 Task: Research Airbnb properties in Liberia, Costa Rica from 10th December, 2023 to 15th December, 2023 for 7 adults.4 bedrooms having 7 beds and 4 bathrooms. Property type can be house. Amenities needed are: wifi, TV, free parkinig on premises, gym, breakfast. Look for 5 properties as per requirement.
Action: Mouse moved to (579, 133)
Screenshot: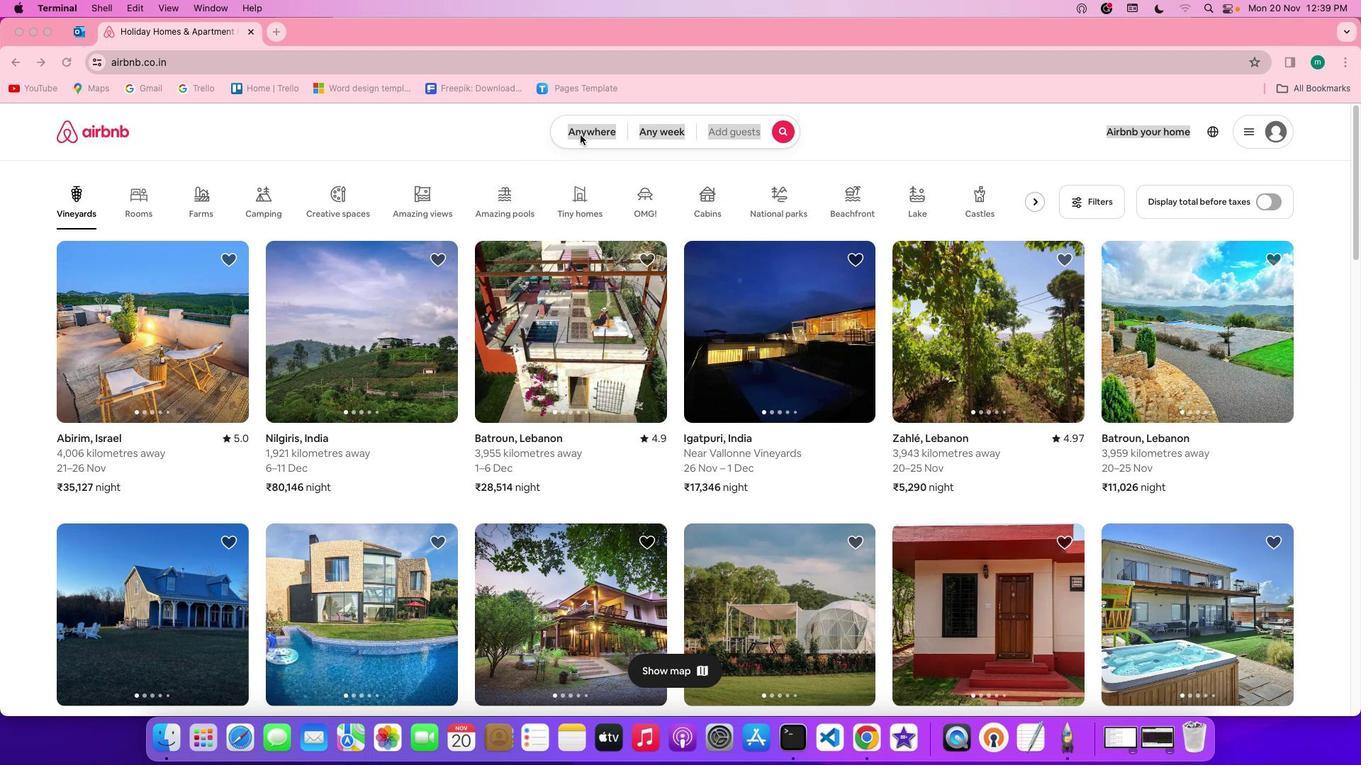 
Action: Mouse pressed left at (579, 133)
Screenshot: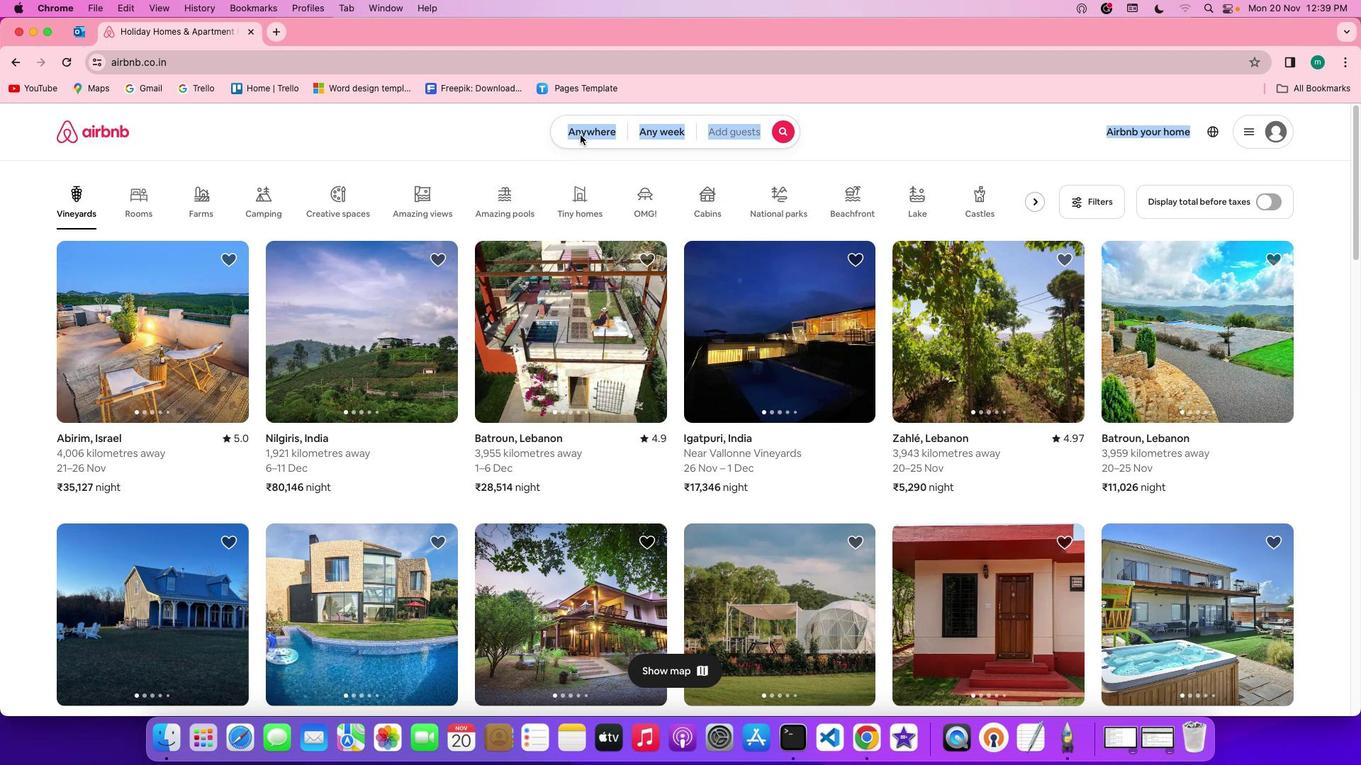 
Action: Mouse pressed left at (579, 133)
Screenshot: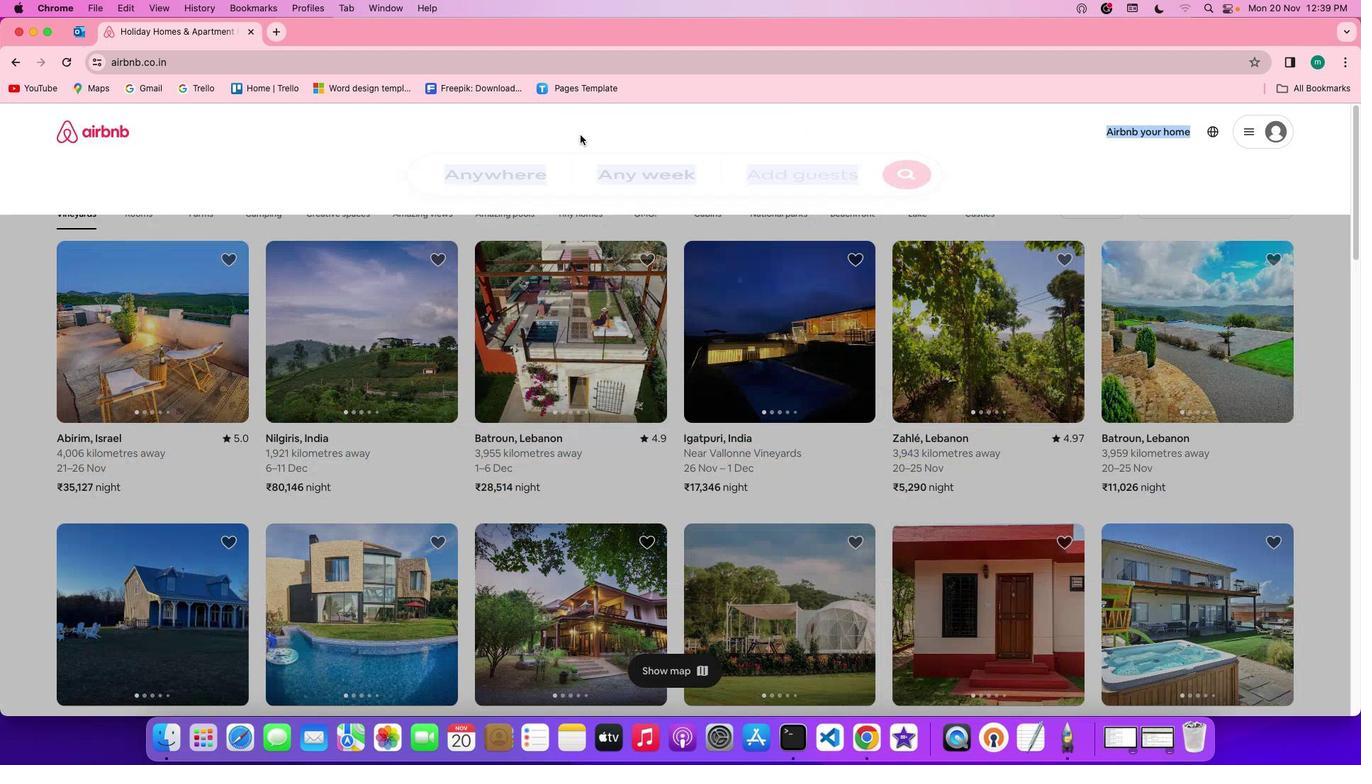 
Action: Mouse moved to (554, 185)
Screenshot: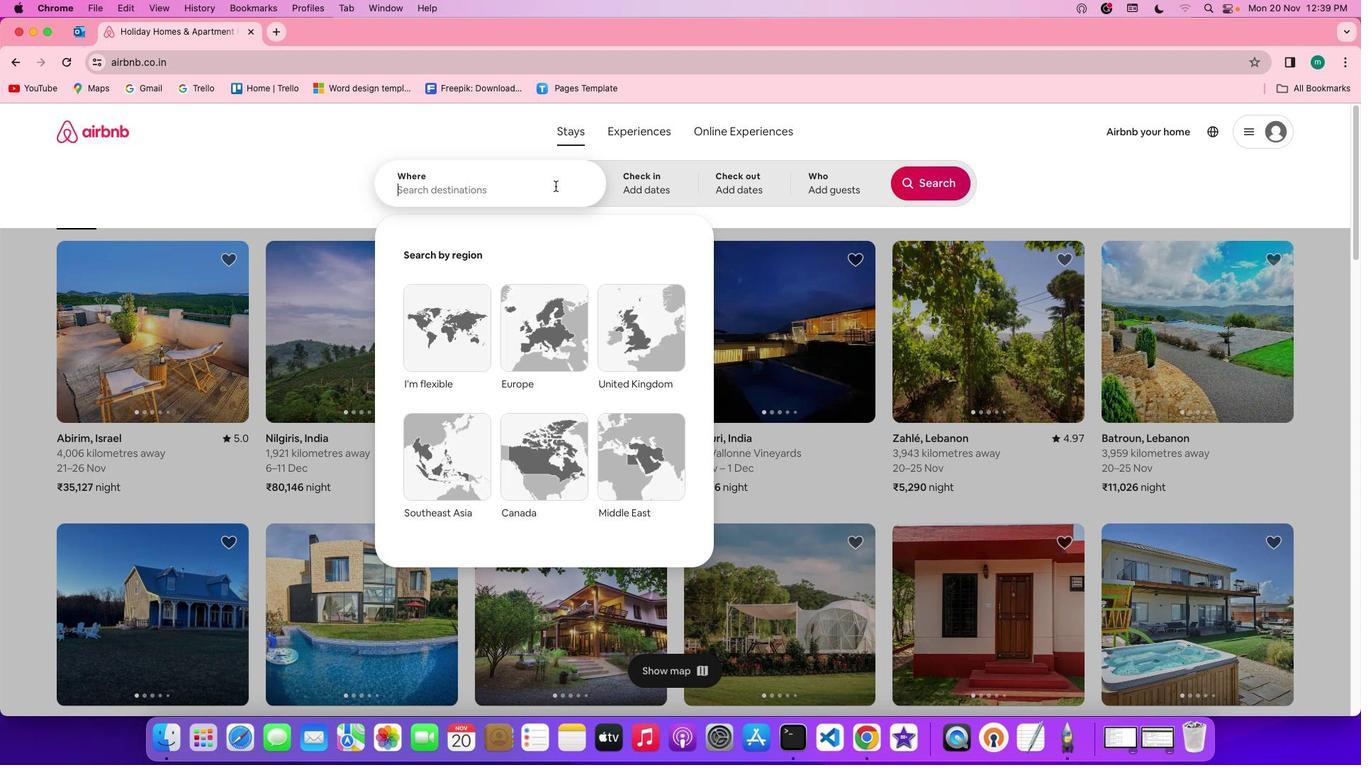 
Action: Mouse pressed left at (554, 185)
Screenshot: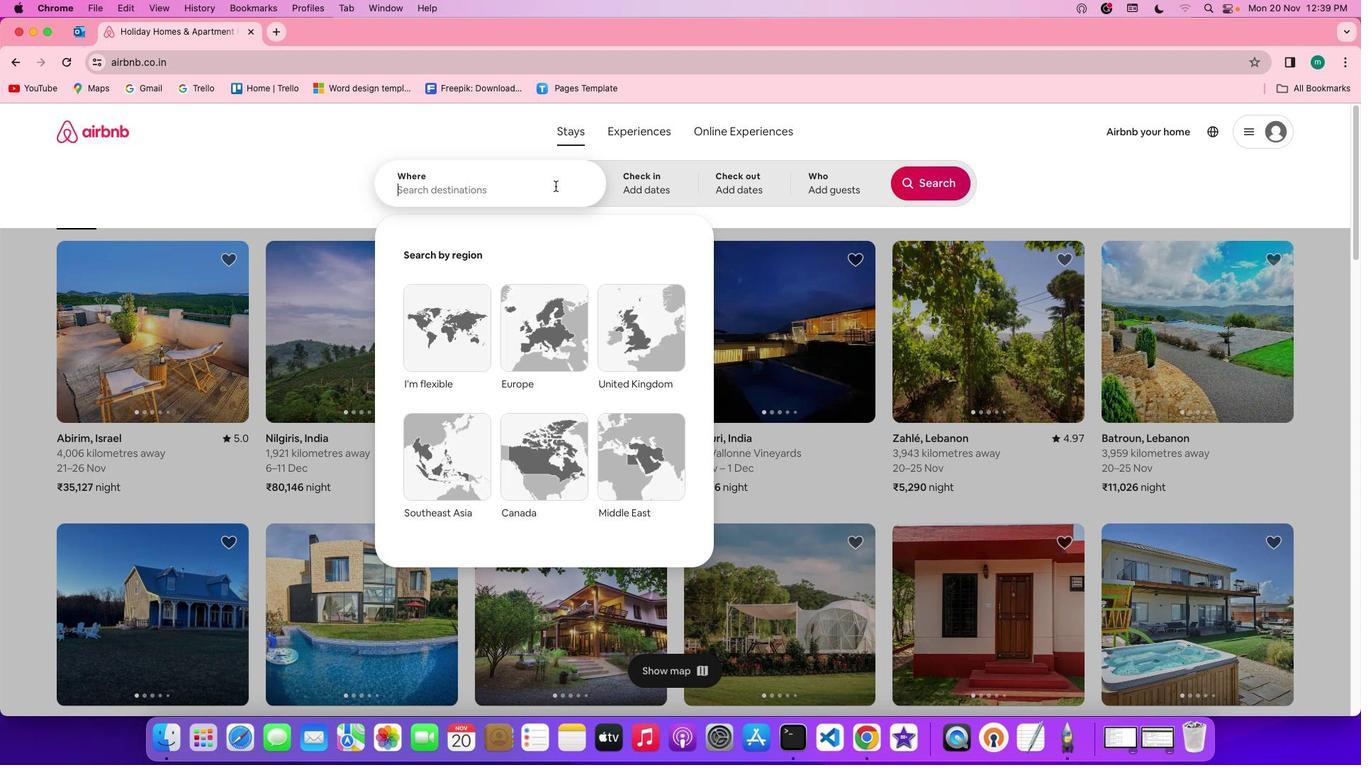
Action: Mouse moved to (558, 185)
Screenshot: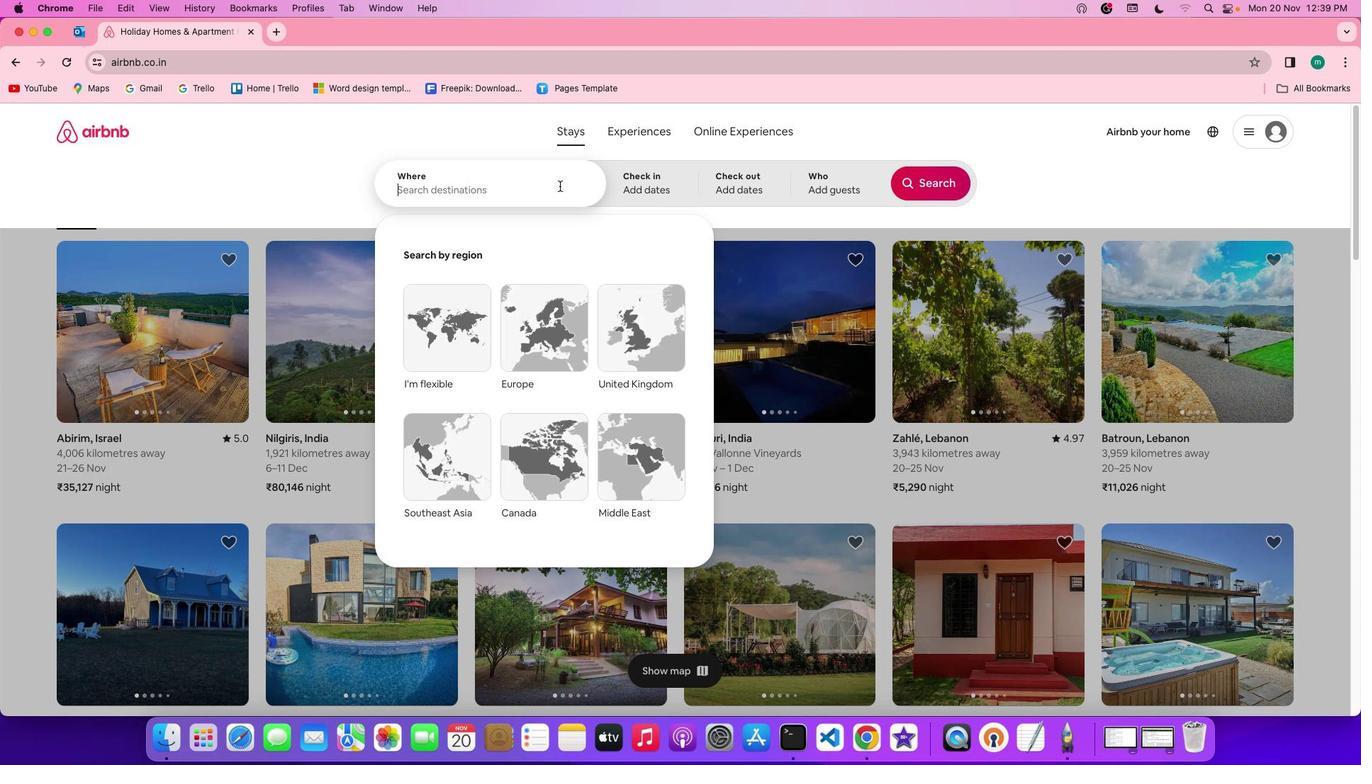 
Action: Key pressed Key.shift'L''i''b''e''r''i''a'','Key.spaceKey.shift'C''o''s''t''a'Key.spaceKey.shift'r''i''c''a'
Screenshot: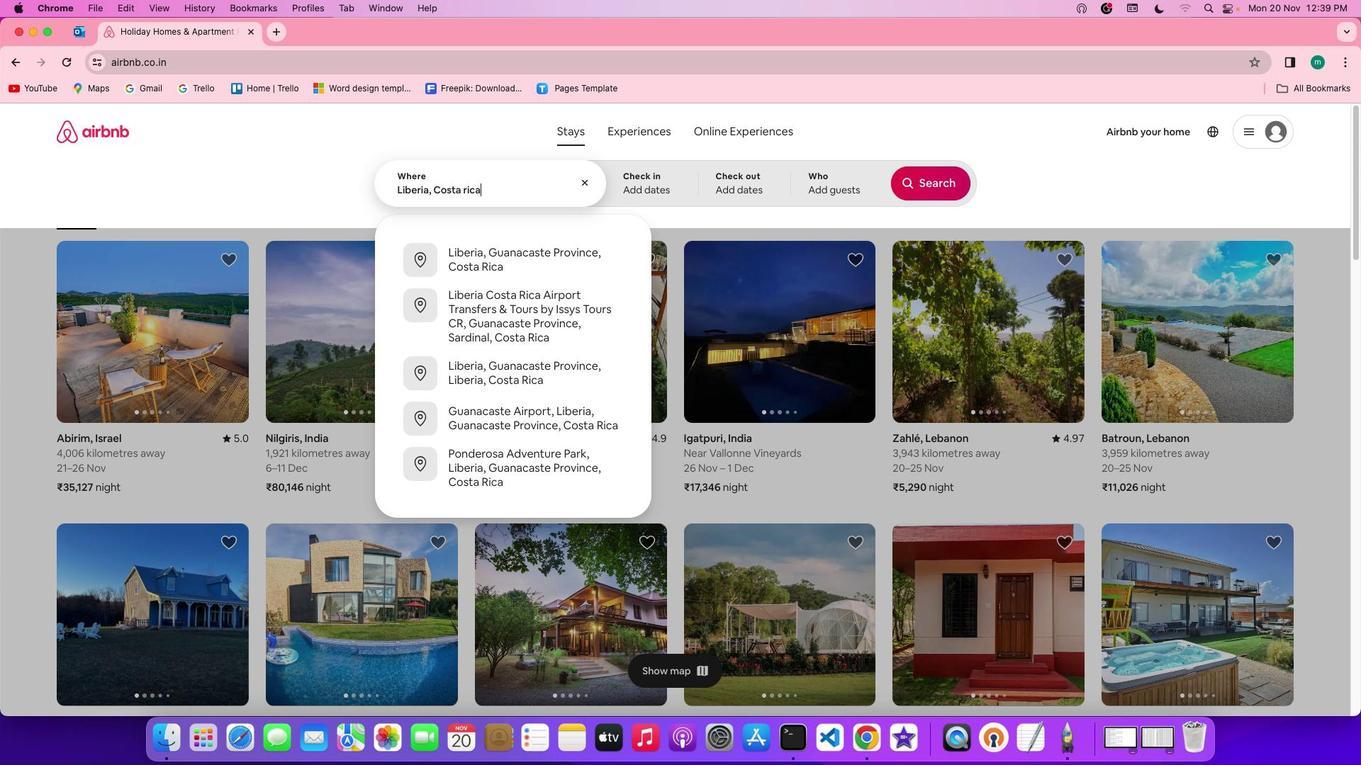 
Action: Mouse moved to (661, 182)
Screenshot: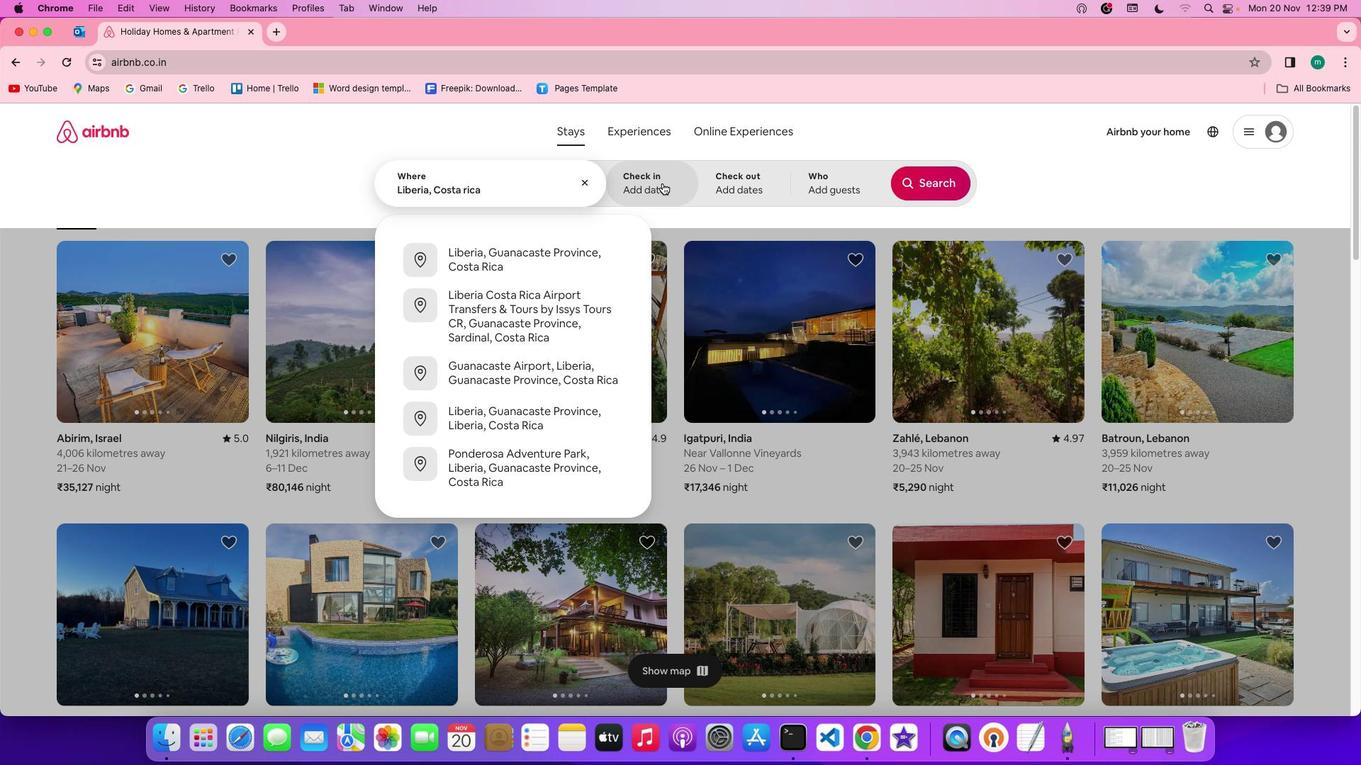 
Action: Mouse pressed left at (661, 182)
Screenshot: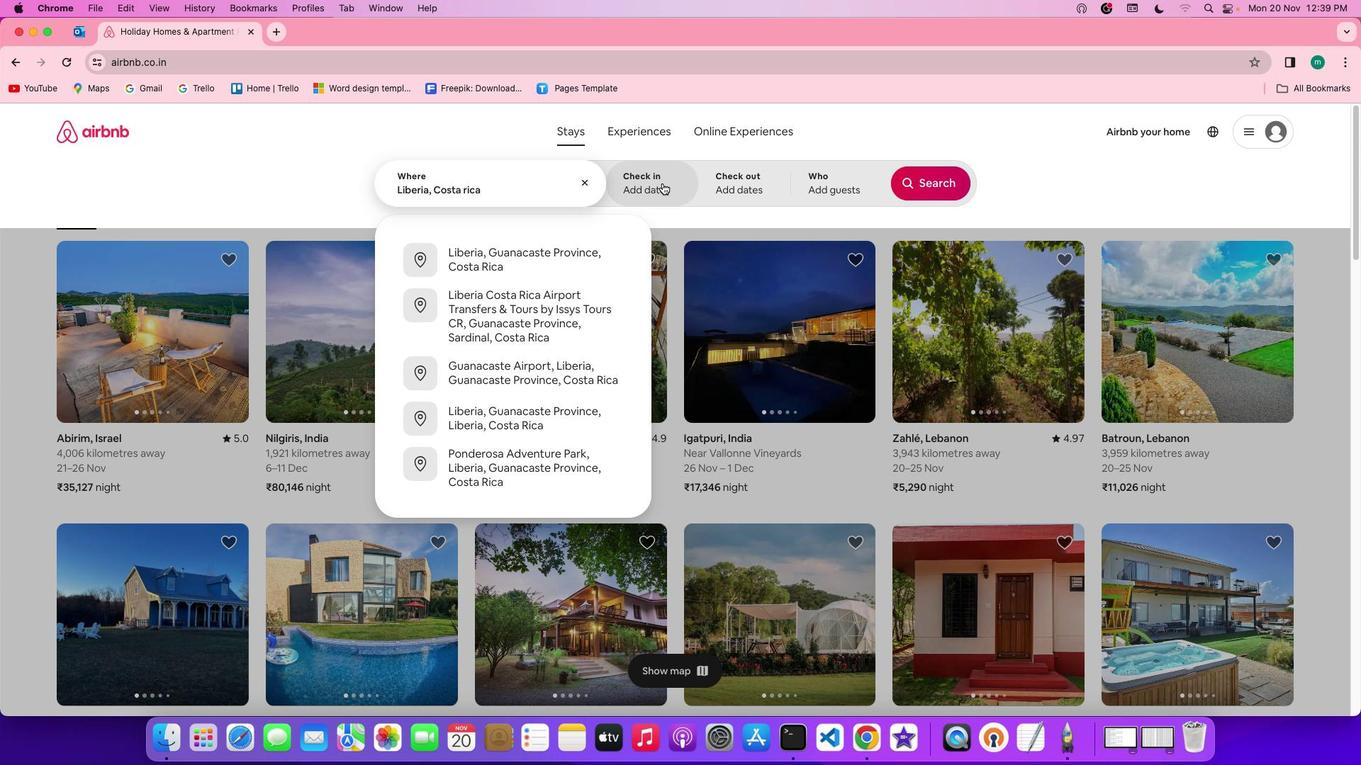 
Action: Mouse moved to (716, 433)
Screenshot: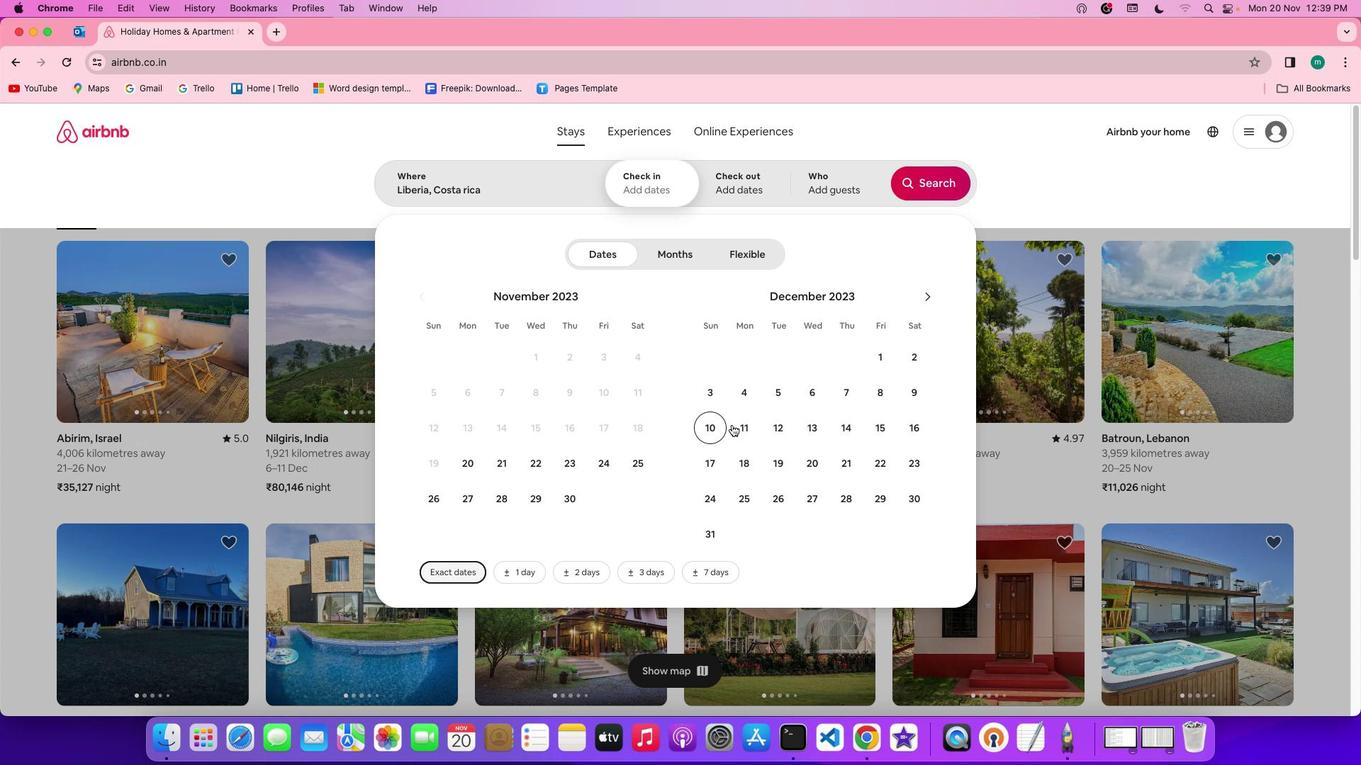 
Action: Mouse pressed left at (716, 433)
Screenshot: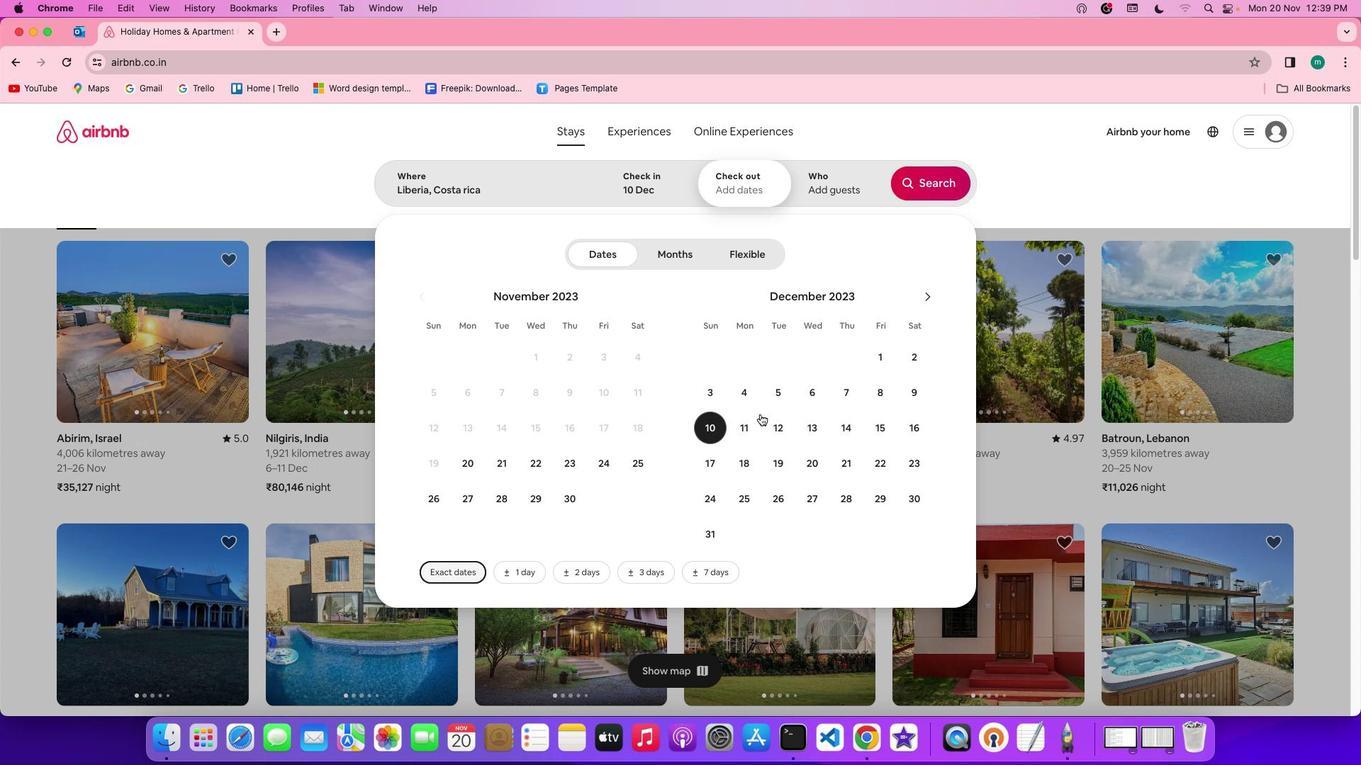 
Action: Mouse moved to (881, 418)
Screenshot: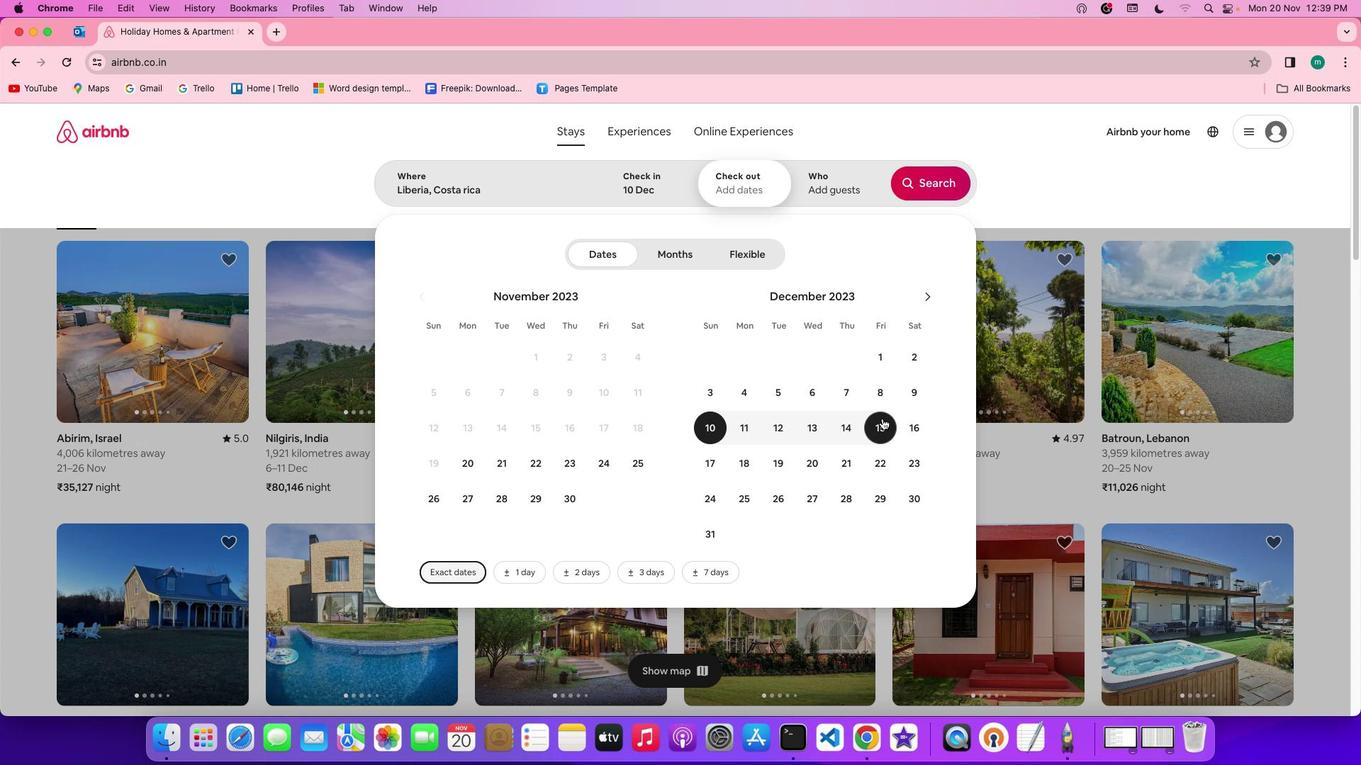 
Action: Mouse pressed left at (881, 418)
Screenshot: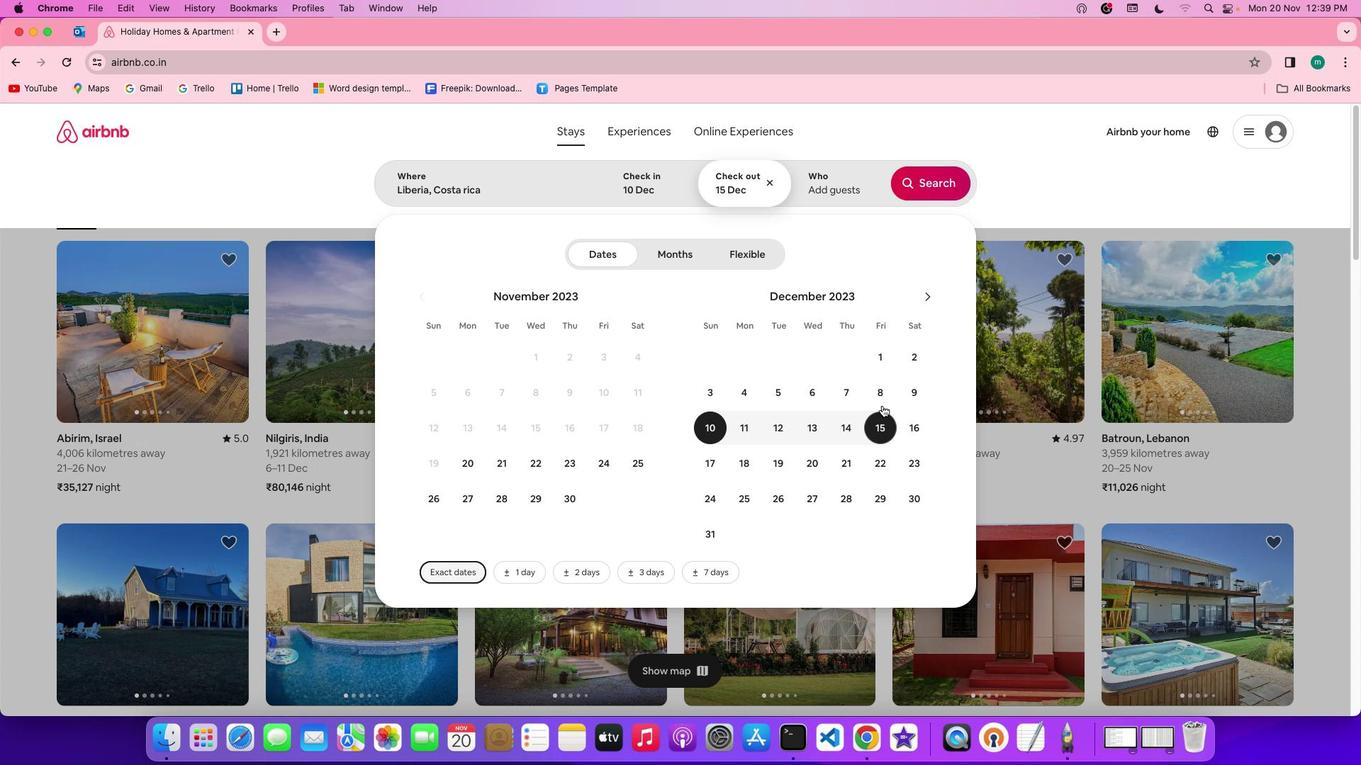 
Action: Mouse moved to (840, 196)
Screenshot: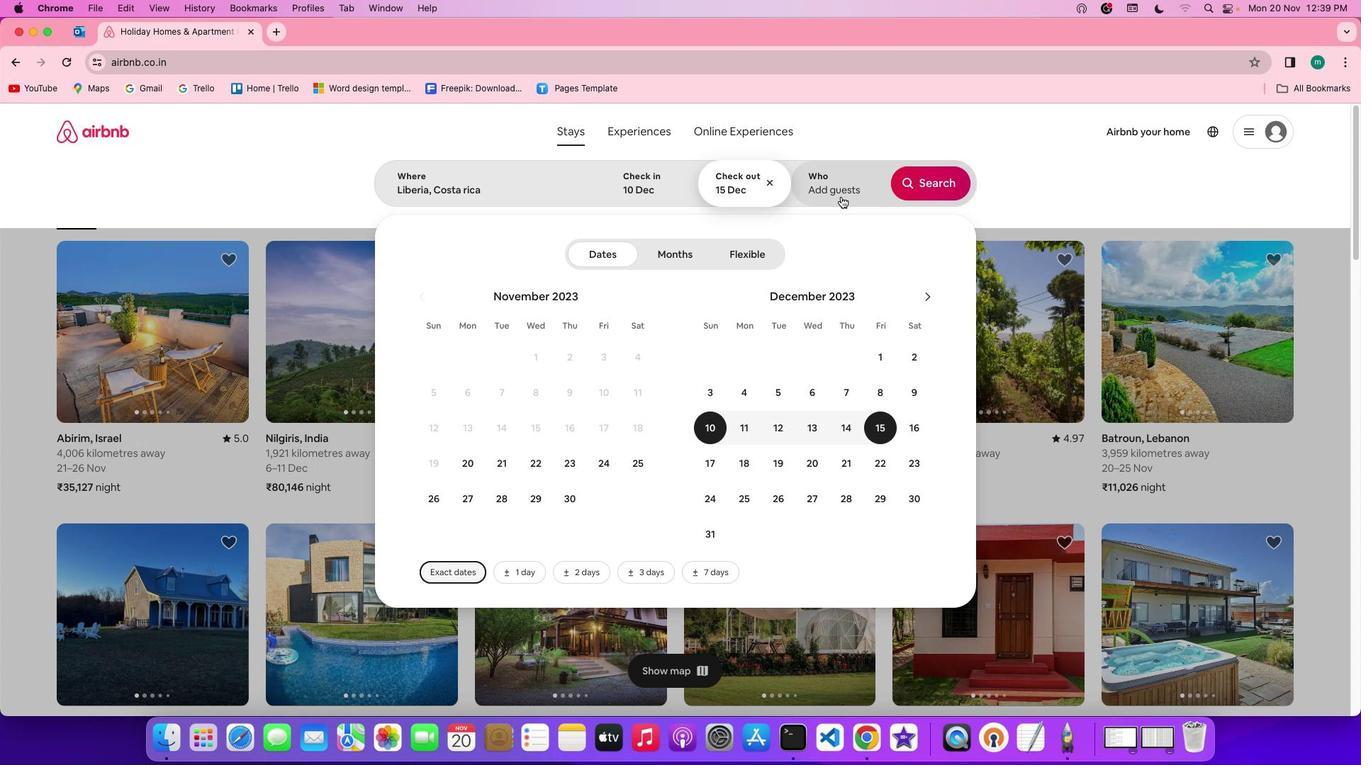 
Action: Mouse pressed left at (840, 196)
Screenshot: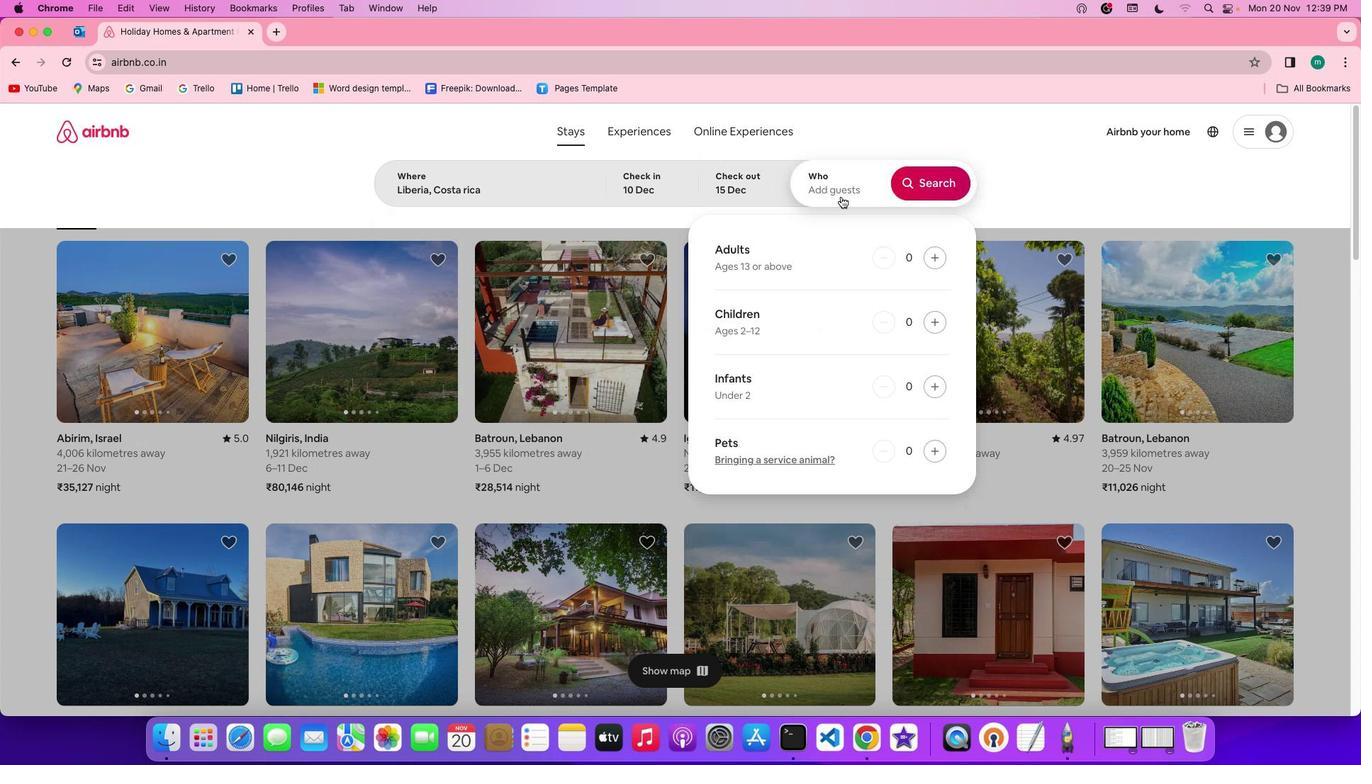 
Action: Mouse moved to (935, 252)
Screenshot: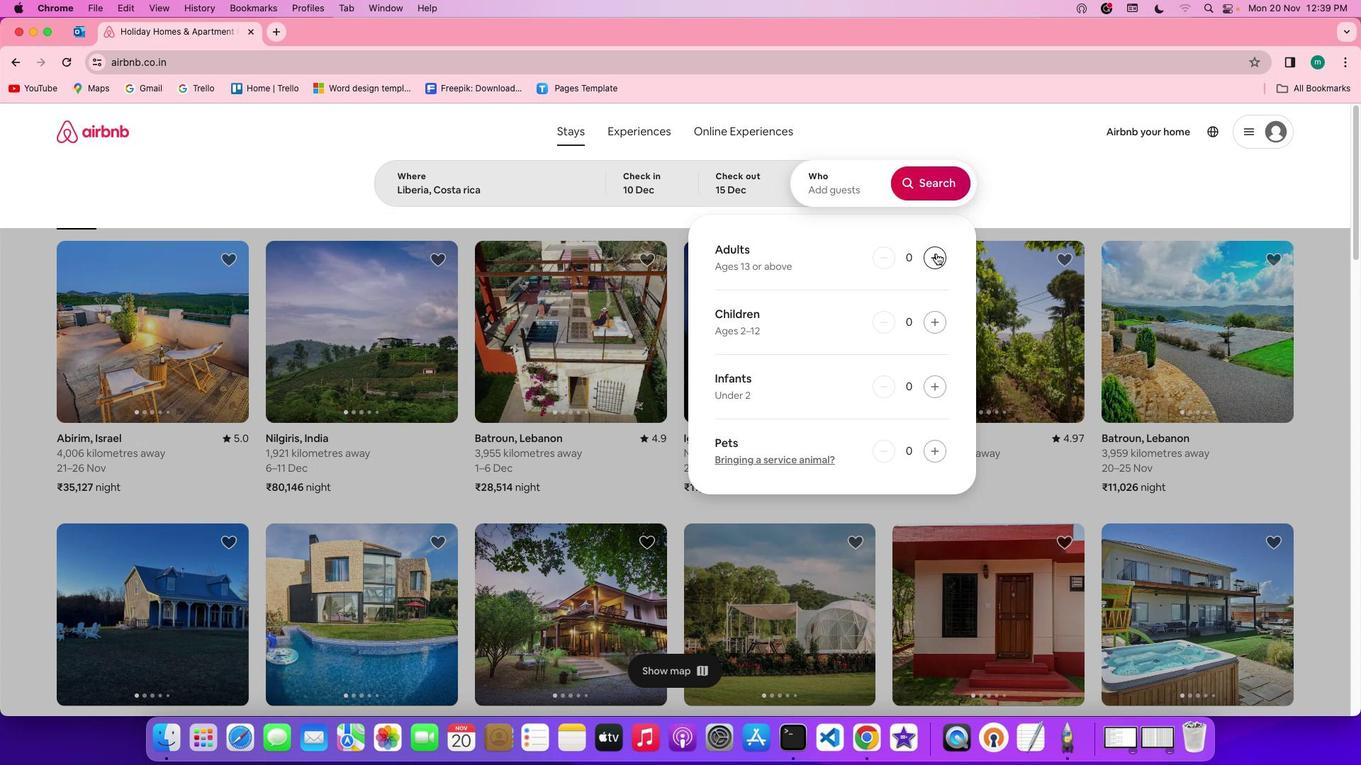 
Action: Mouse pressed left at (935, 252)
Screenshot: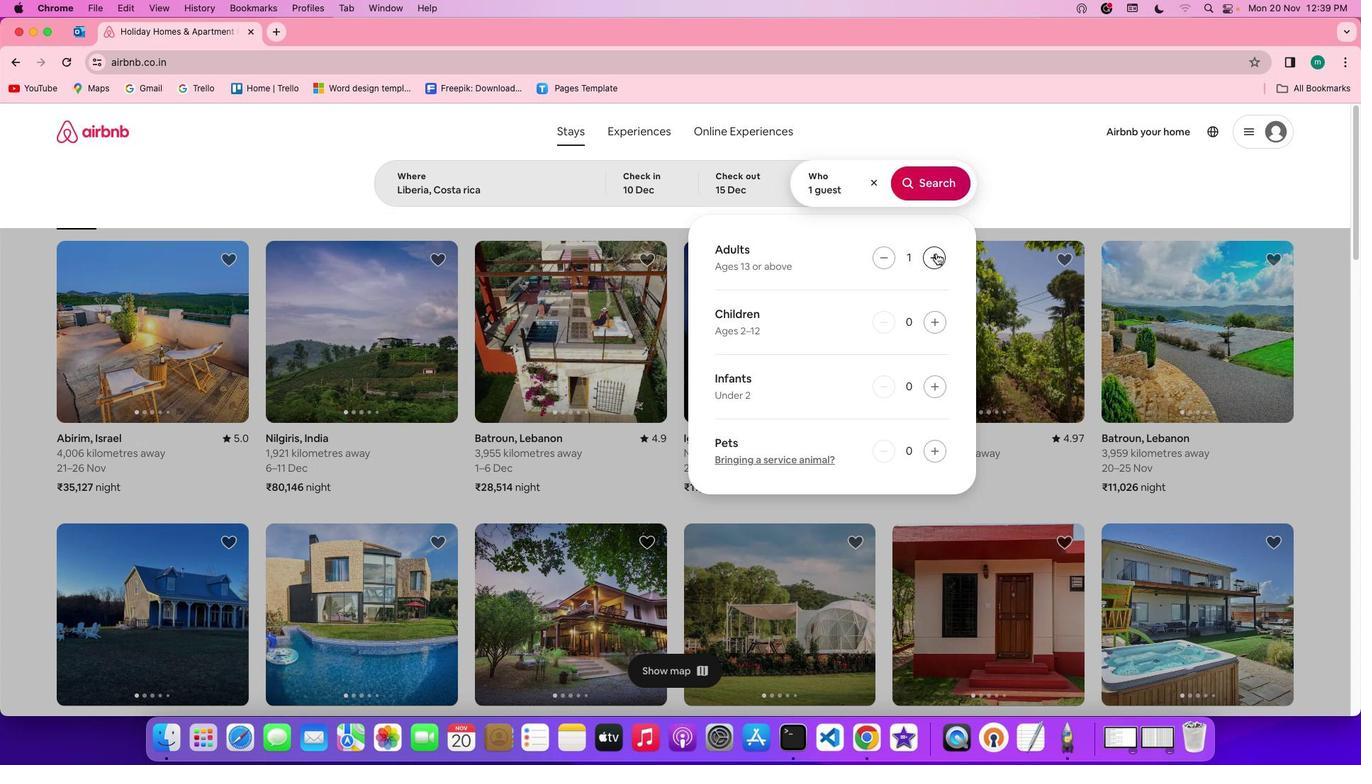 
Action: Mouse pressed left at (935, 252)
Screenshot: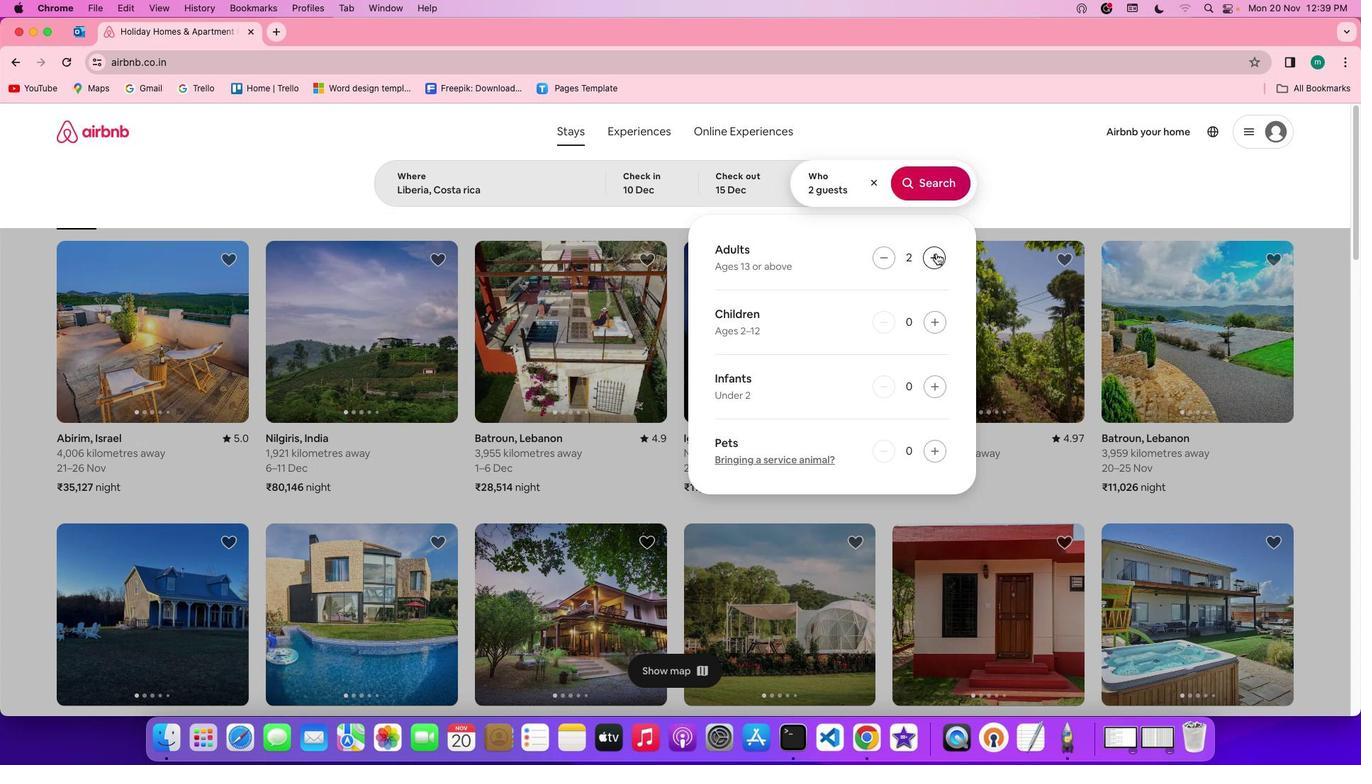 
Action: Mouse pressed left at (935, 252)
Screenshot: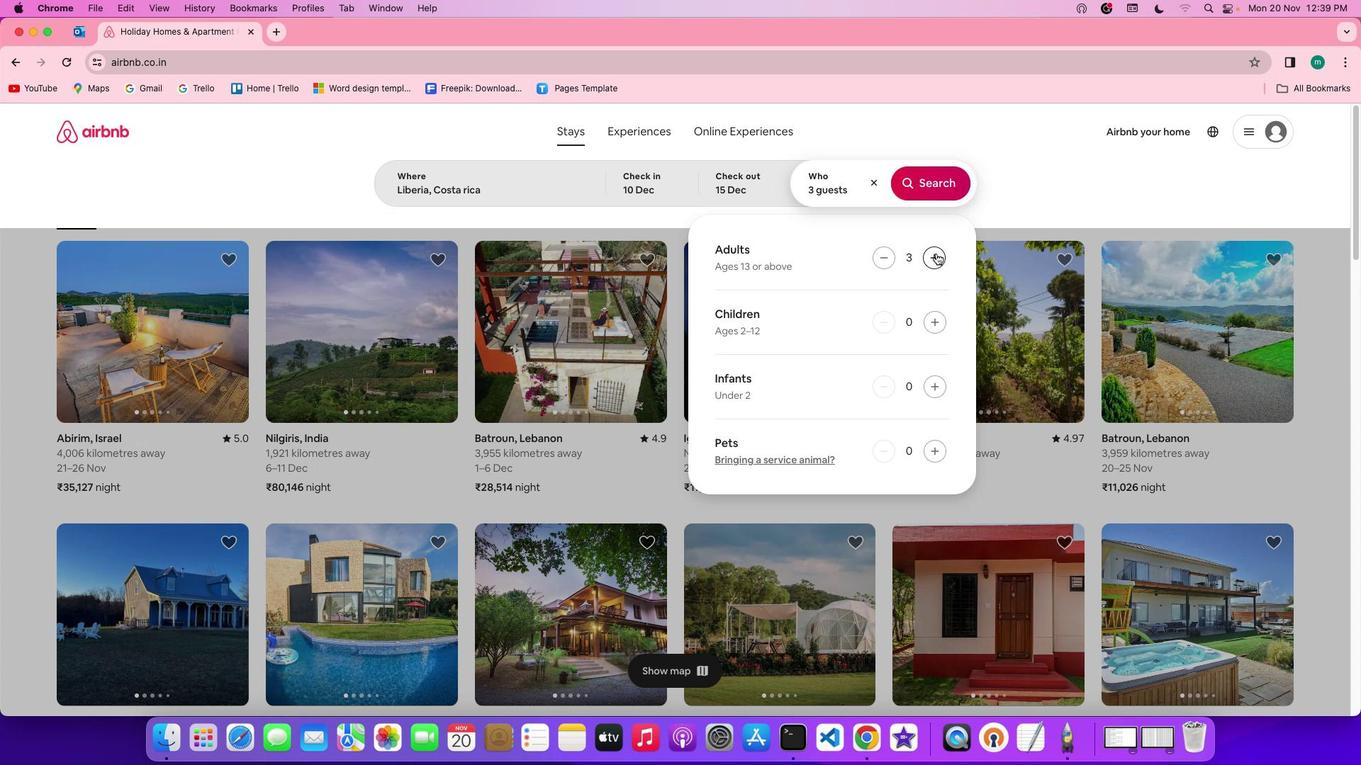 
Action: Mouse pressed left at (935, 252)
Screenshot: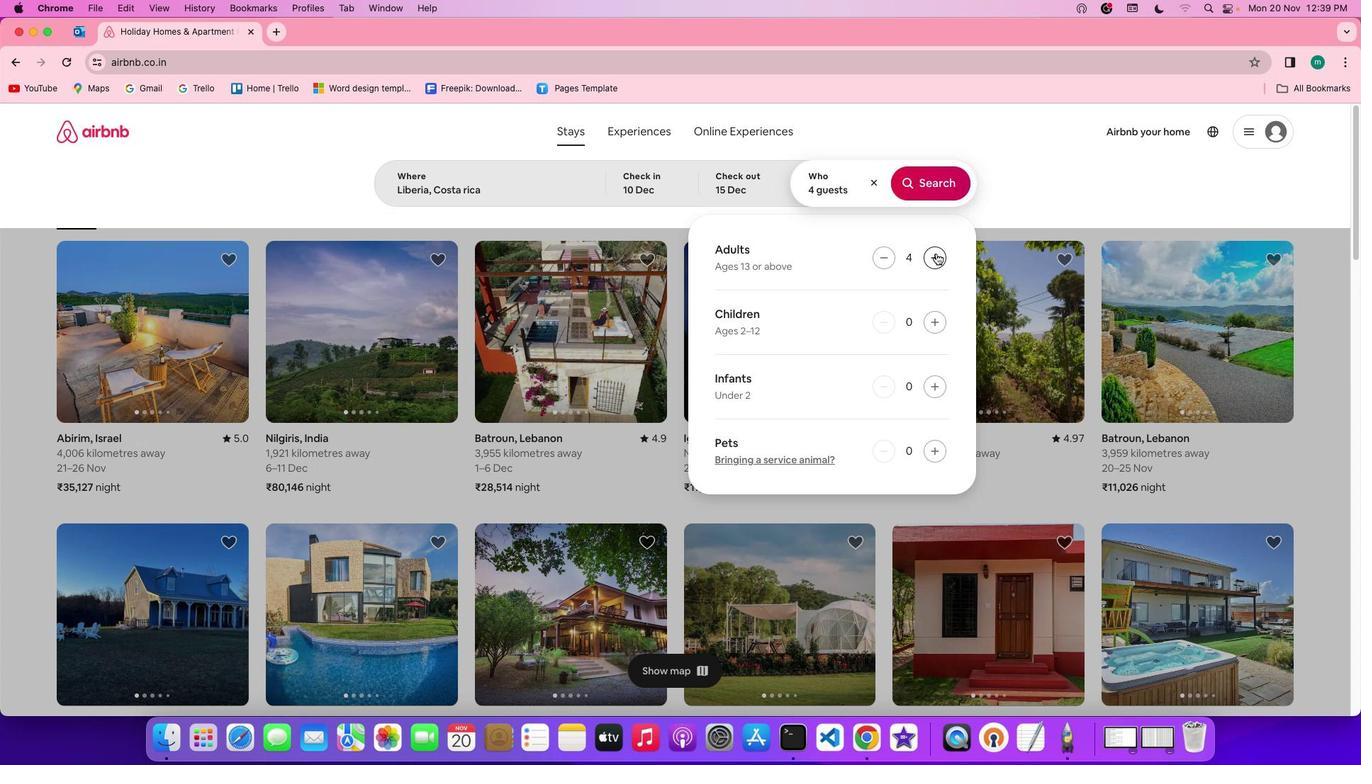 
Action: Mouse pressed left at (935, 252)
Screenshot: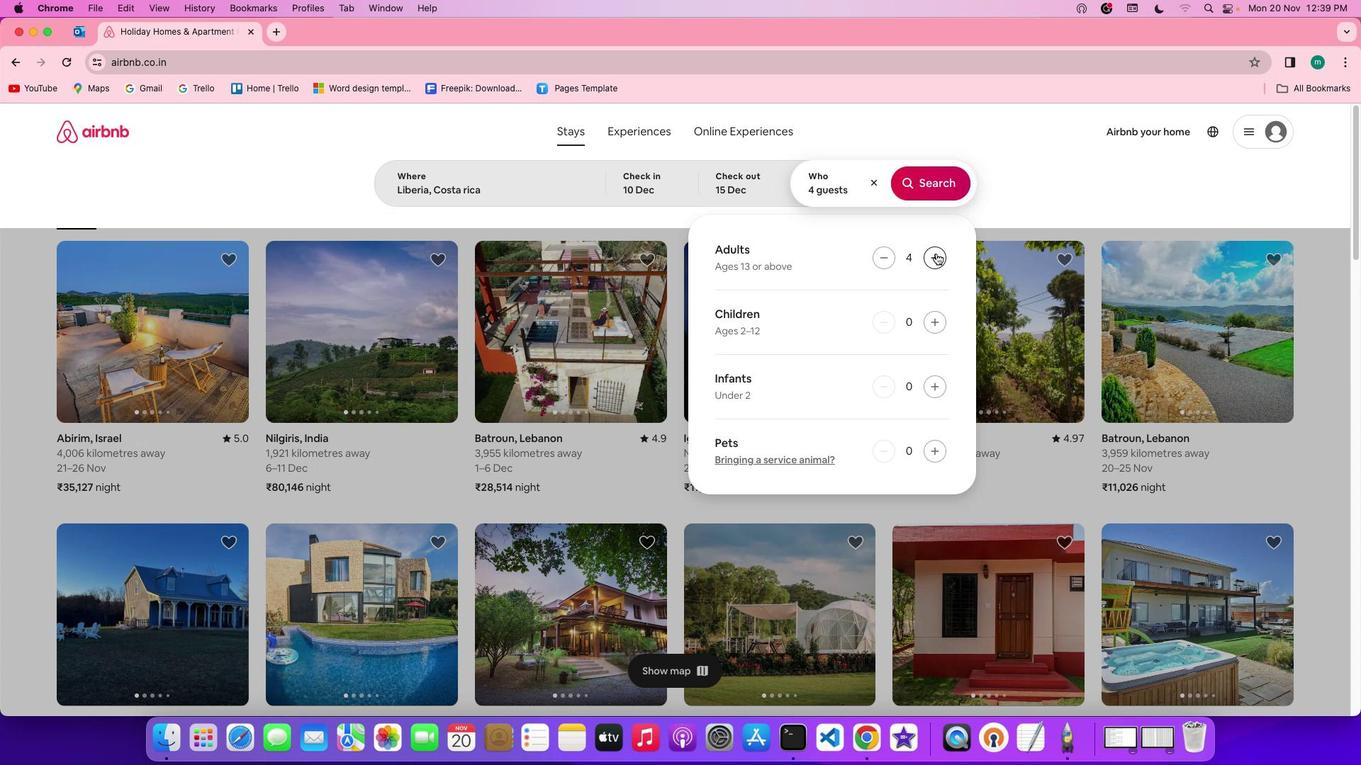 
Action: Mouse pressed left at (935, 252)
Screenshot: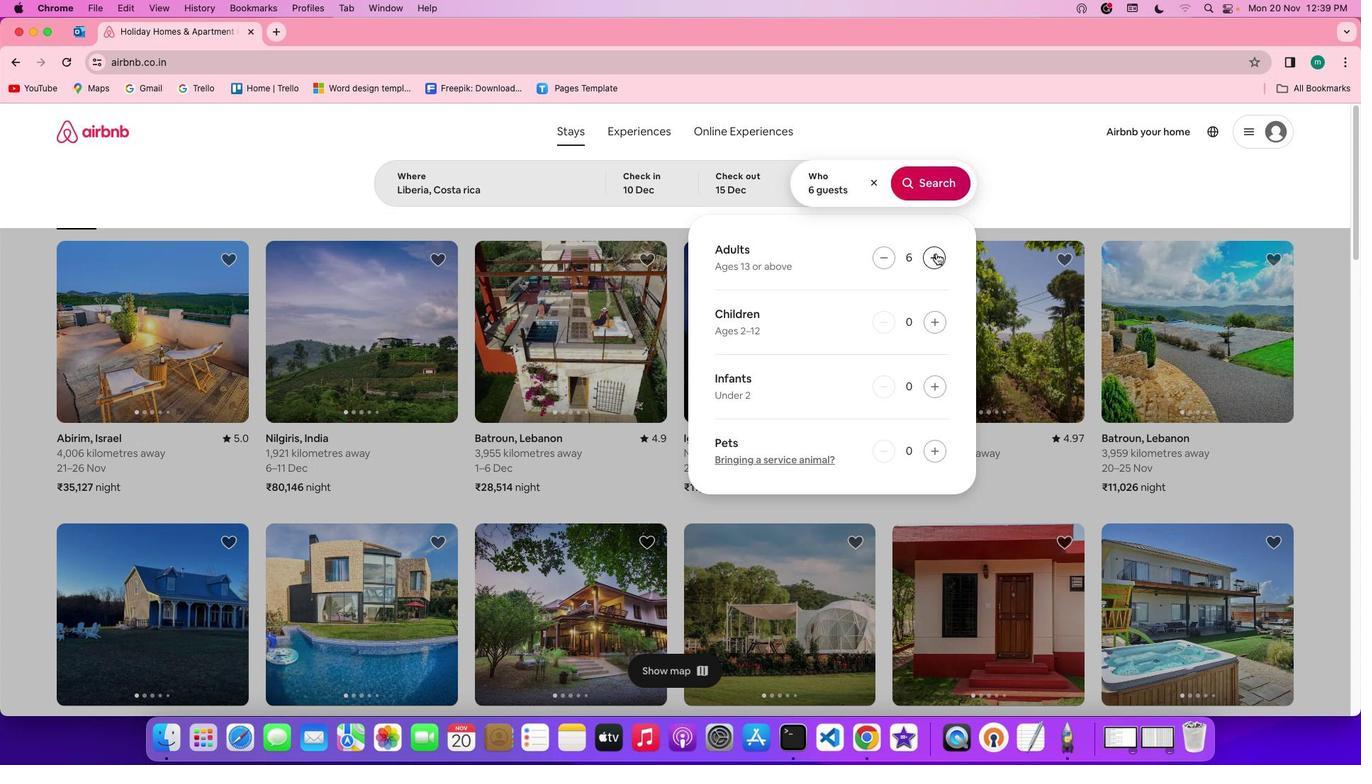 
Action: Mouse pressed left at (935, 252)
Screenshot: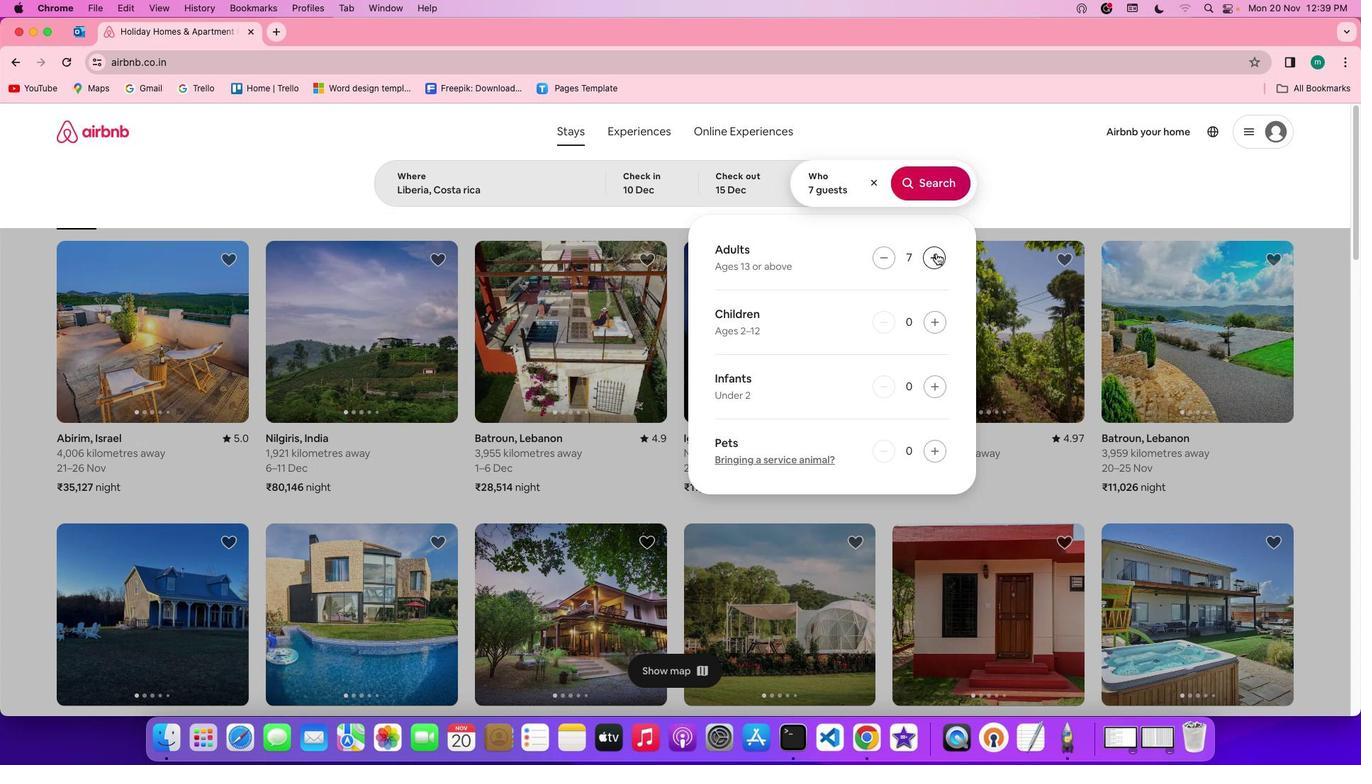
Action: Mouse moved to (944, 189)
Screenshot: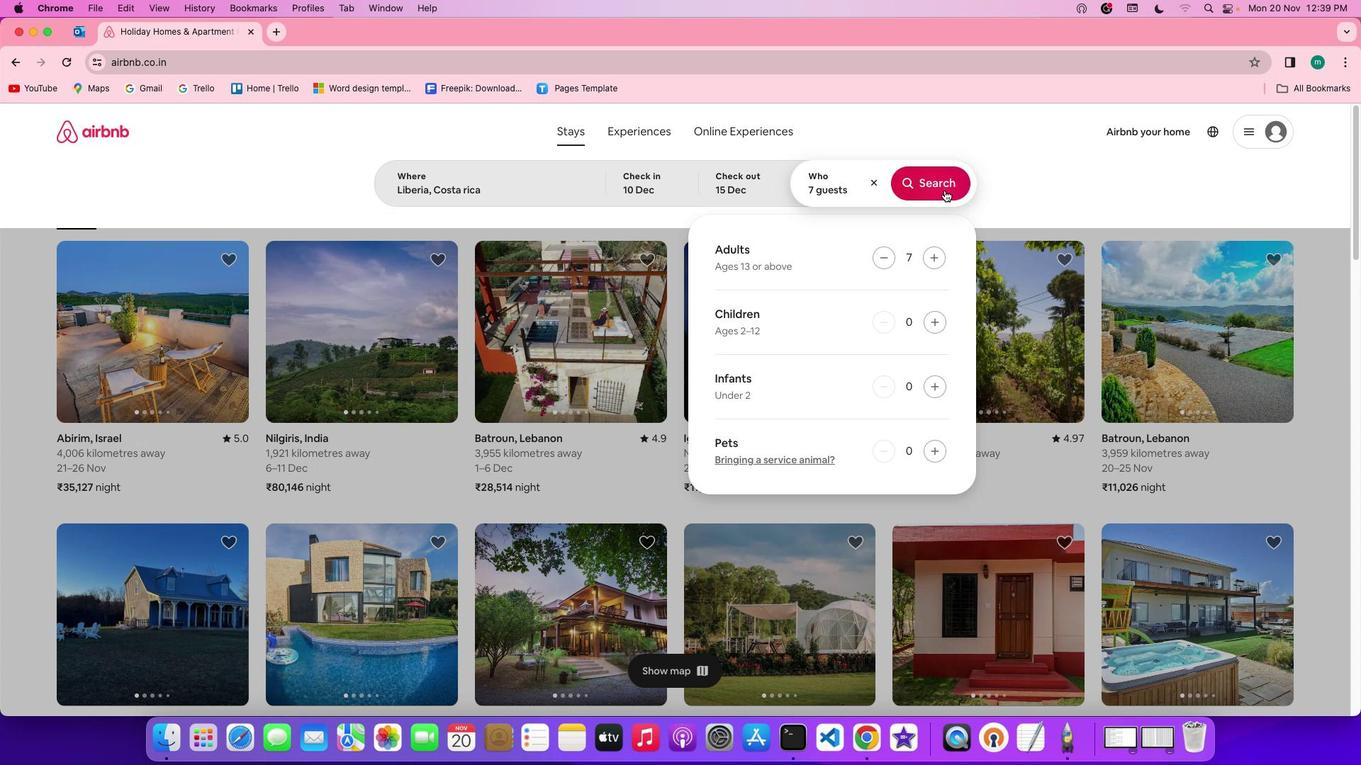 
Action: Mouse pressed left at (944, 189)
Screenshot: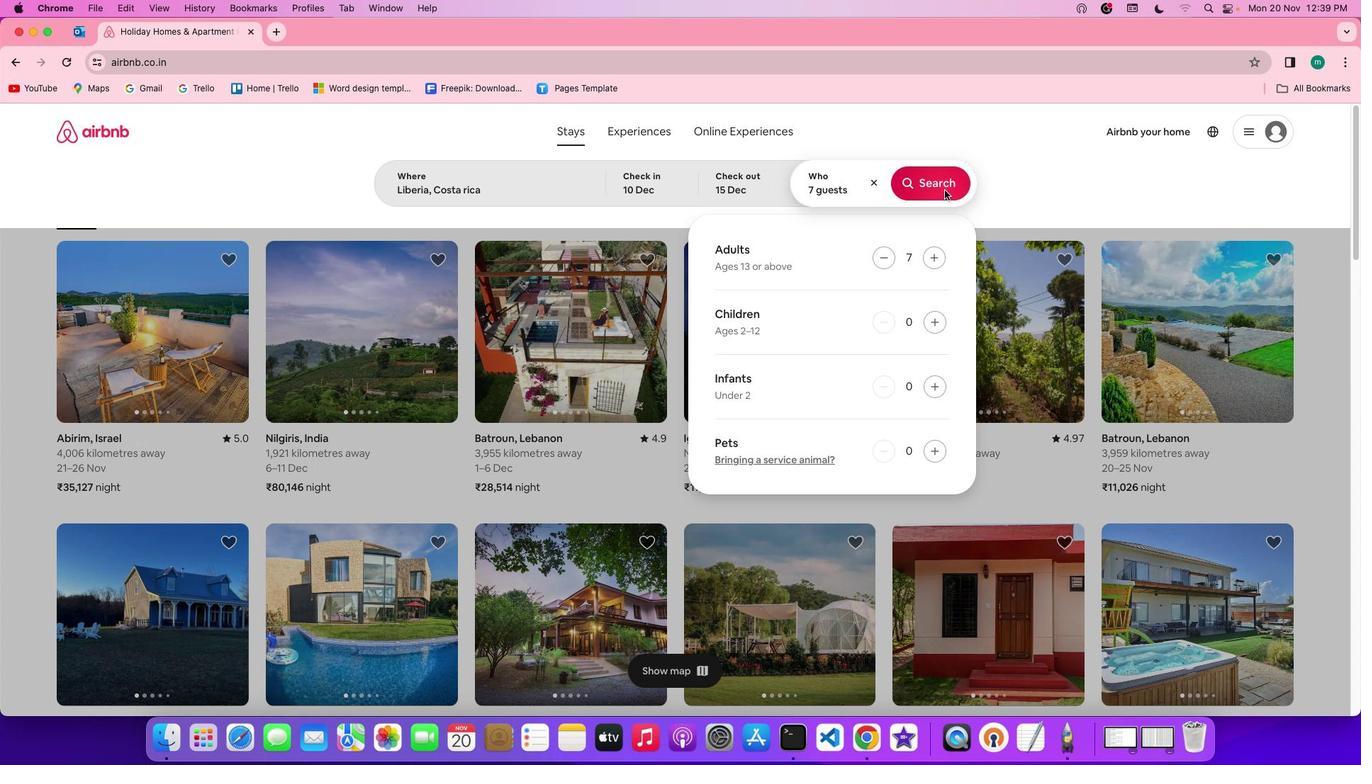 
Action: Mouse moved to (1139, 188)
Screenshot: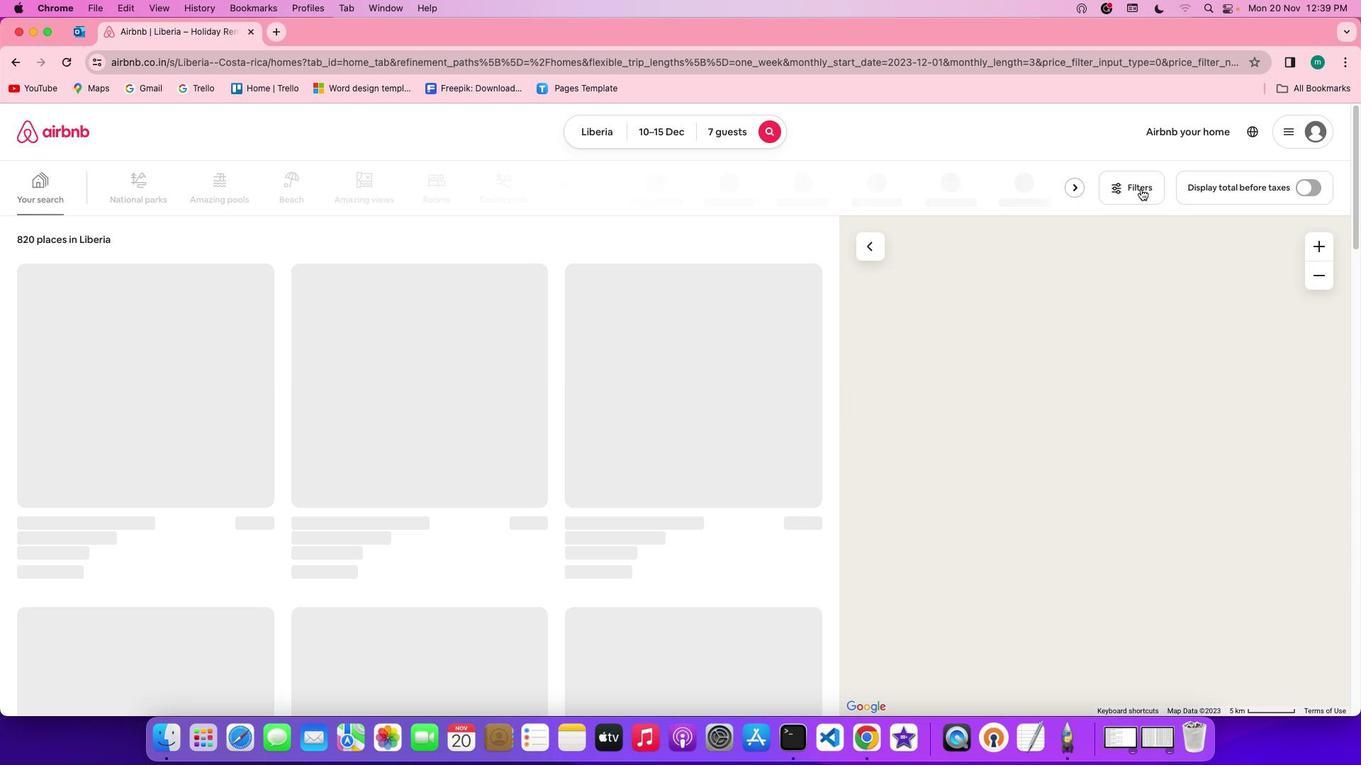 
Action: Mouse pressed left at (1139, 188)
Screenshot: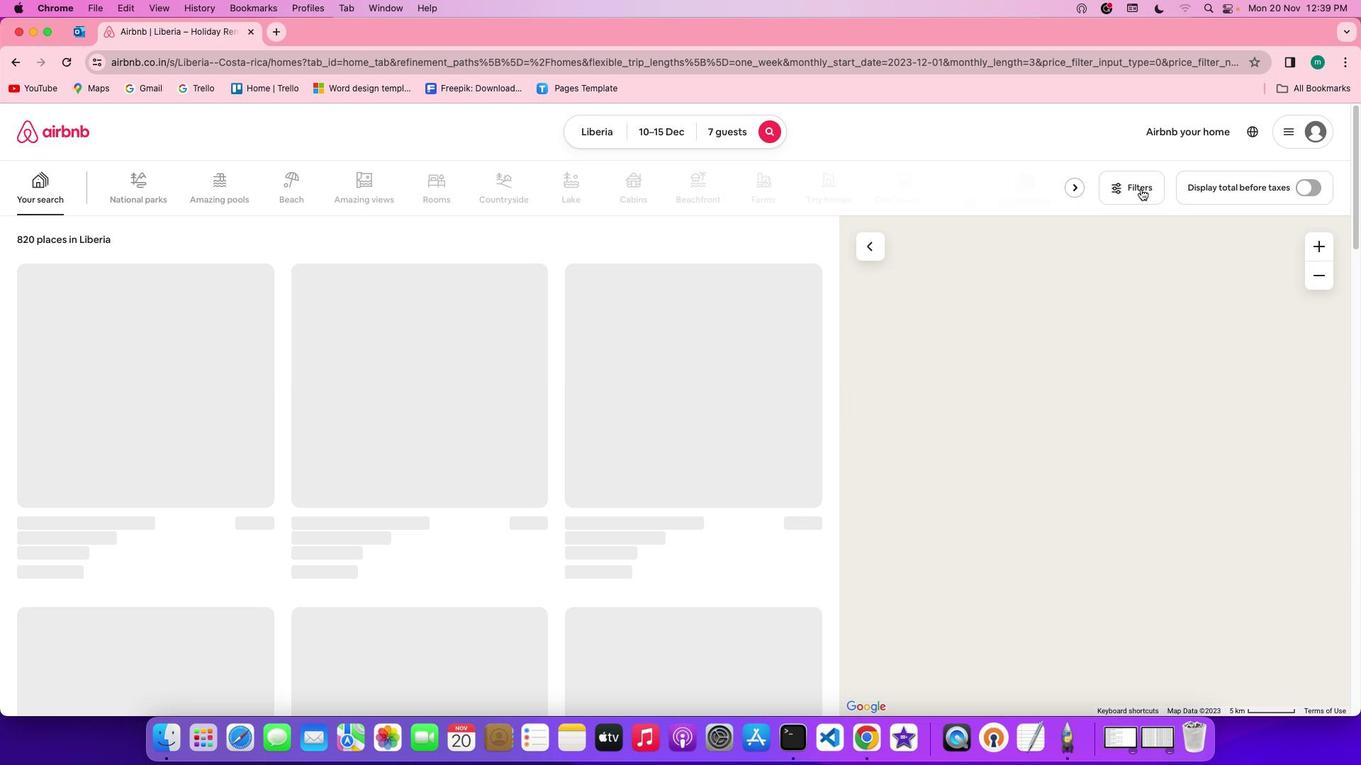 
Action: Mouse moved to (716, 397)
Screenshot: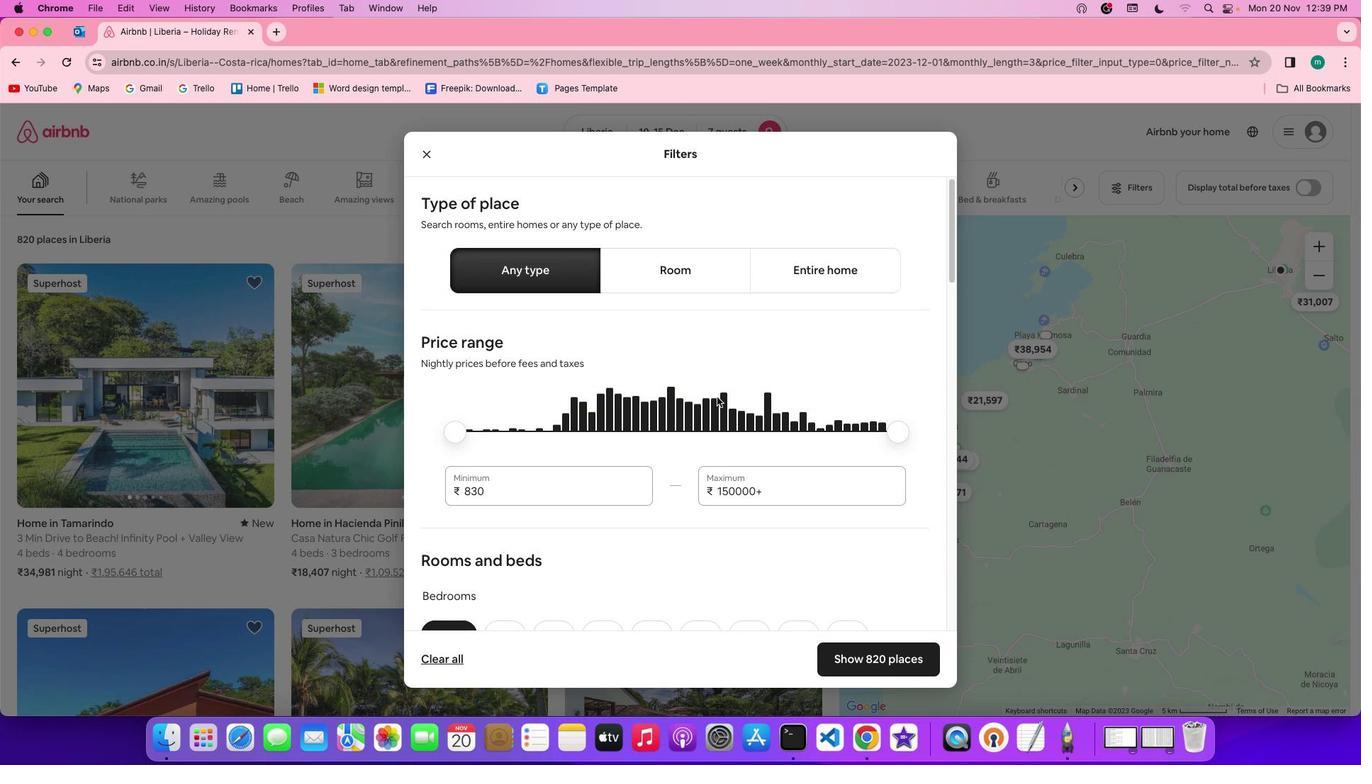 
Action: Mouse scrolled (716, 397) with delta (0, 0)
Screenshot: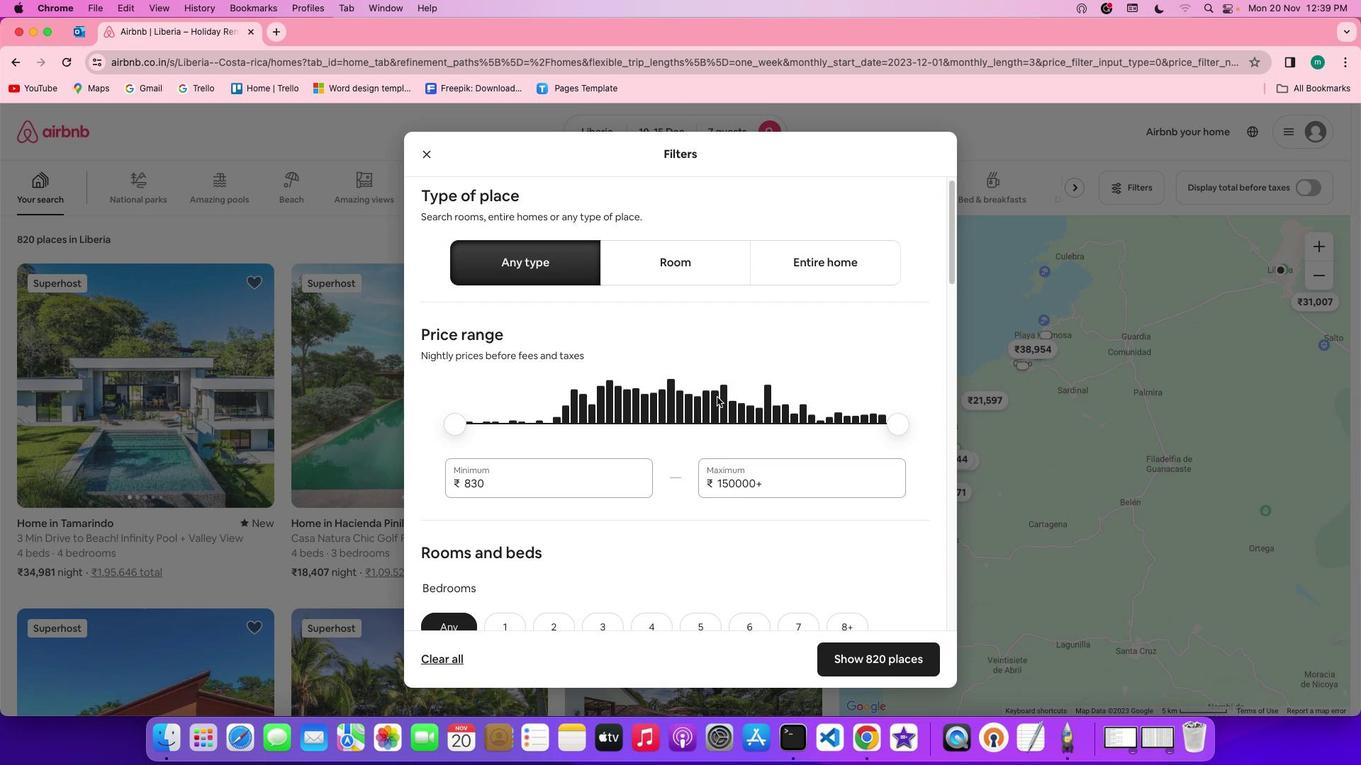 
Action: Mouse scrolled (716, 397) with delta (0, 0)
Screenshot: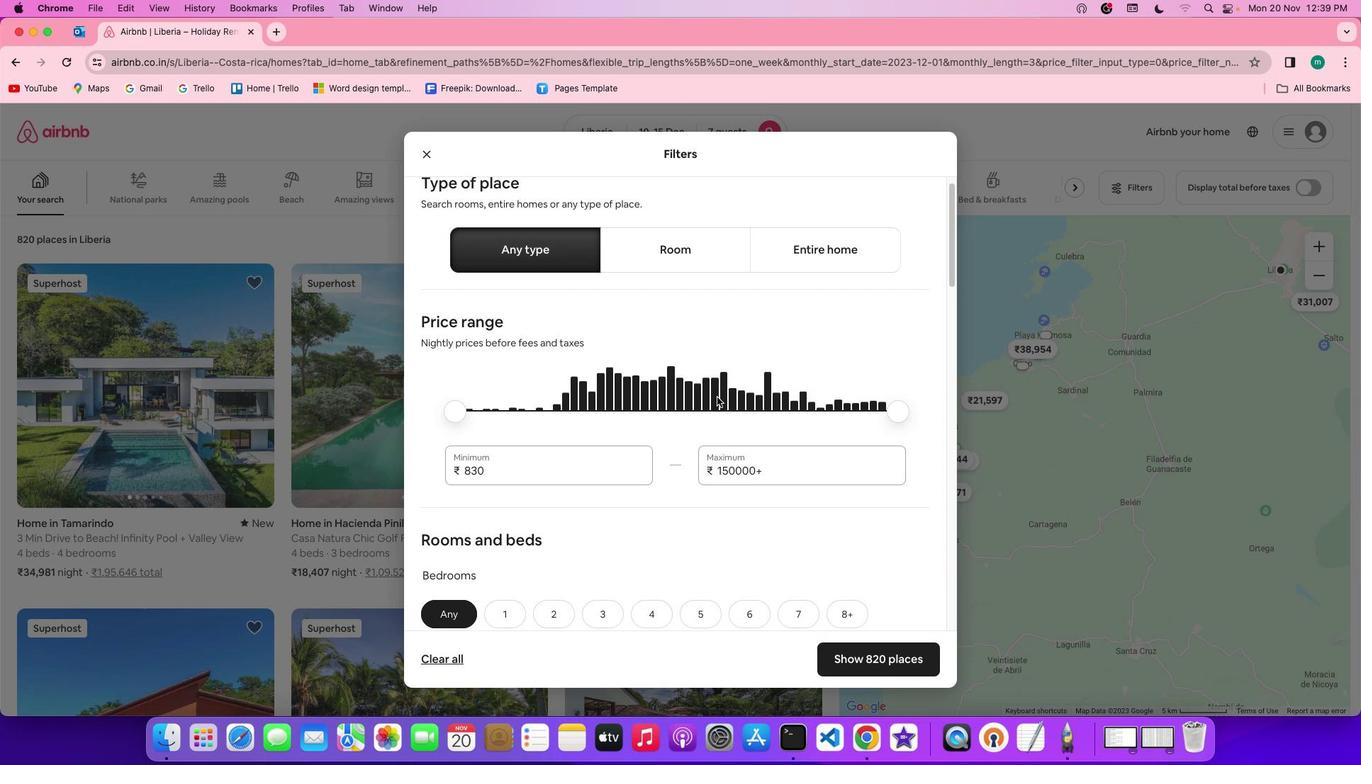 
Action: Mouse scrolled (716, 397) with delta (0, -1)
Screenshot: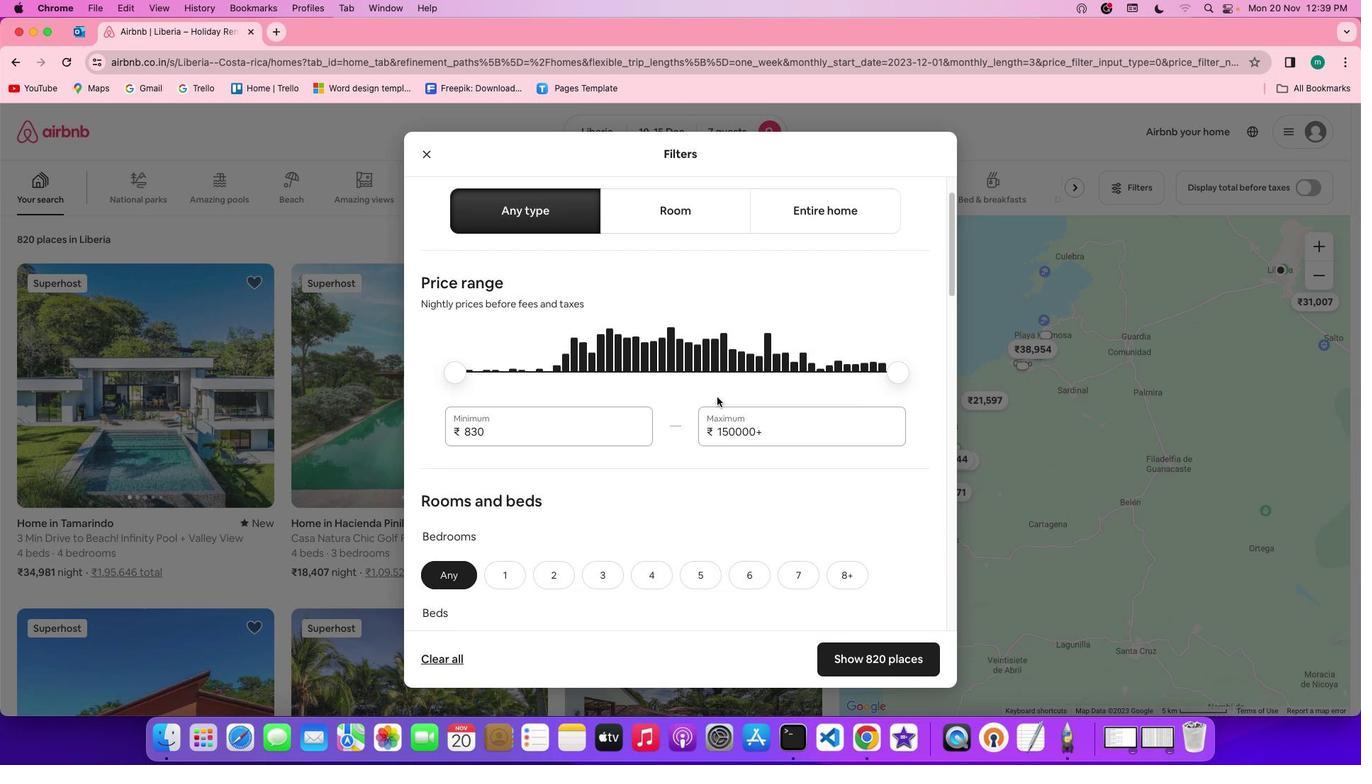 
Action: Mouse scrolled (716, 397) with delta (0, -2)
Screenshot: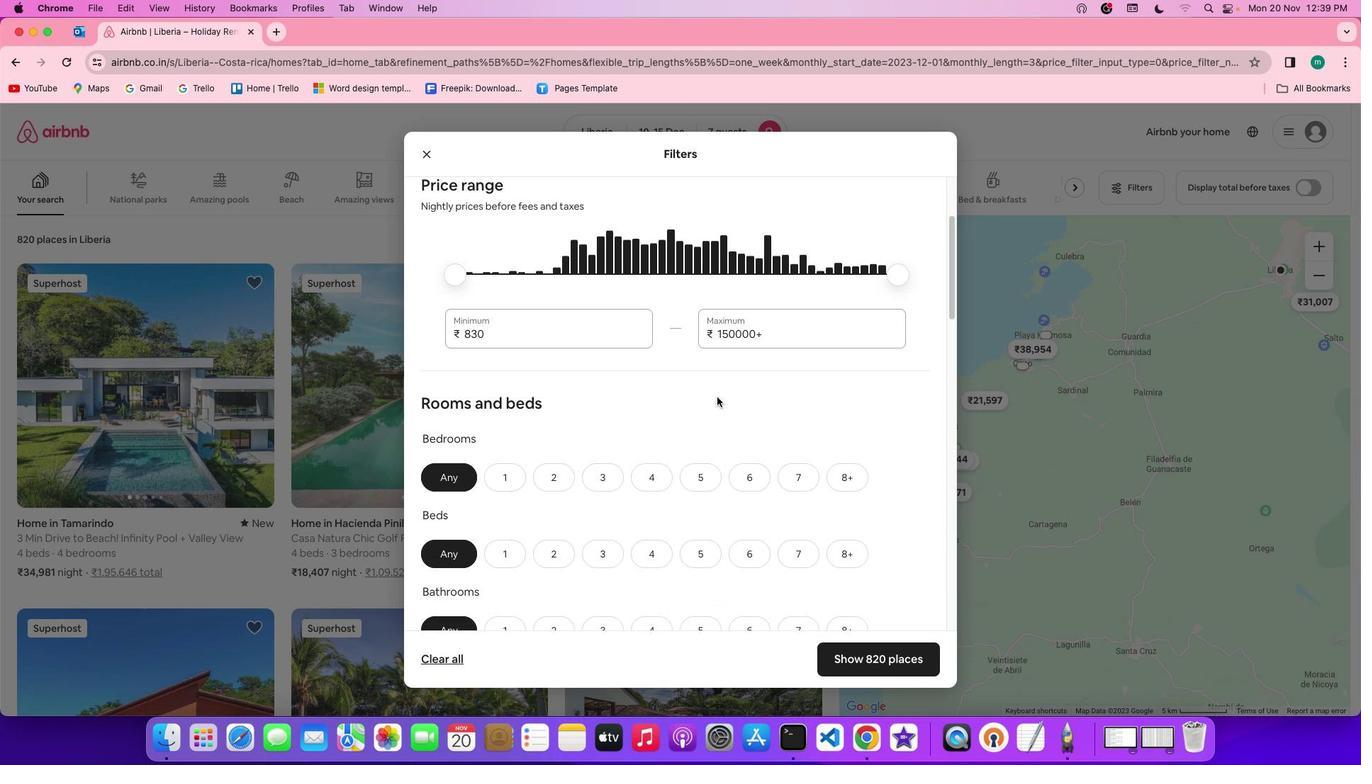 
Action: Mouse moved to (652, 454)
Screenshot: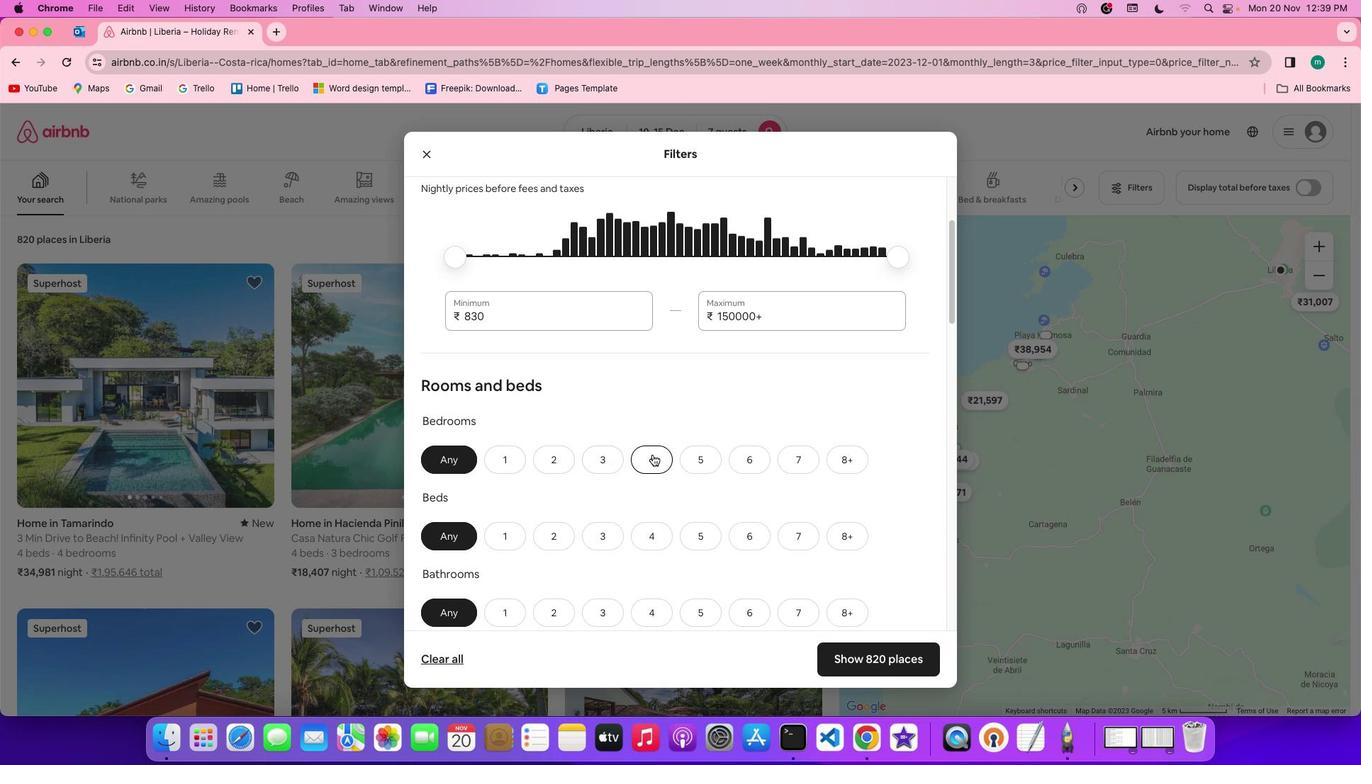 
Action: Mouse pressed left at (652, 454)
Screenshot: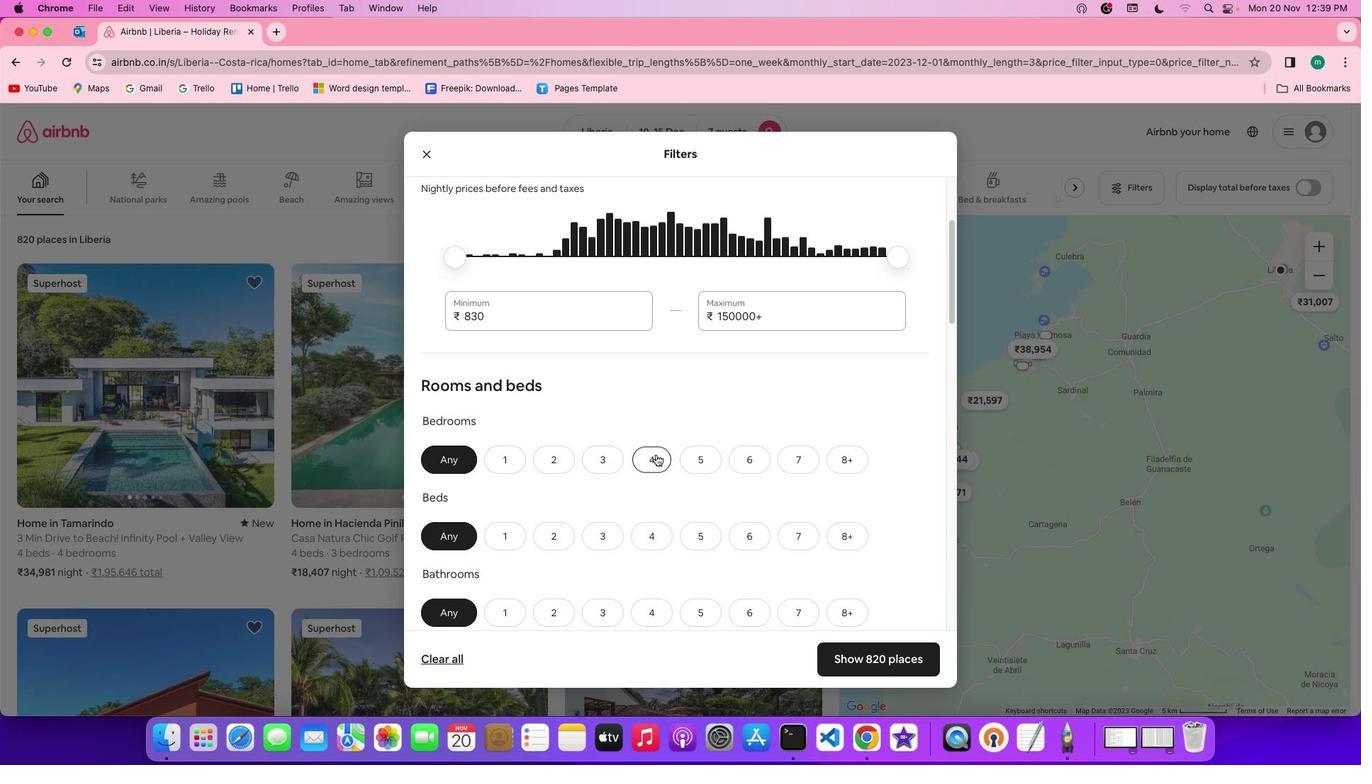 
Action: Mouse moved to (794, 534)
Screenshot: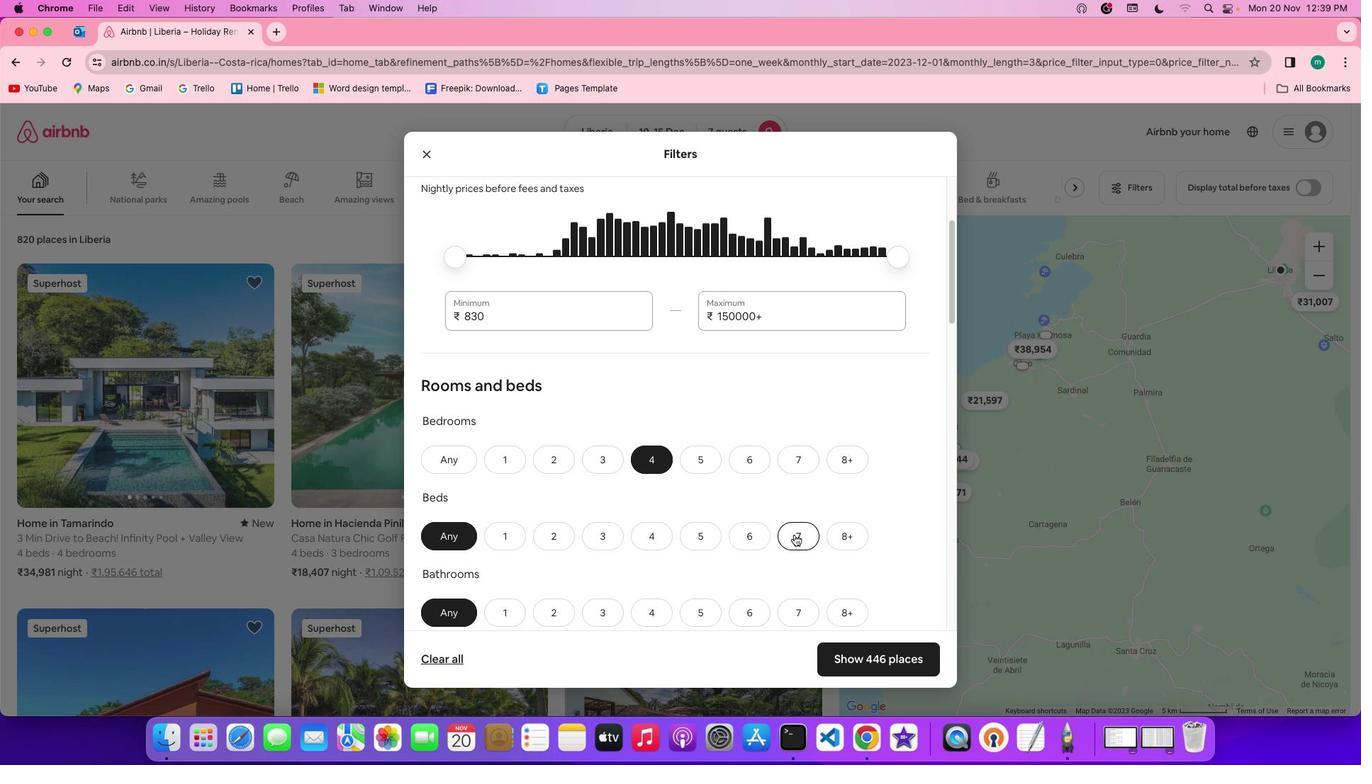 
Action: Mouse pressed left at (794, 534)
Screenshot: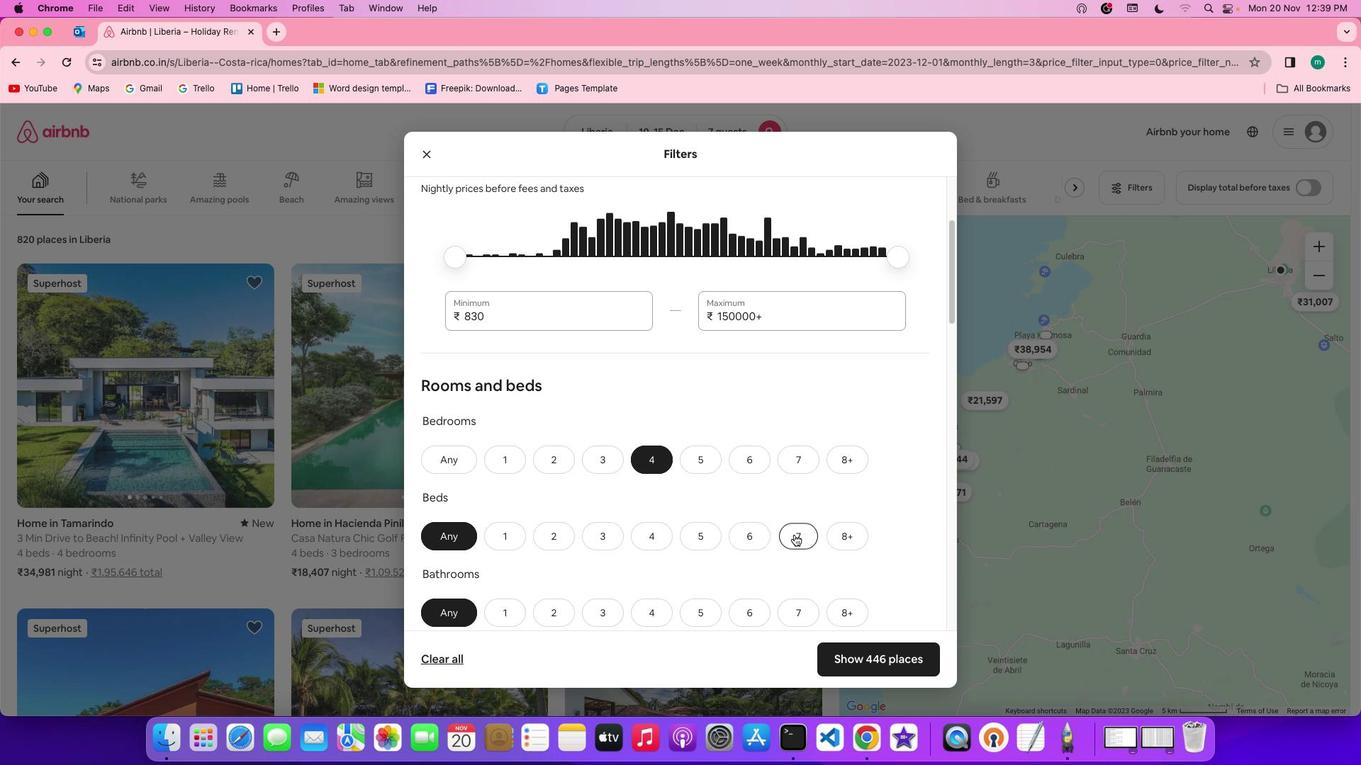 
Action: Mouse moved to (644, 611)
Screenshot: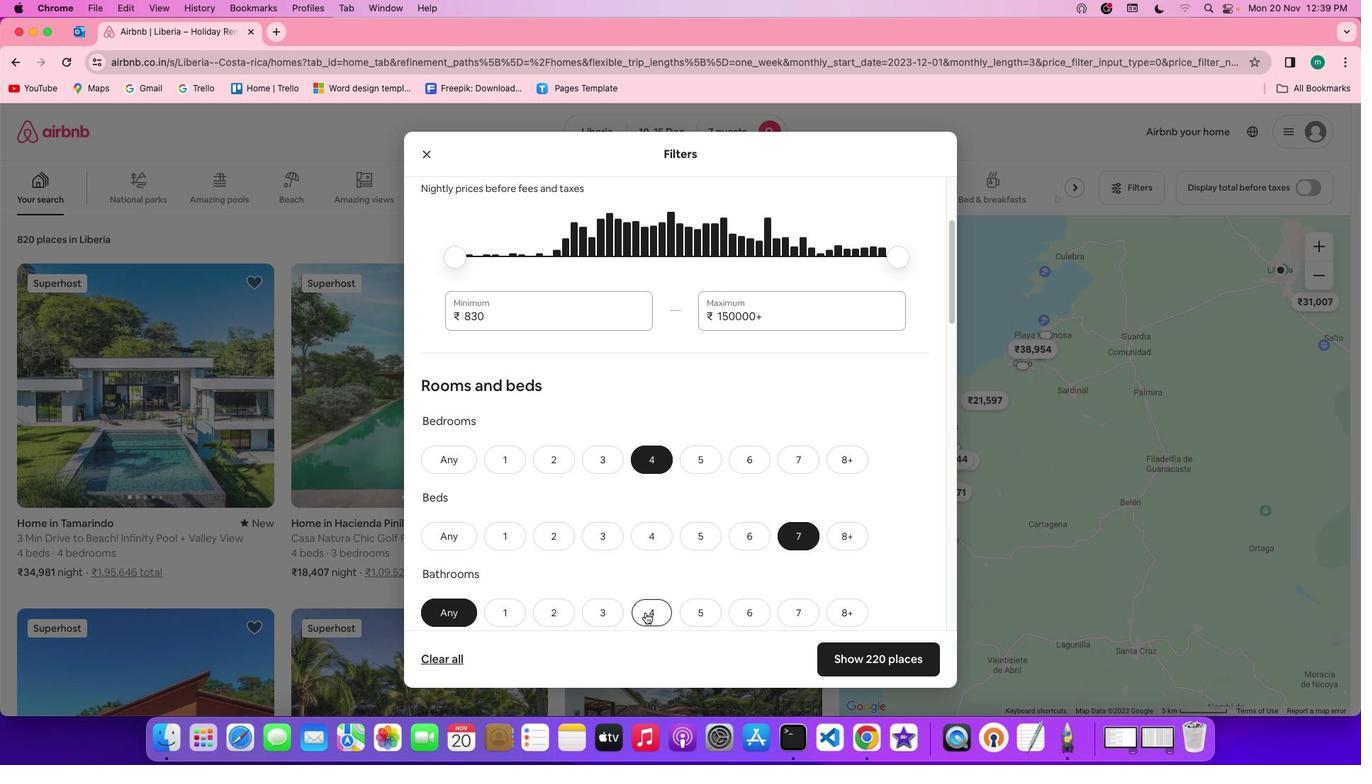 
Action: Mouse pressed left at (644, 611)
Screenshot: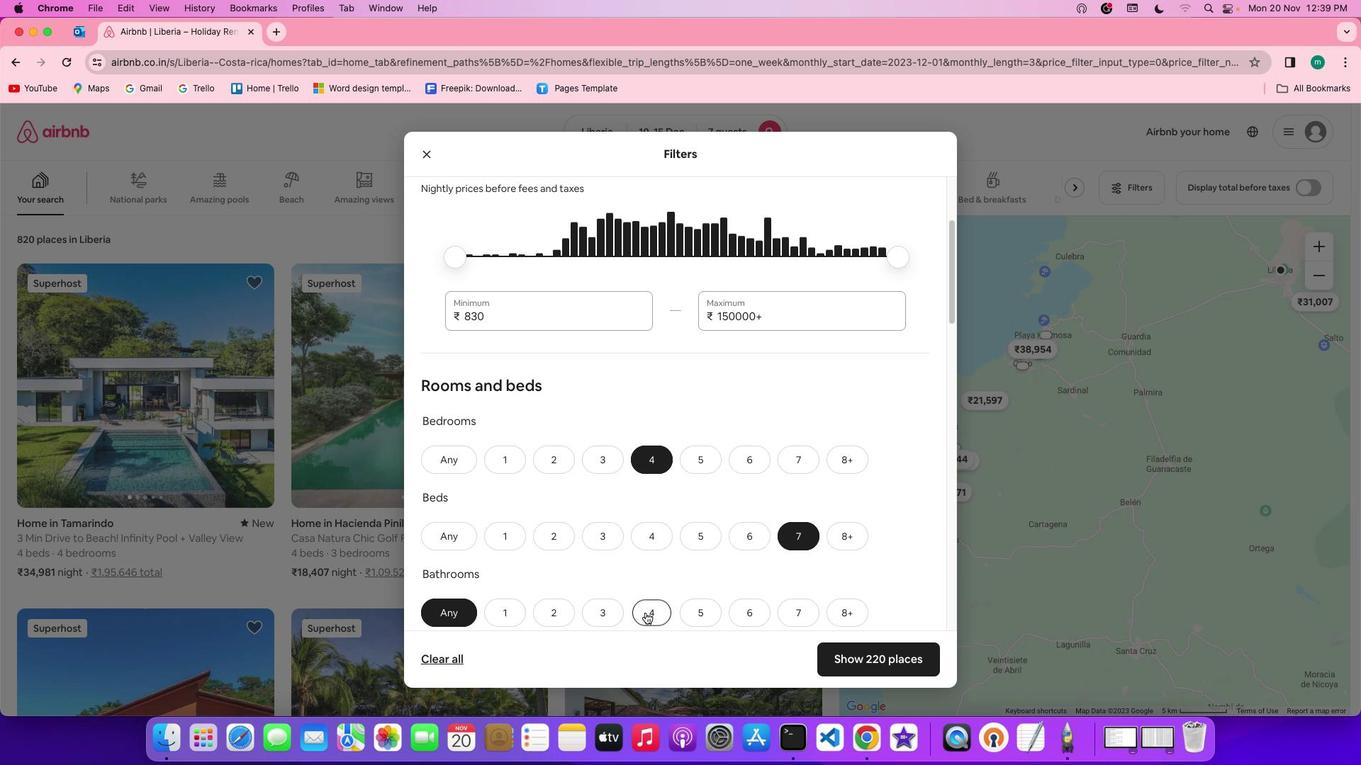 
Action: Mouse moved to (752, 535)
Screenshot: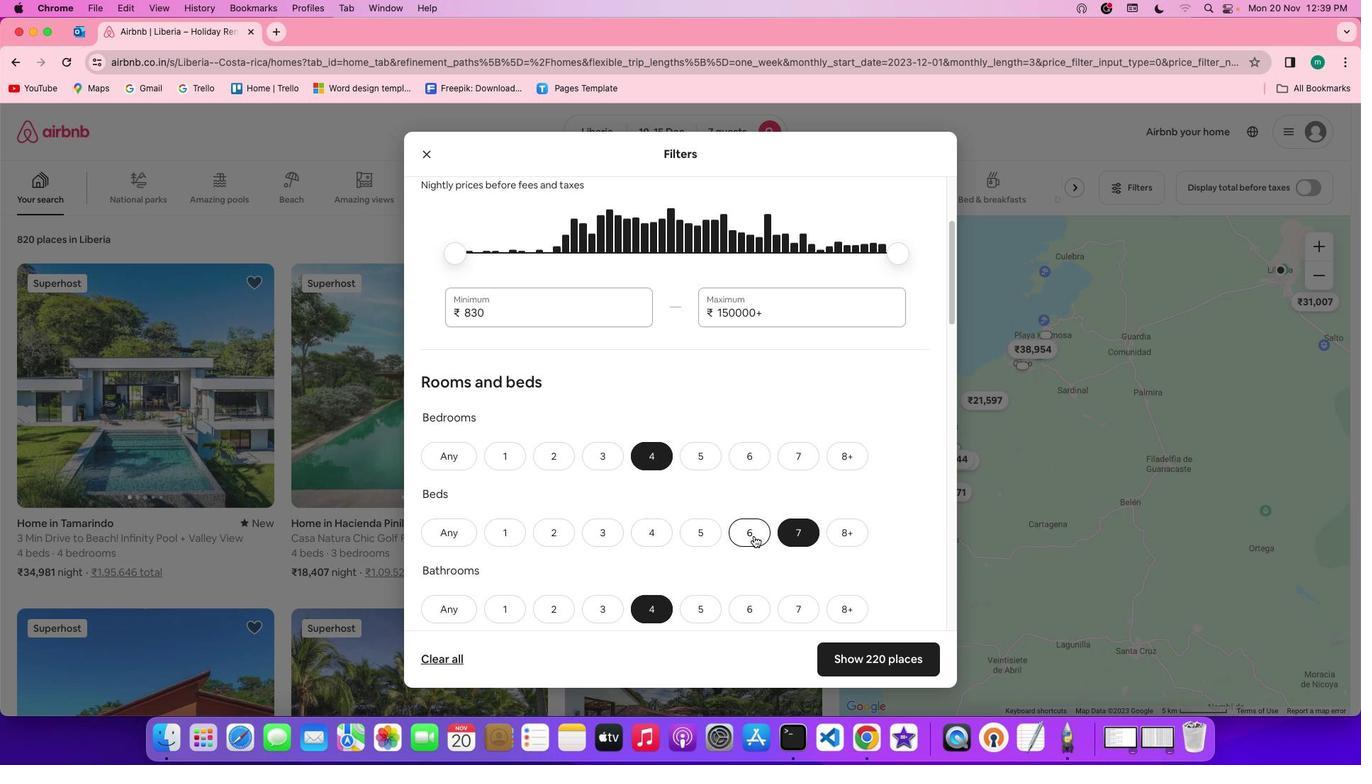 
Action: Mouse scrolled (752, 535) with delta (0, 0)
Screenshot: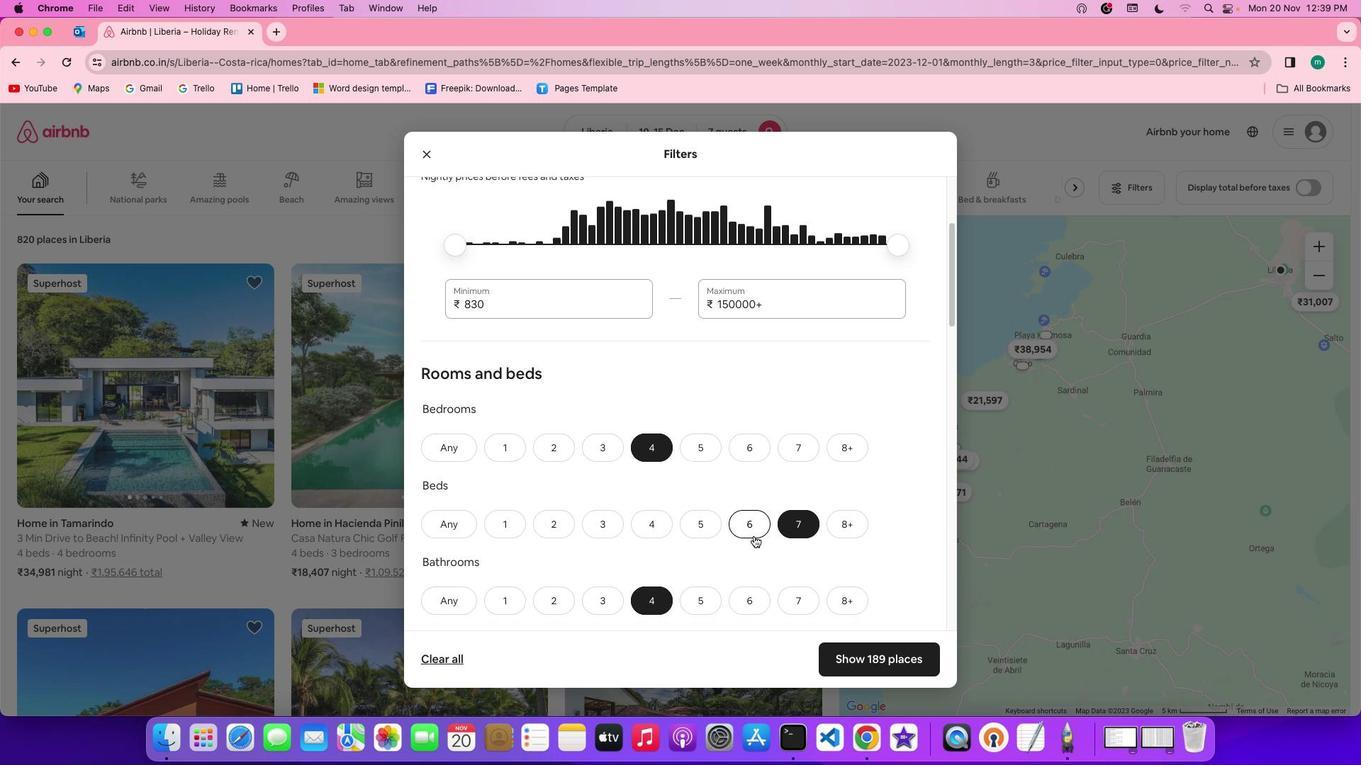 
Action: Mouse scrolled (752, 535) with delta (0, 0)
Screenshot: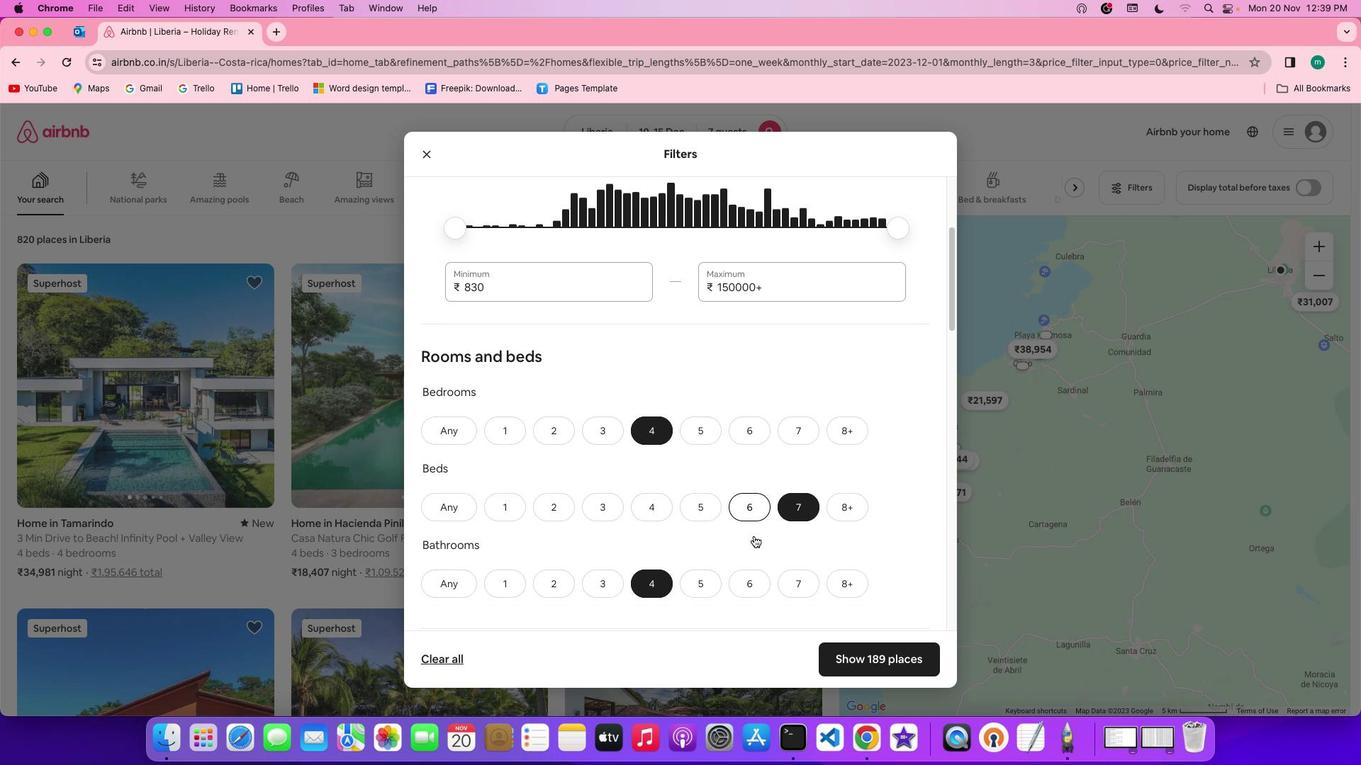 
Action: Mouse scrolled (752, 535) with delta (0, -1)
Screenshot: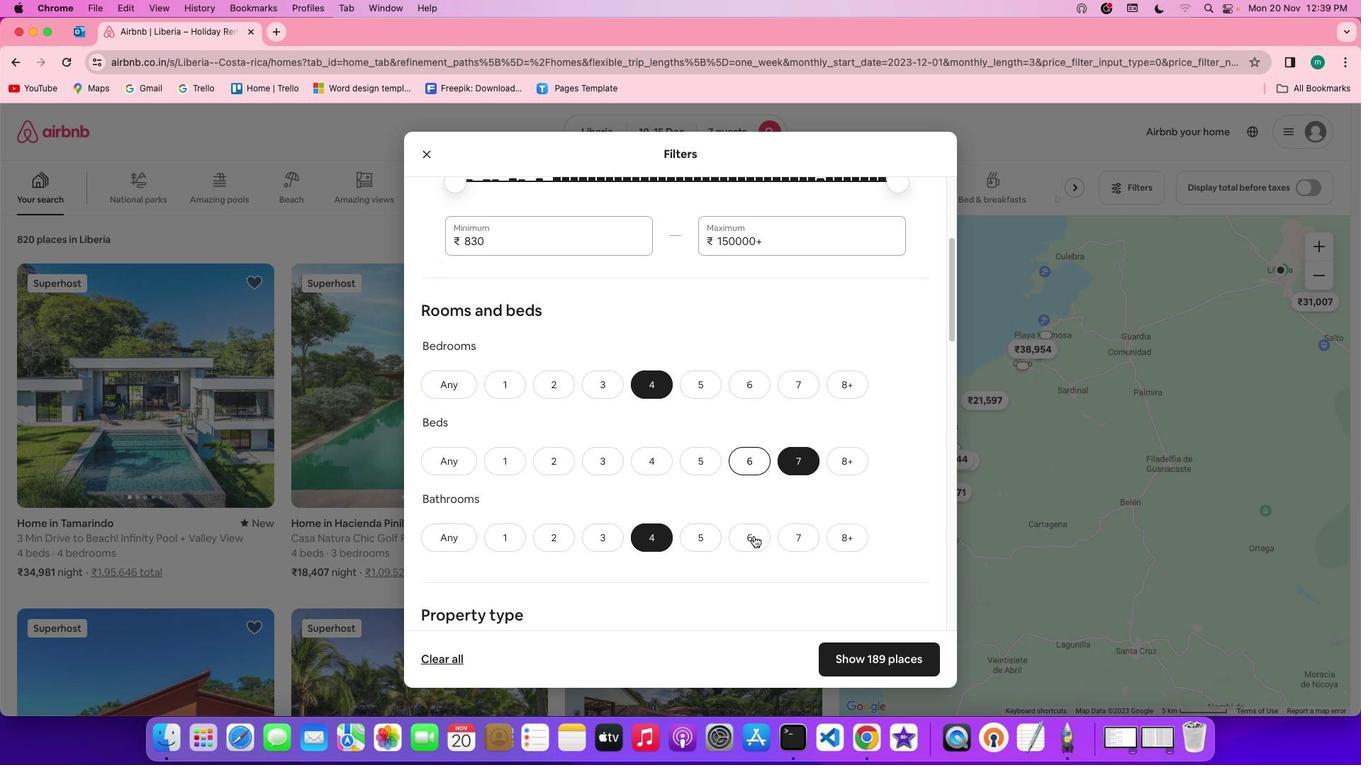 
Action: Mouse scrolled (752, 535) with delta (0, 0)
Screenshot: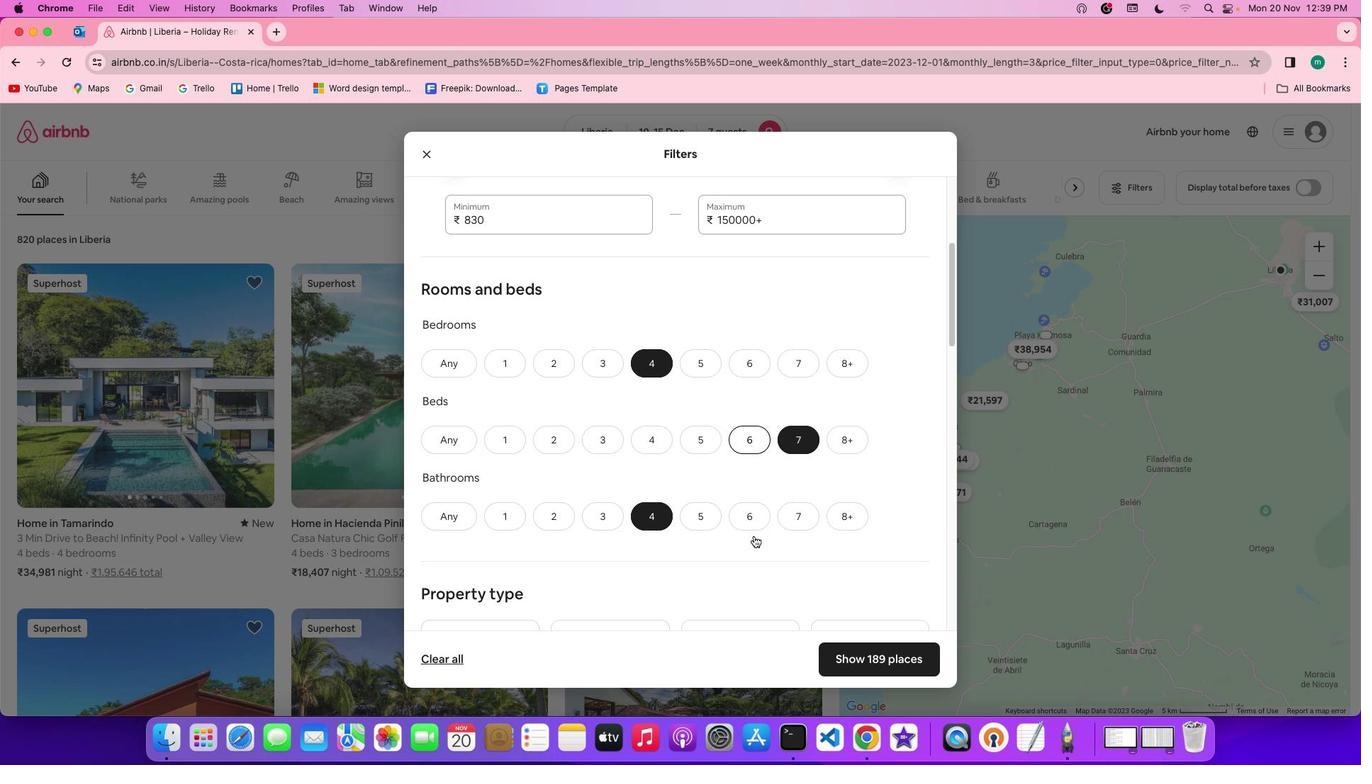 
Action: Mouse scrolled (752, 535) with delta (0, 0)
Screenshot: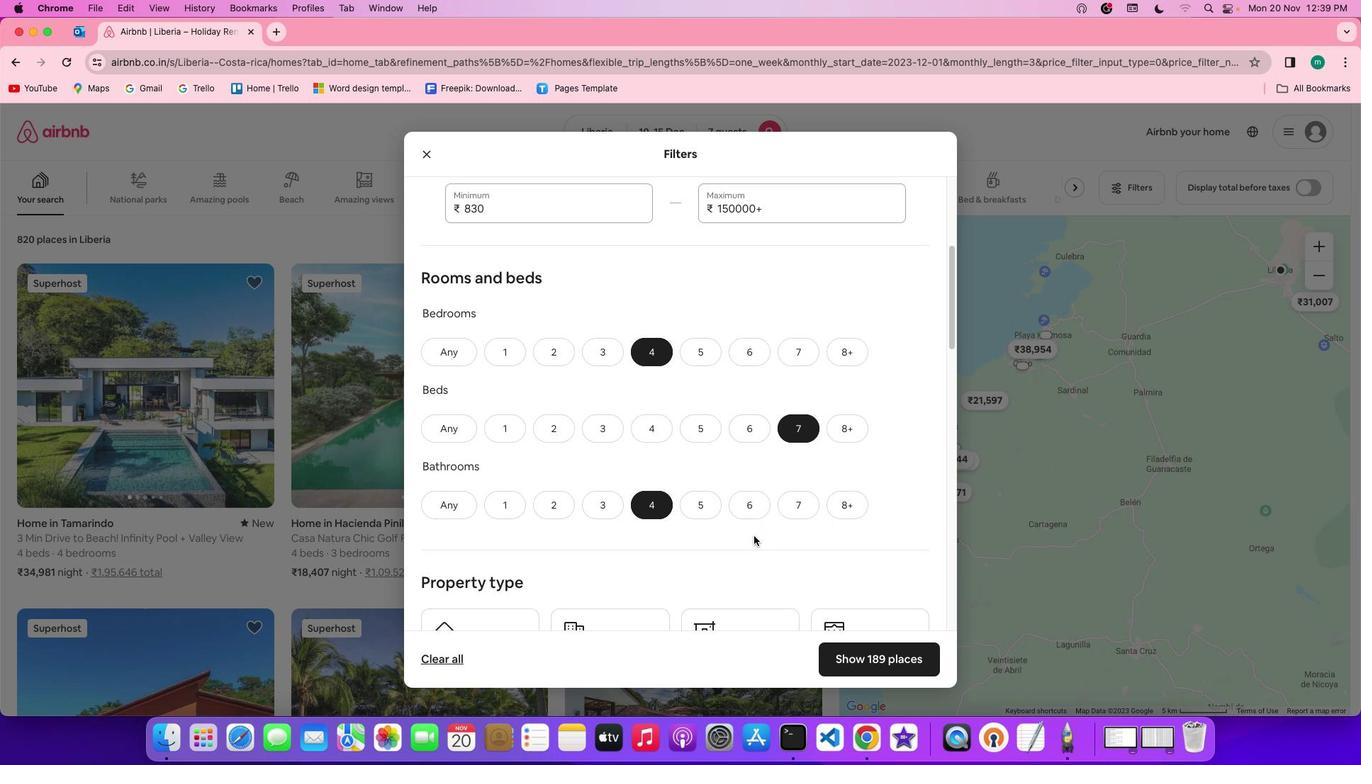 
Action: Mouse scrolled (752, 535) with delta (0, 0)
Screenshot: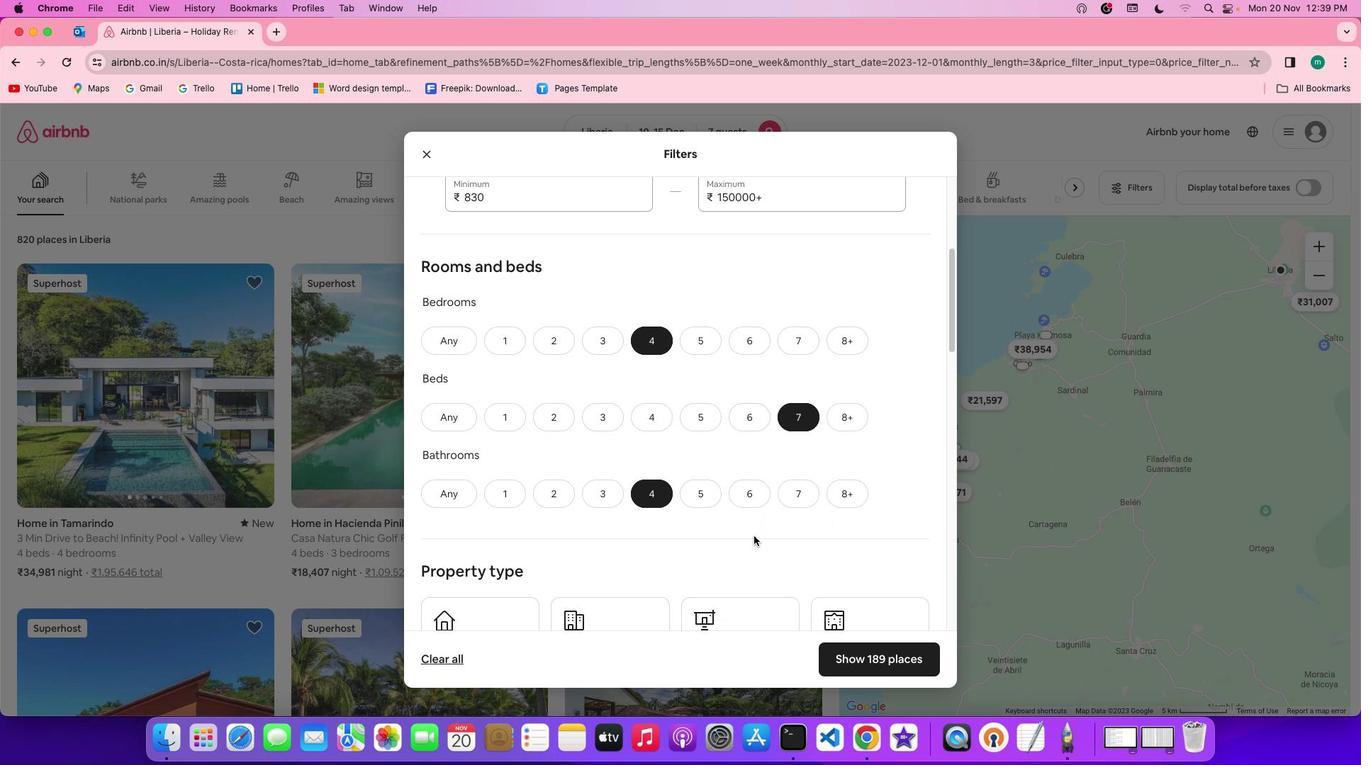 
Action: Mouse scrolled (752, 535) with delta (0, 0)
Screenshot: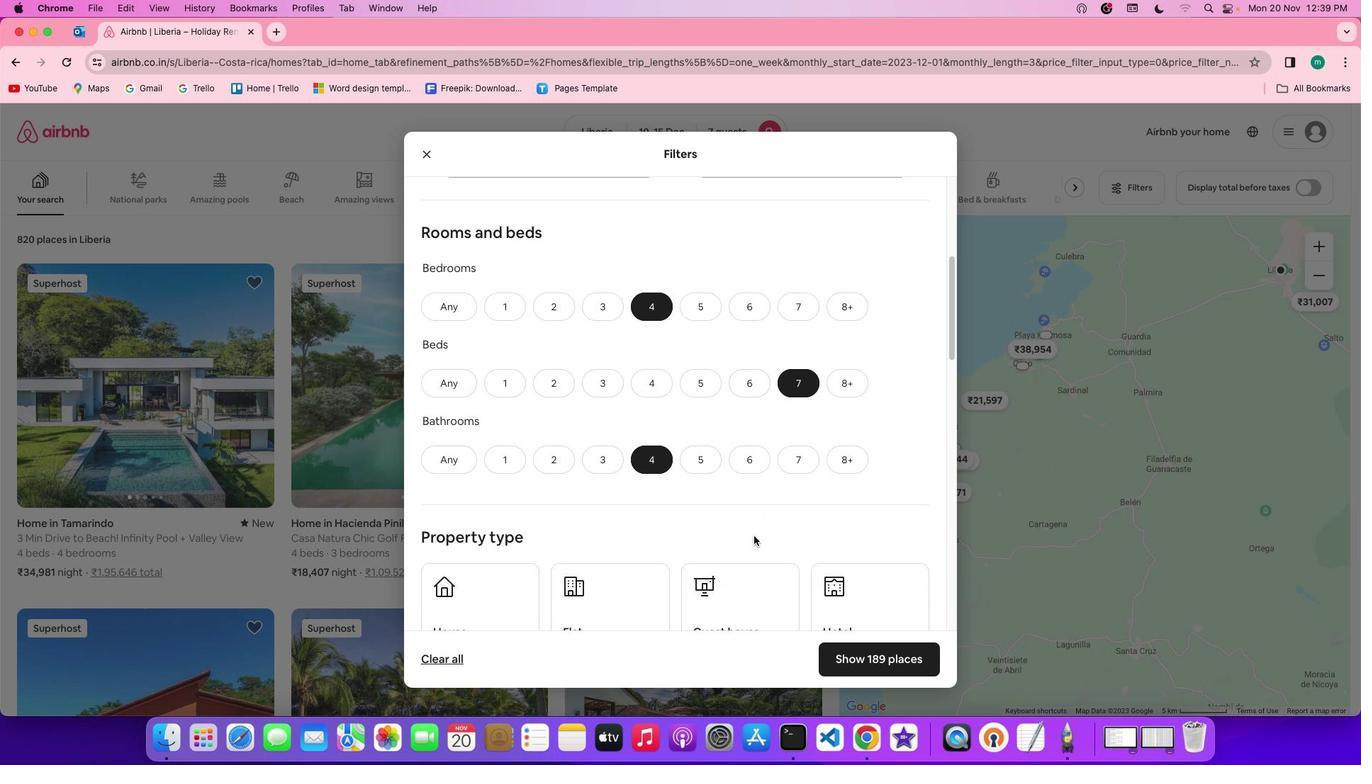 
Action: Mouse scrolled (752, 535) with delta (0, 0)
Screenshot: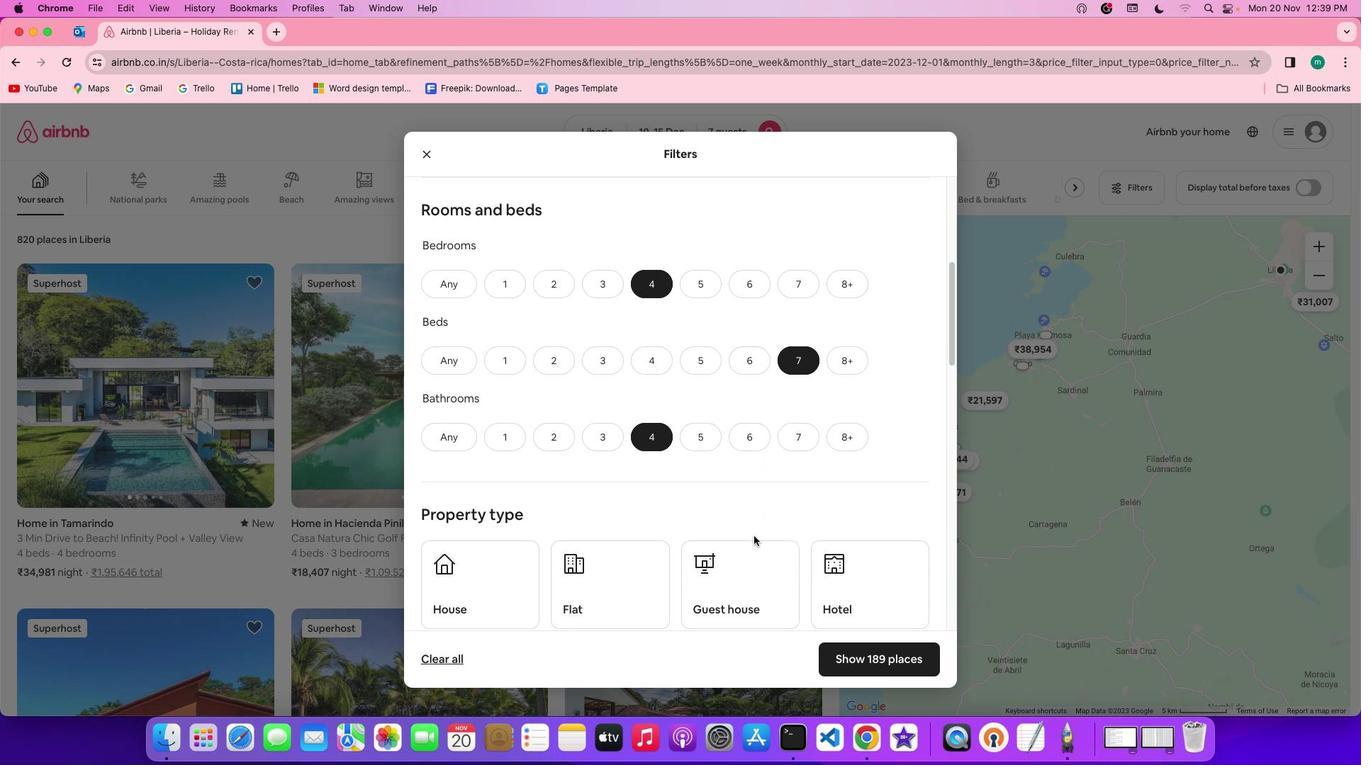 
Action: Mouse moved to (753, 531)
Screenshot: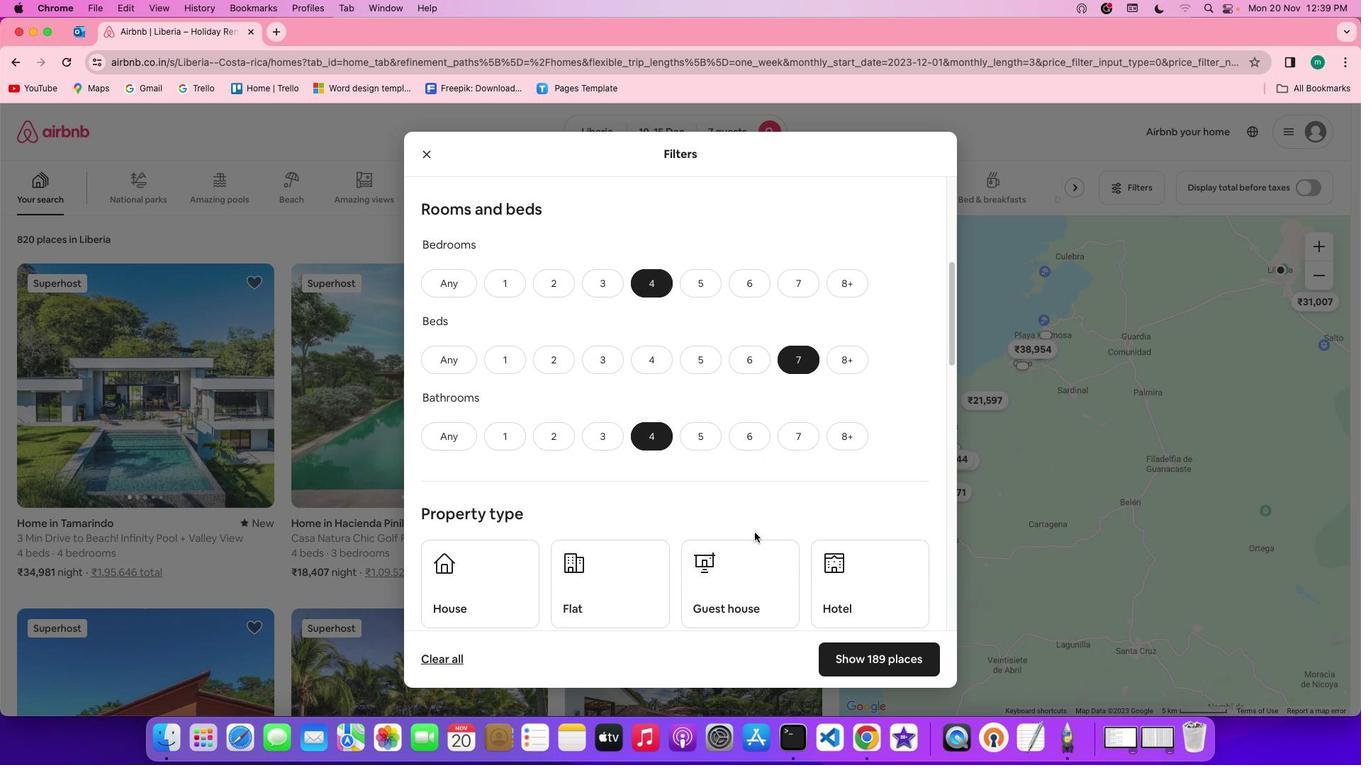 
Action: Mouse scrolled (753, 531) with delta (0, 0)
Screenshot: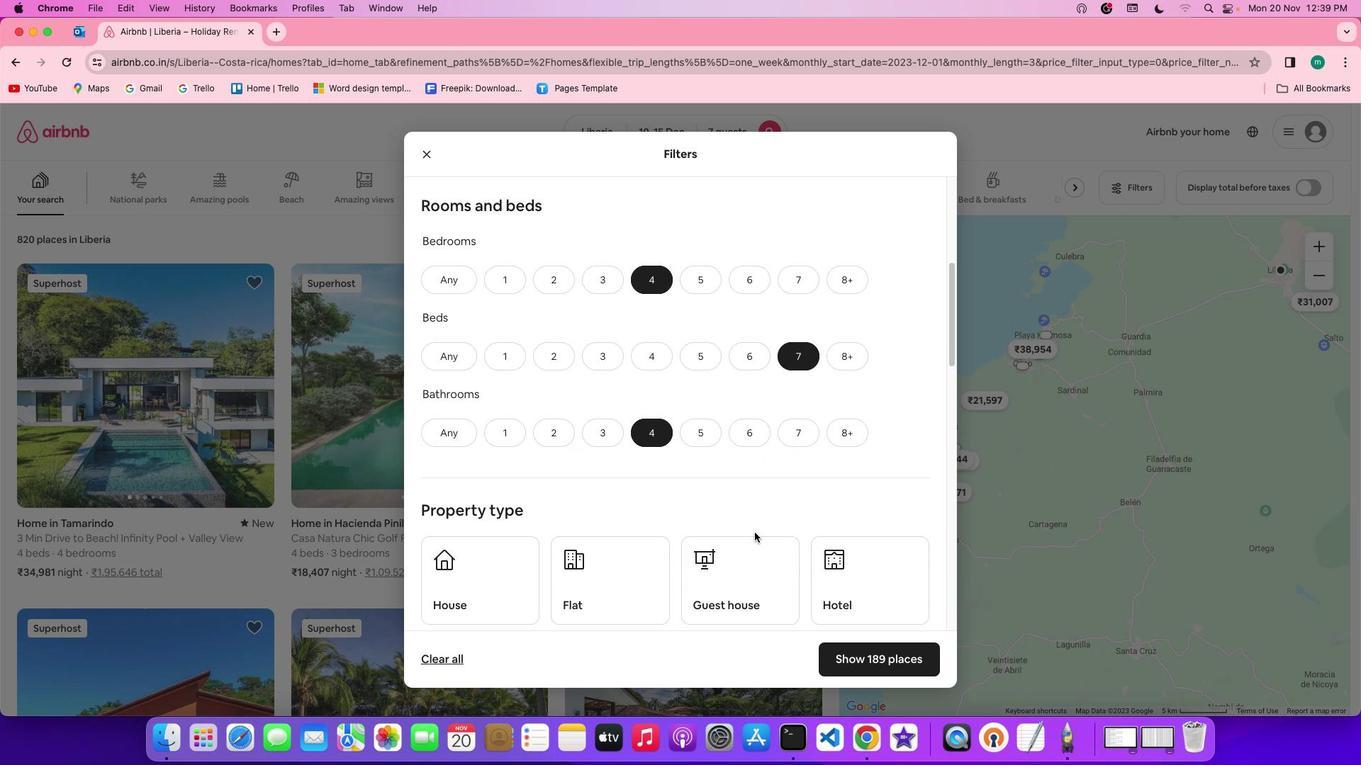 
Action: Mouse scrolled (753, 531) with delta (0, 0)
Screenshot: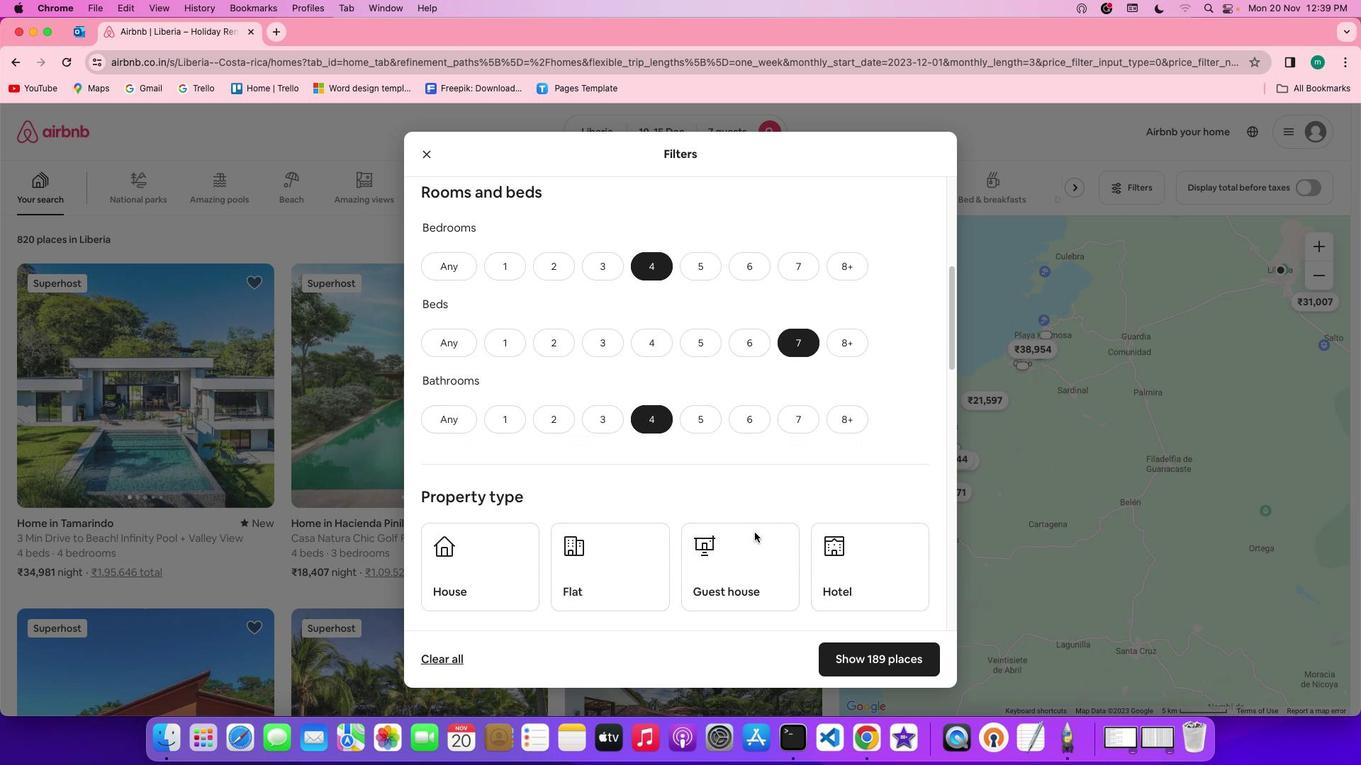 
Action: Mouse scrolled (753, 531) with delta (0, 0)
Screenshot: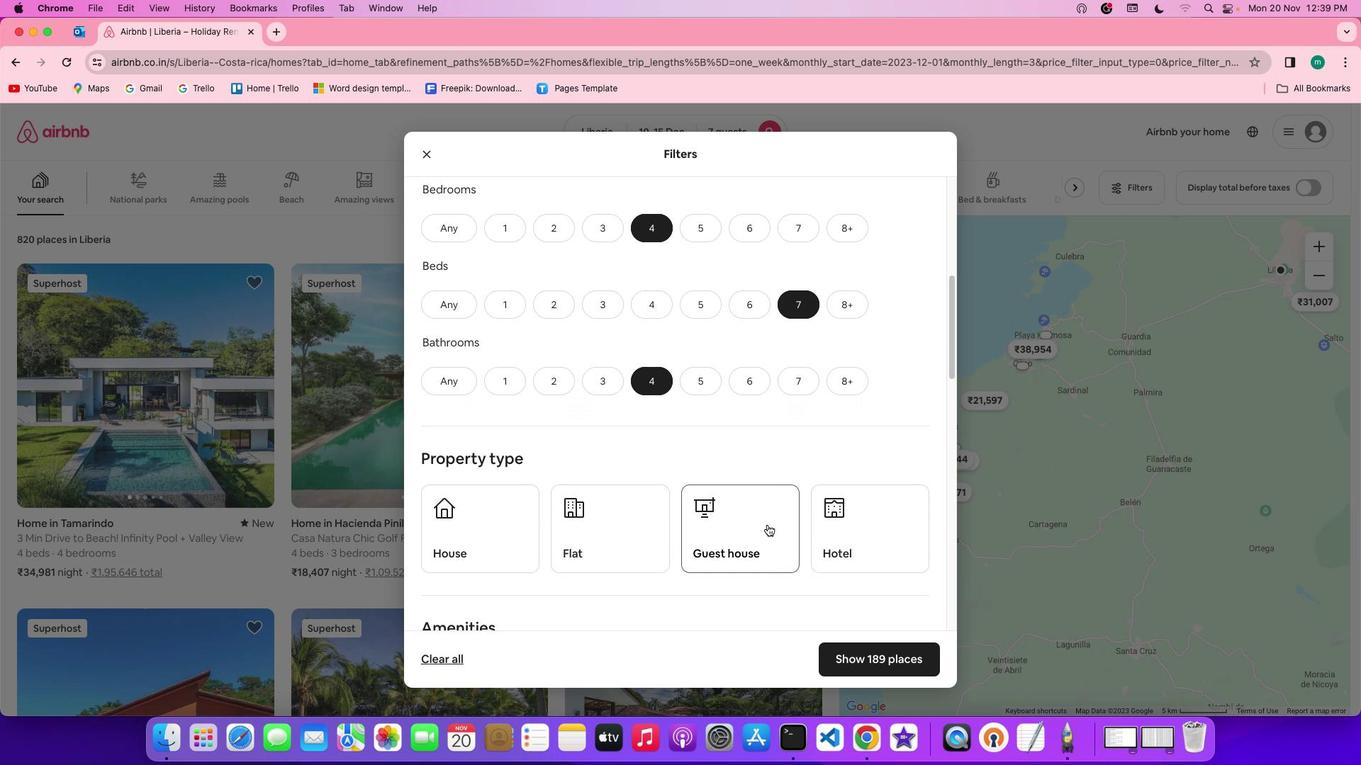 
Action: Mouse moved to (467, 519)
Screenshot: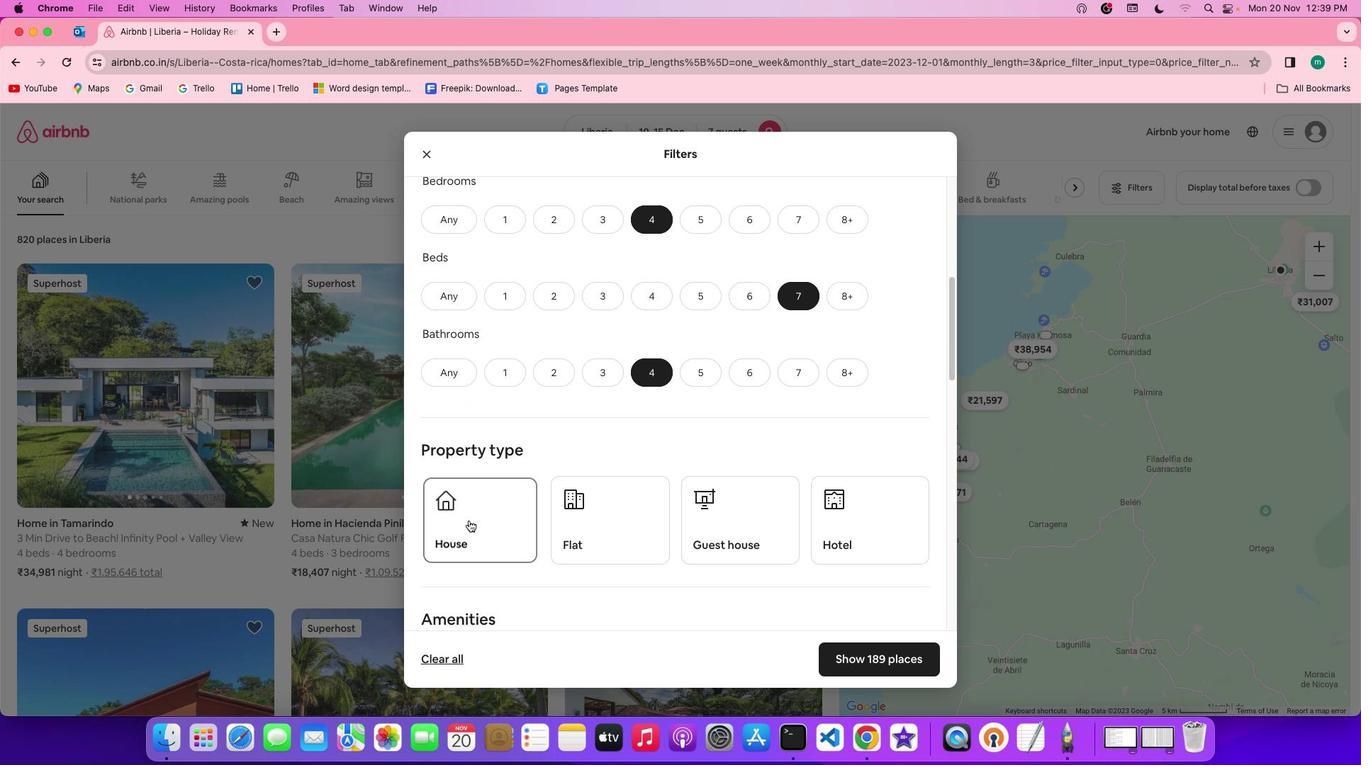 
Action: Mouse pressed left at (467, 519)
Screenshot: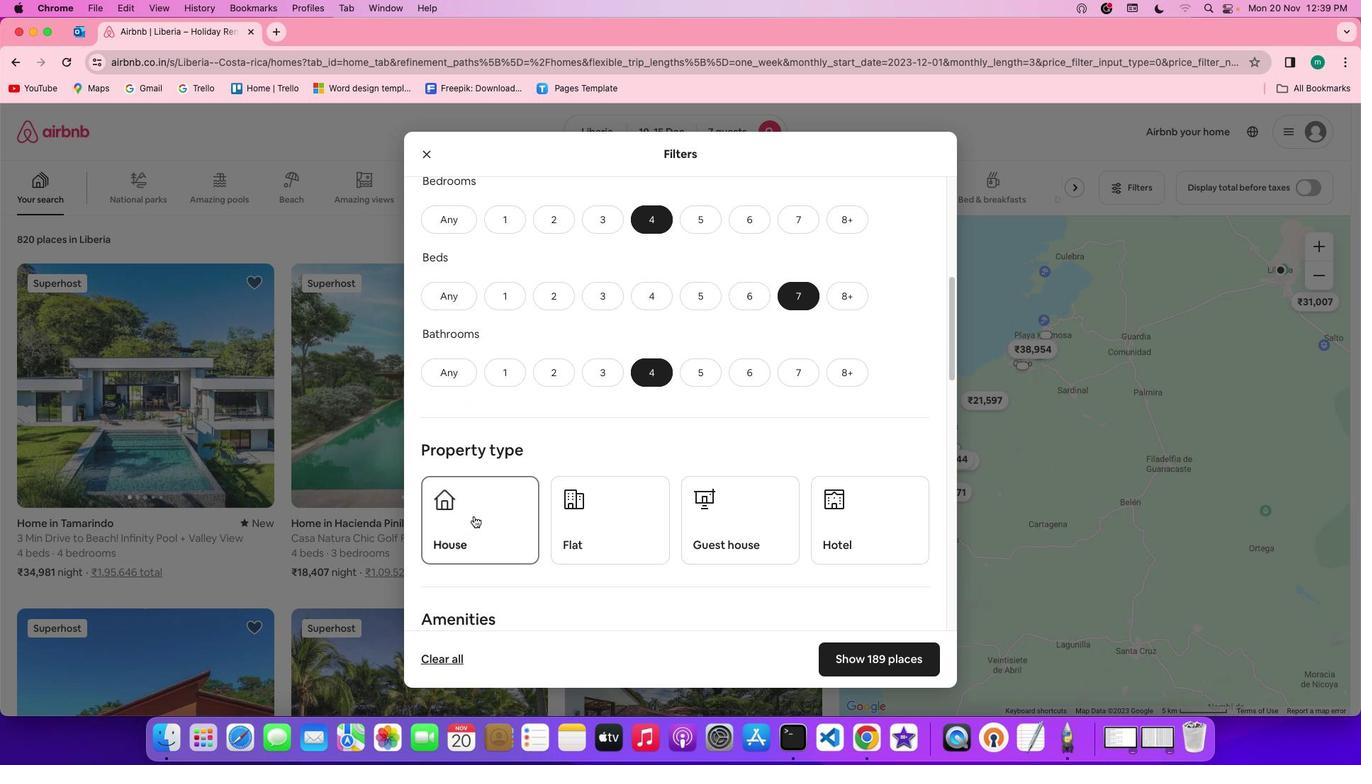 
Action: Mouse moved to (698, 472)
Screenshot: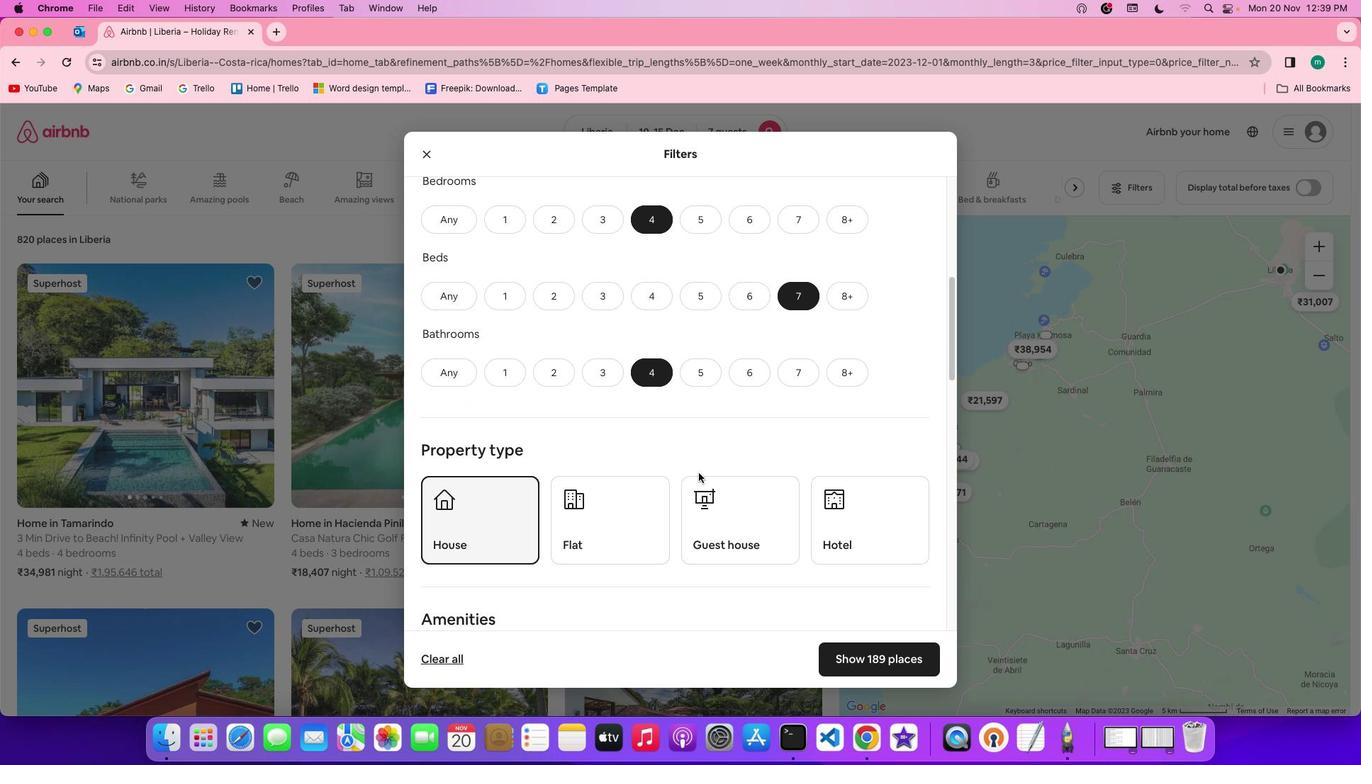 
Action: Mouse scrolled (698, 472) with delta (0, 0)
Screenshot: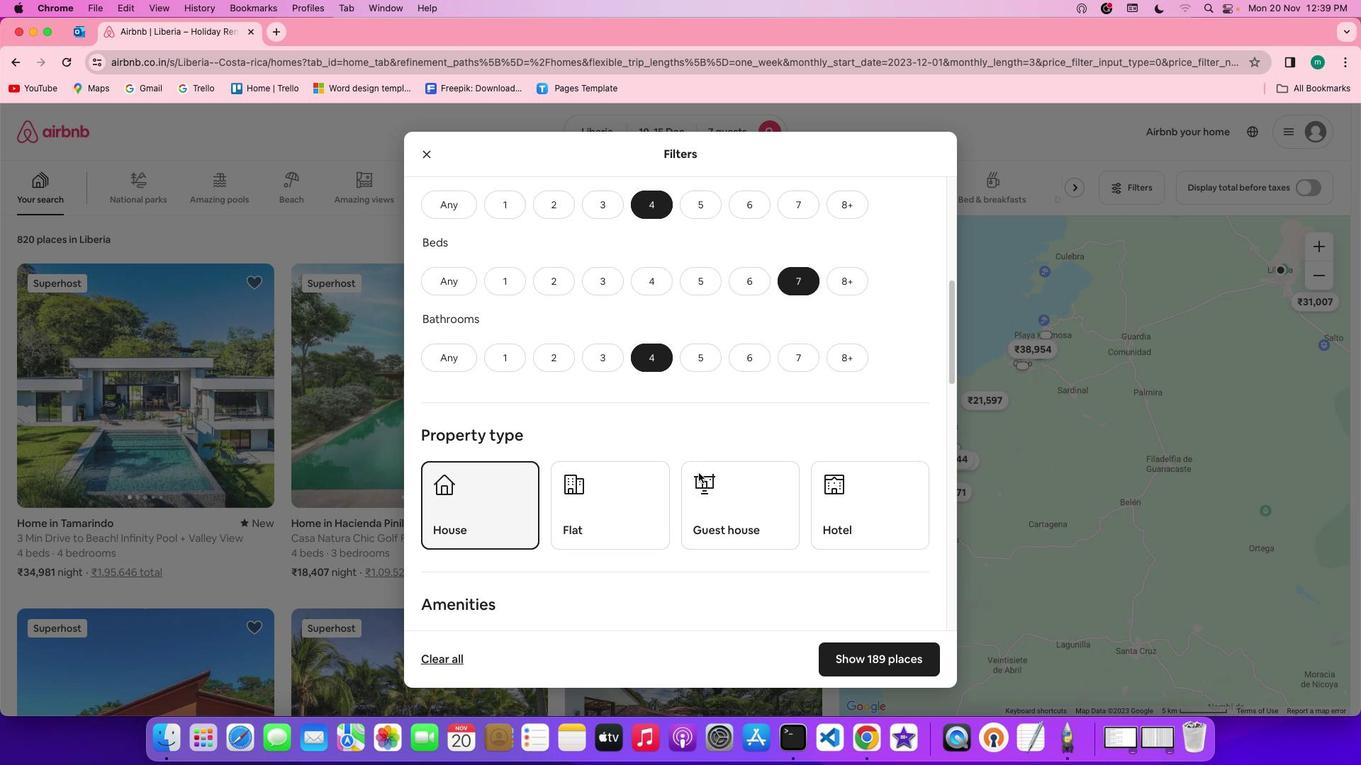 
Action: Mouse scrolled (698, 472) with delta (0, 0)
Screenshot: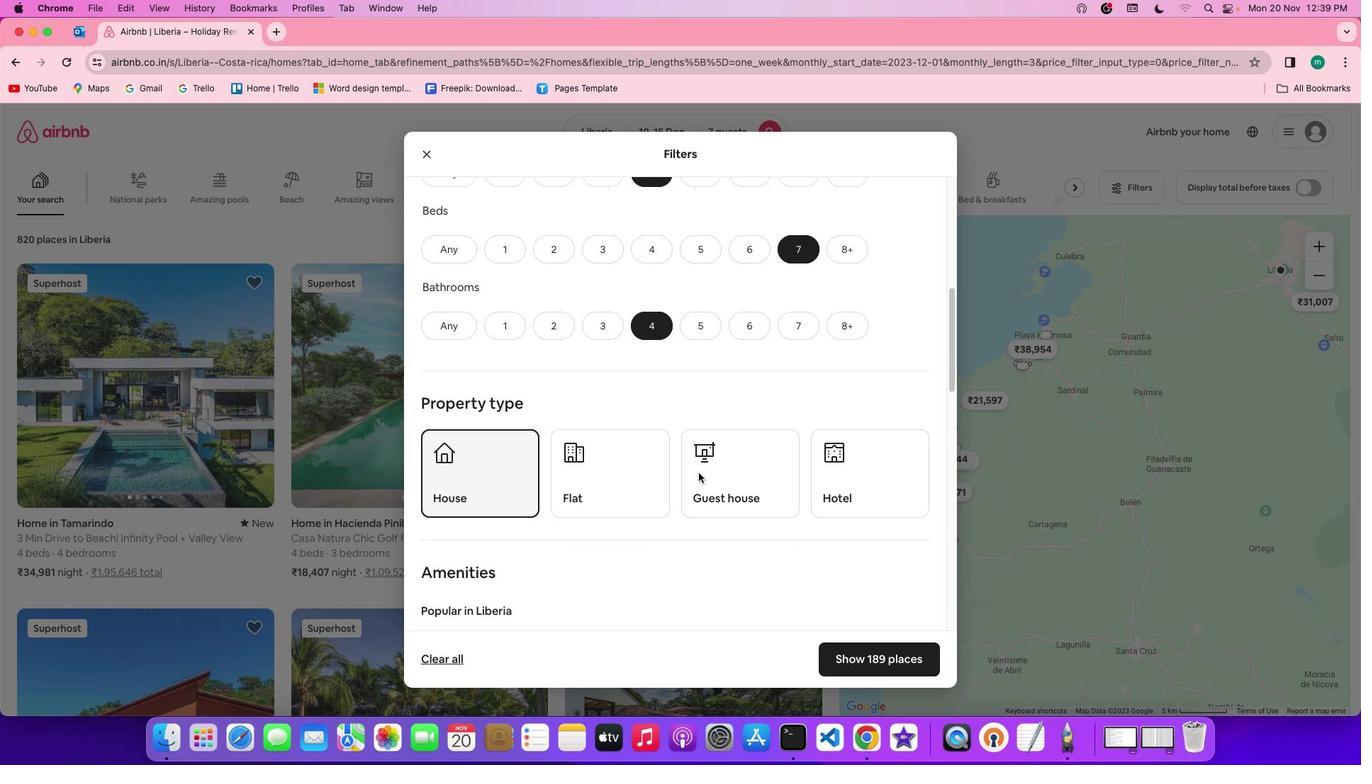 
Action: Mouse scrolled (698, 472) with delta (0, -1)
Screenshot: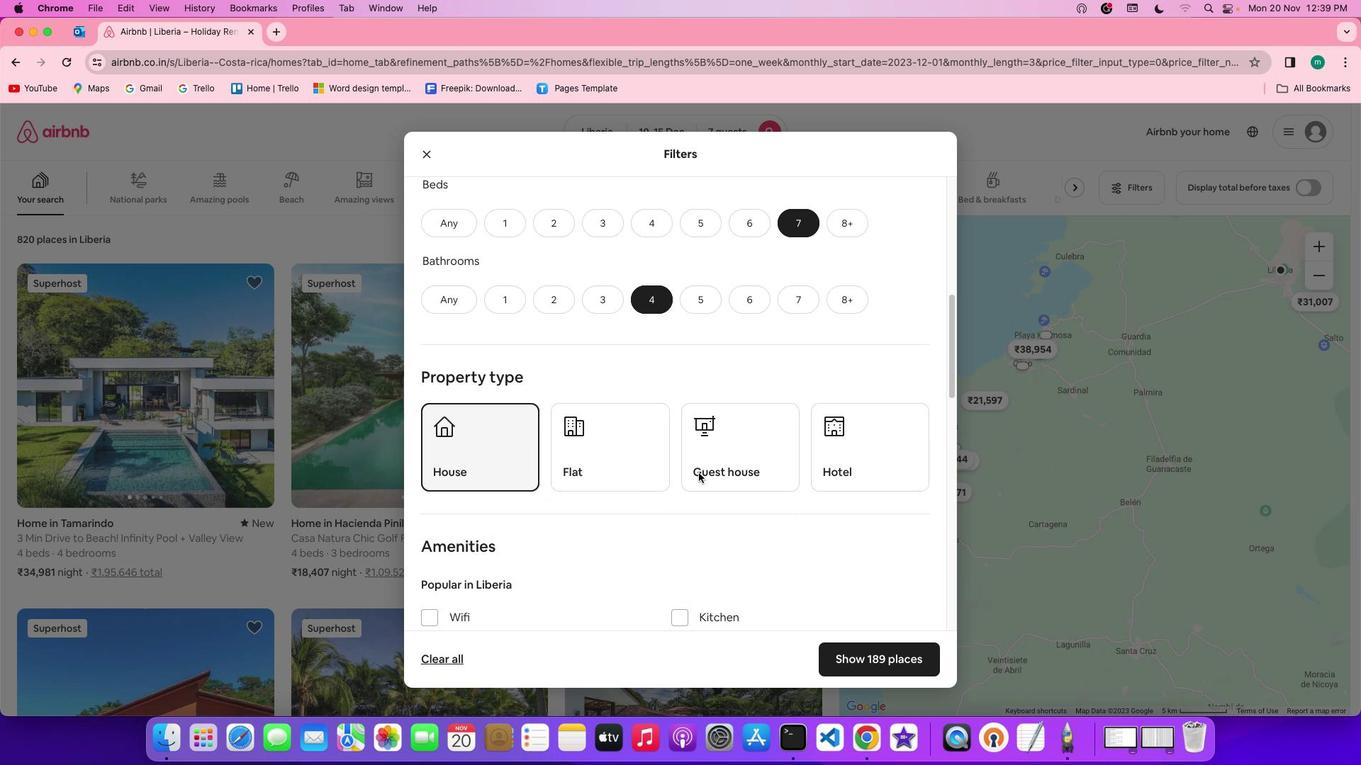 
Action: Mouse scrolled (698, 472) with delta (0, 0)
Screenshot: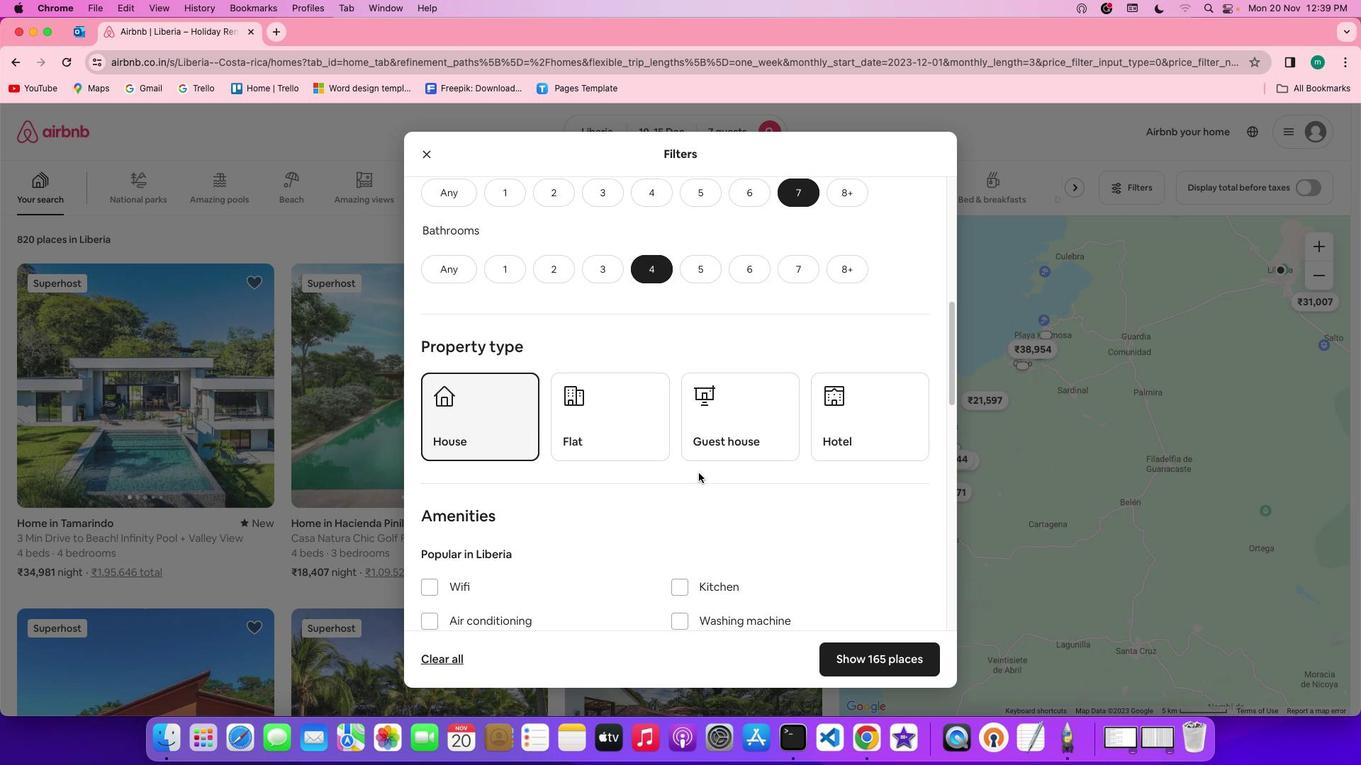 
Action: Mouse scrolled (698, 472) with delta (0, 0)
Screenshot: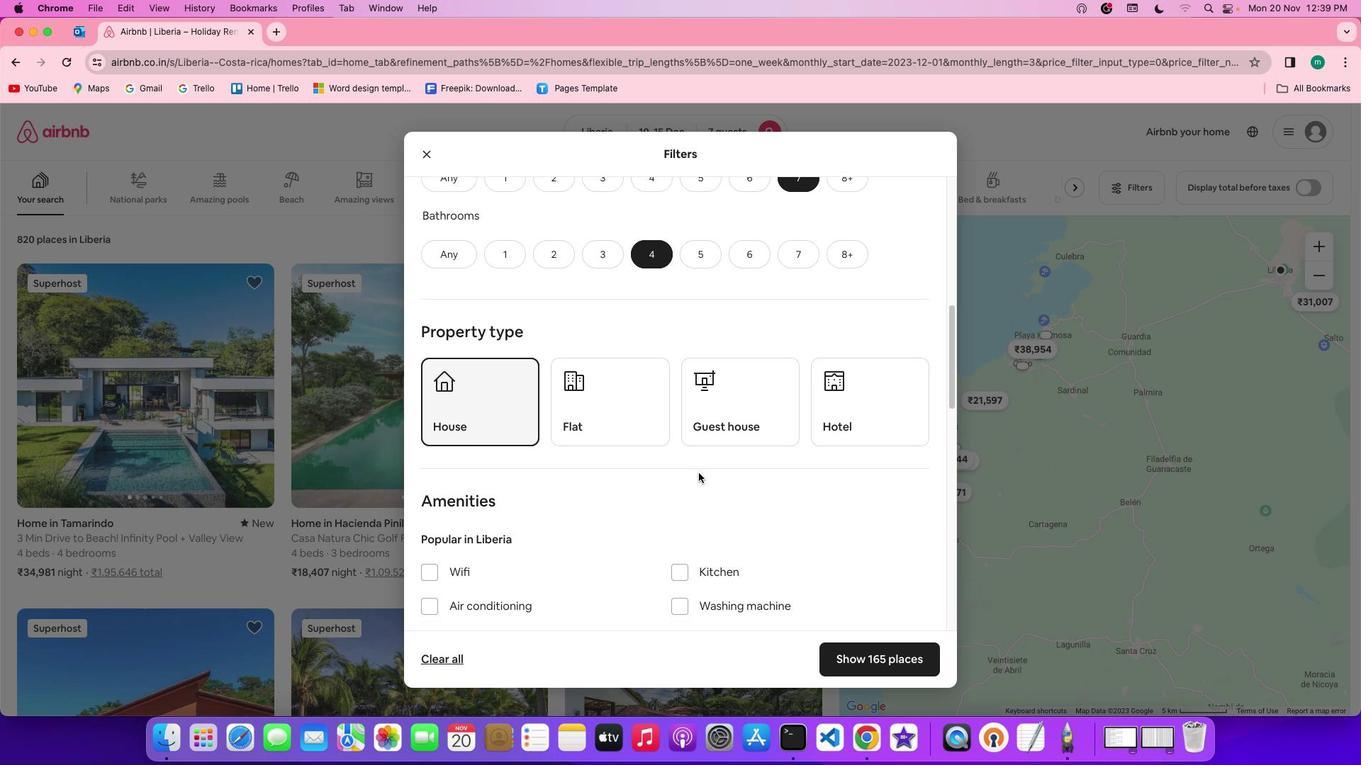 
Action: Mouse scrolled (698, 472) with delta (0, 0)
Screenshot: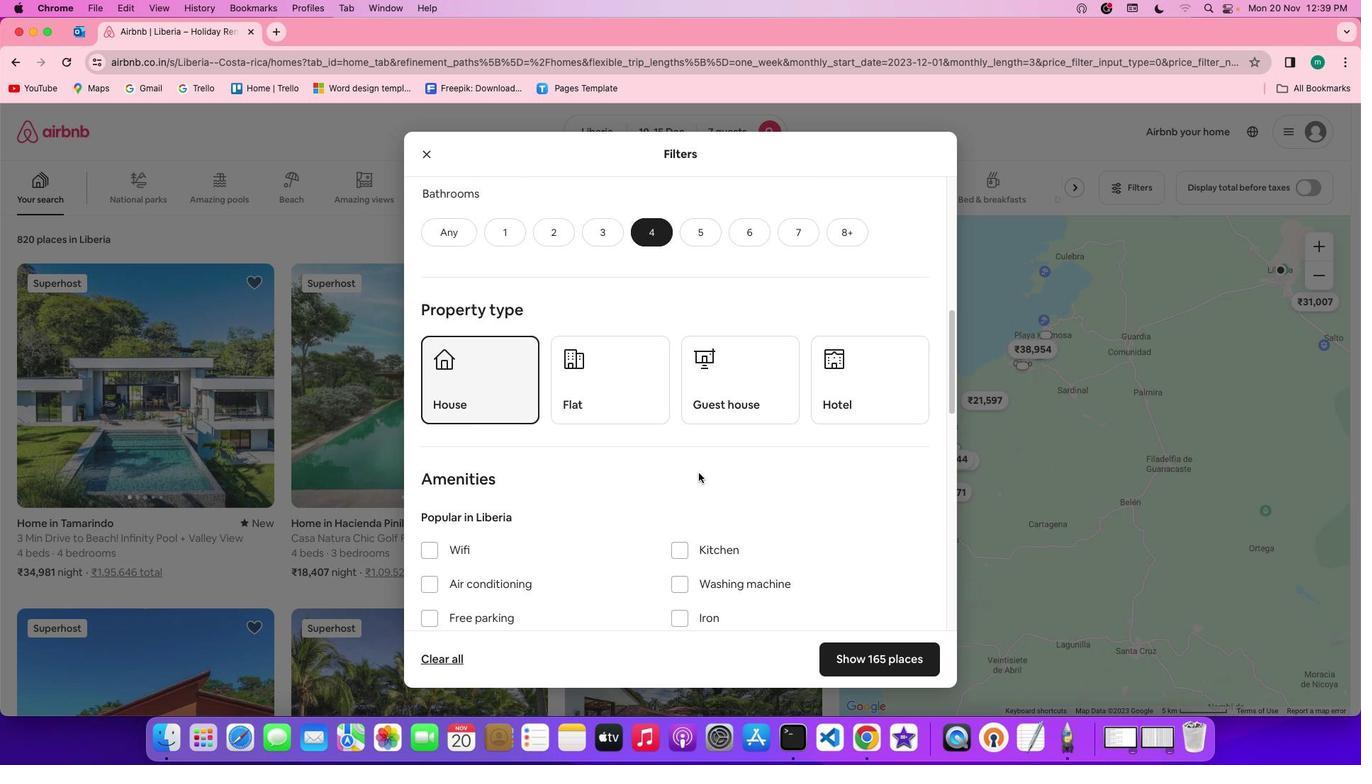 
Action: Mouse scrolled (698, 472) with delta (0, 0)
Screenshot: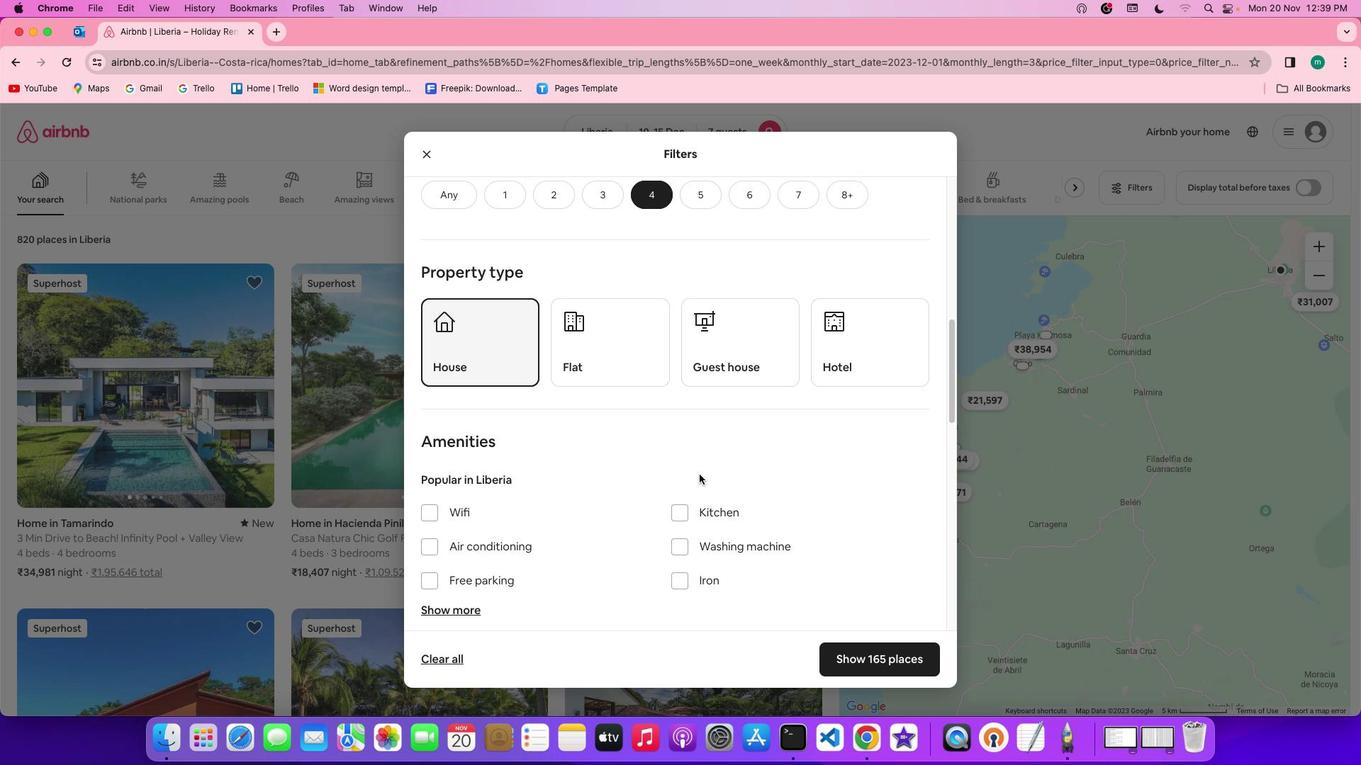 
Action: Mouse moved to (433, 501)
Screenshot: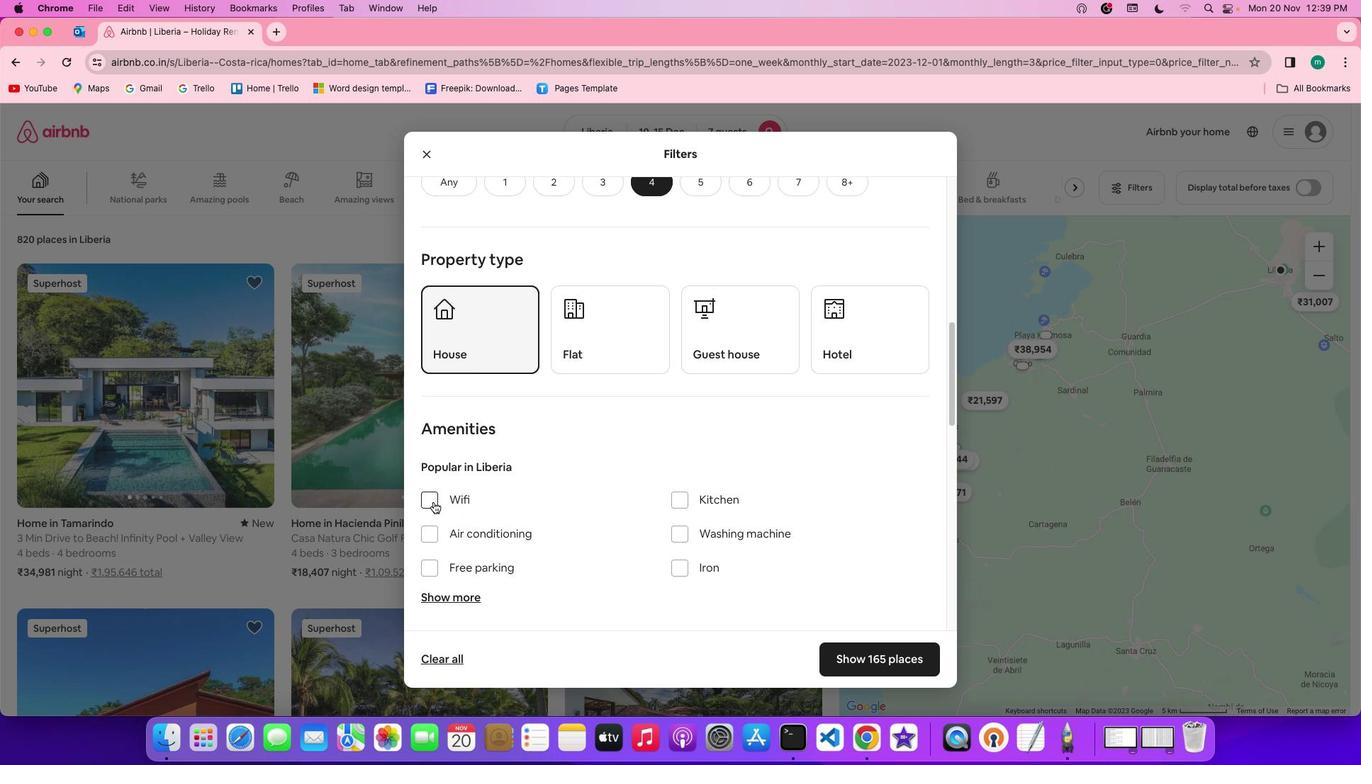 
Action: Mouse pressed left at (433, 501)
Screenshot: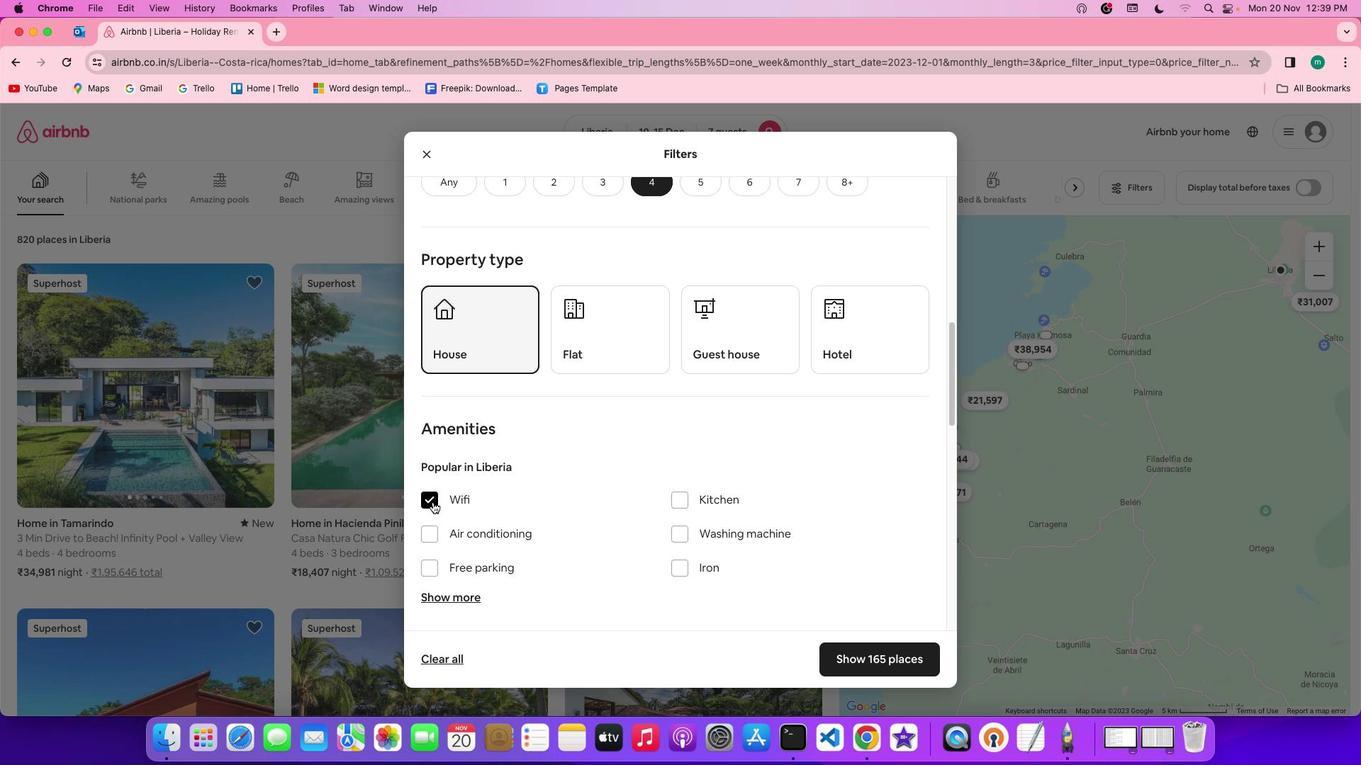 
Action: Mouse moved to (446, 599)
Screenshot: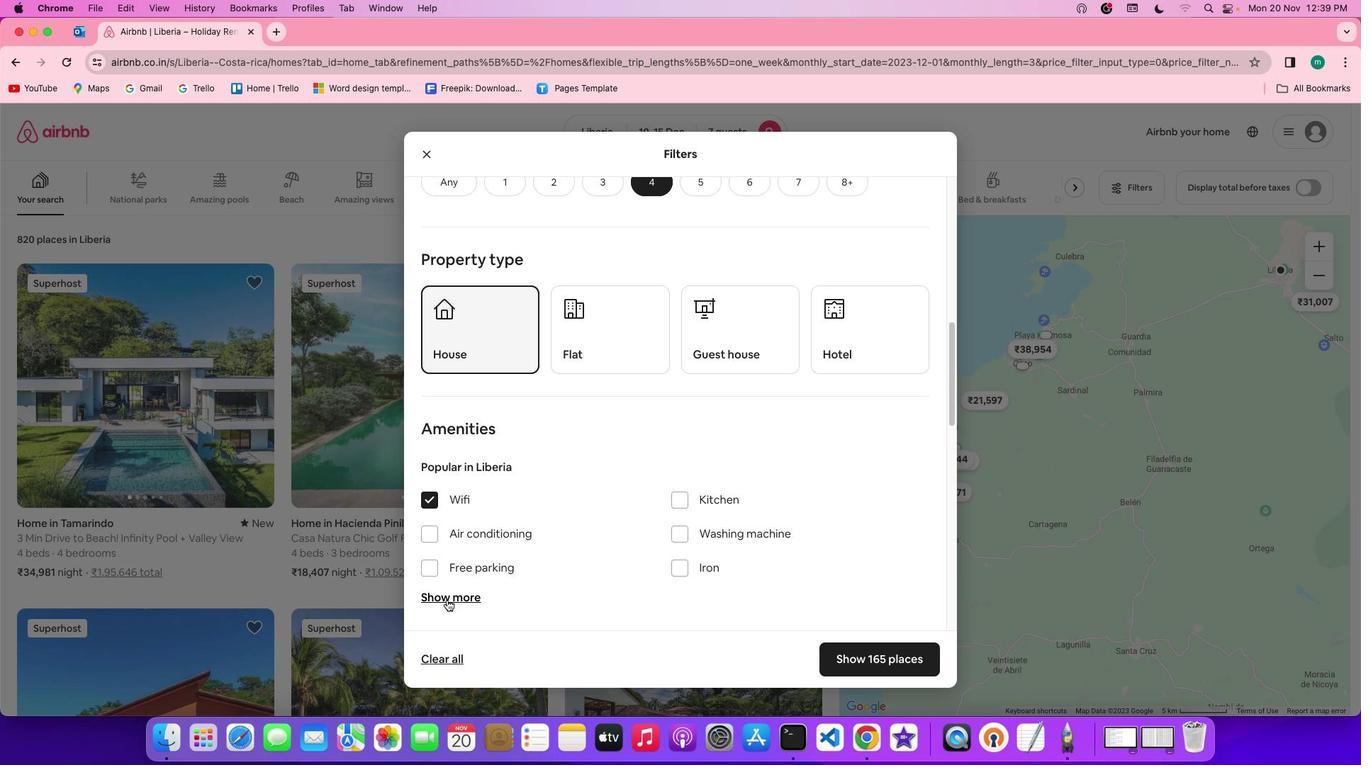 
Action: Mouse pressed left at (446, 599)
Screenshot: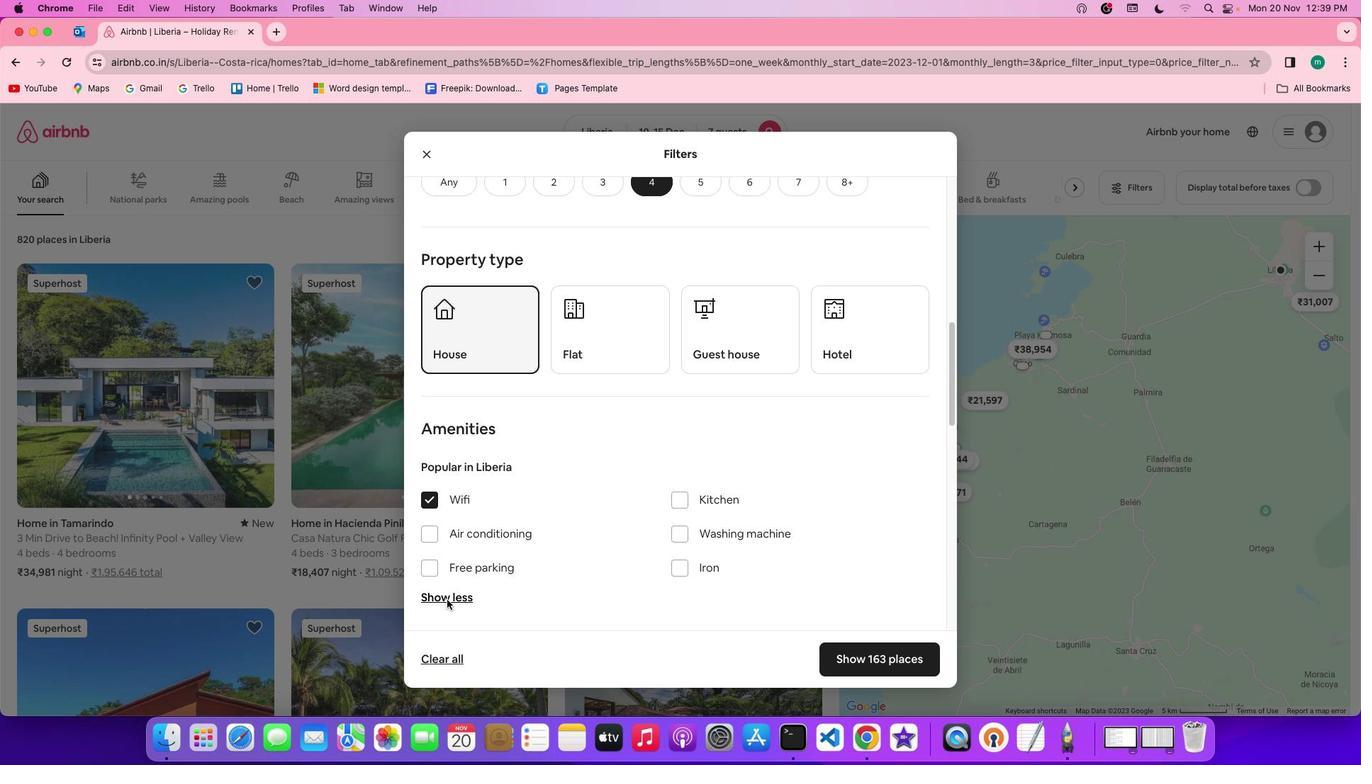 
Action: Mouse moved to (618, 568)
Screenshot: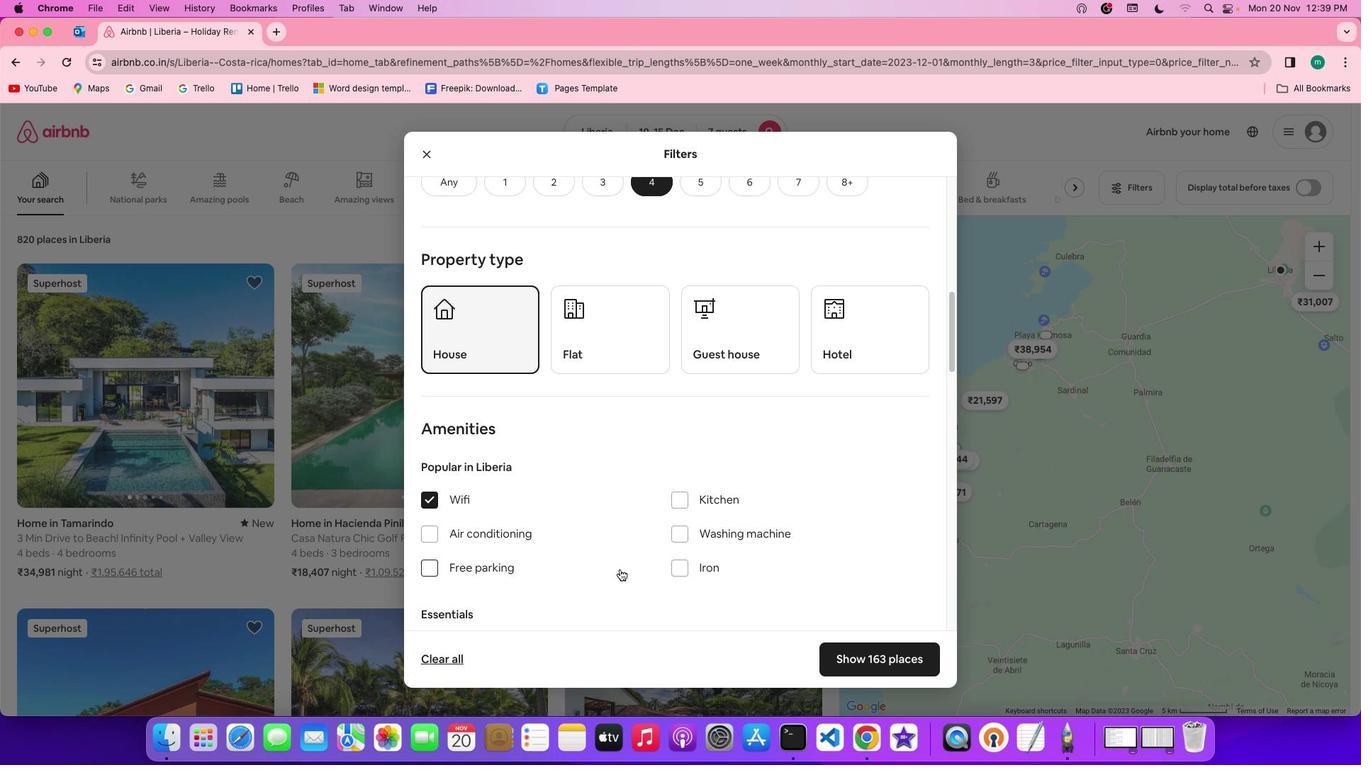 
Action: Mouse scrolled (618, 568) with delta (0, 0)
Screenshot: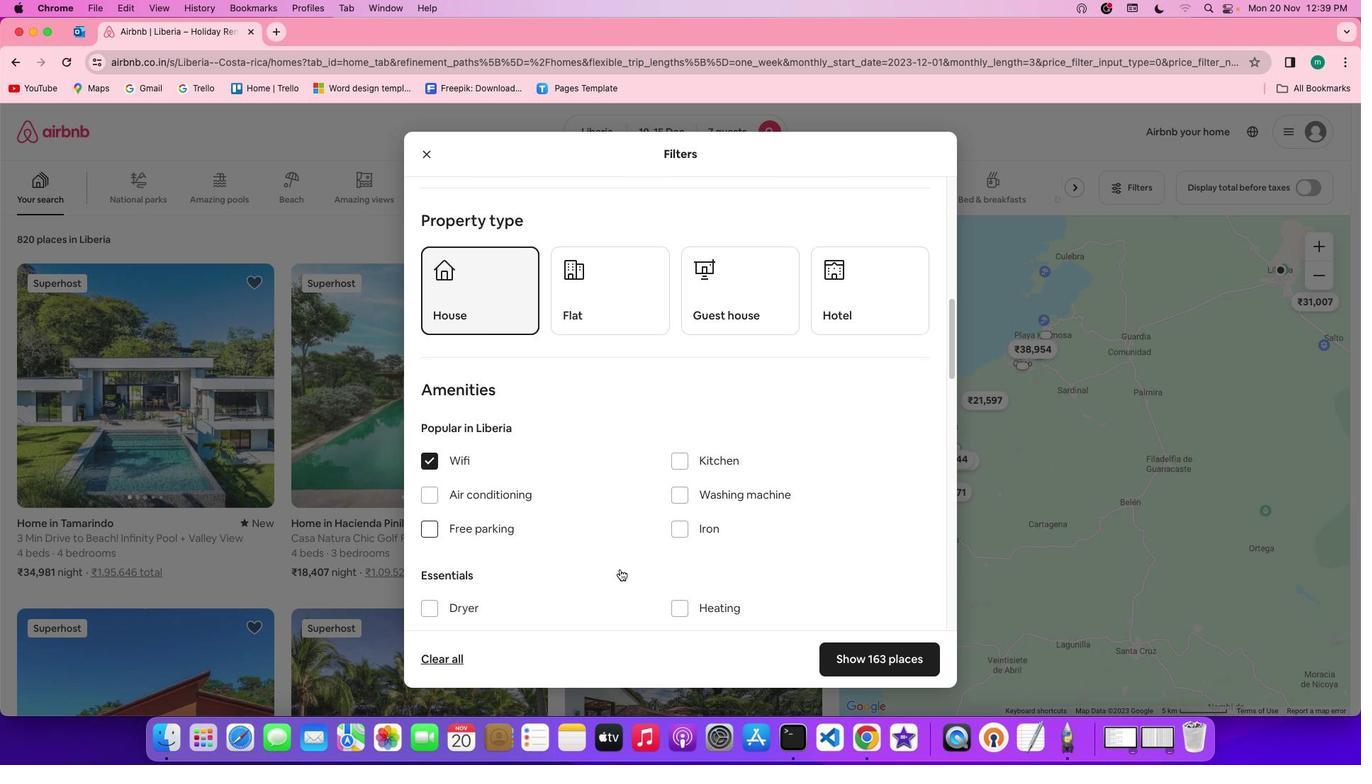 
Action: Mouse scrolled (618, 568) with delta (0, 0)
Screenshot: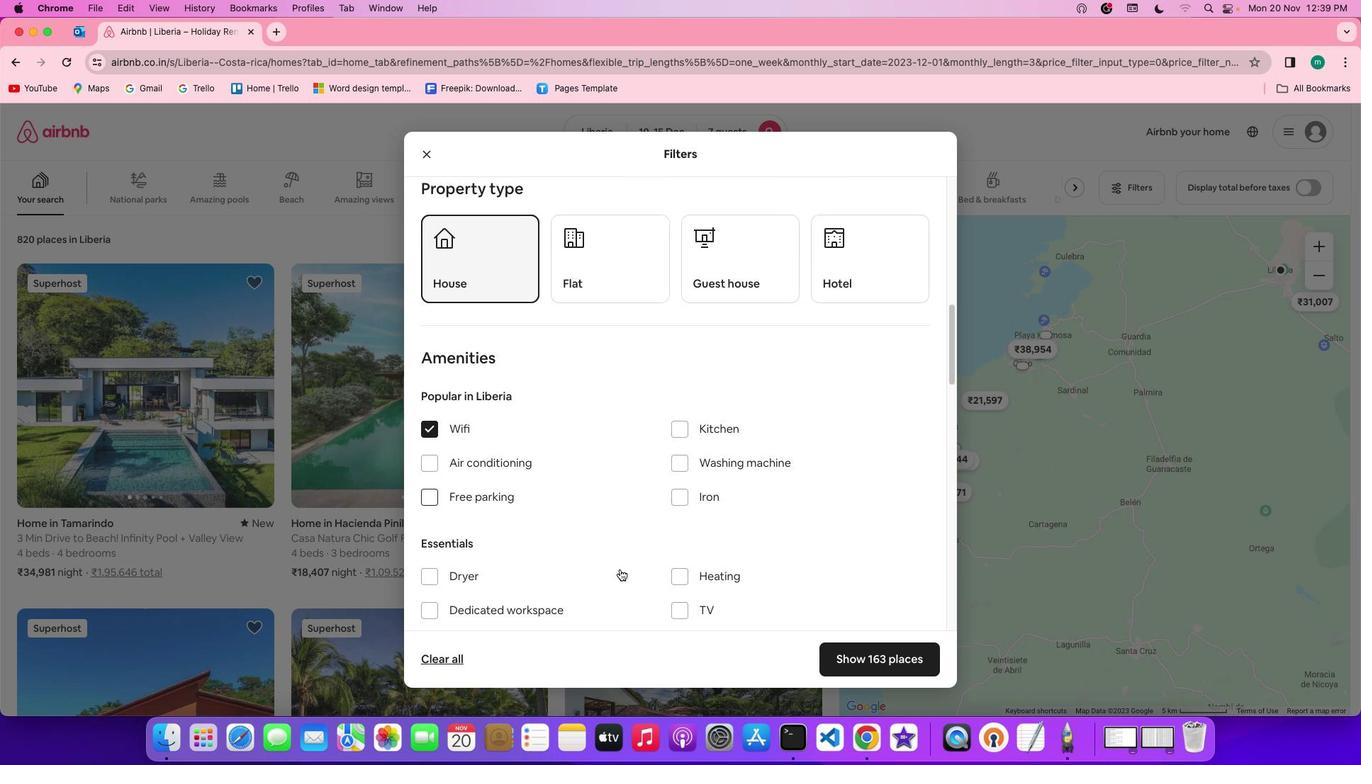 
Action: Mouse scrolled (618, 568) with delta (0, -1)
Screenshot: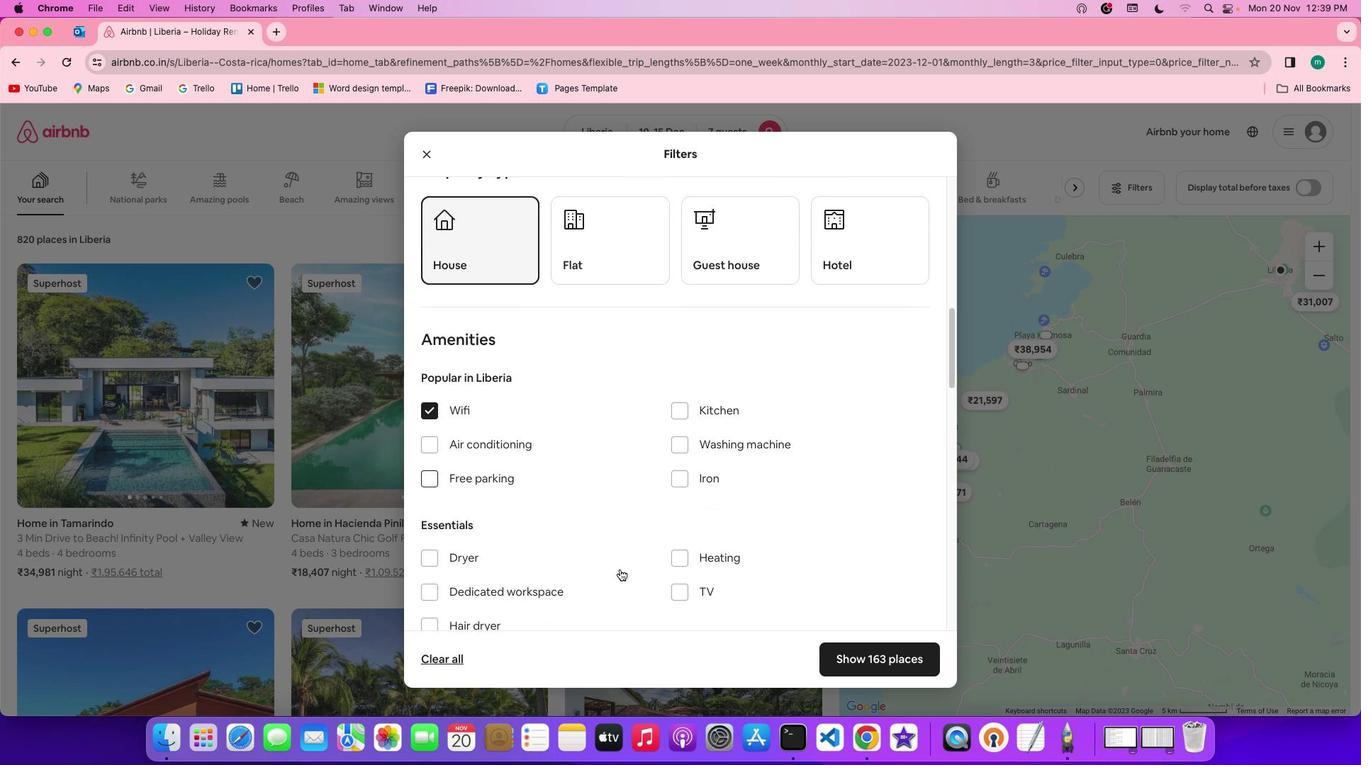 
Action: Mouse scrolled (618, 568) with delta (0, -2)
Screenshot: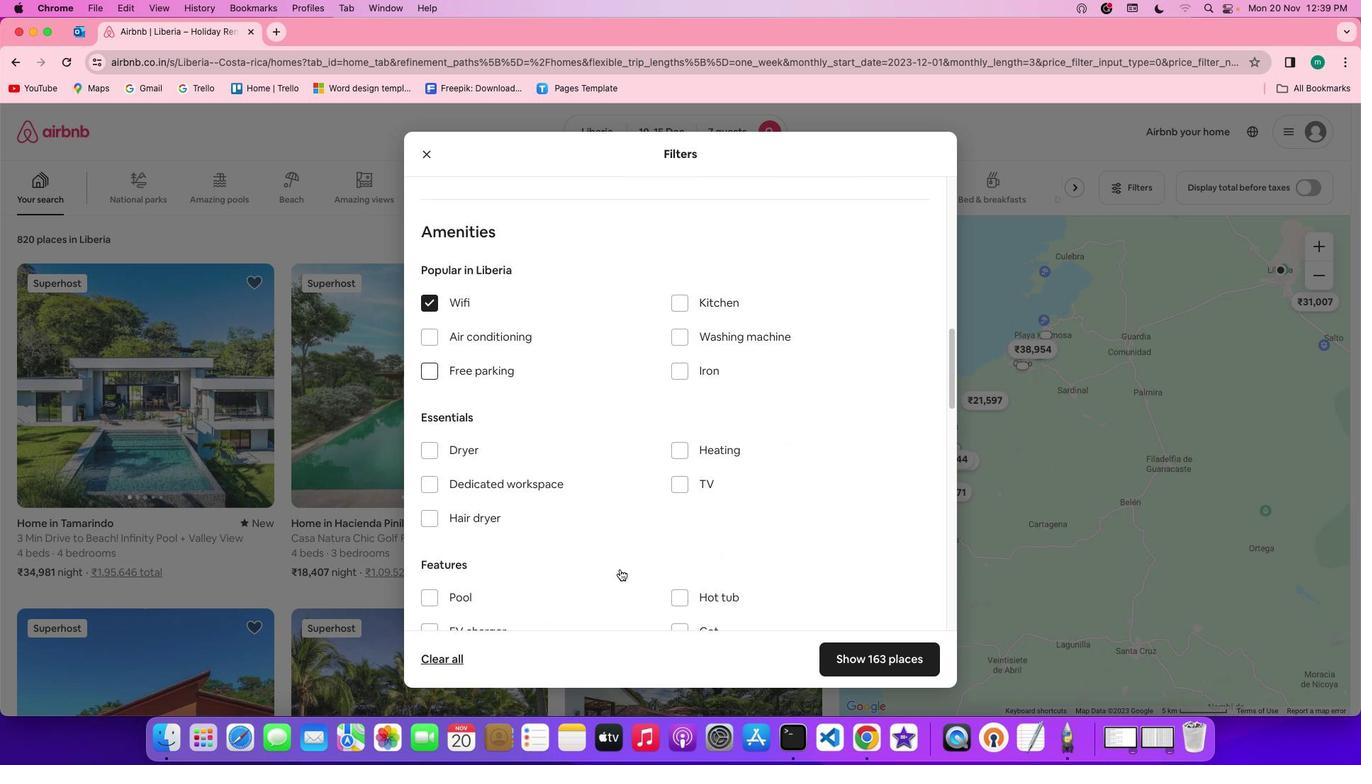
Action: Mouse moved to (678, 471)
Screenshot: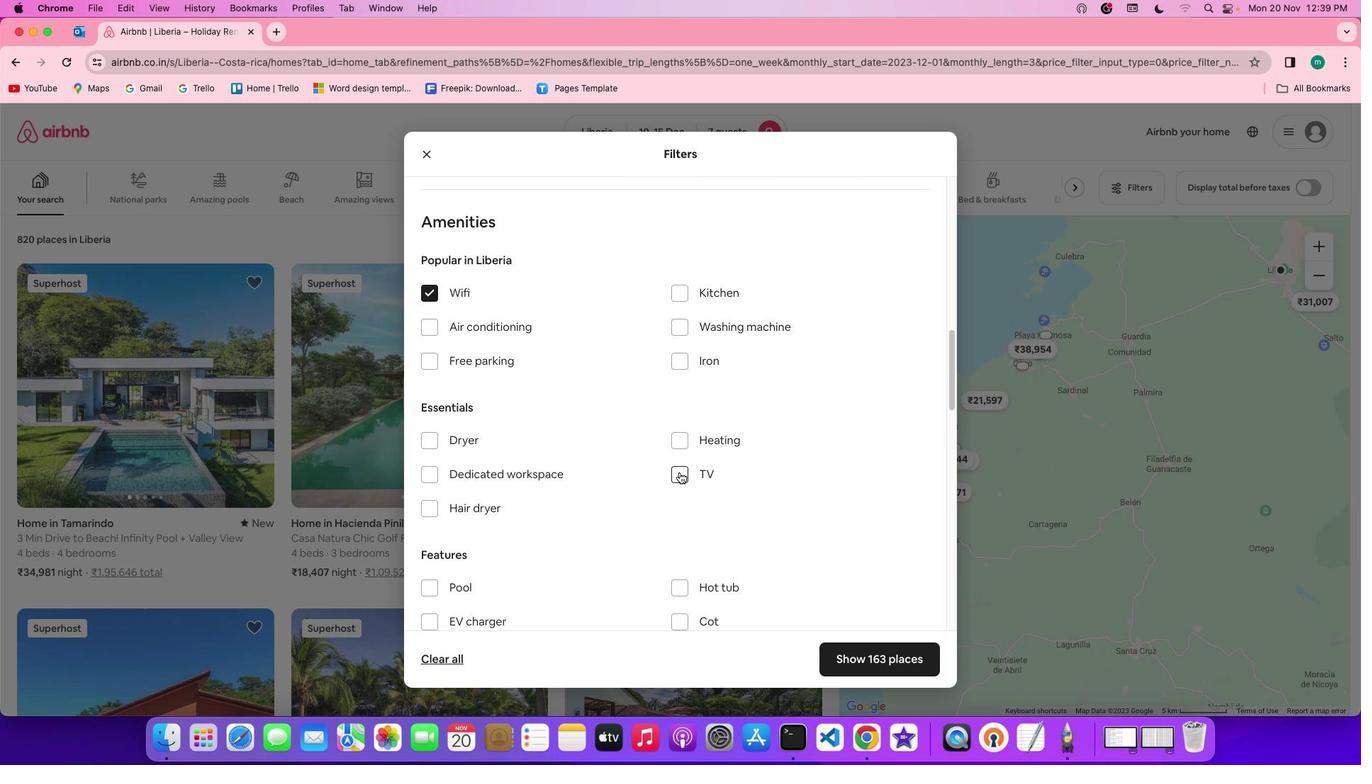 
Action: Mouse pressed left at (678, 471)
Screenshot: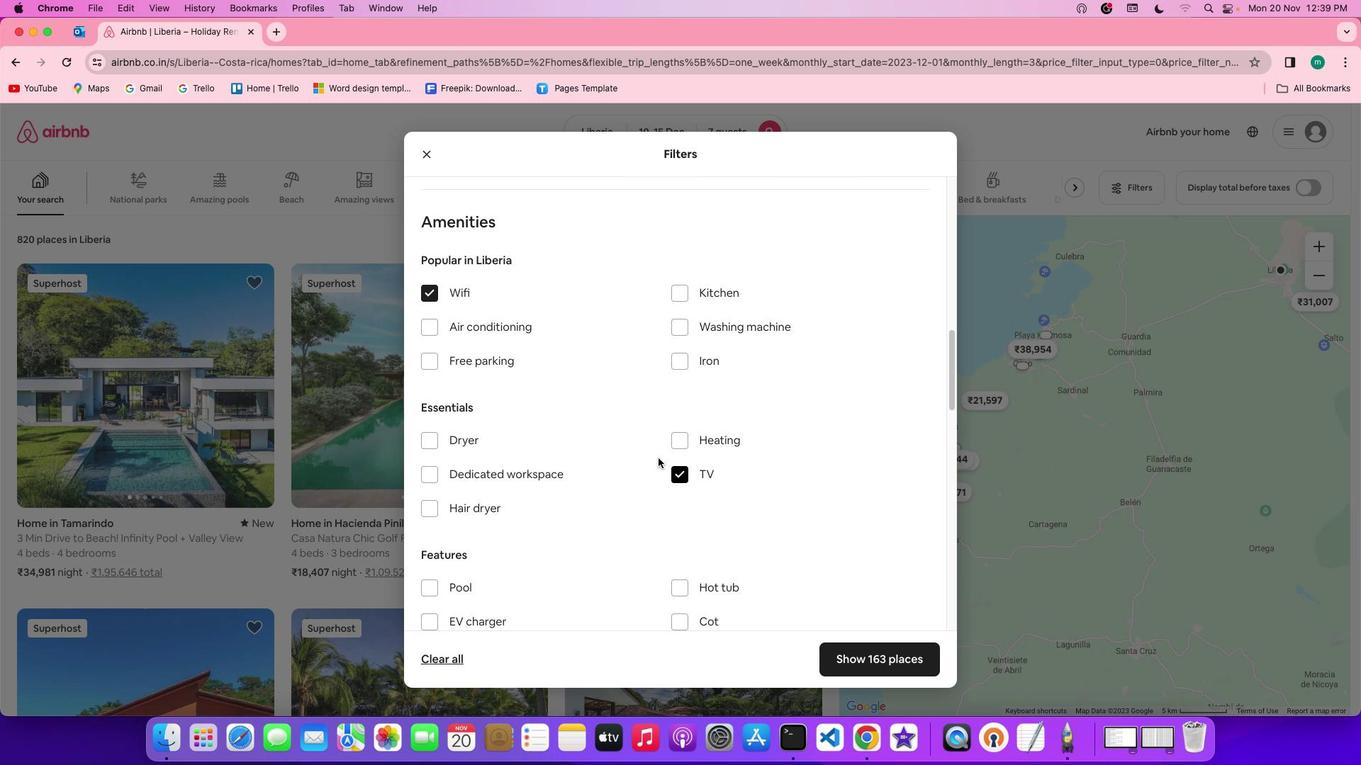 
Action: Mouse moved to (451, 353)
Screenshot: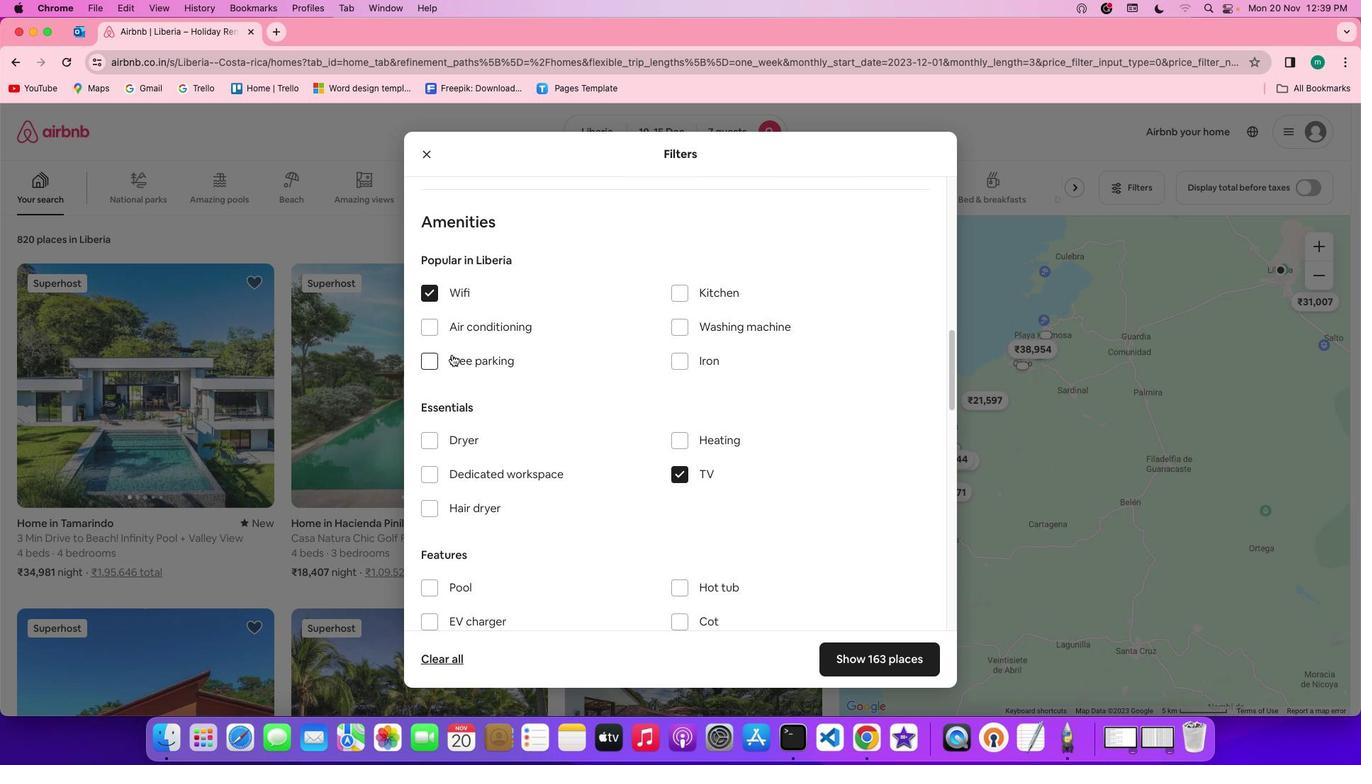 
Action: Mouse pressed left at (451, 353)
Screenshot: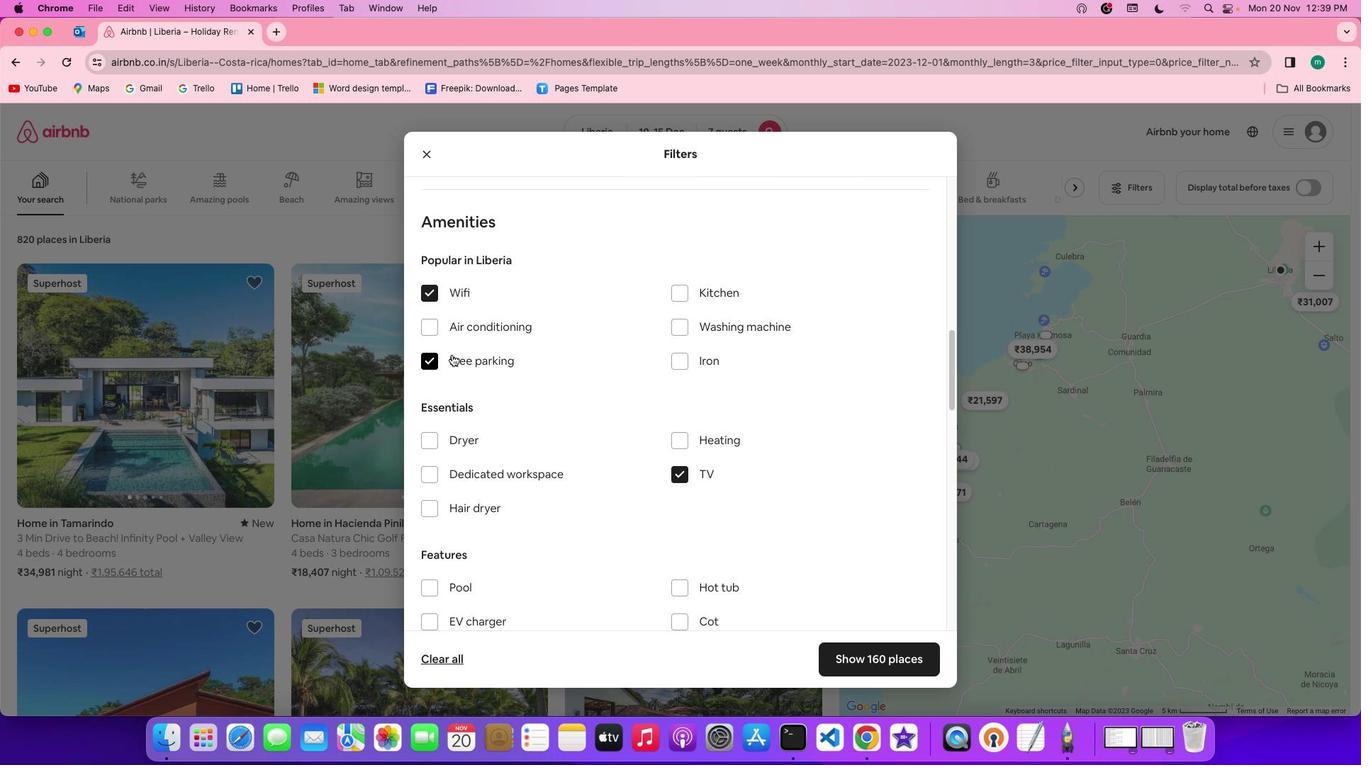 
Action: Mouse moved to (569, 389)
Screenshot: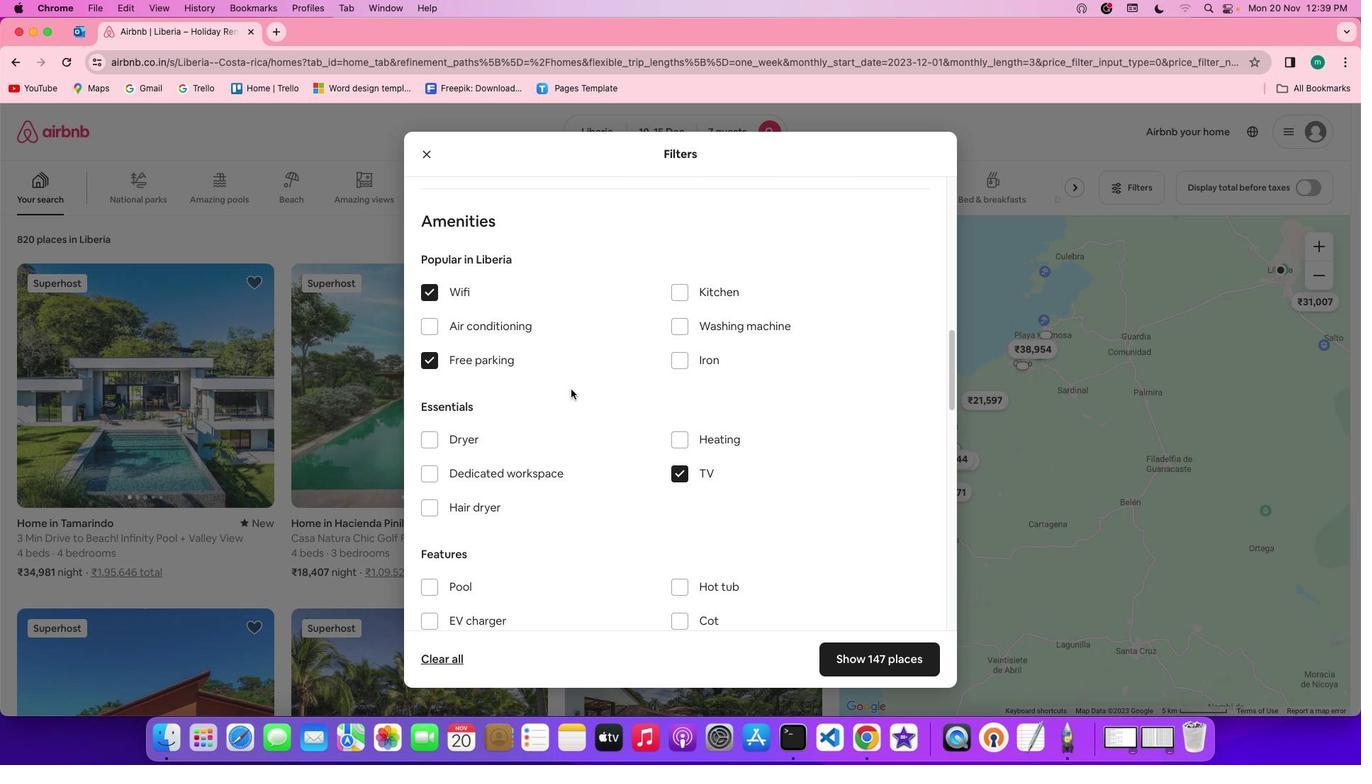 
Action: Mouse scrolled (569, 389) with delta (0, 0)
Screenshot: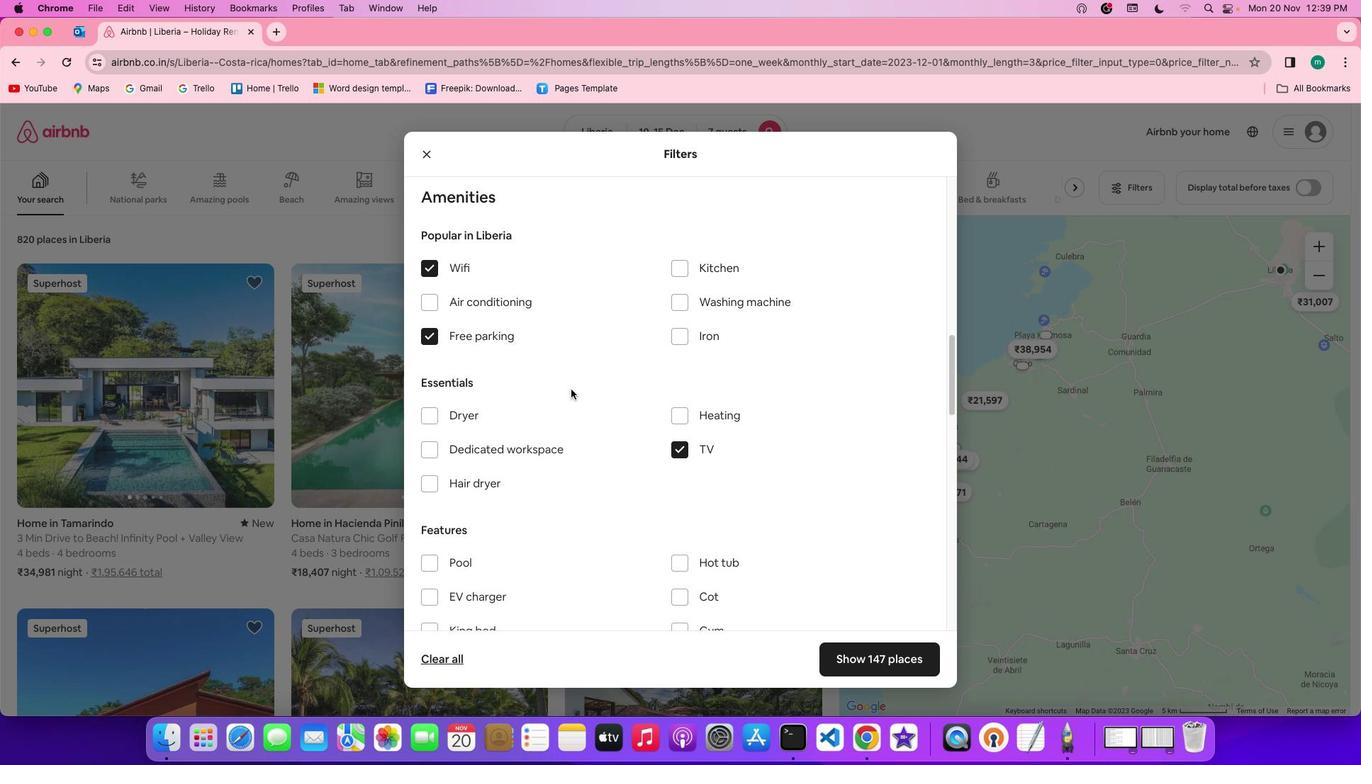 
Action: Mouse scrolled (569, 389) with delta (0, 0)
Screenshot: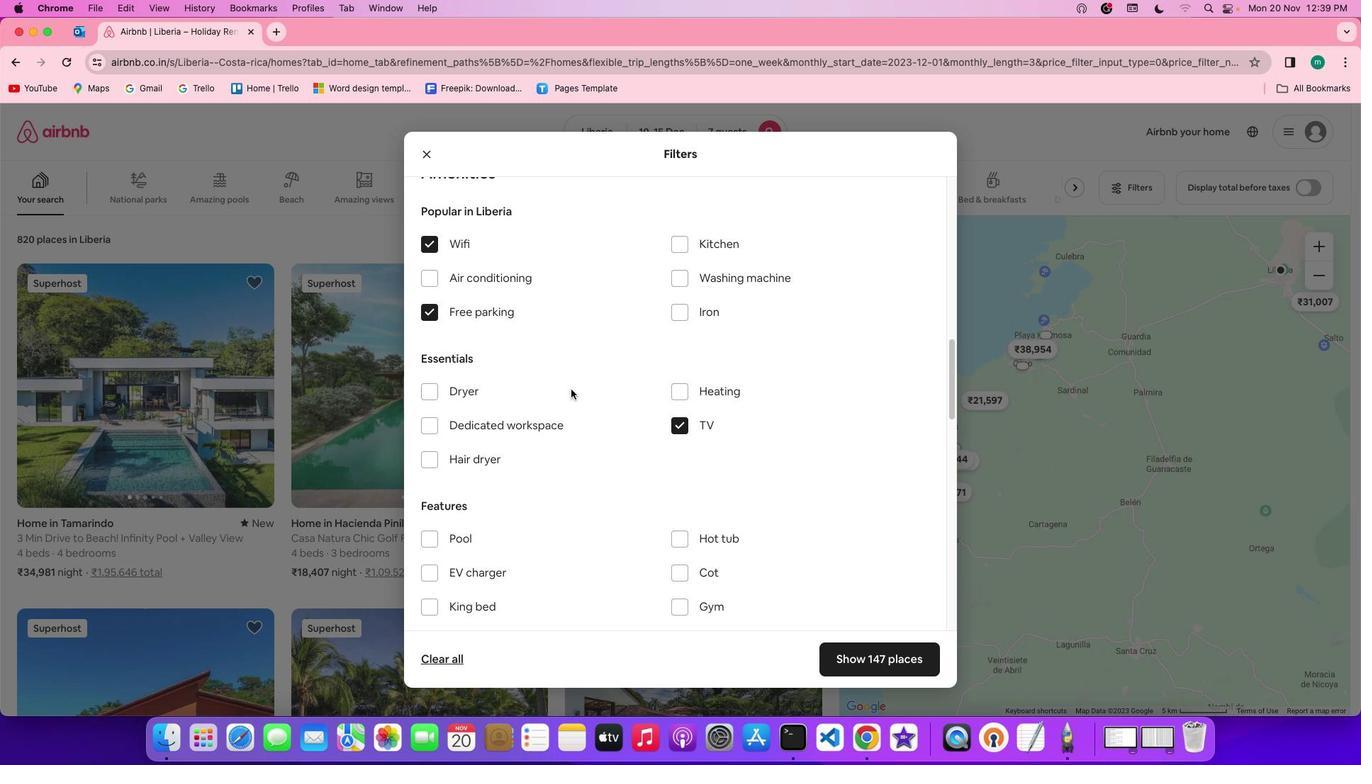 
Action: Mouse scrolled (569, 389) with delta (0, -1)
Screenshot: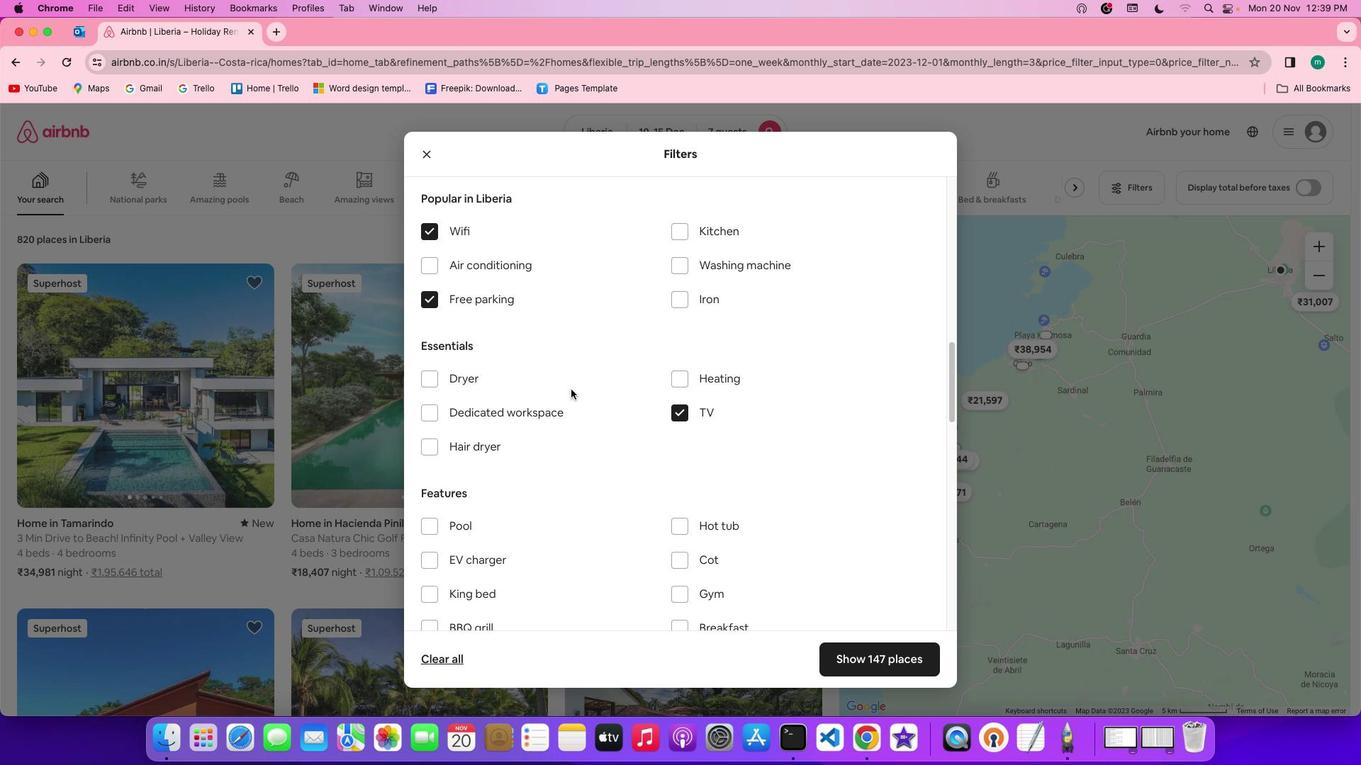 
Action: Mouse scrolled (569, 389) with delta (0, 0)
Screenshot: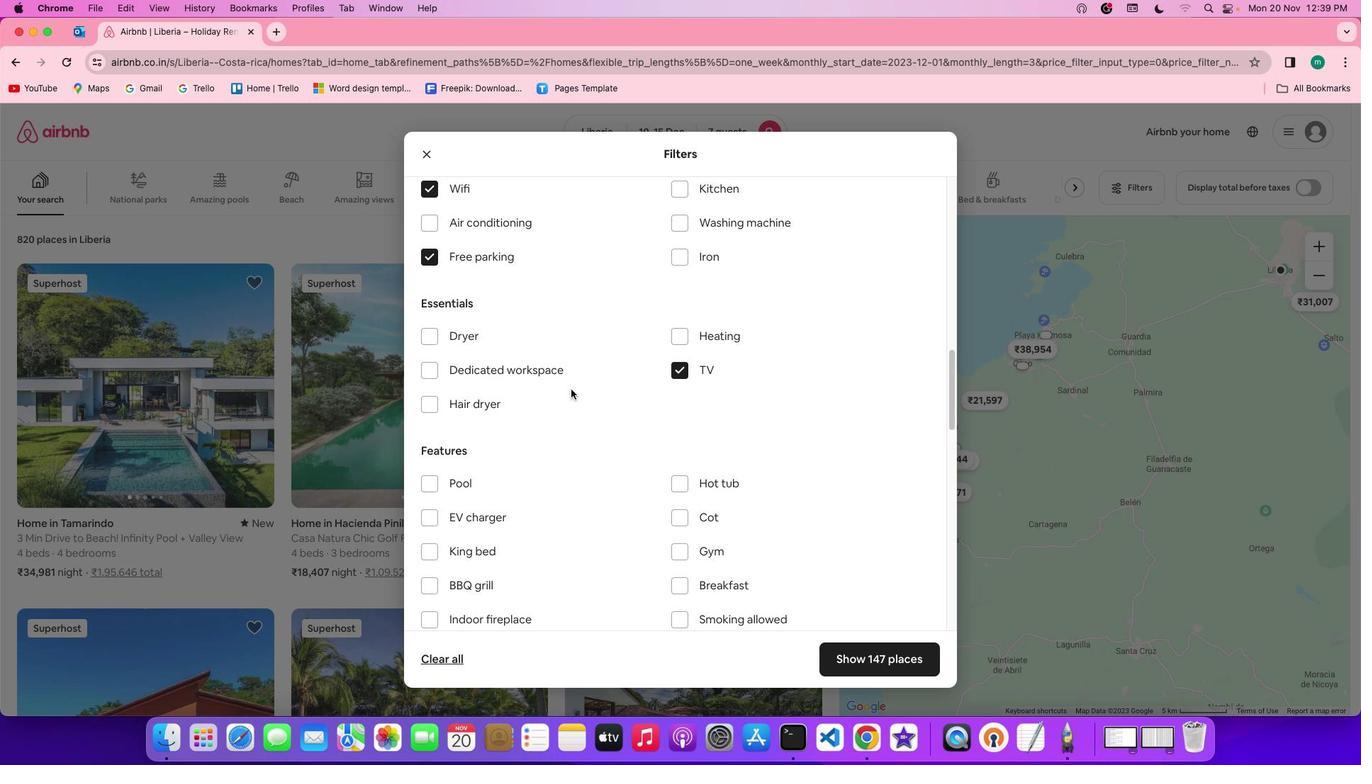 
Action: Mouse scrolled (569, 389) with delta (0, 0)
Screenshot: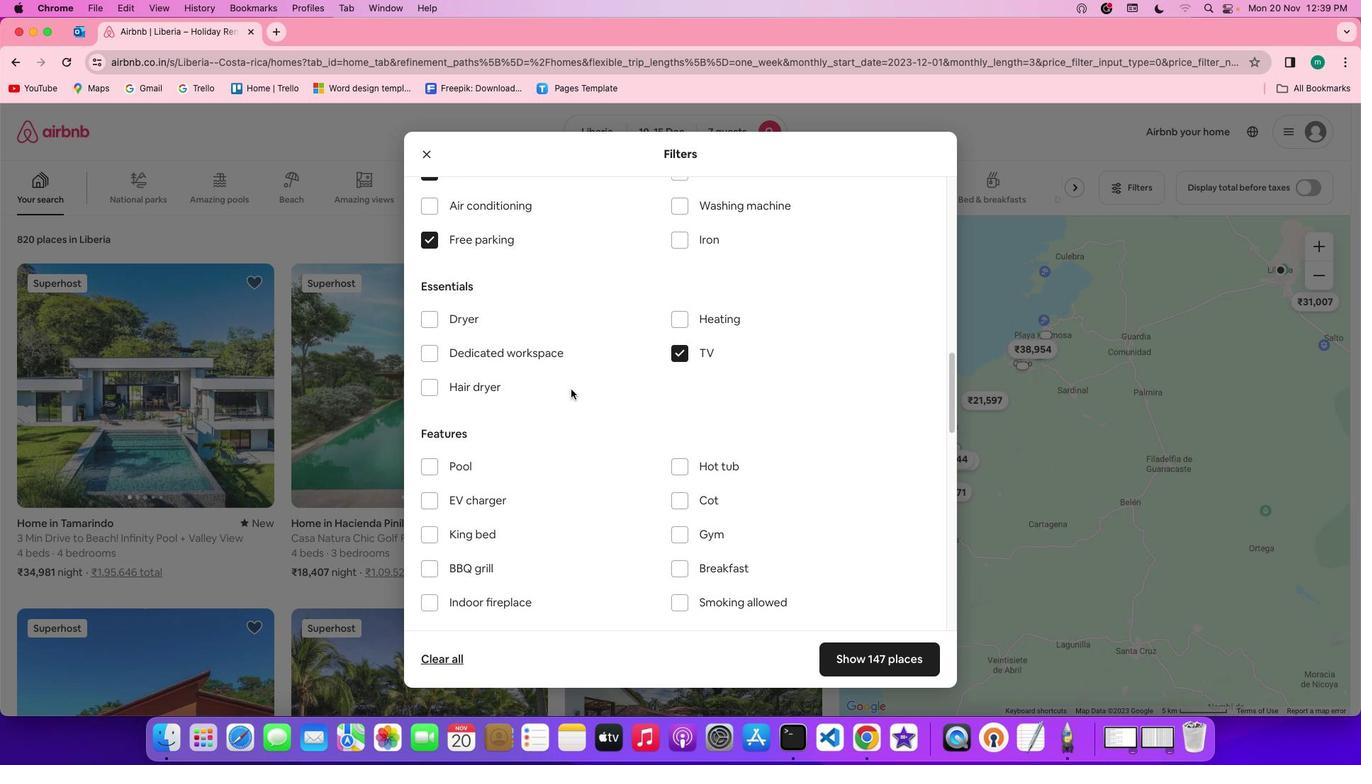 
Action: Mouse scrolled (569, 389) with delta (0, 0)
Screenshot: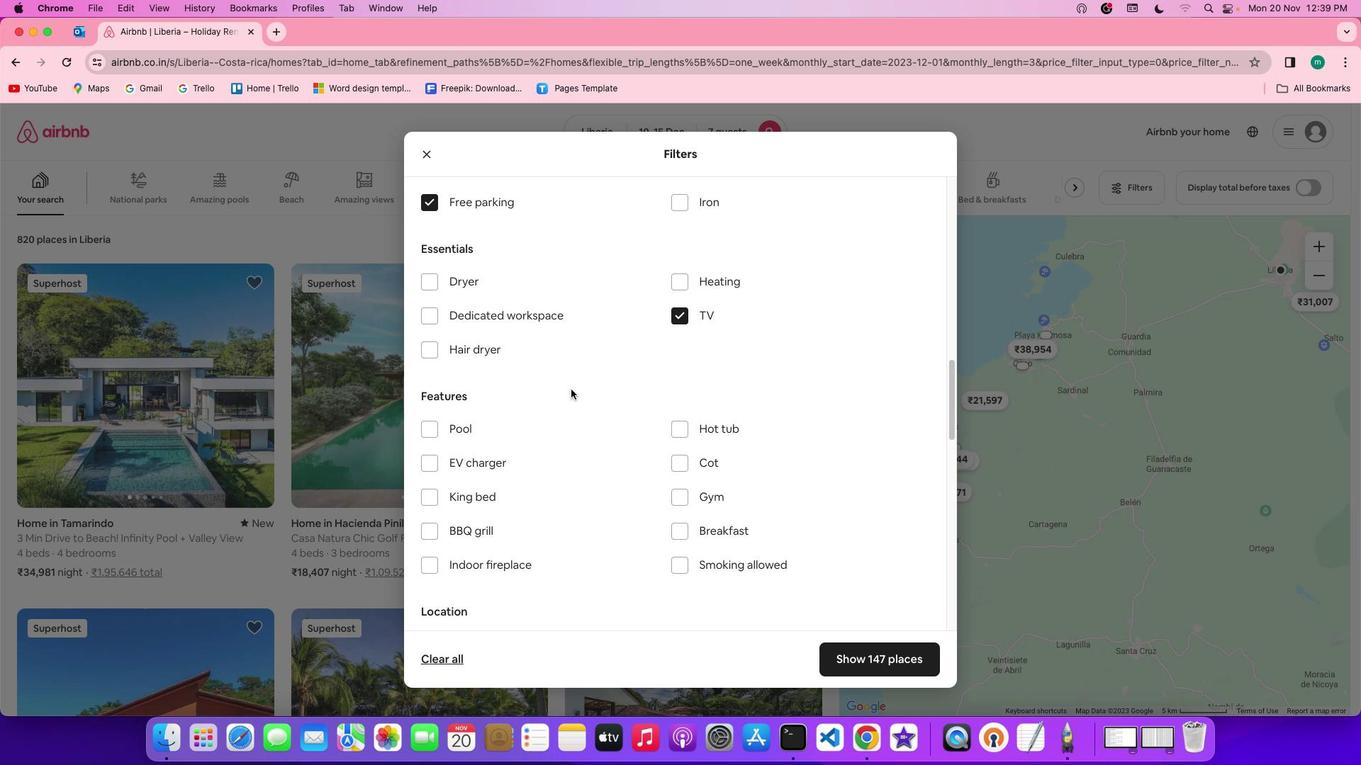 
Action: Mouse moved to (567, 393)
Screenshot: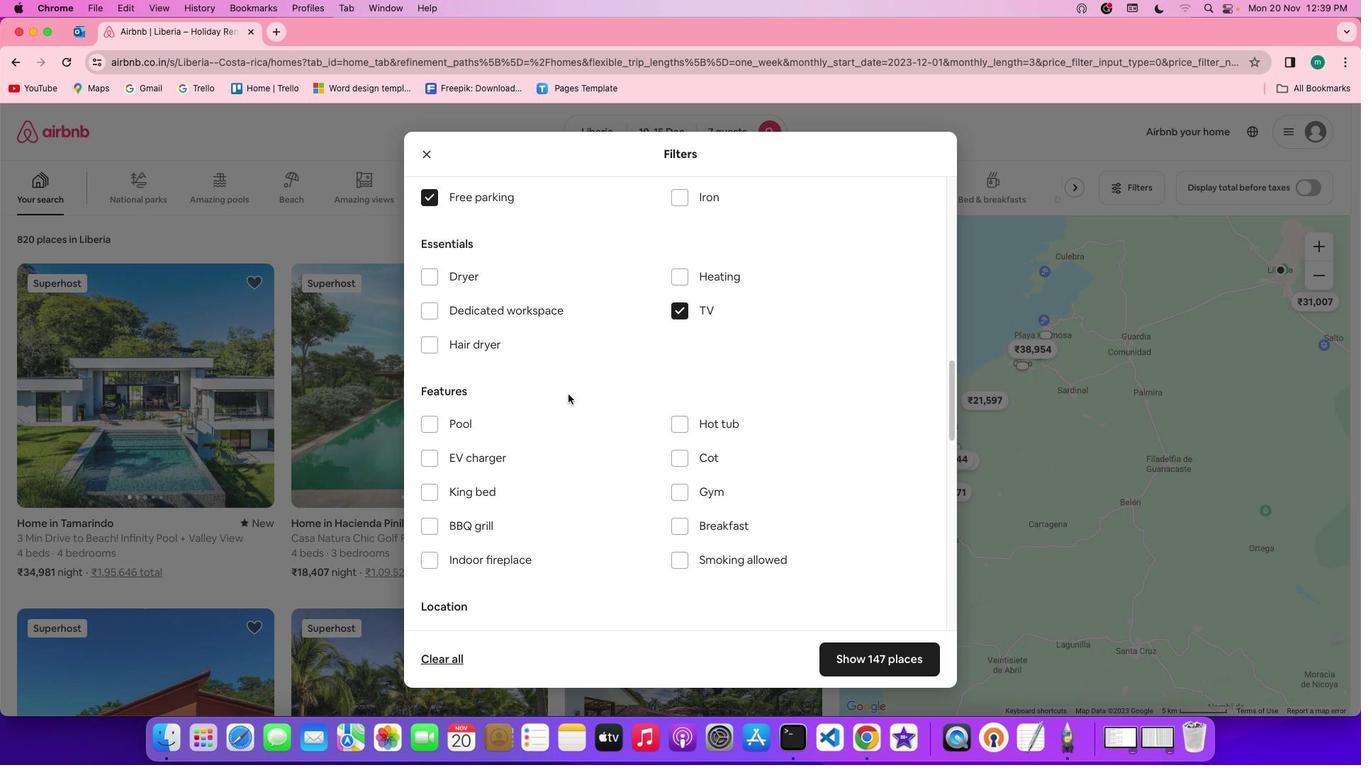 
Action: Mouse scrolled (567, 393) with delta (0, 0)
Screenshot: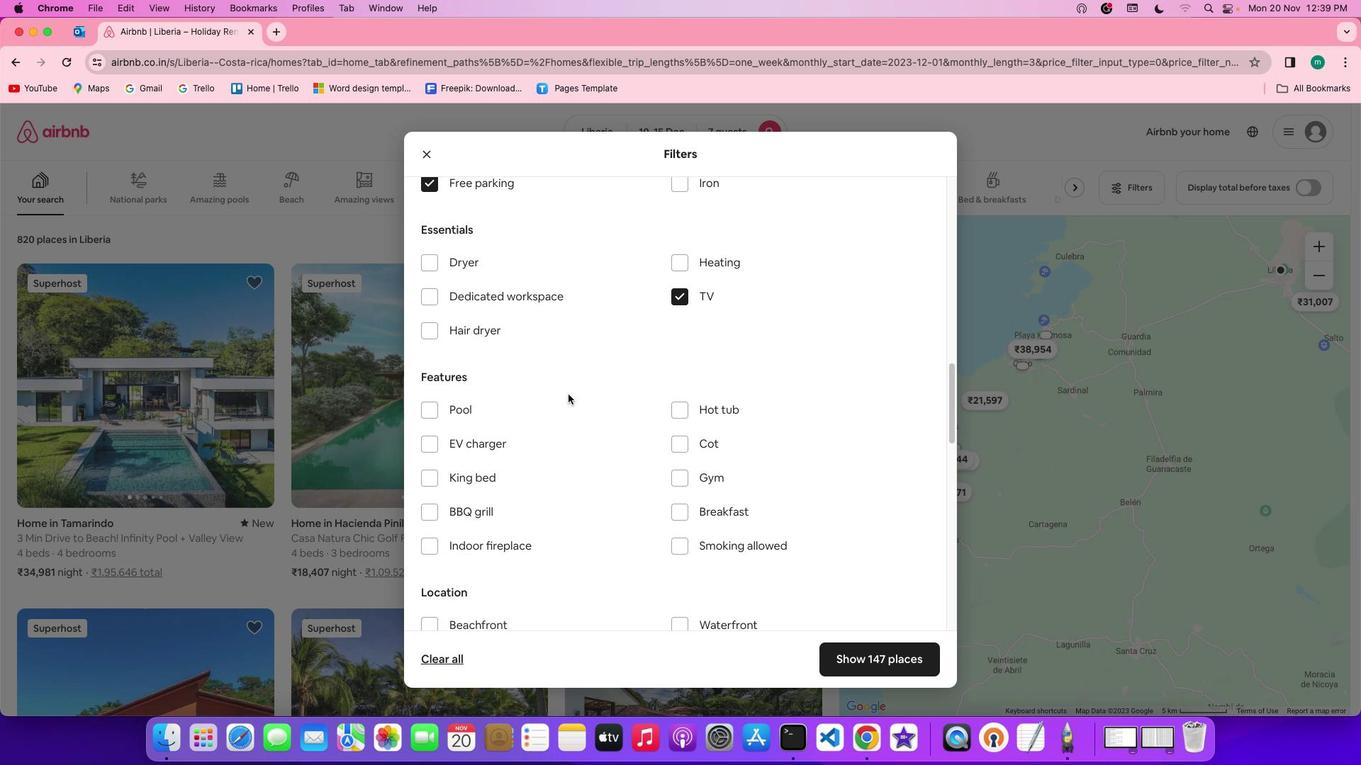 
Action: Mouse scrolled (567, 393) with delta (0, 0)
Screenshot: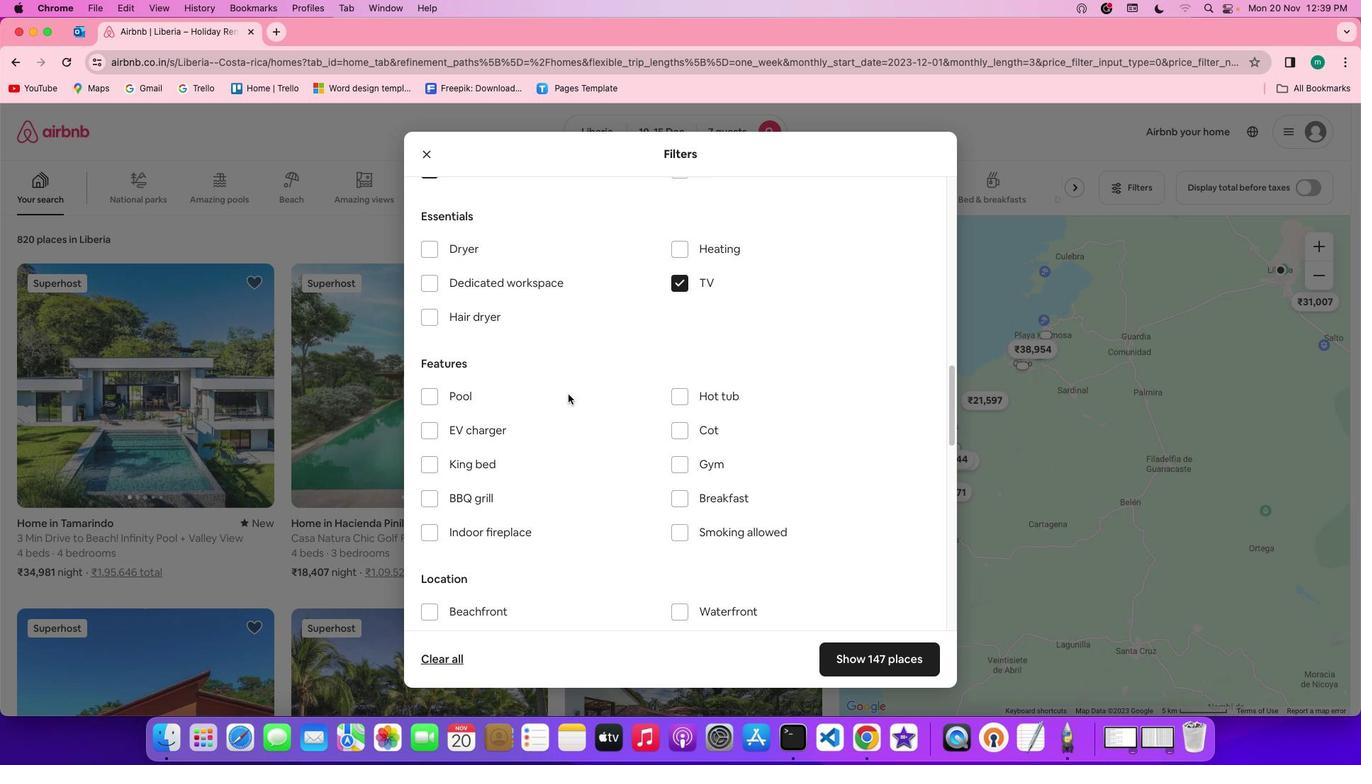 
Action: Mouse scrolled (567, 393) with delta (0, -1)
Screenshot: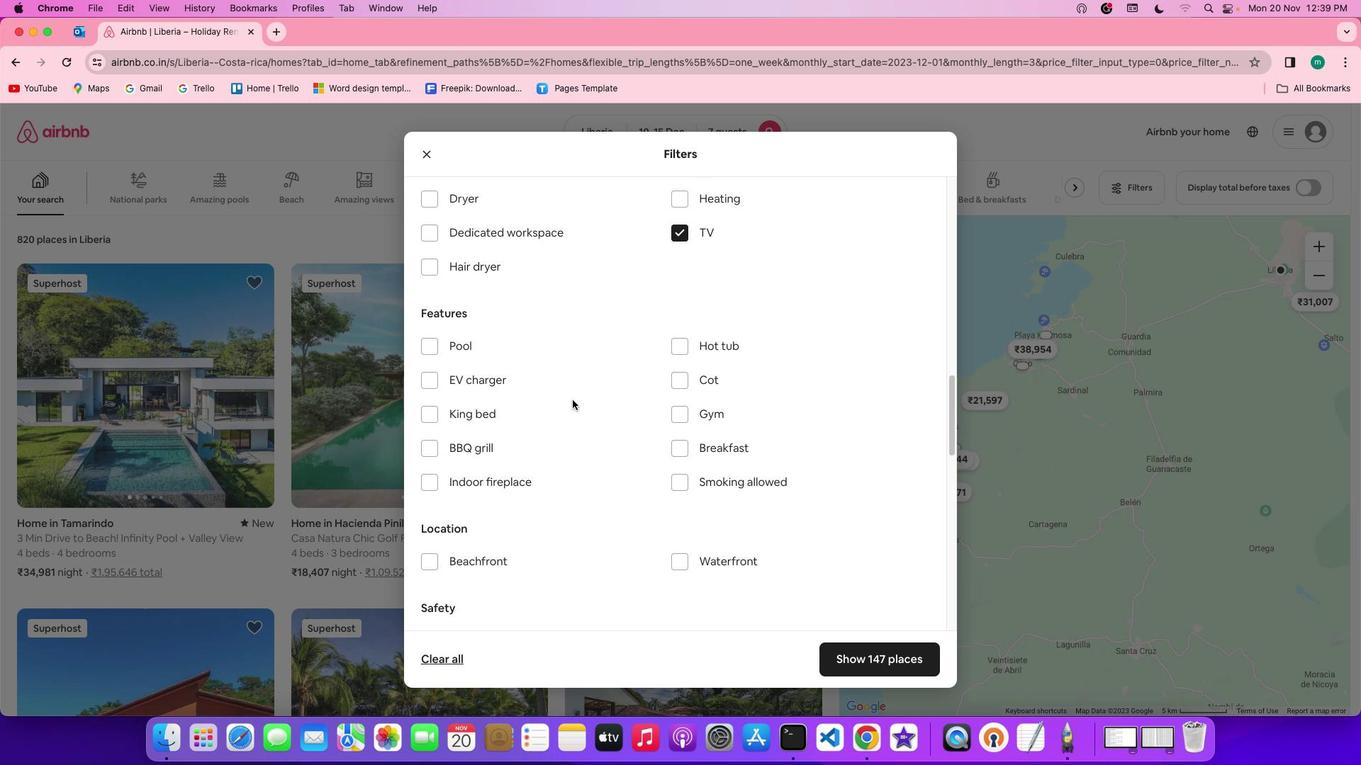 
Action: Mouse moved to (681, 409)
Screenshot: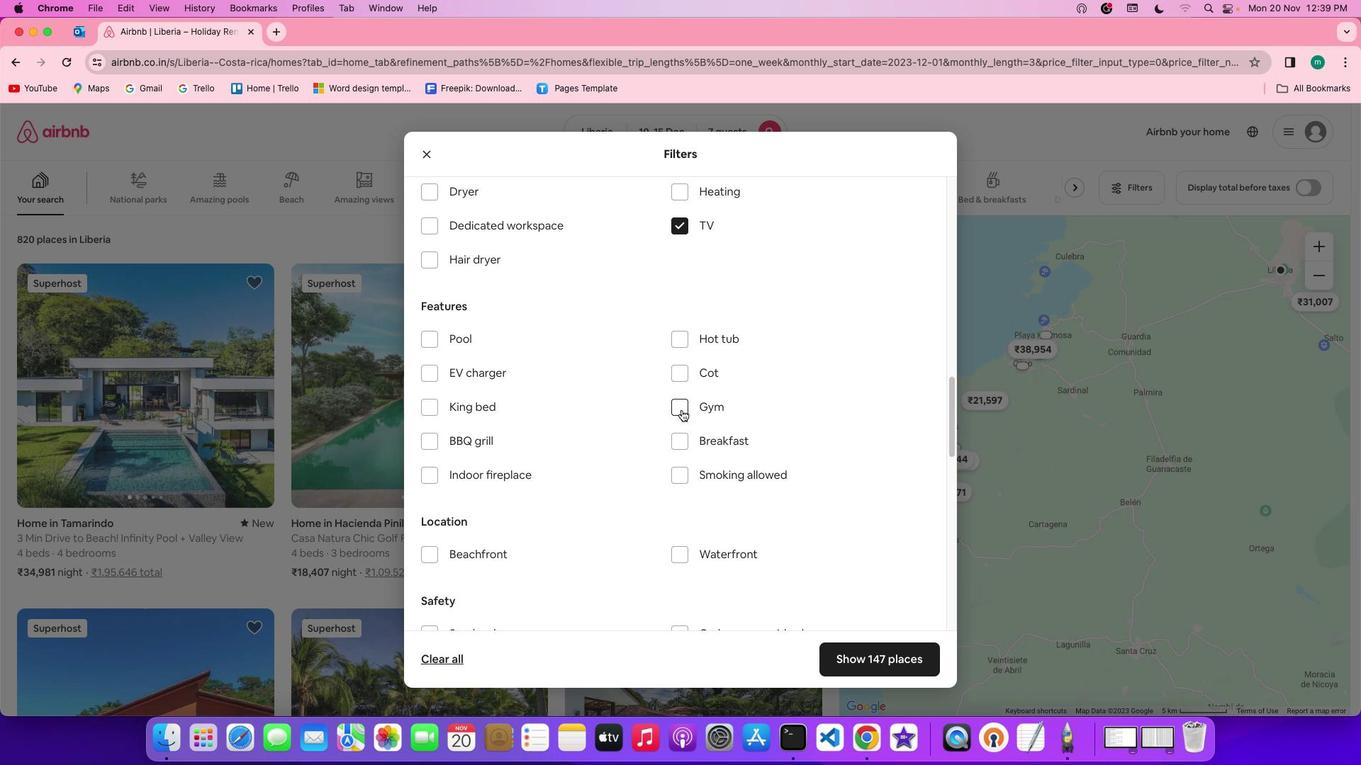 
Action: Mouse pressed left at (681, 409)
Screenshot: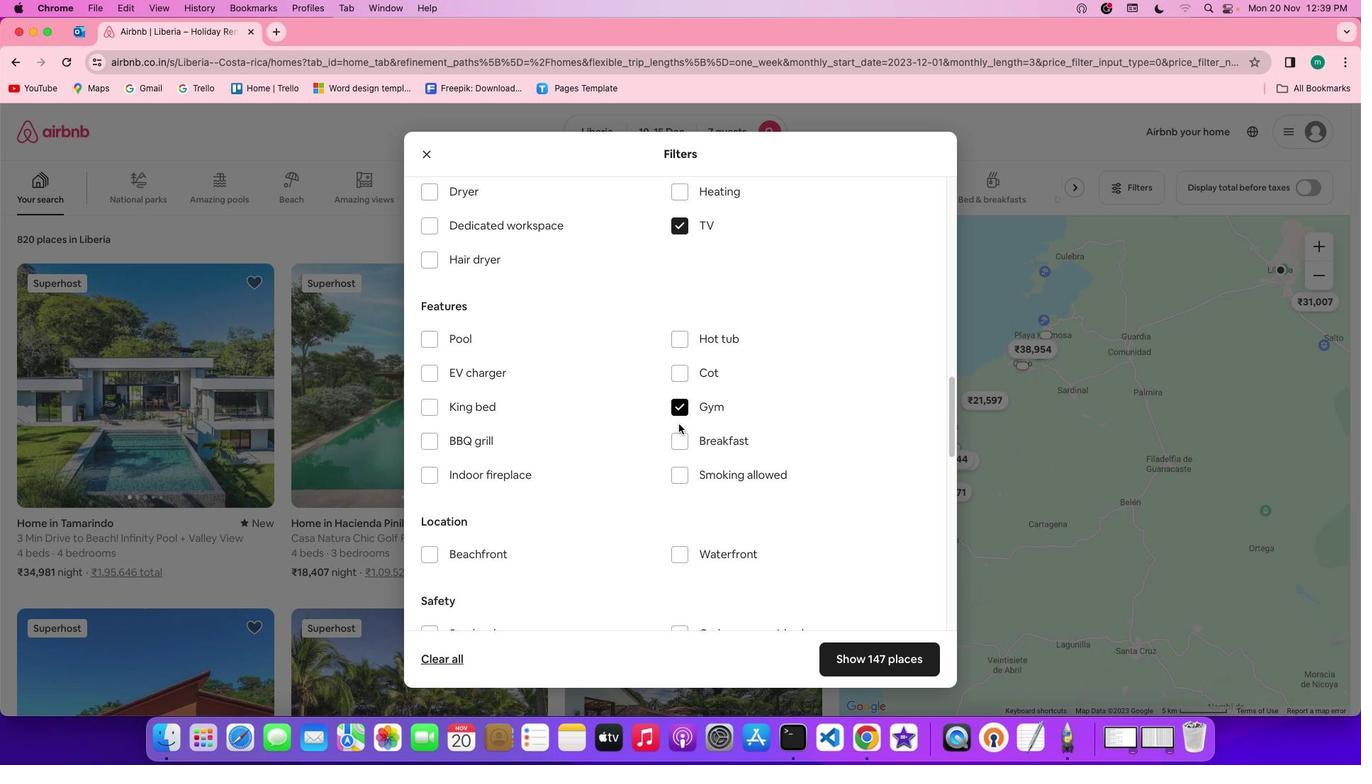 
Action: Mouse moved to (676, 444)
Screenshot: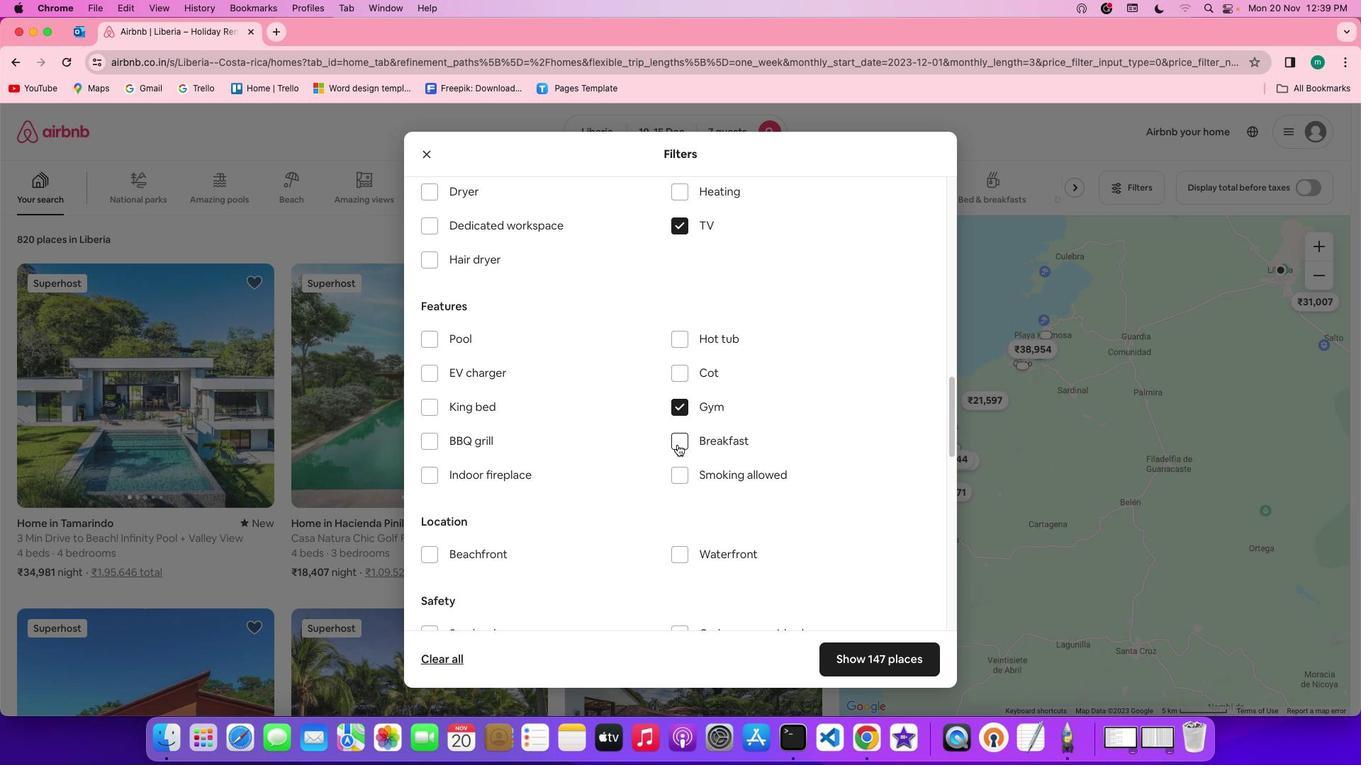 
Action: Mouse pressed left at (676, 444)
Screenshot: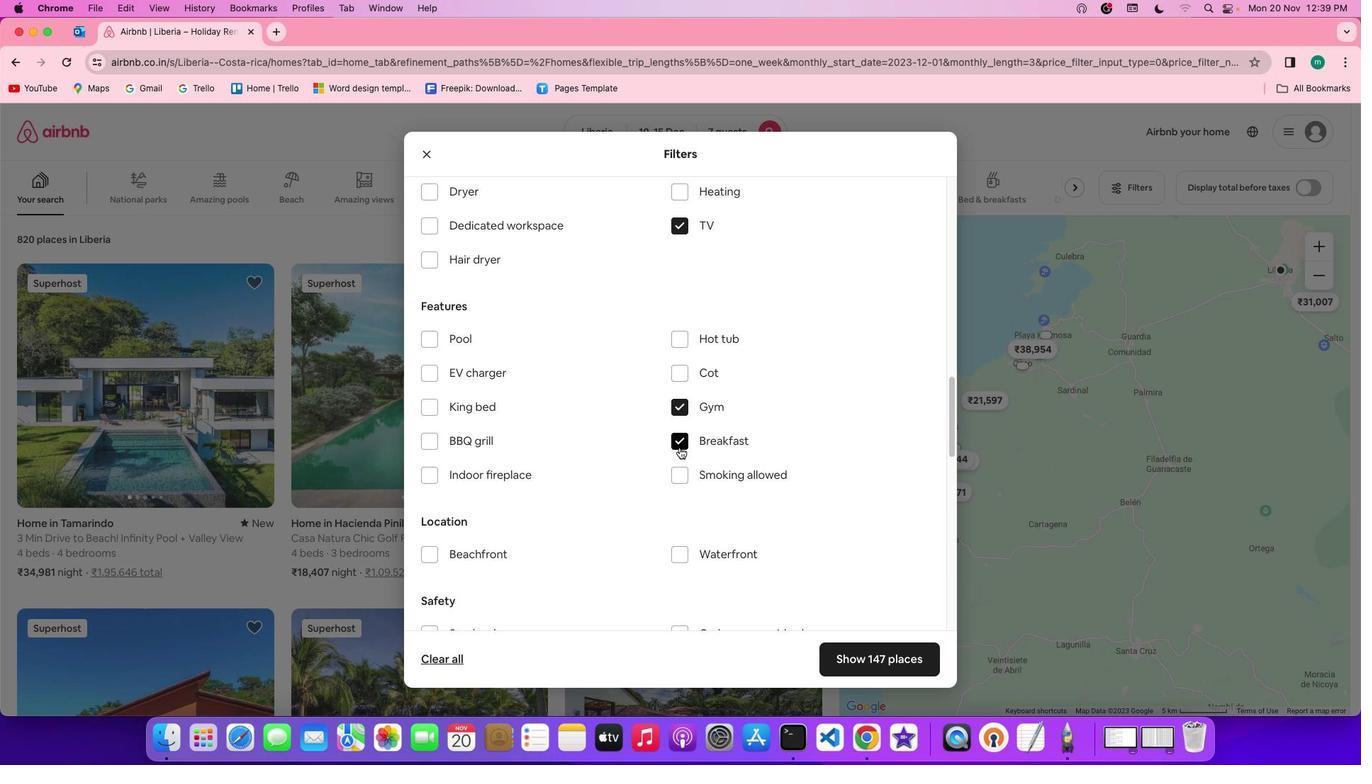 
Action: Mouse moved to (723, 477)
Screenshot: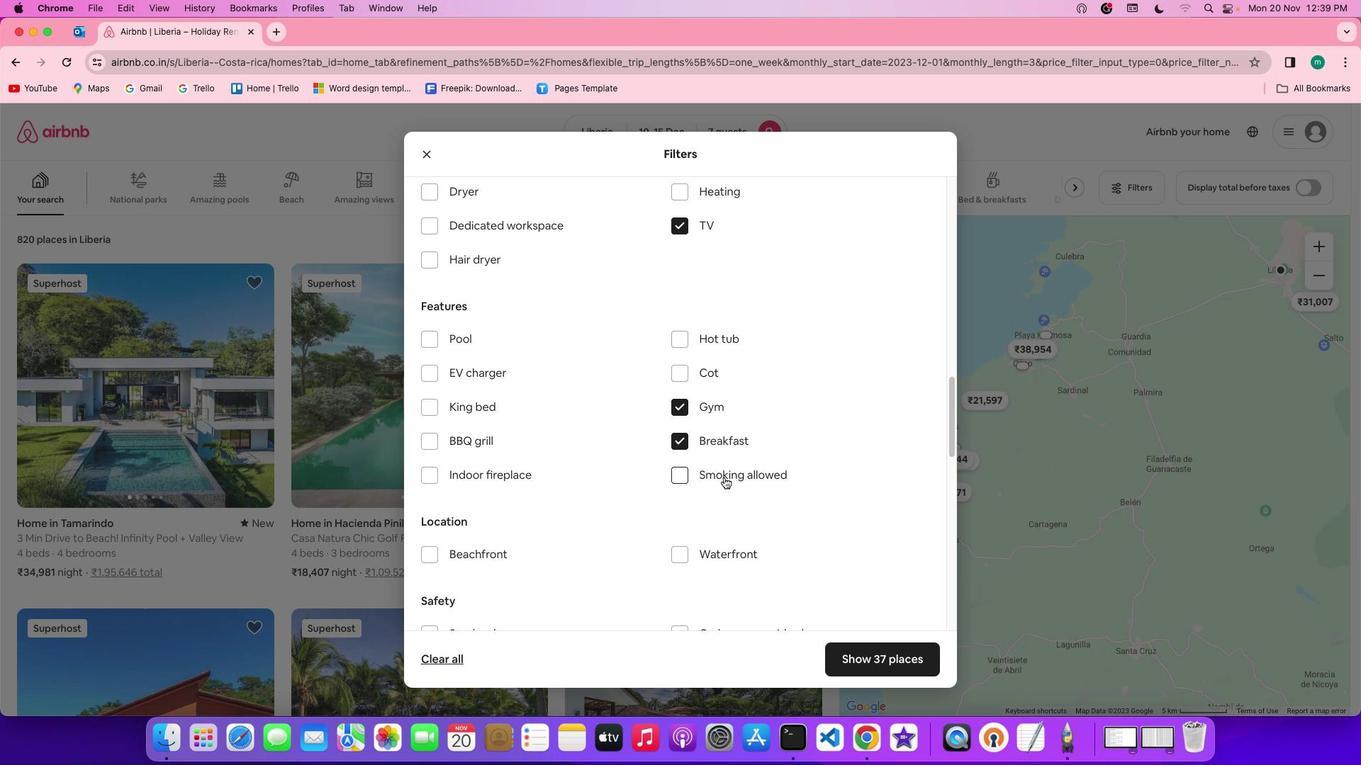 
Action: Mouse scrolled (723, 477) with delta (0, 0)
Screenshot: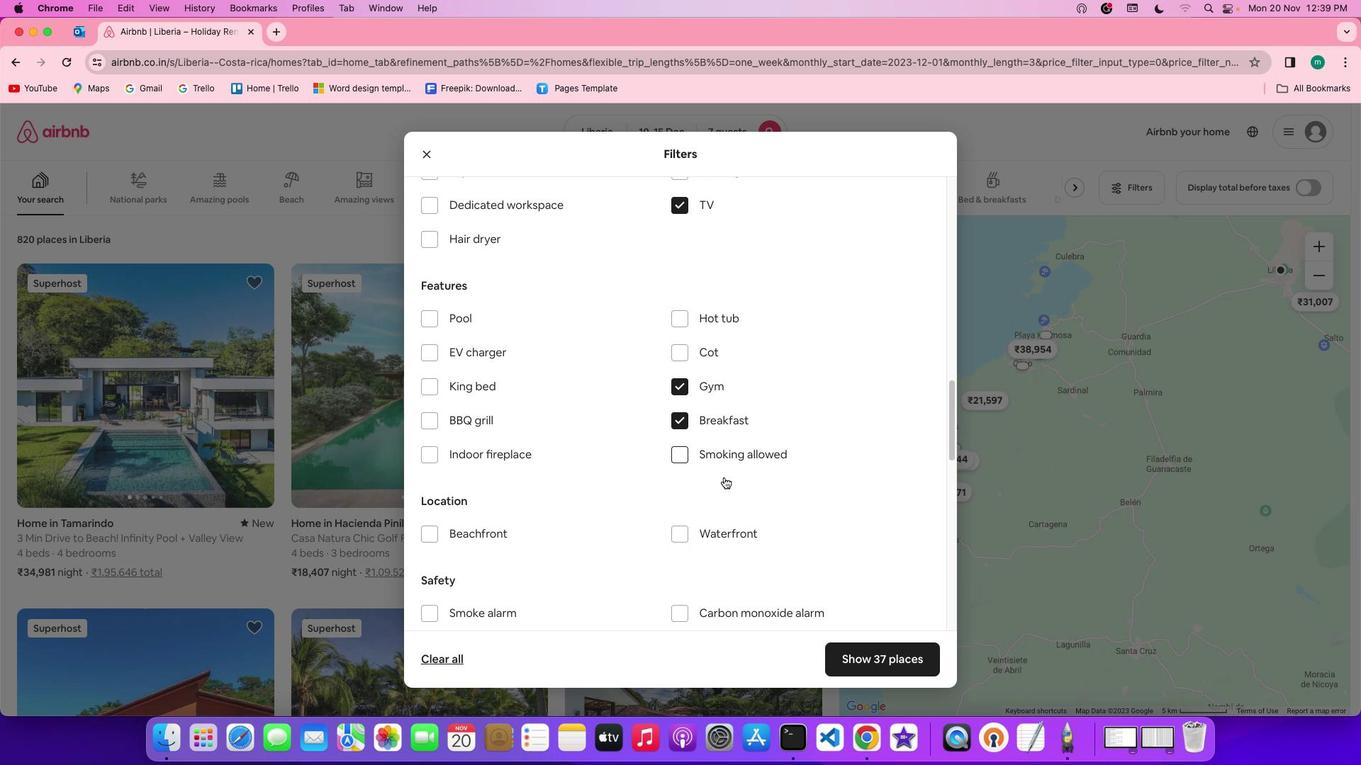 
Action: Mouse scrolled (723, 477) with delta (0, 0)
Screenshot: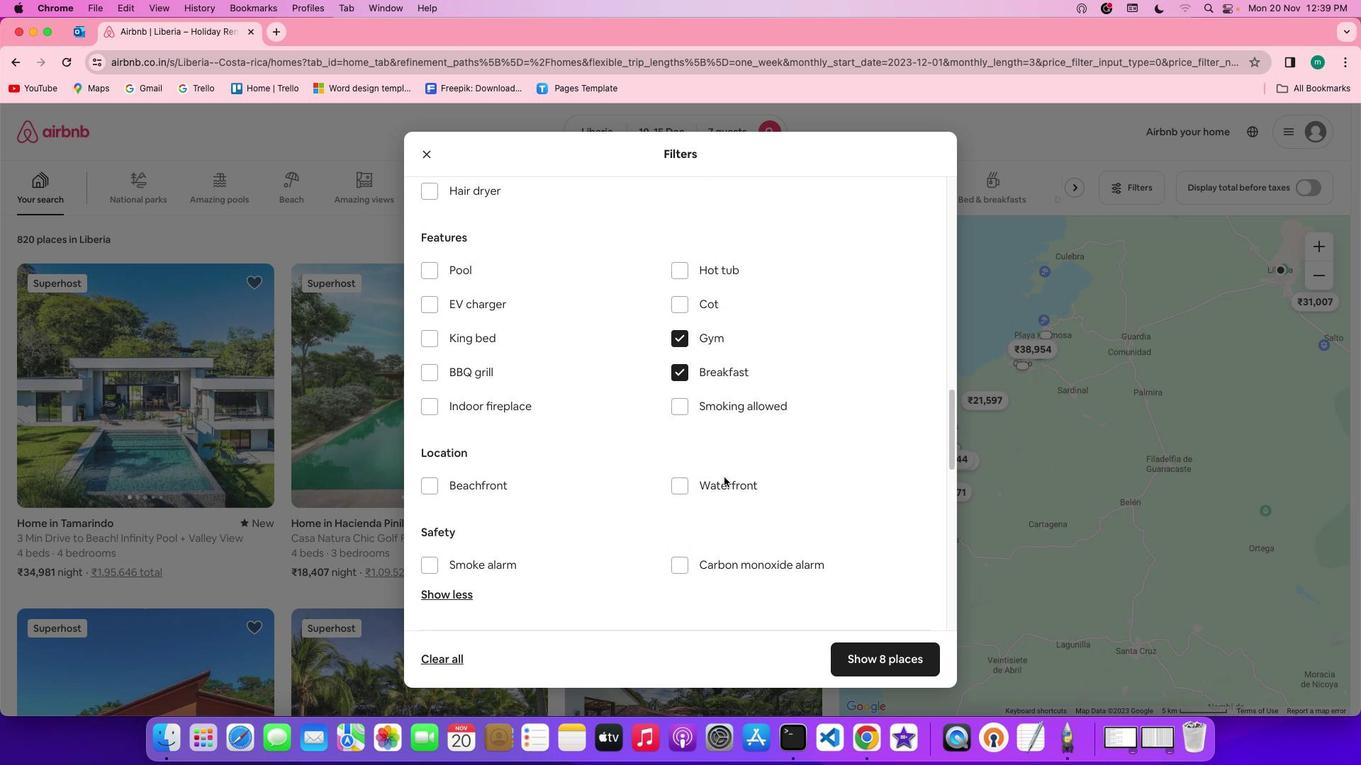 
Action: Mouse scrolled (723, 477) with delta (0, -1)
Screenshot: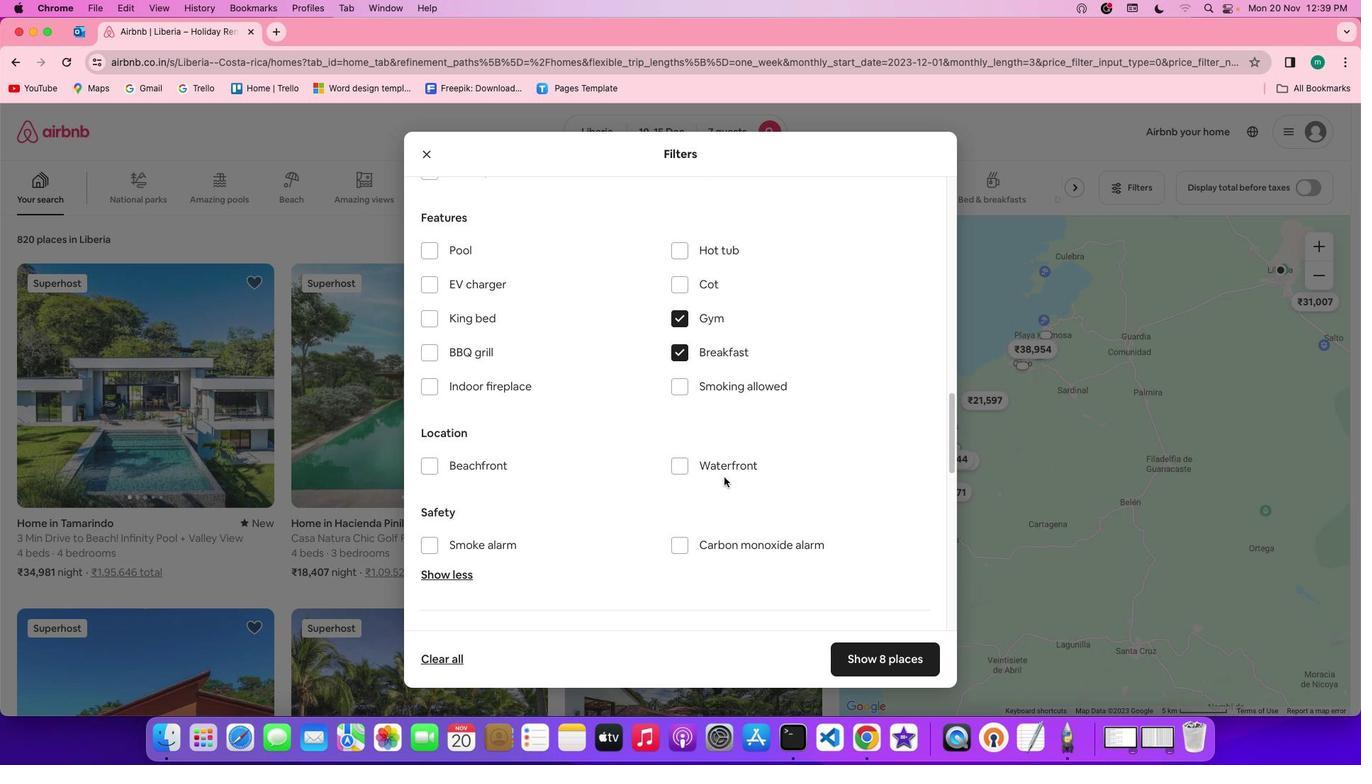 
Action: Mouse scrolled (723, 477) with delta (0, 0)
Screenshot: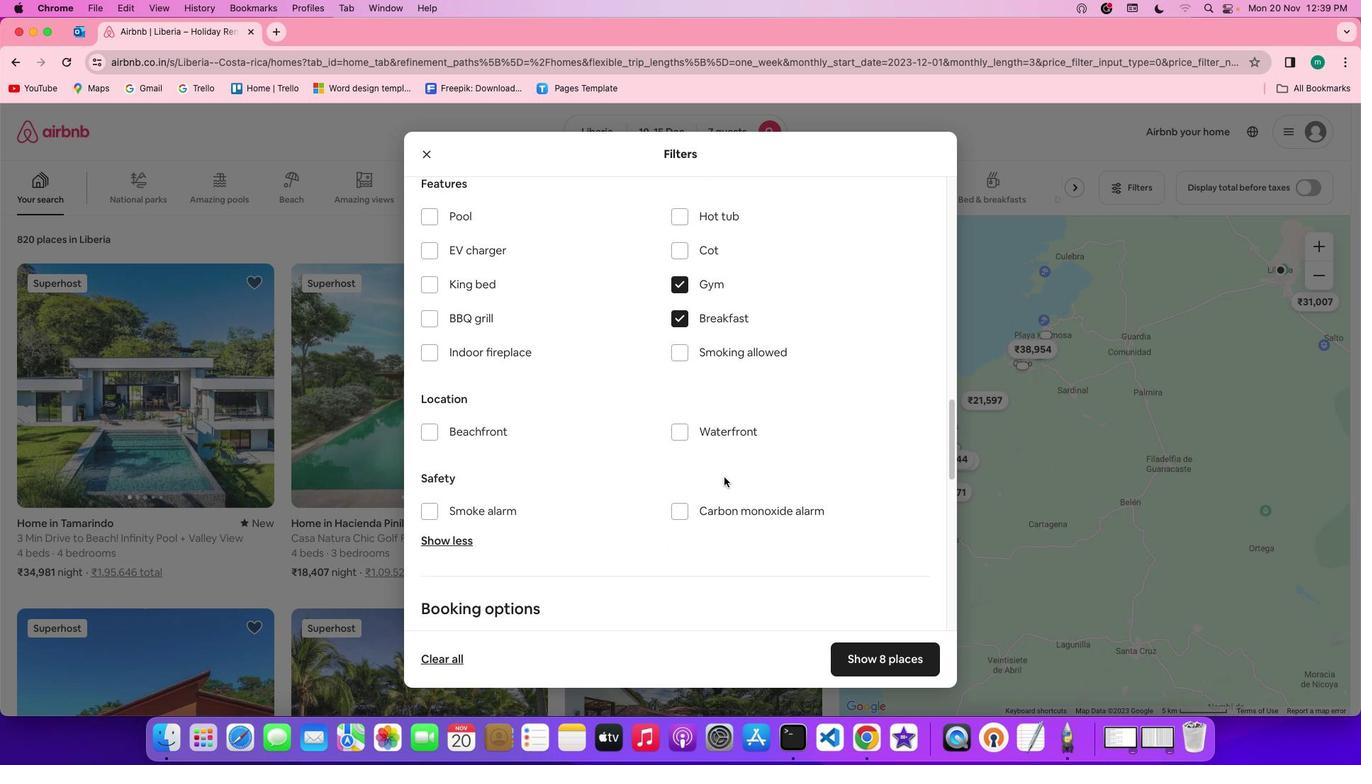 
Action: Mouse scrolled (723, 477) with delta (0, 0)
Screenshot: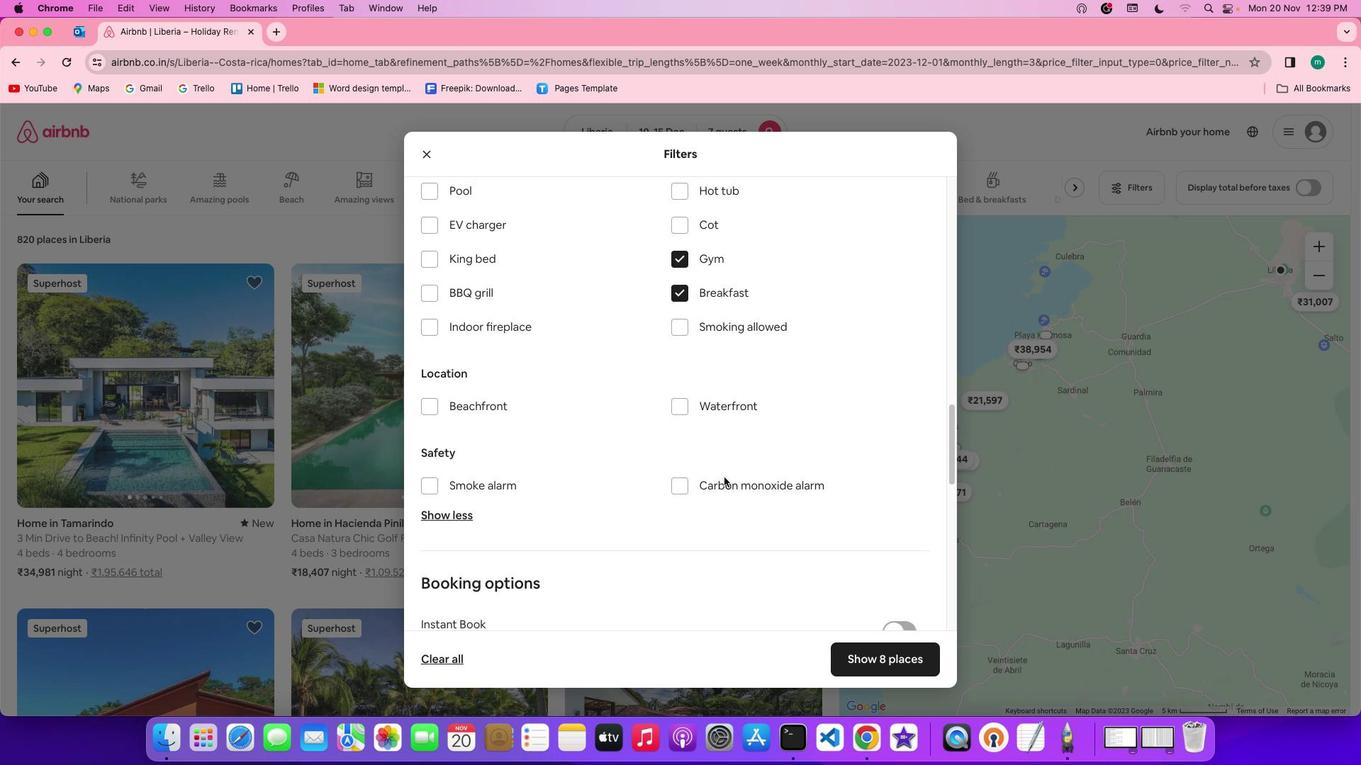 
Action: Mouse scrolled (723, 477) with delta (0, -1)
Screenshot: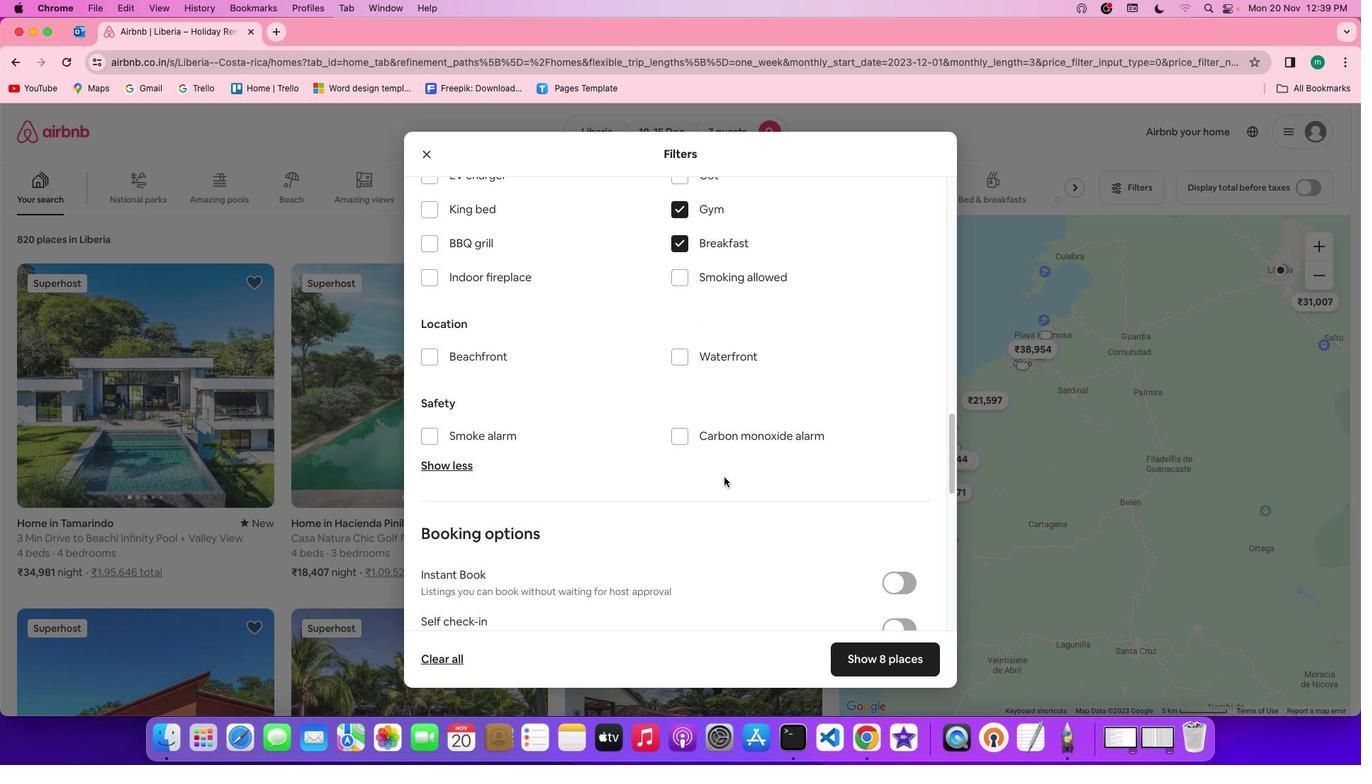 
Action: Mouse scrolled (723, 477) with delta (0, -1)
Screenshot: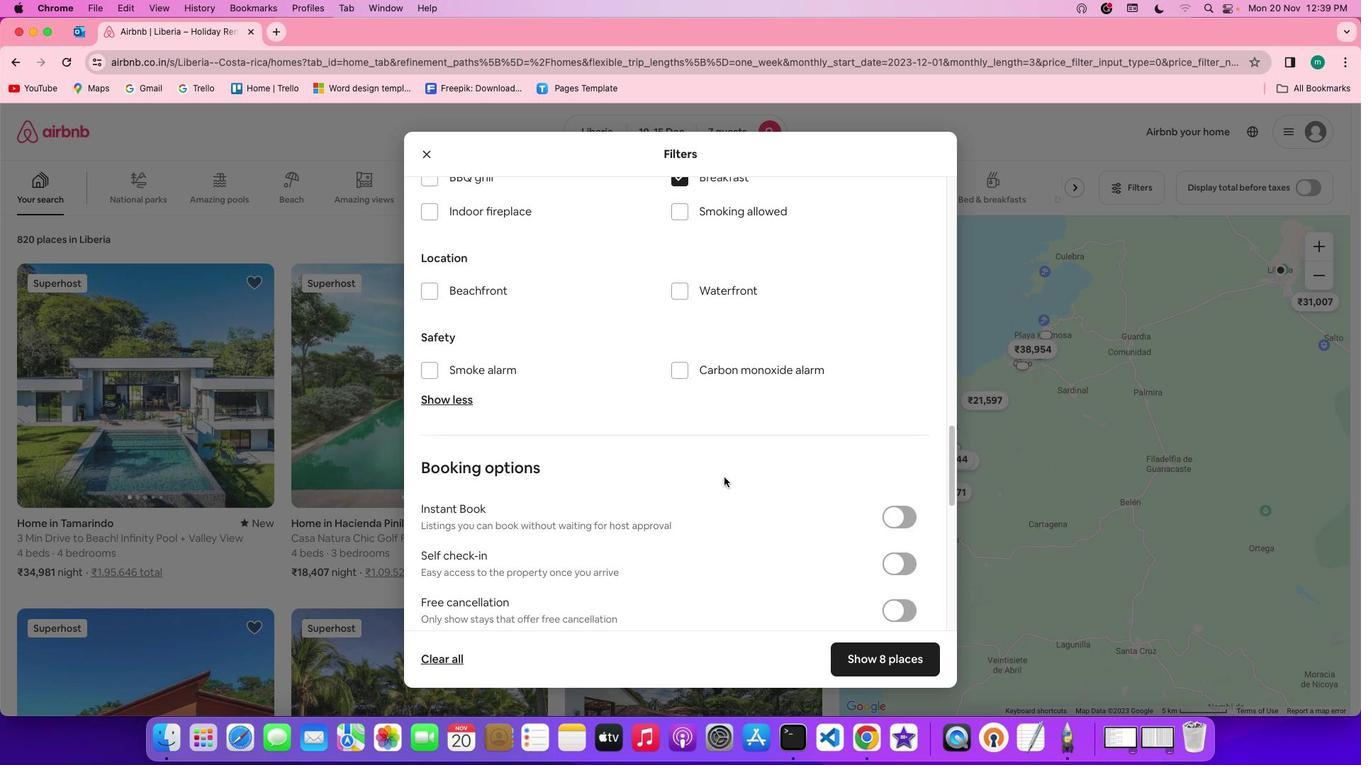 
Action: Mouse scrolled (723, 477) with delta (0, 0)
Screenshot: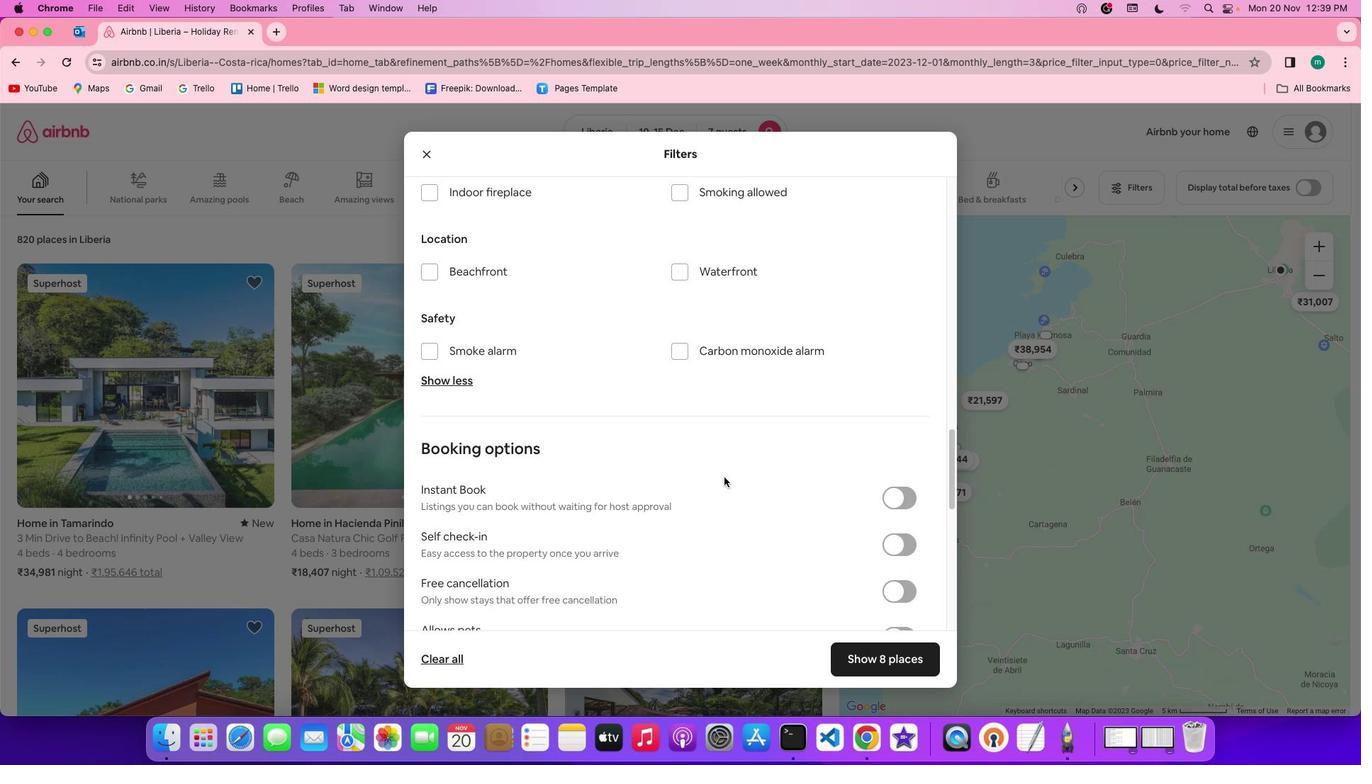
Action: Mouse scrolled (723, 477) with delta (0, 0)
Screenshot: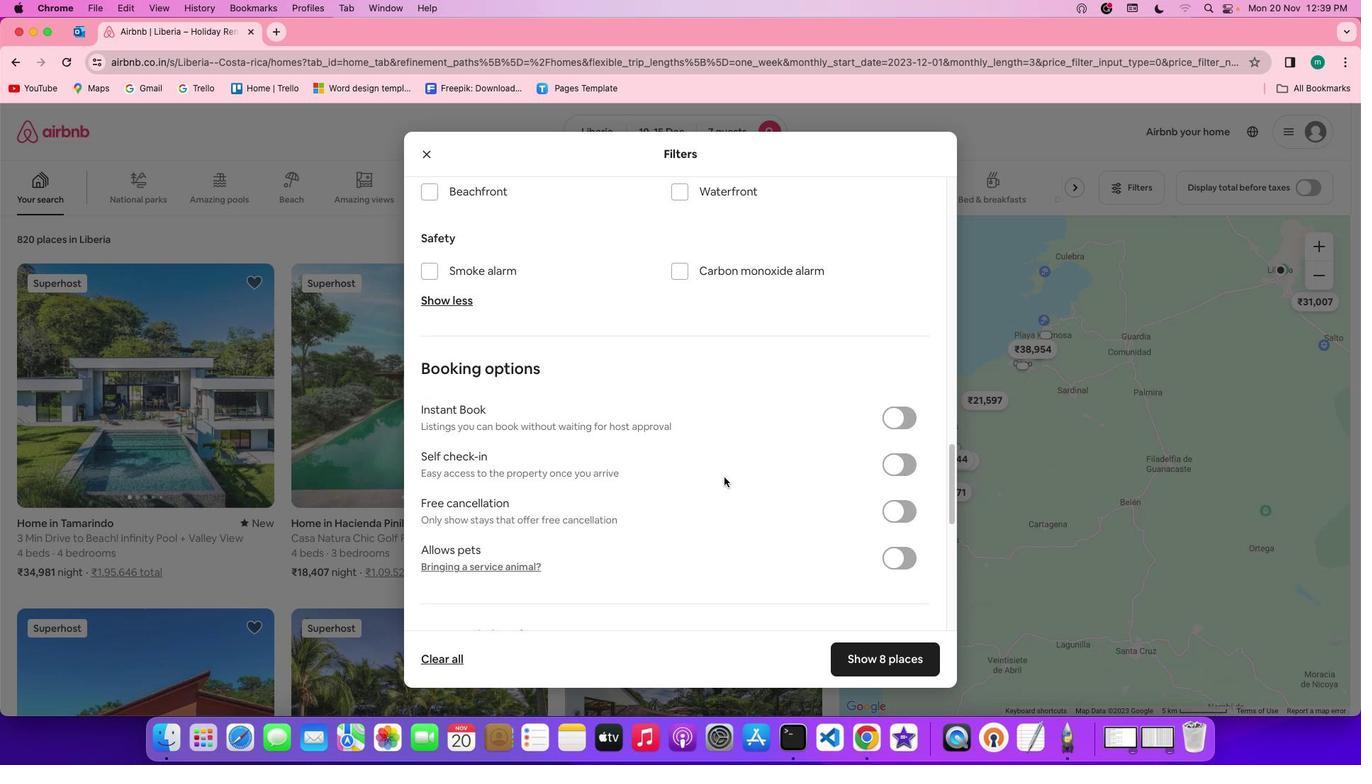 
Action: Mouse scrolled (723, 477) with delta (0, -1)
Screenshot: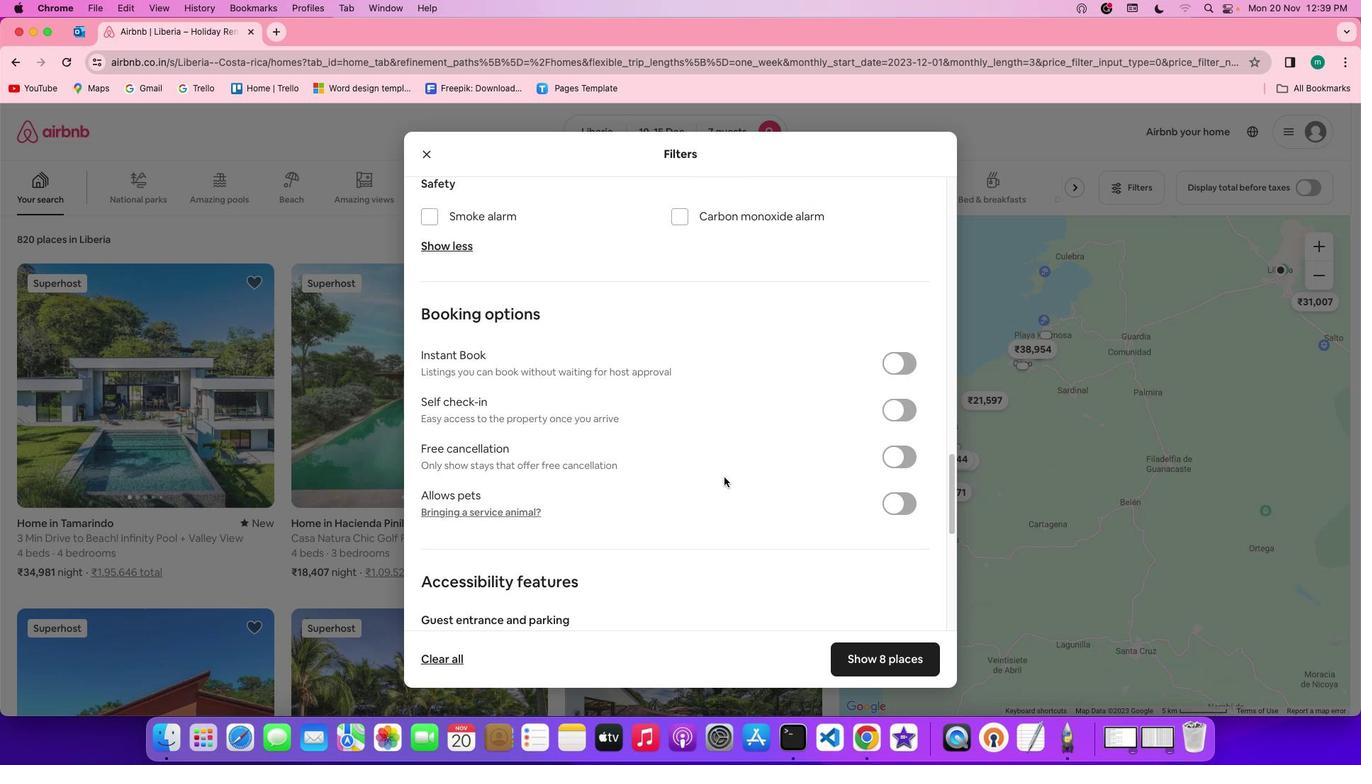 
Action: Mouse scrolled (723, 477) with delta (0, -2)
Screenshot: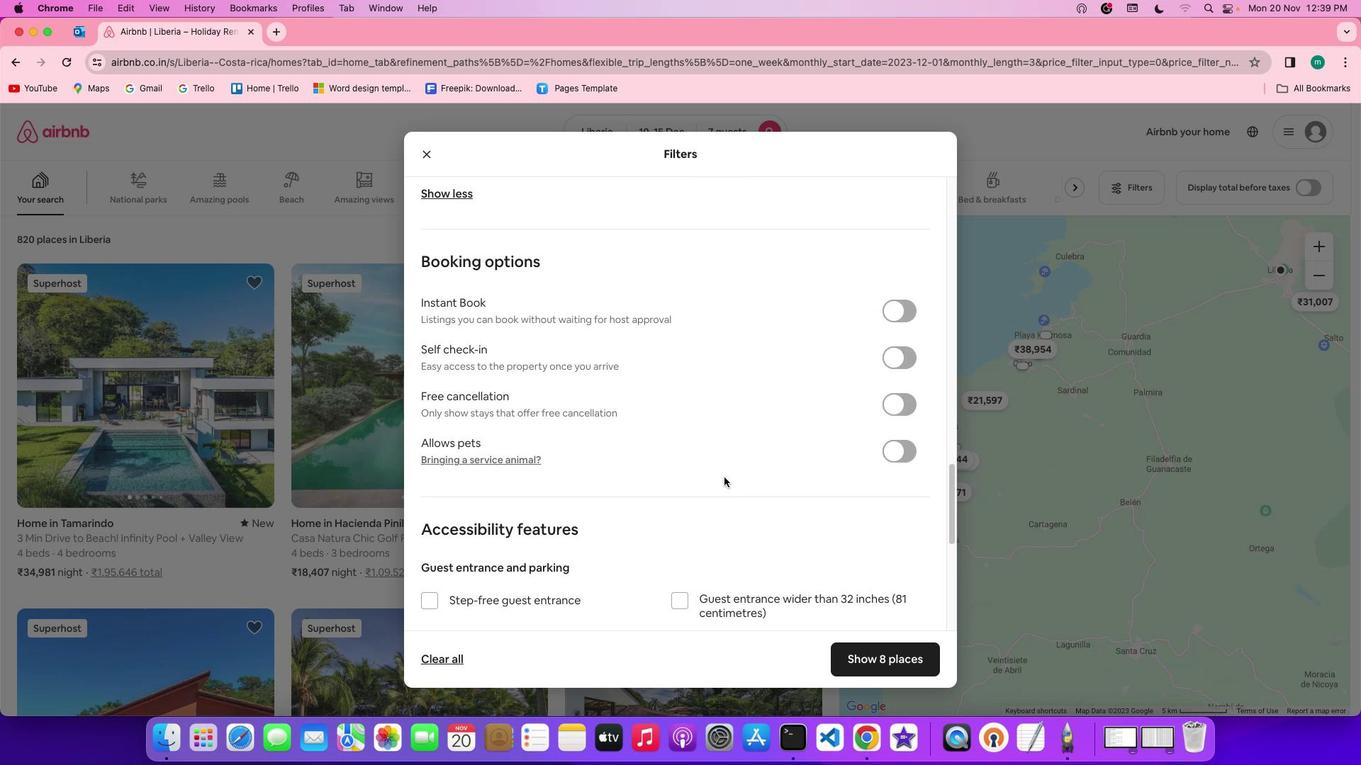 
Action: Mouse scrolled (723, 477) with delta (0, -2)
Screenshot: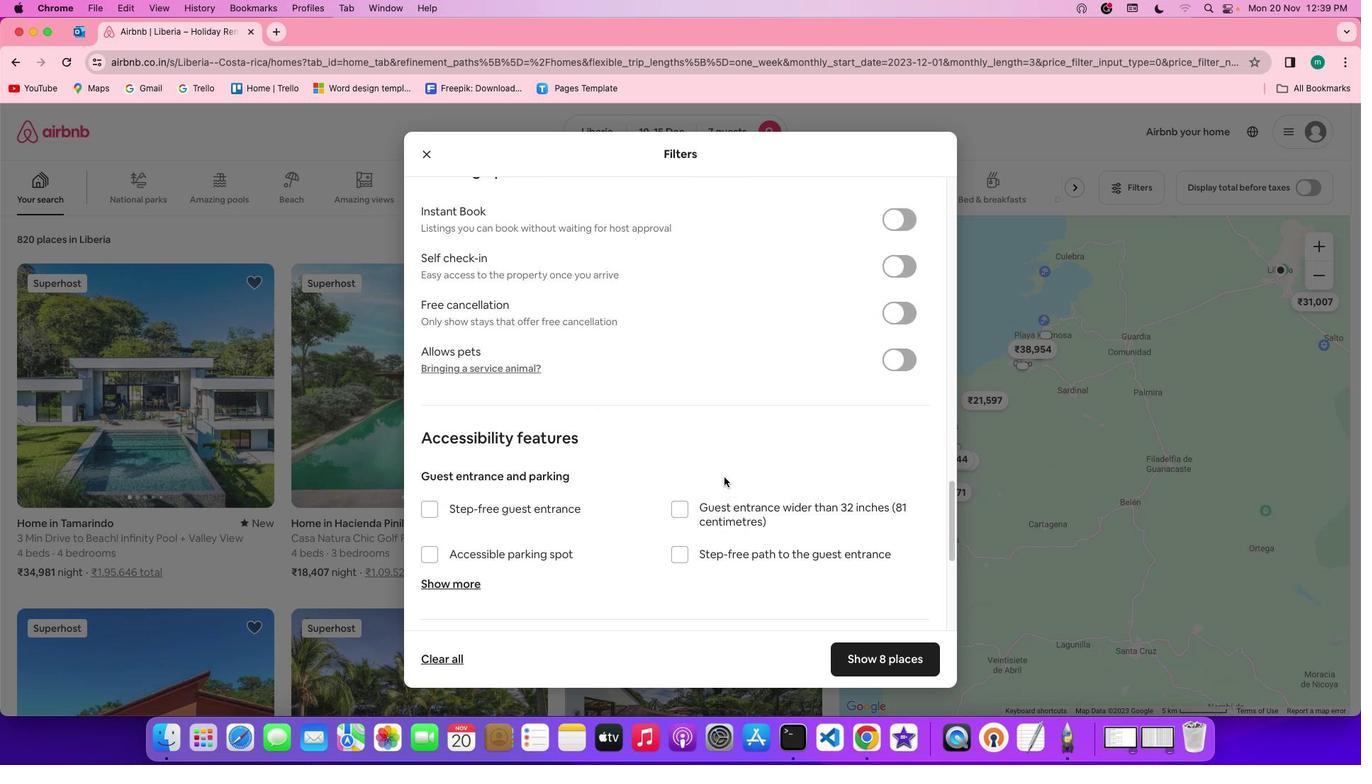 
Action: Mouse scrolled (723, 477) with delta (0, 0)
Screenshot: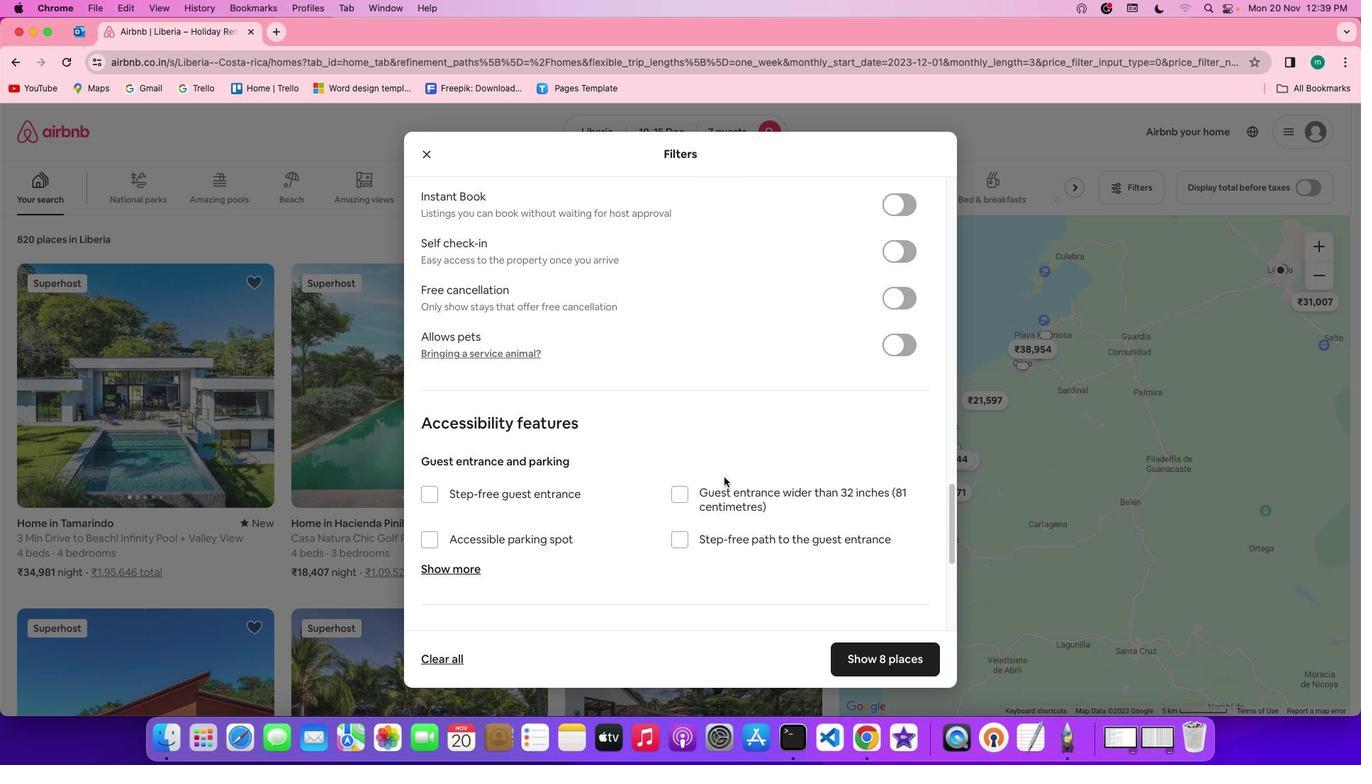 
Action: Mouse scrolled (723, 477) with delta (0, 0)
Screenshot: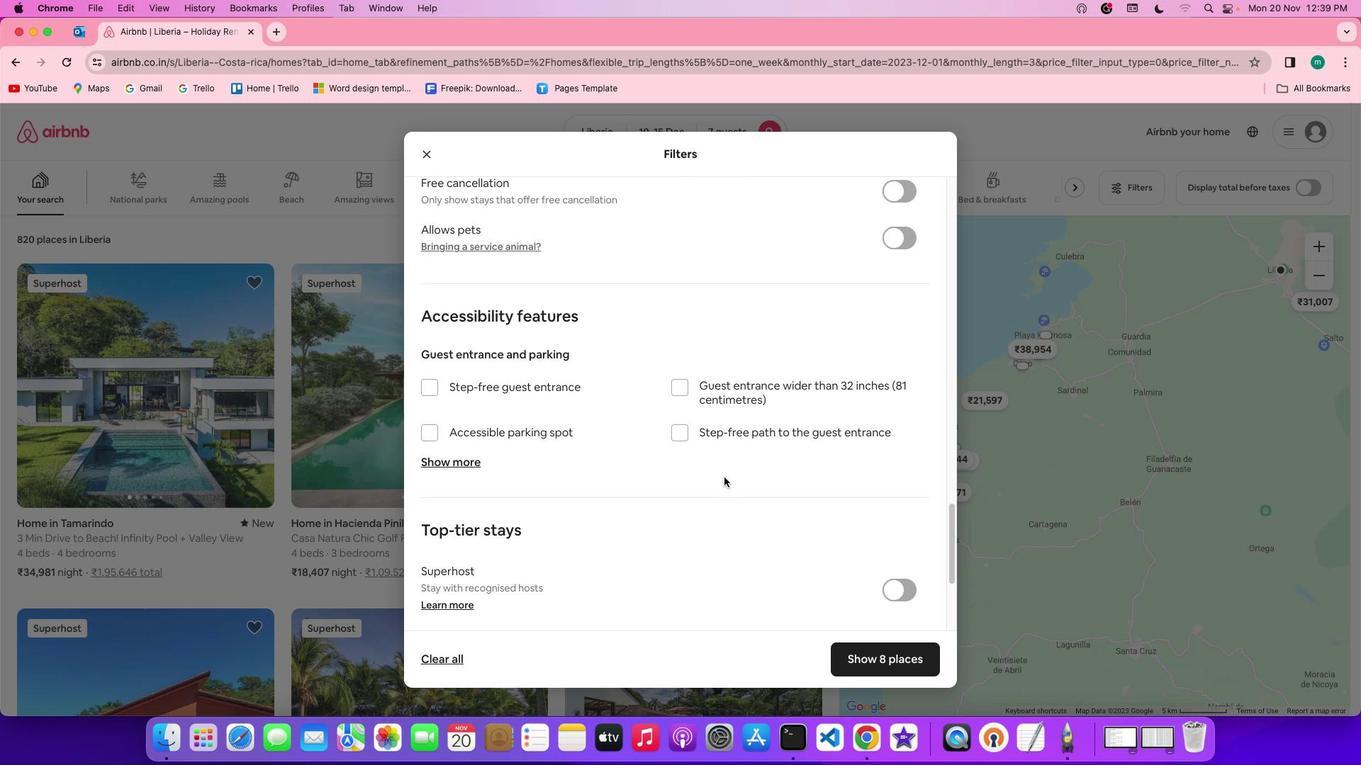 
Action: Mouse scrolled (723, 477) with delta (0, -1)
Screenshot: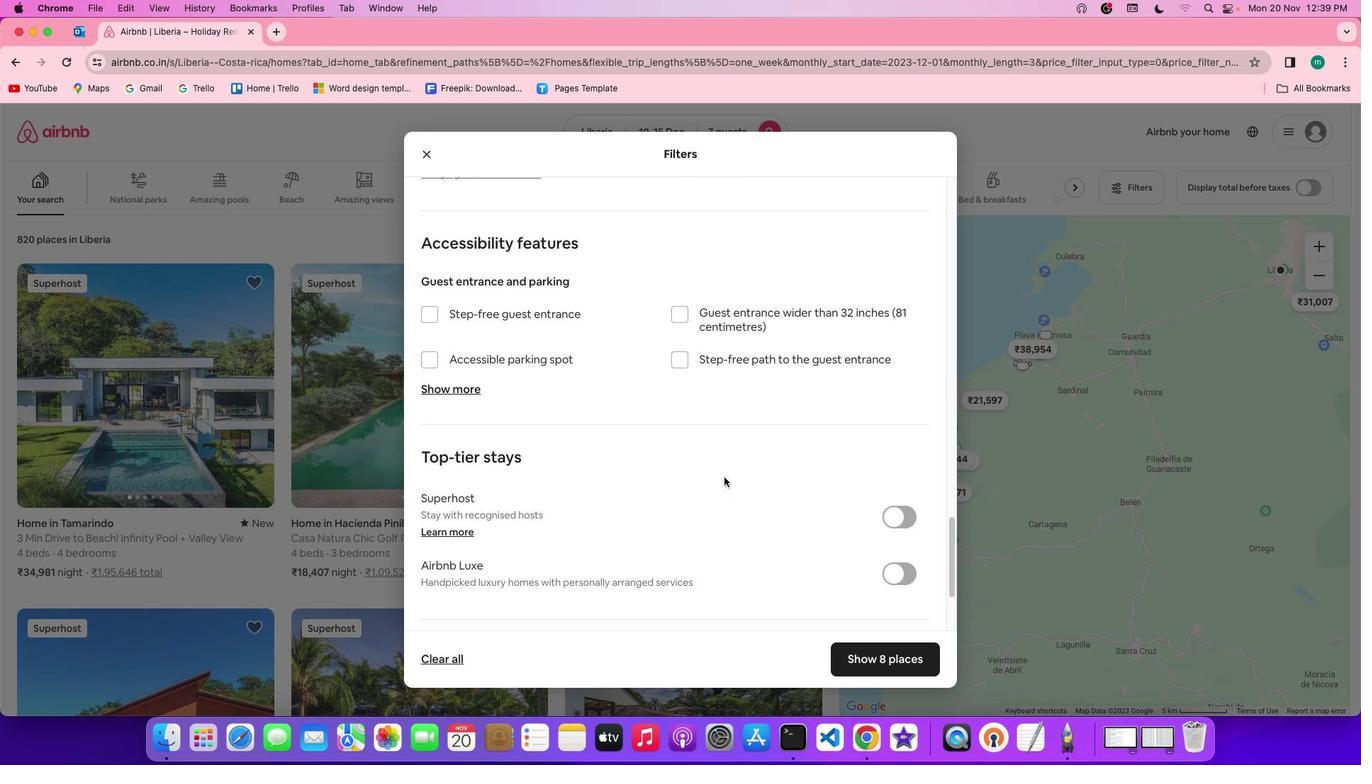 
Action: Mouse scrolled (723, 477) with delta (0, -2)
Screenshot: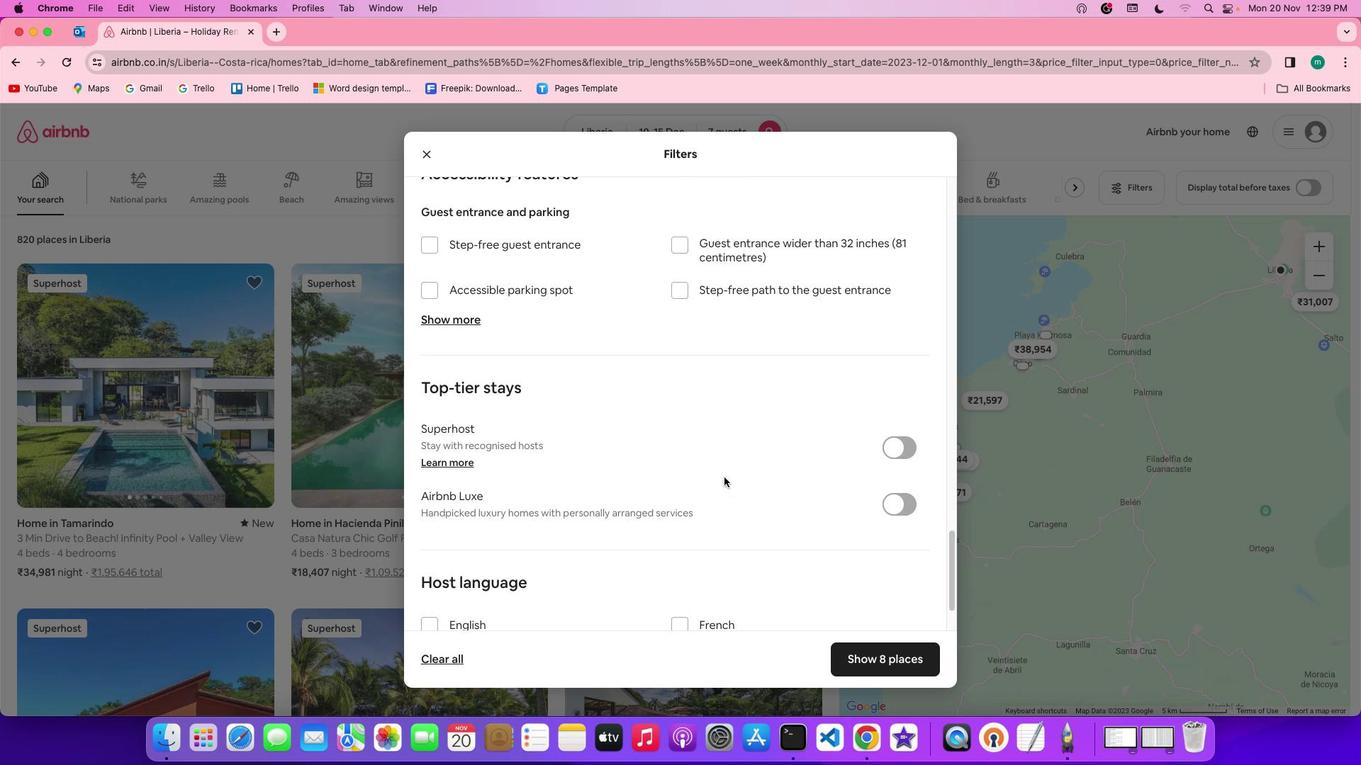 
Action: Mouse scrolled (723, 477) with delta (0, -2)
Screenshot: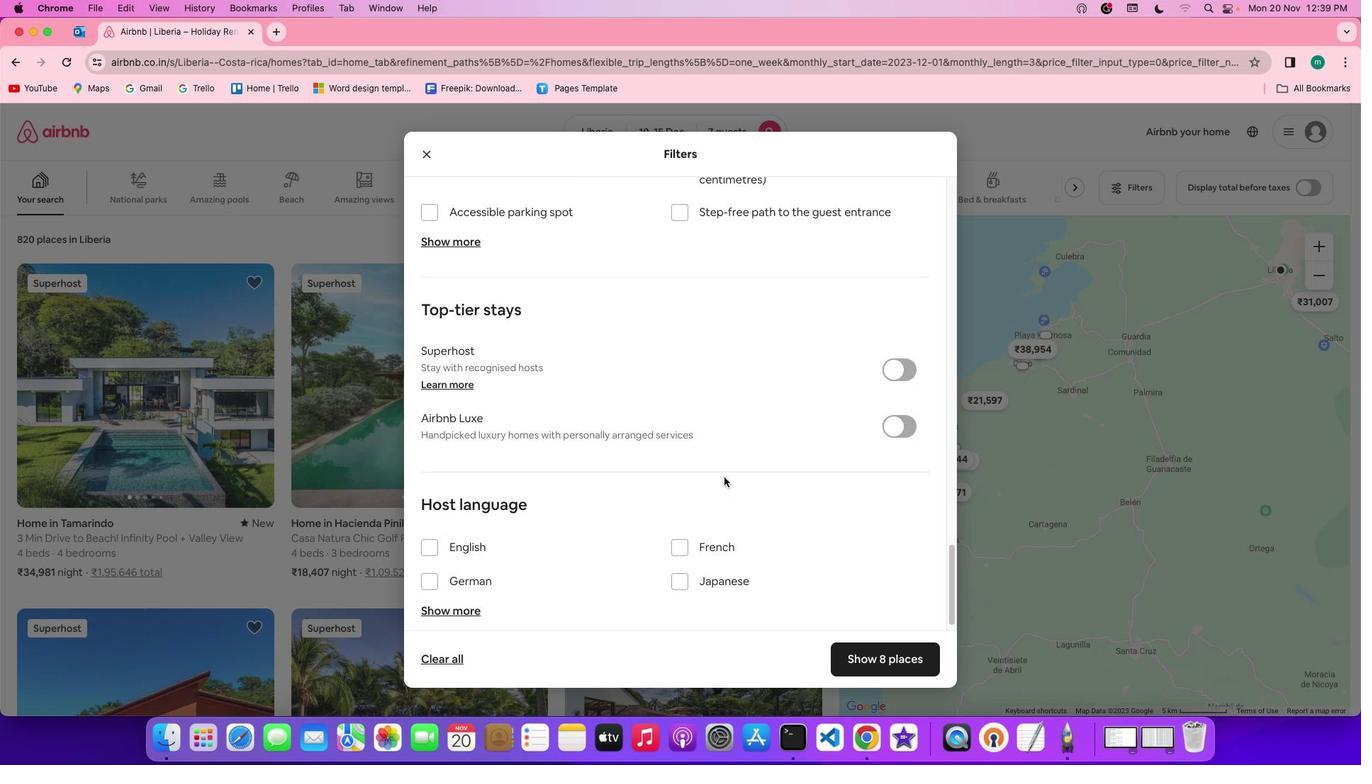 
Action: Mouse scrolled (723, 477) with delta (0, 0)
Screenshot: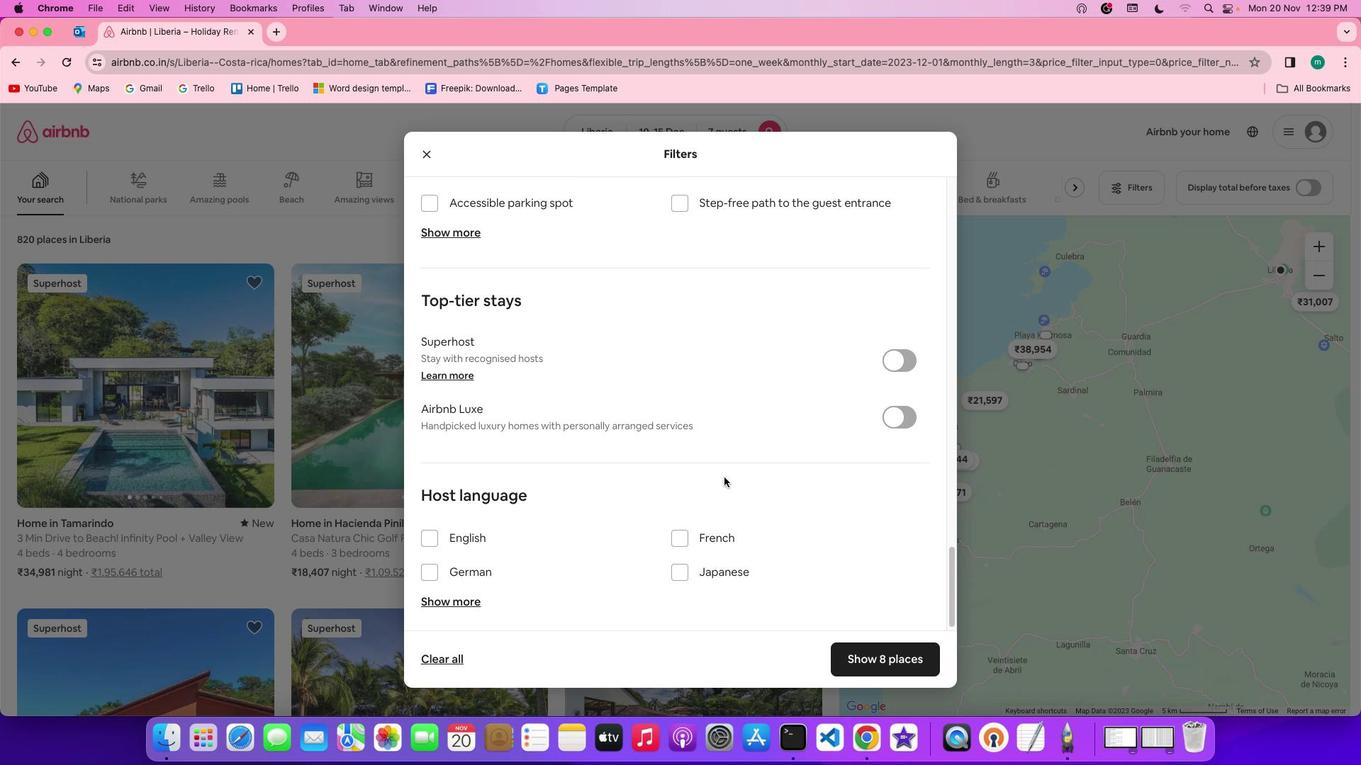 
Action: Mouse scrolled (723, 477) with delta (0, 0)
Screenshot: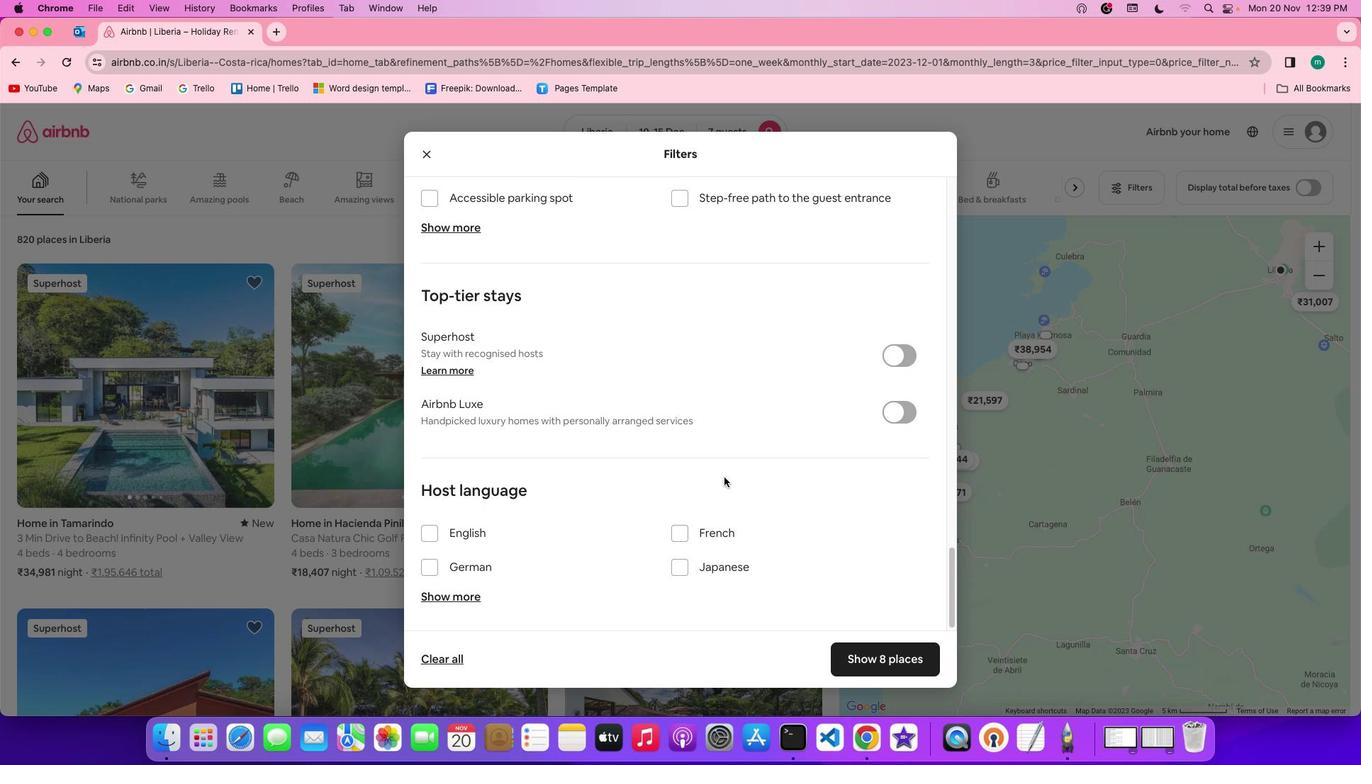 
Action: Mouse scrolled (723, 477) with delta (0, 0)
Screenshot: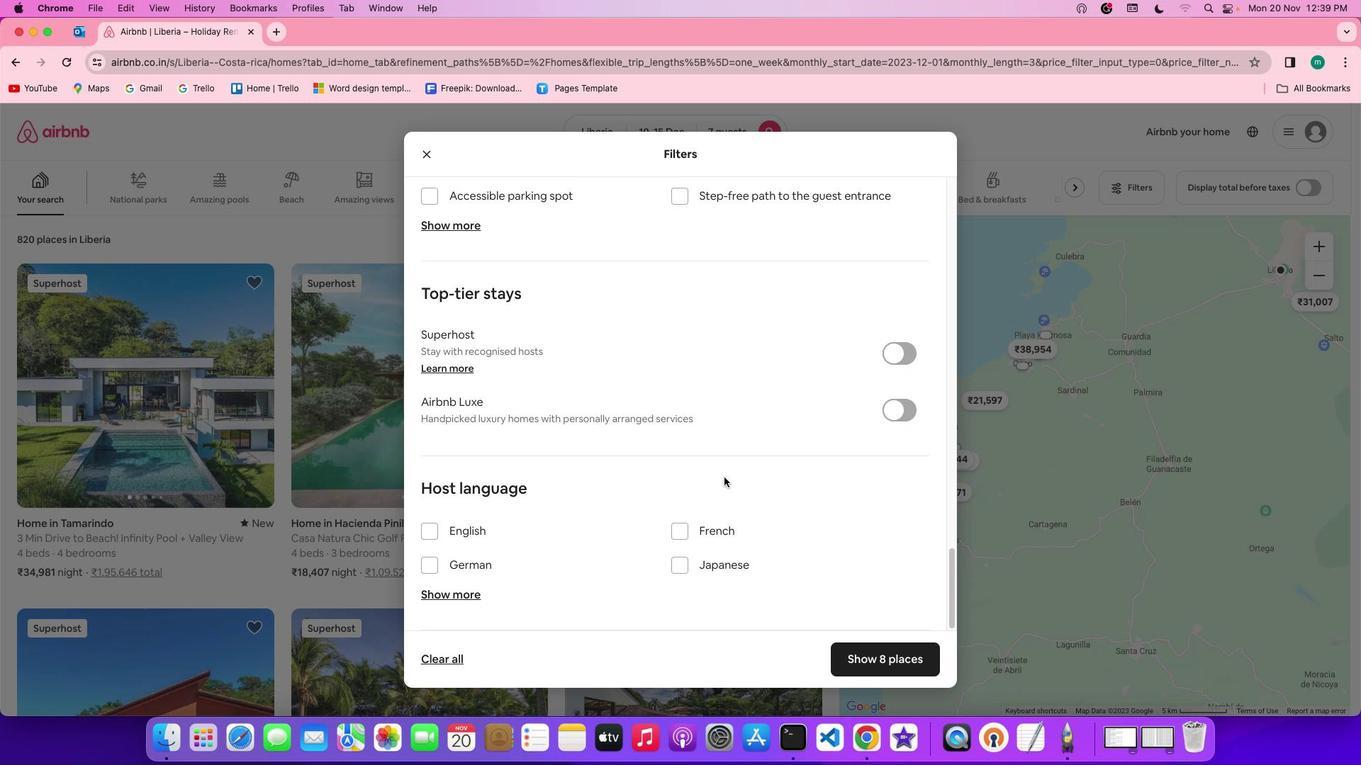 
Action: Mouse scrolled (723, 477) with delta (0, 0)
Screenshot: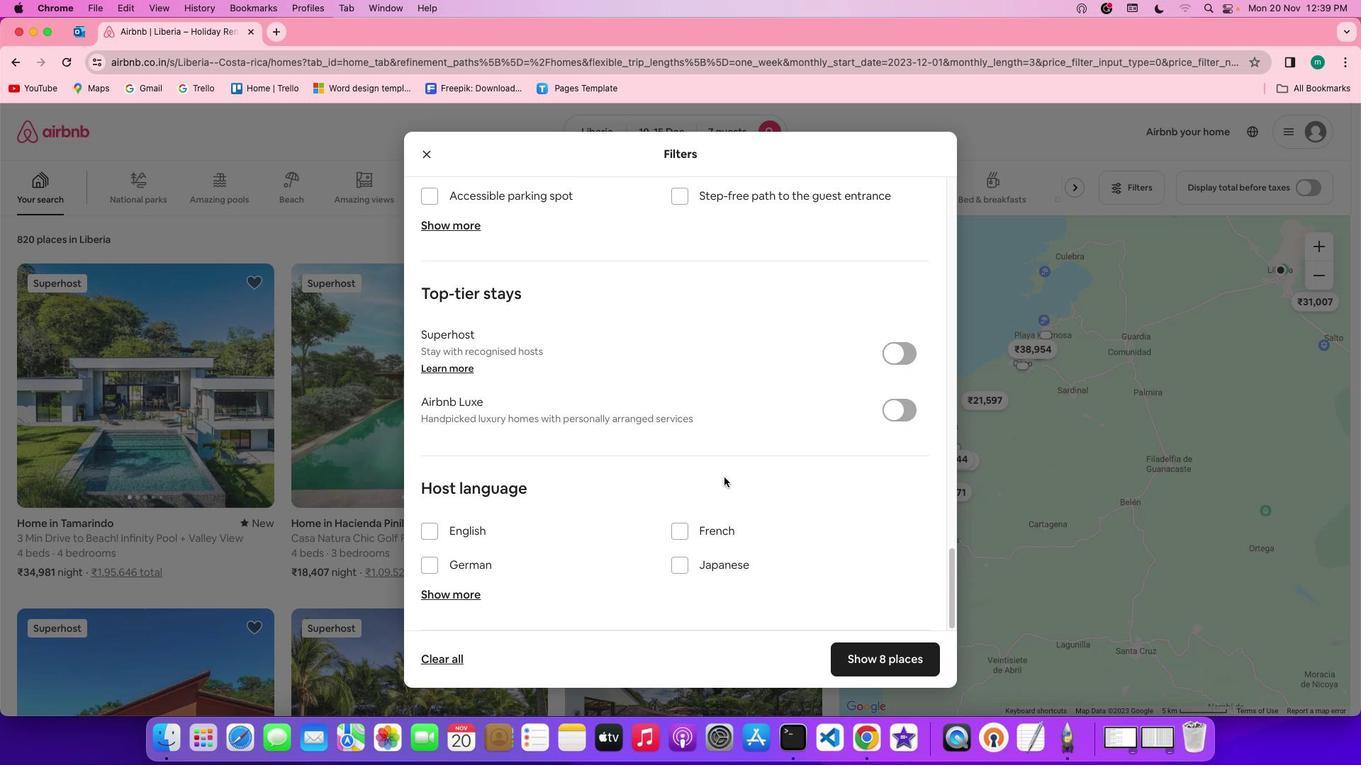 
Action: Mouse scrolled (723, 477) with delta (0, 0)
Screenshot: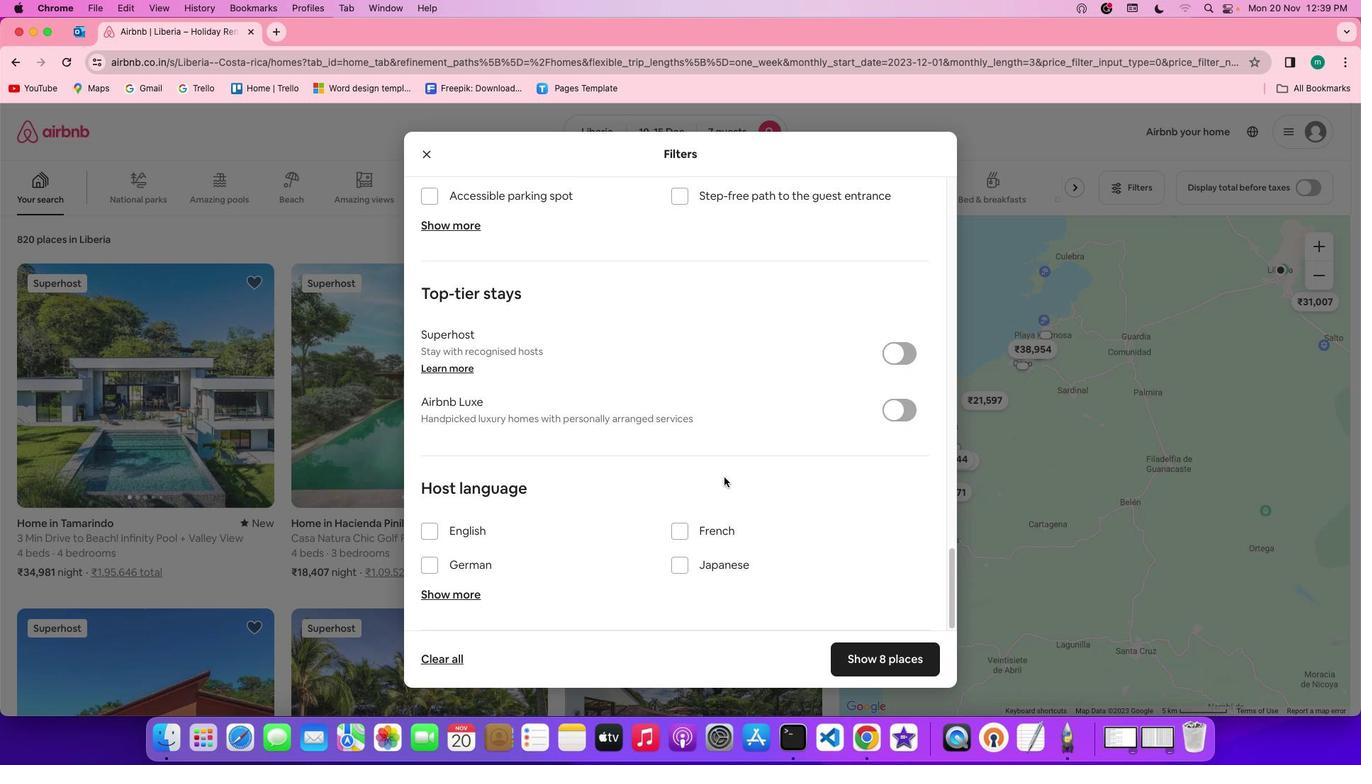
Action: Mouse scrolled (723, 477) with delta (0, 0)
Screenshot: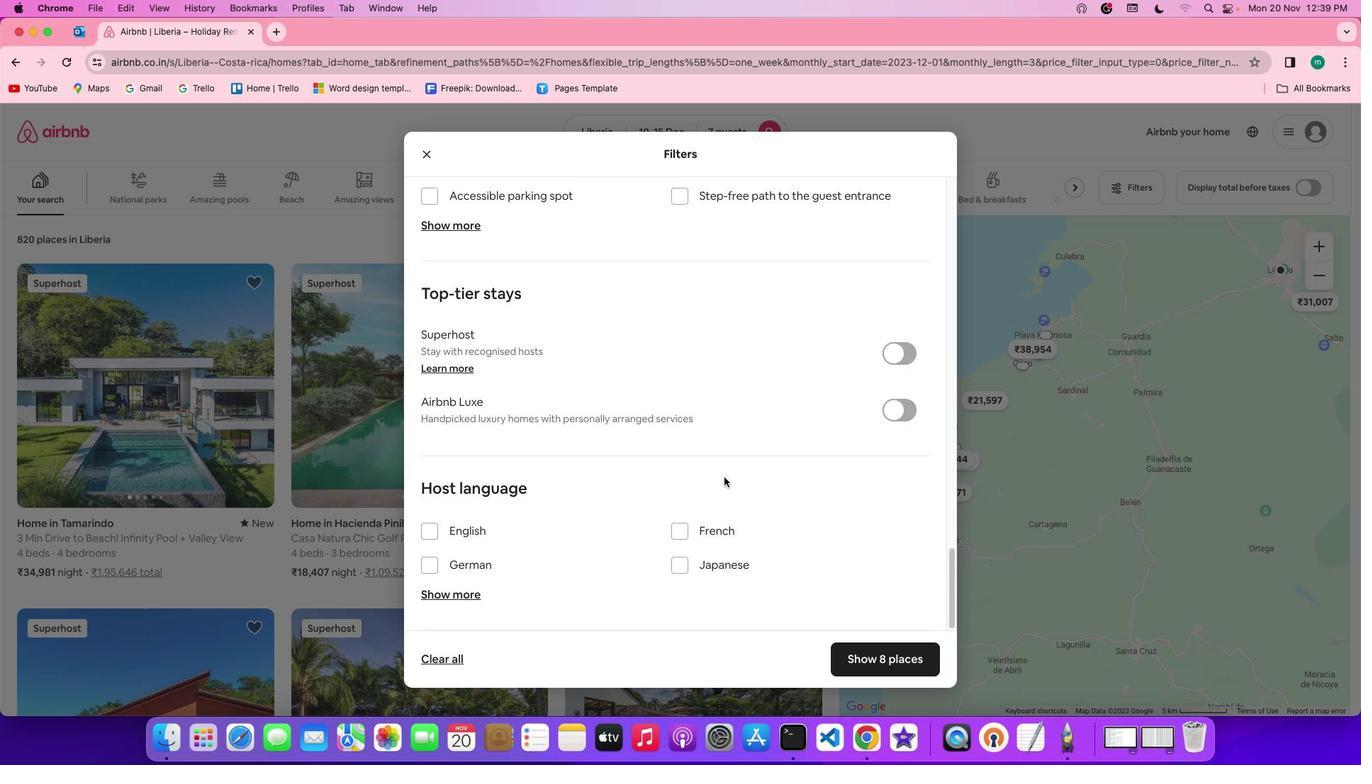 
Action: Mouse scrolled (723, 477) with delta (0, 0)
Screenshot: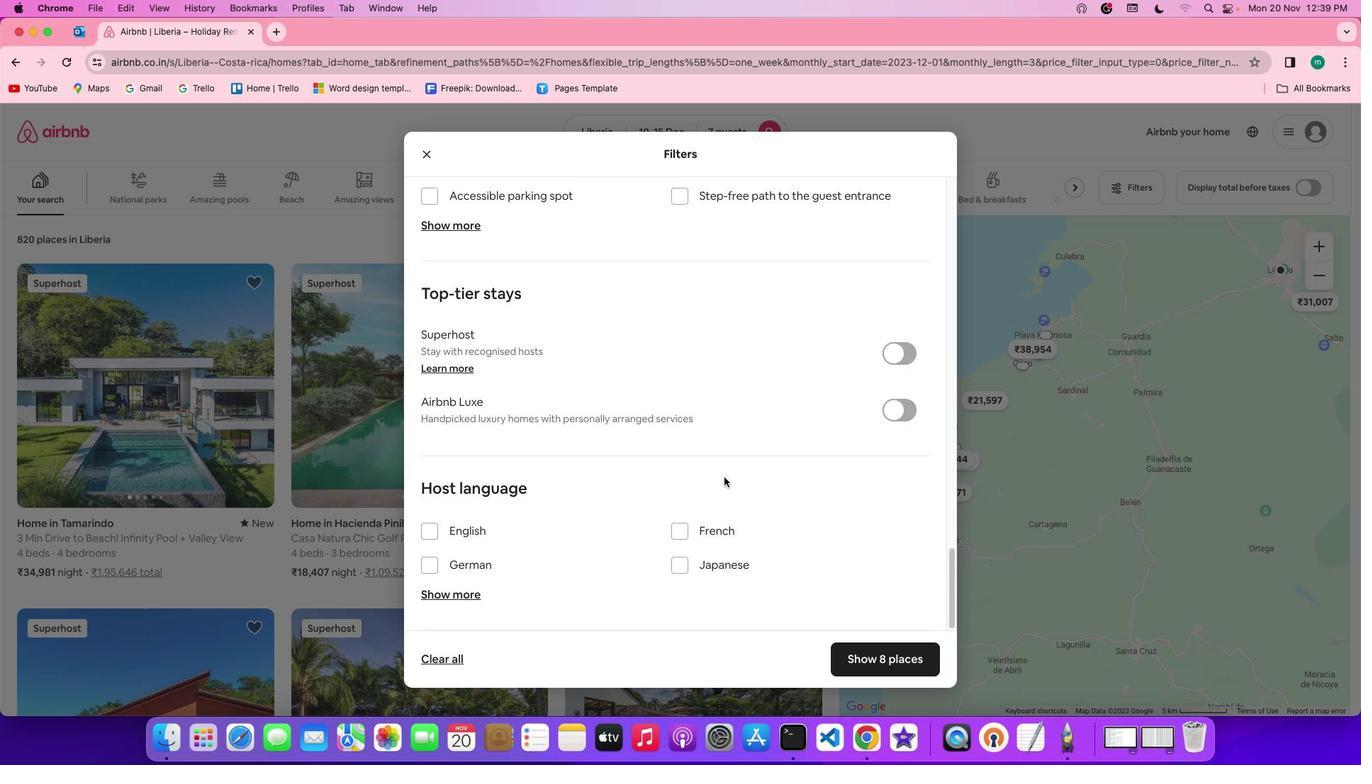 
Action: Mouse scrolled (723, 477) with delta (0, -1)
Screenshot: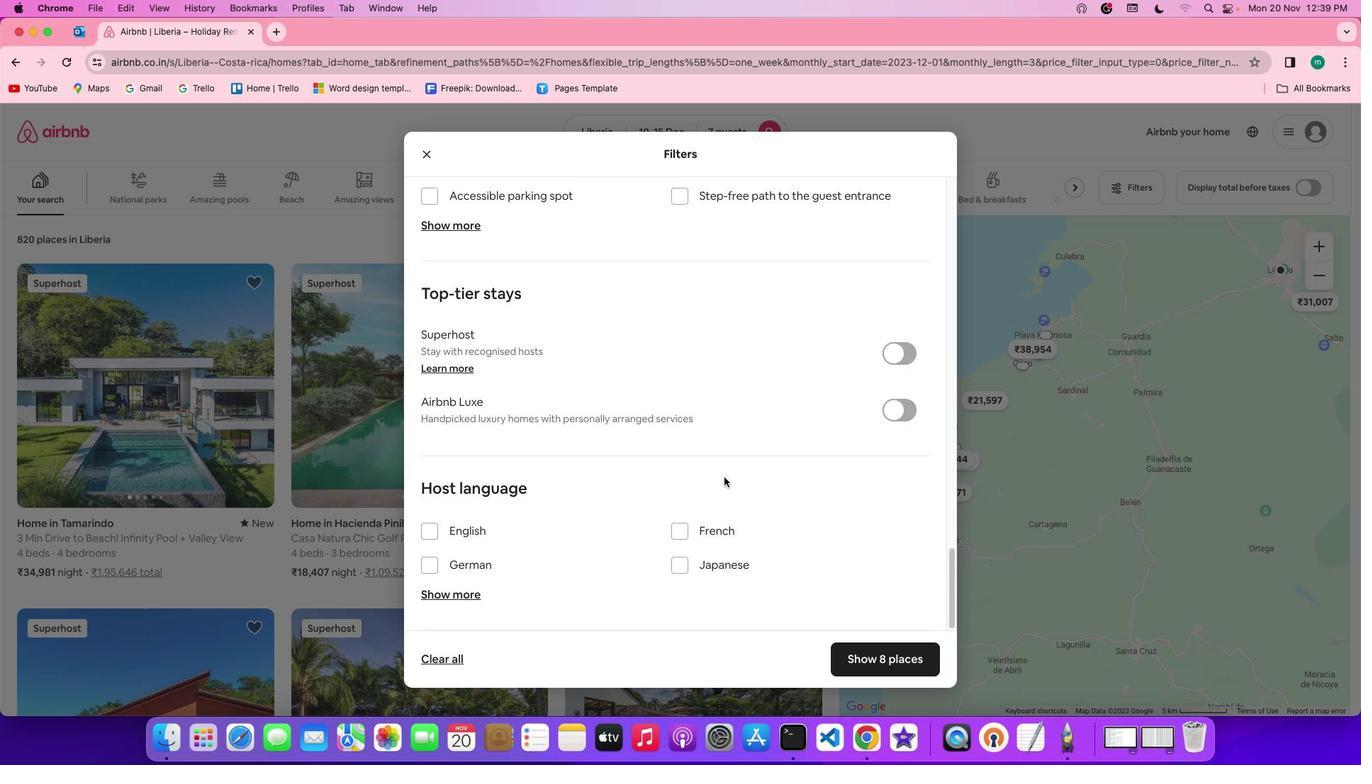 
Action: Mouse scrolled (723, 477) with delta (0, -2)
Screenshot: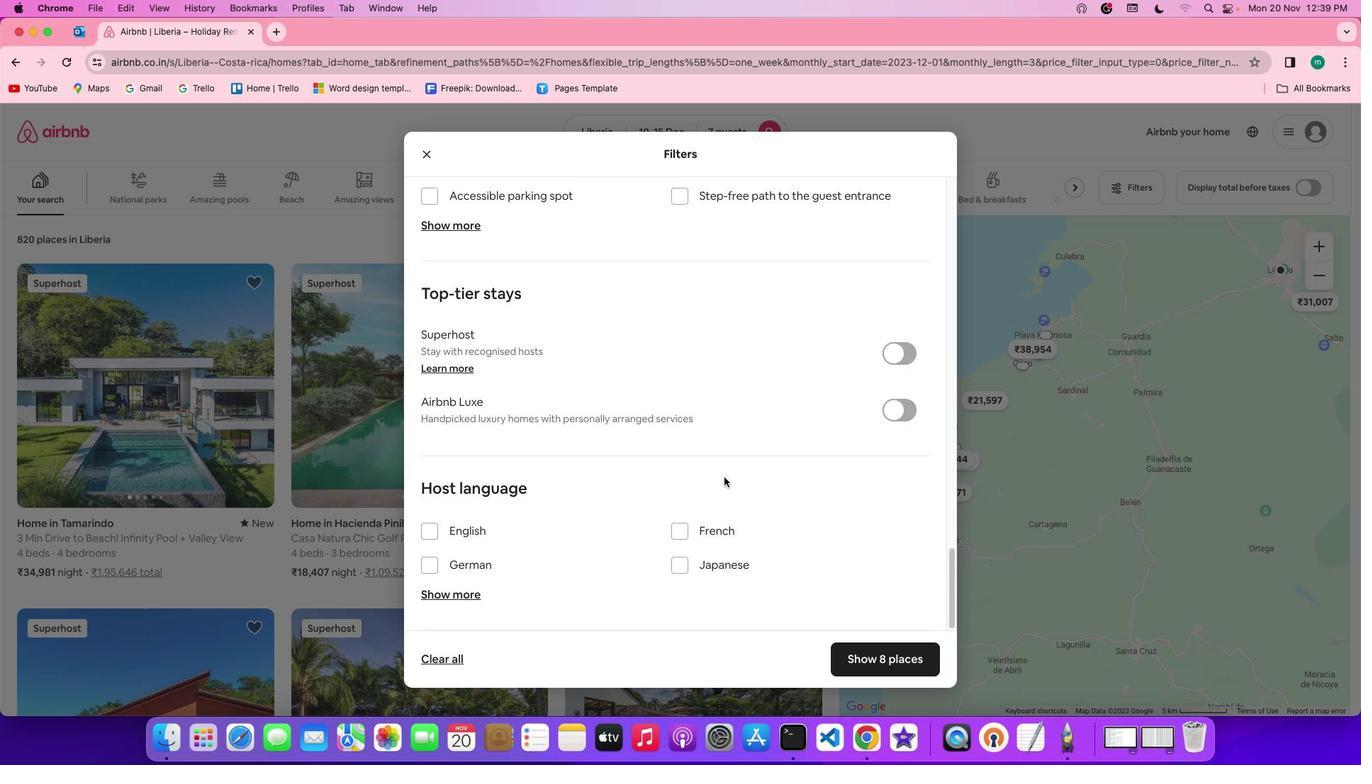 
Action: Mouse scrolled (723, 477) with delta (0, -3)
Screenshot: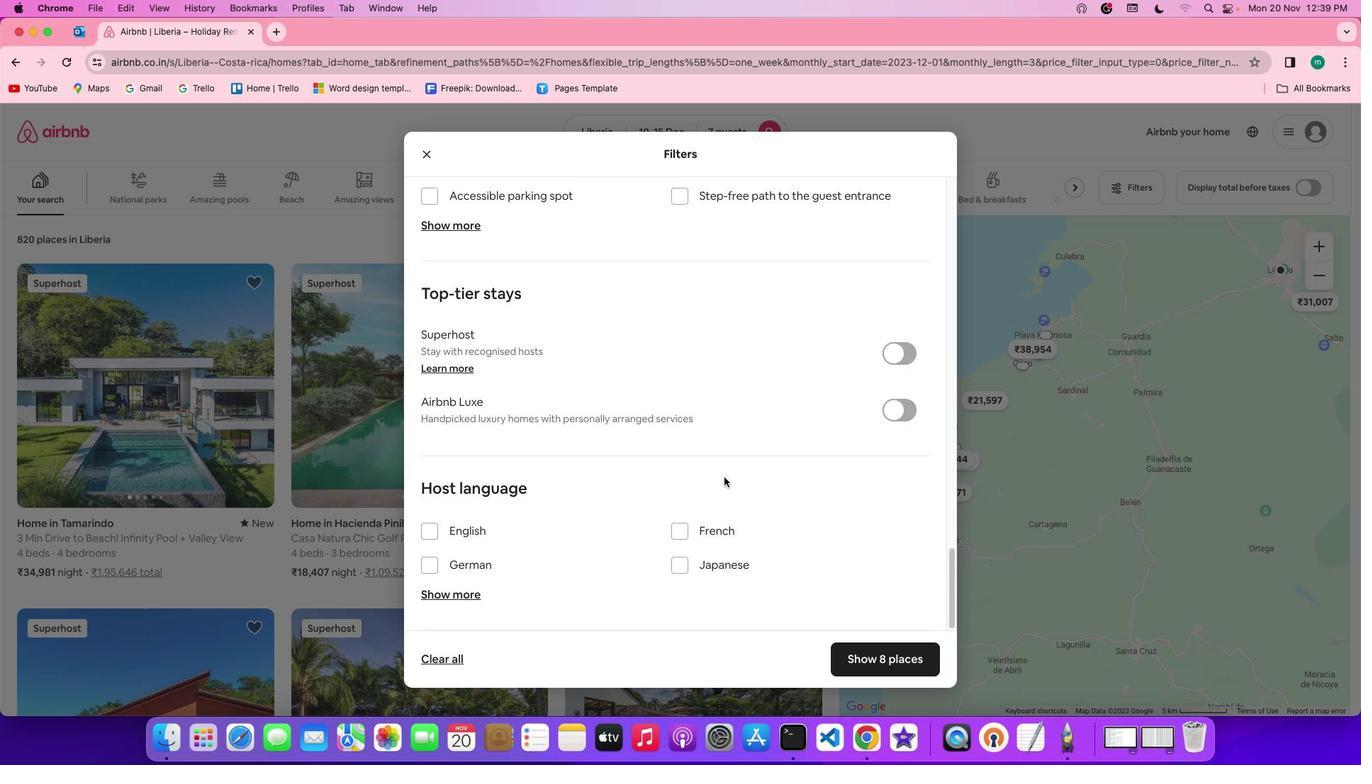 
Action: Mouse scrolled (723, 477) with delta (0, 0)
Screenshot: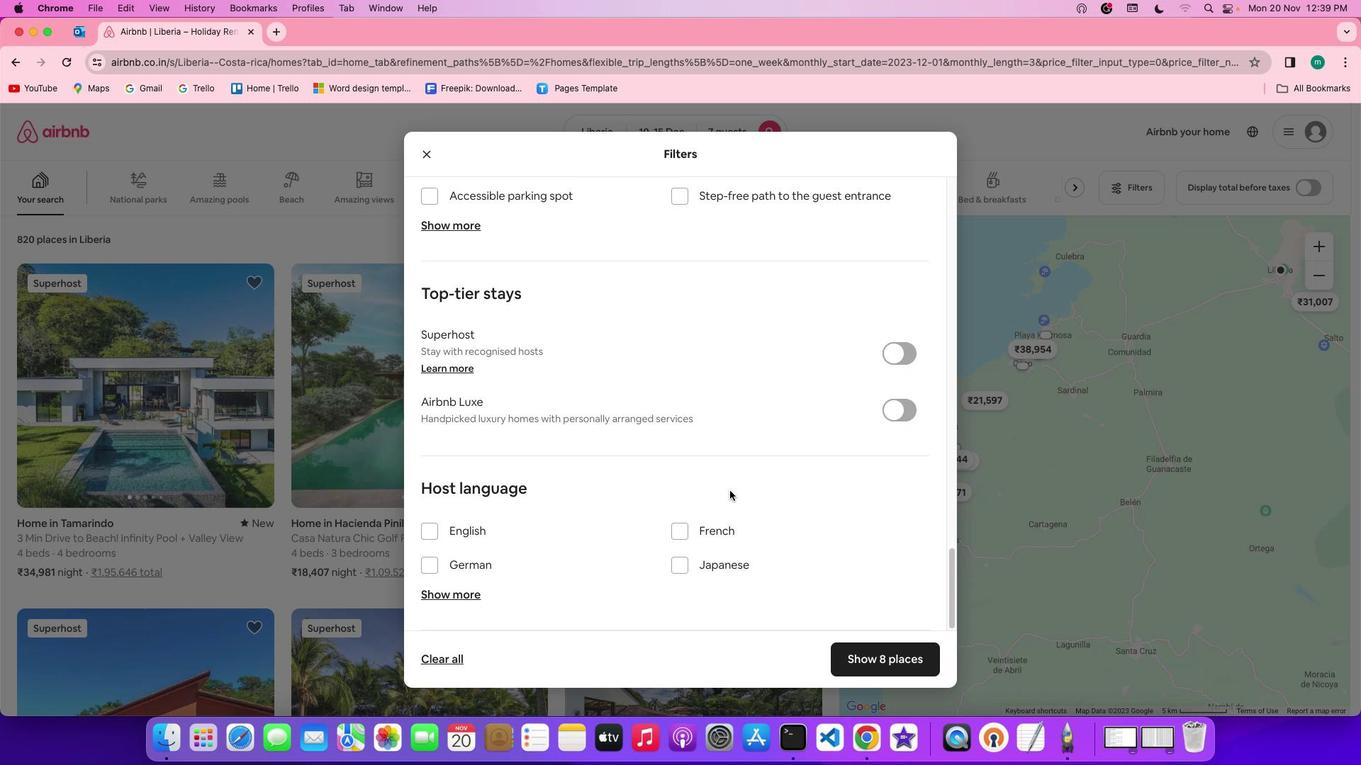 
Action: Mouse scrolled (723, 477) with delta (0, 0)
Screenshot: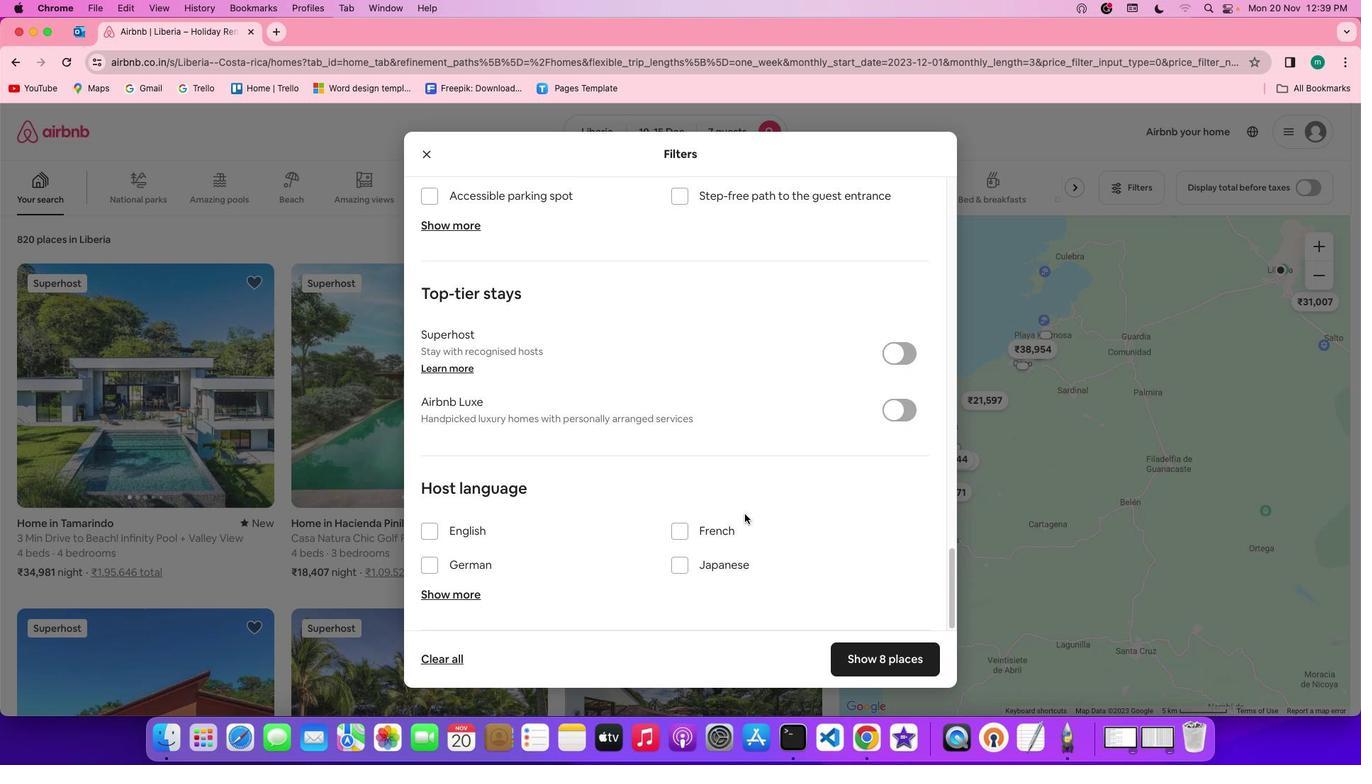
Action: Mouse scrolled (723, 477) with delta (0, -2)
Screenshot: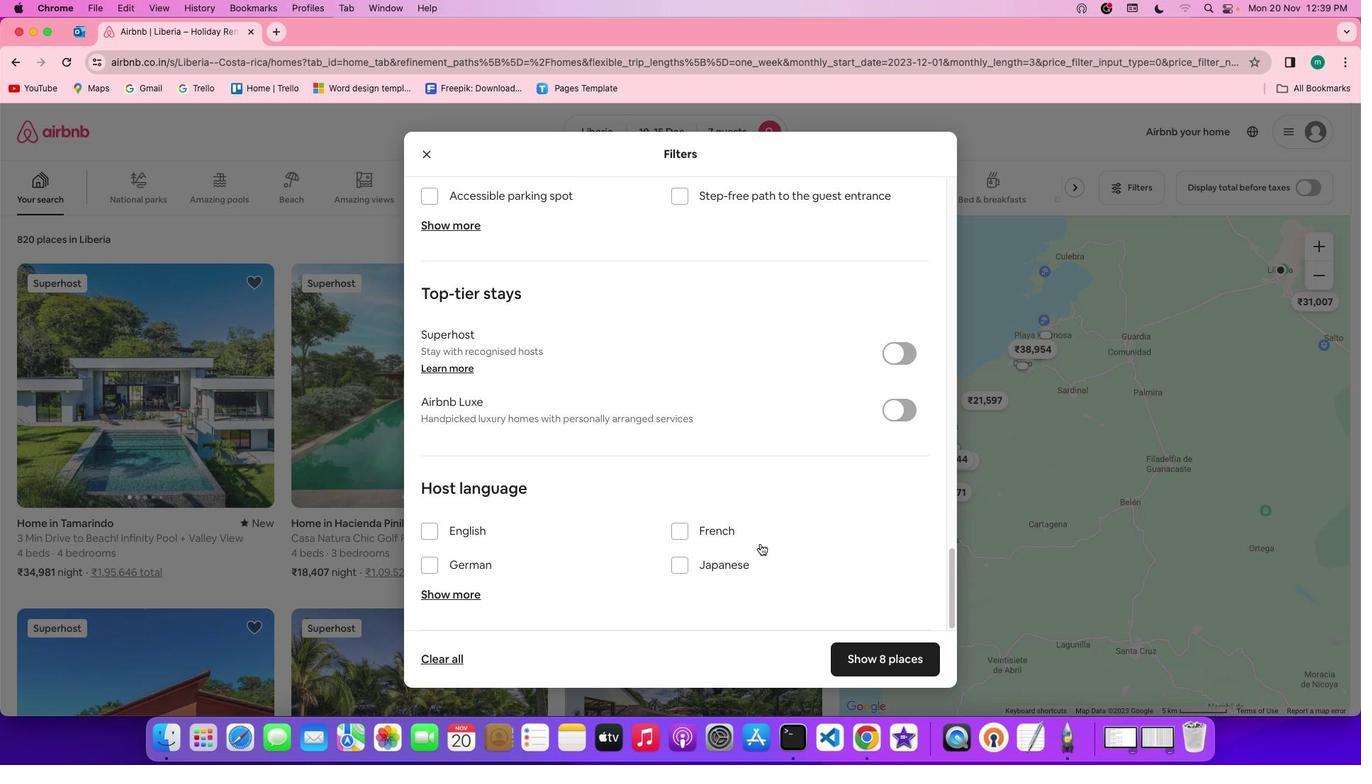 
Action: Mouse scrolled (723, 477) with delta (0, -2)
Screenshot: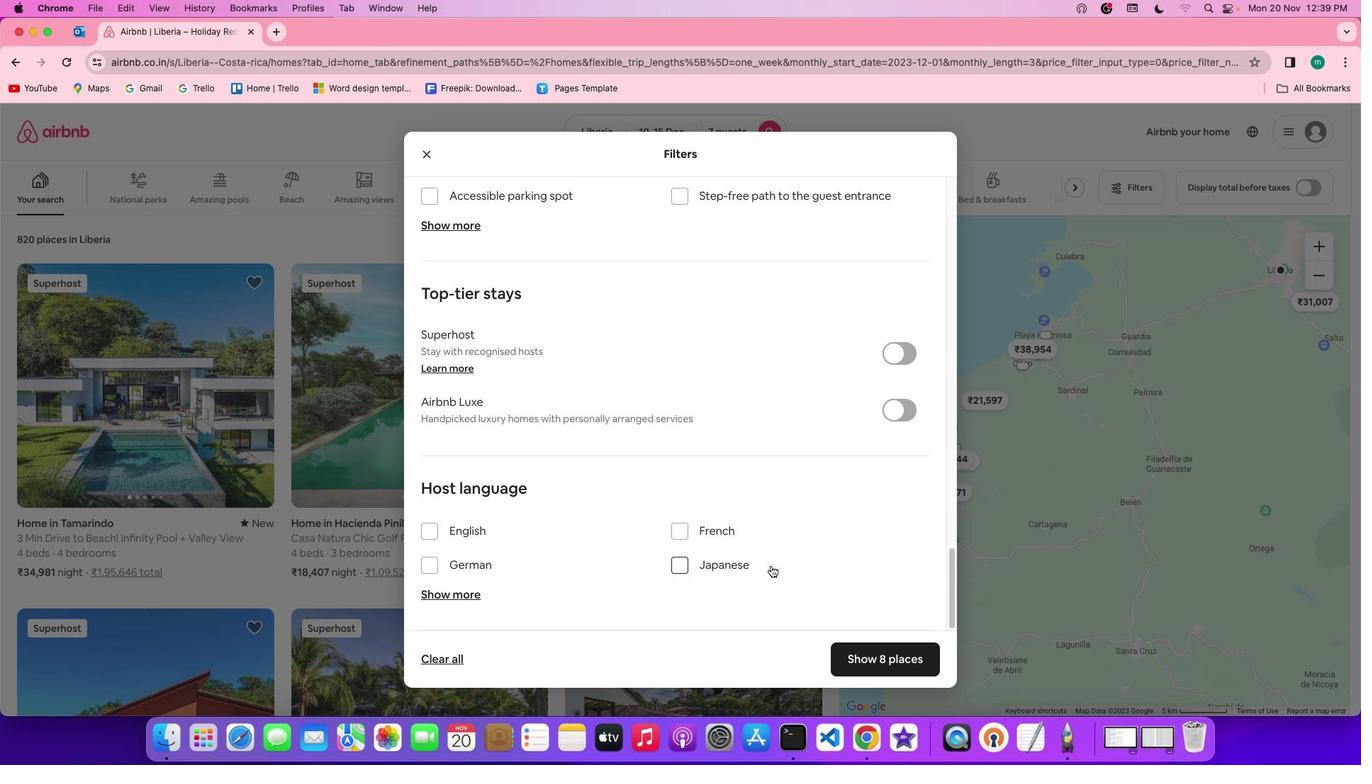 
Action: Mouse moved to (861, 658)
Screenshot: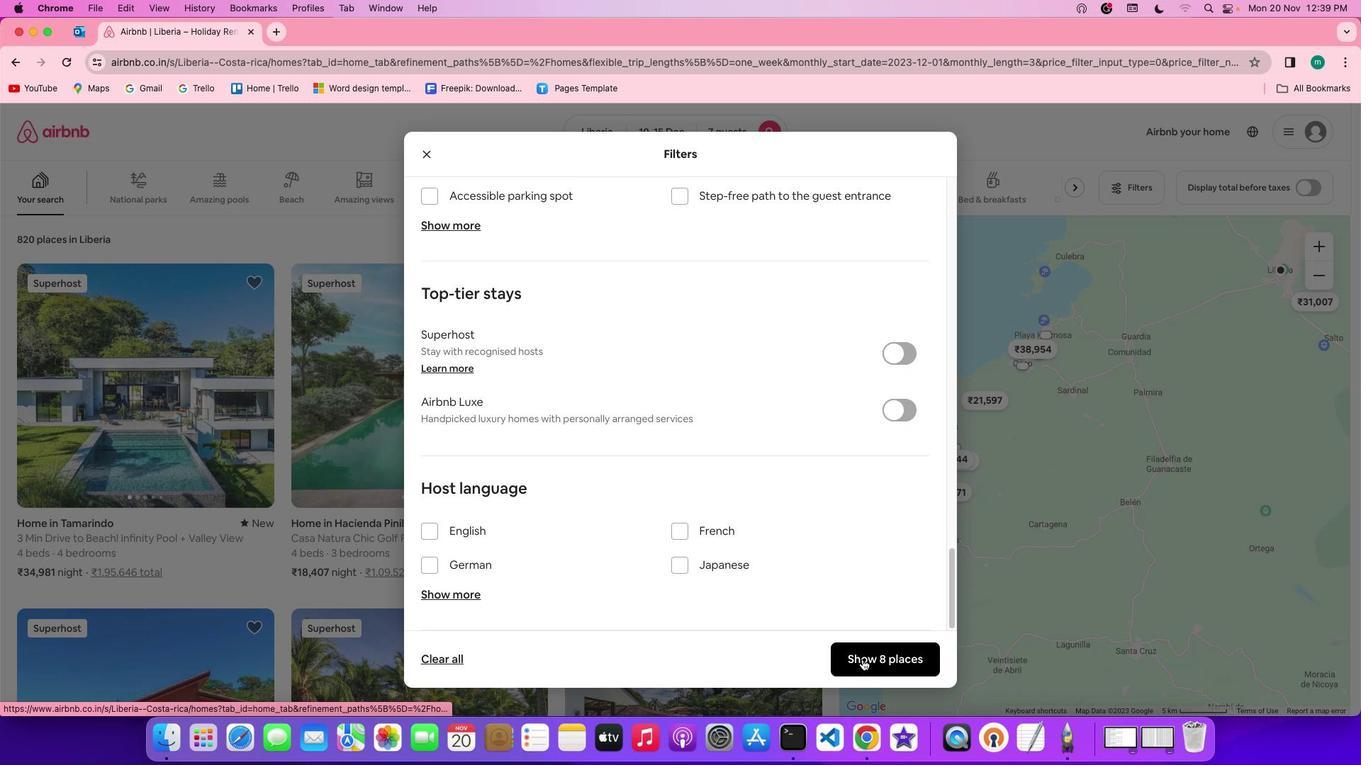 
Action: Mouse pressed left at (861, 658)
Screenshot: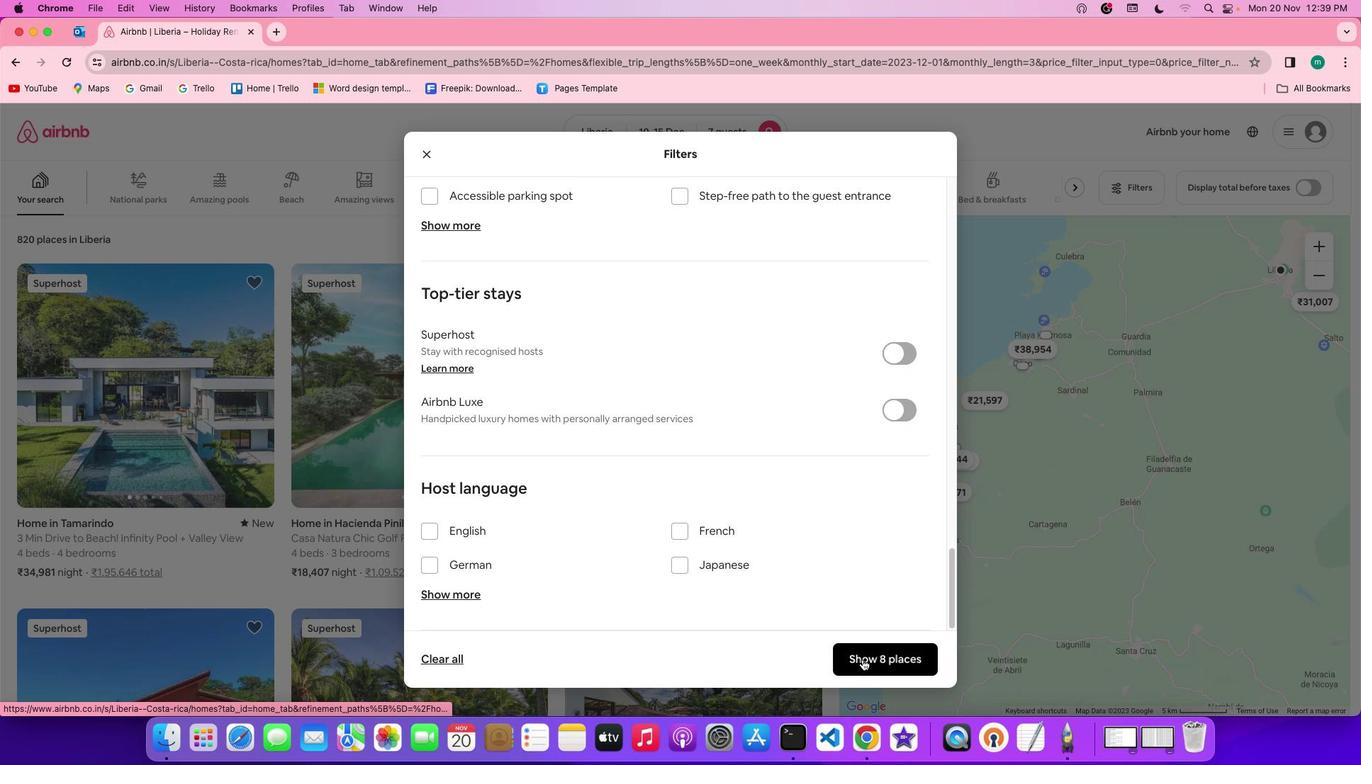 
Action: Mouse moved to (199, 406)
Screenshot: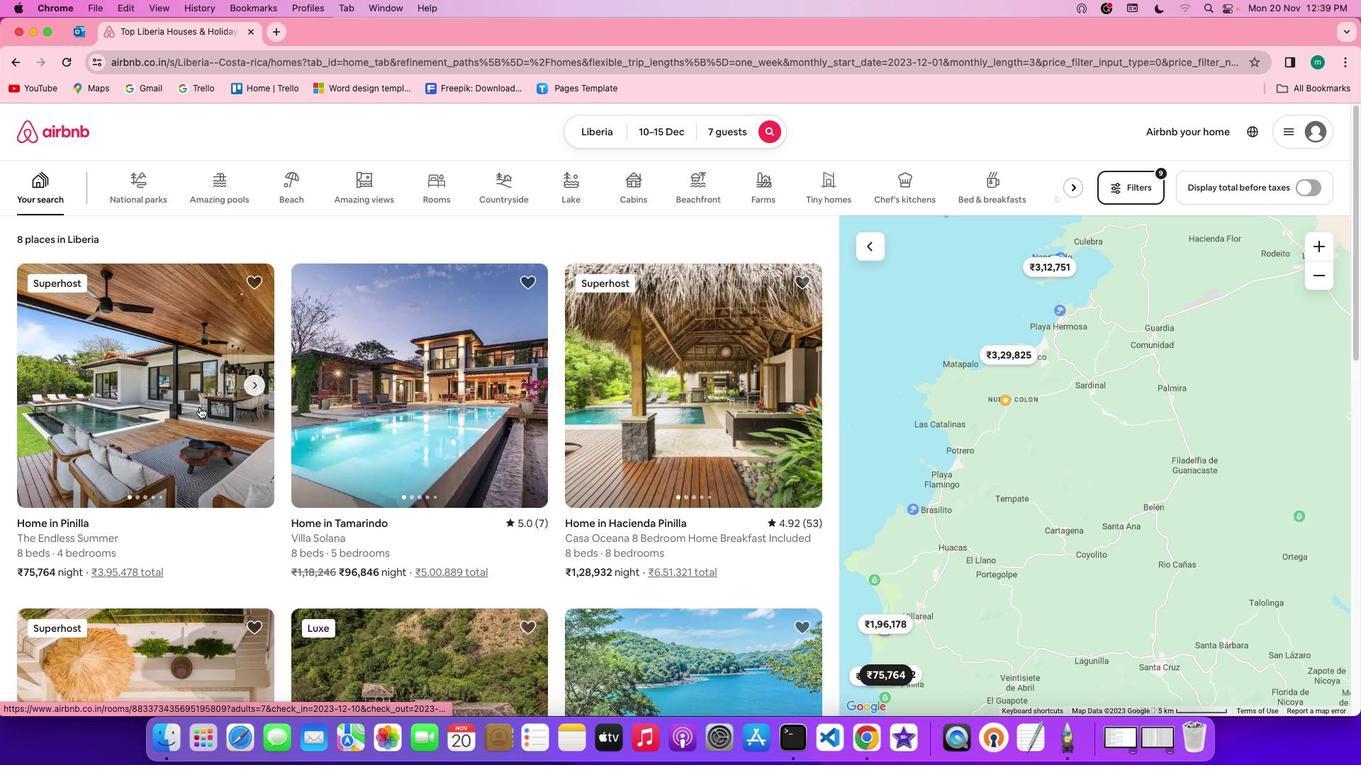 
Action: Mouse pressed left at (199, 406)
Screenshot: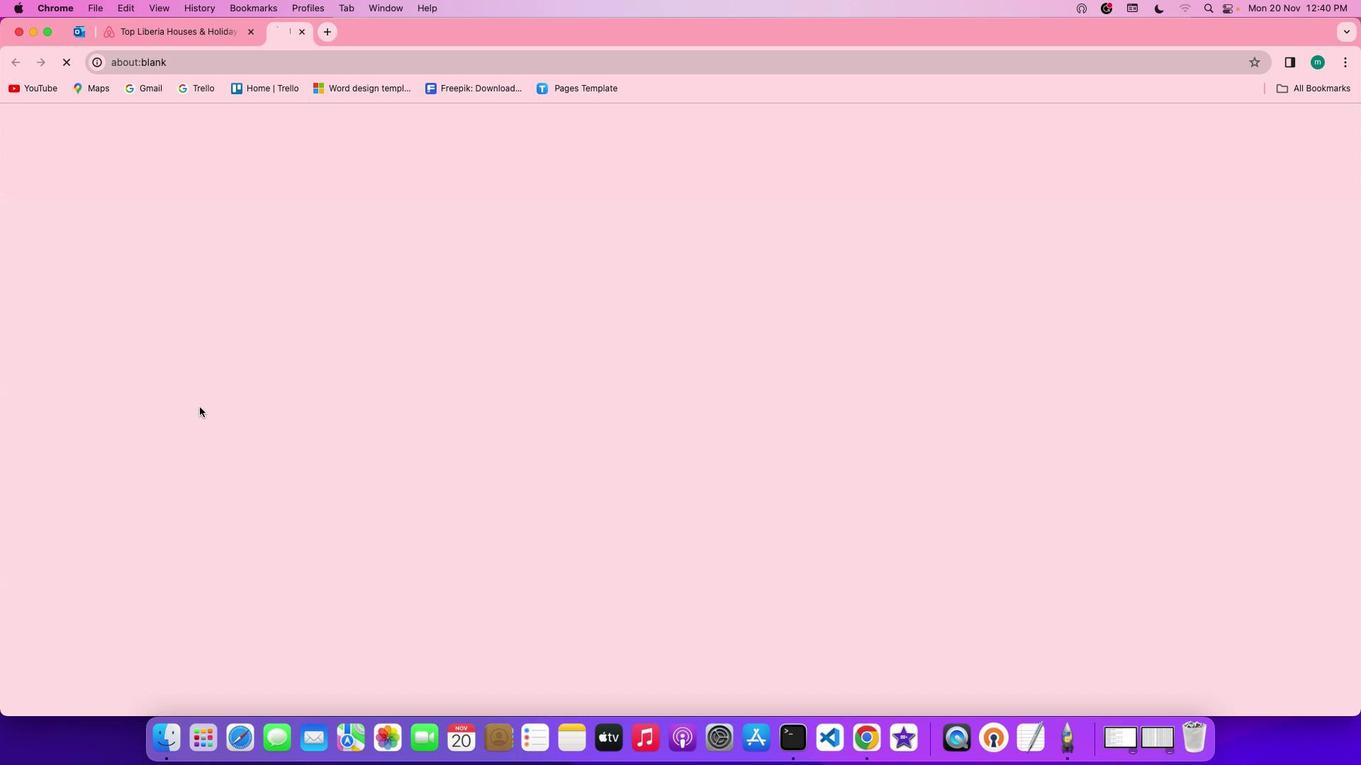 
Action: Mouse moved to (984, 525)
Screenshot: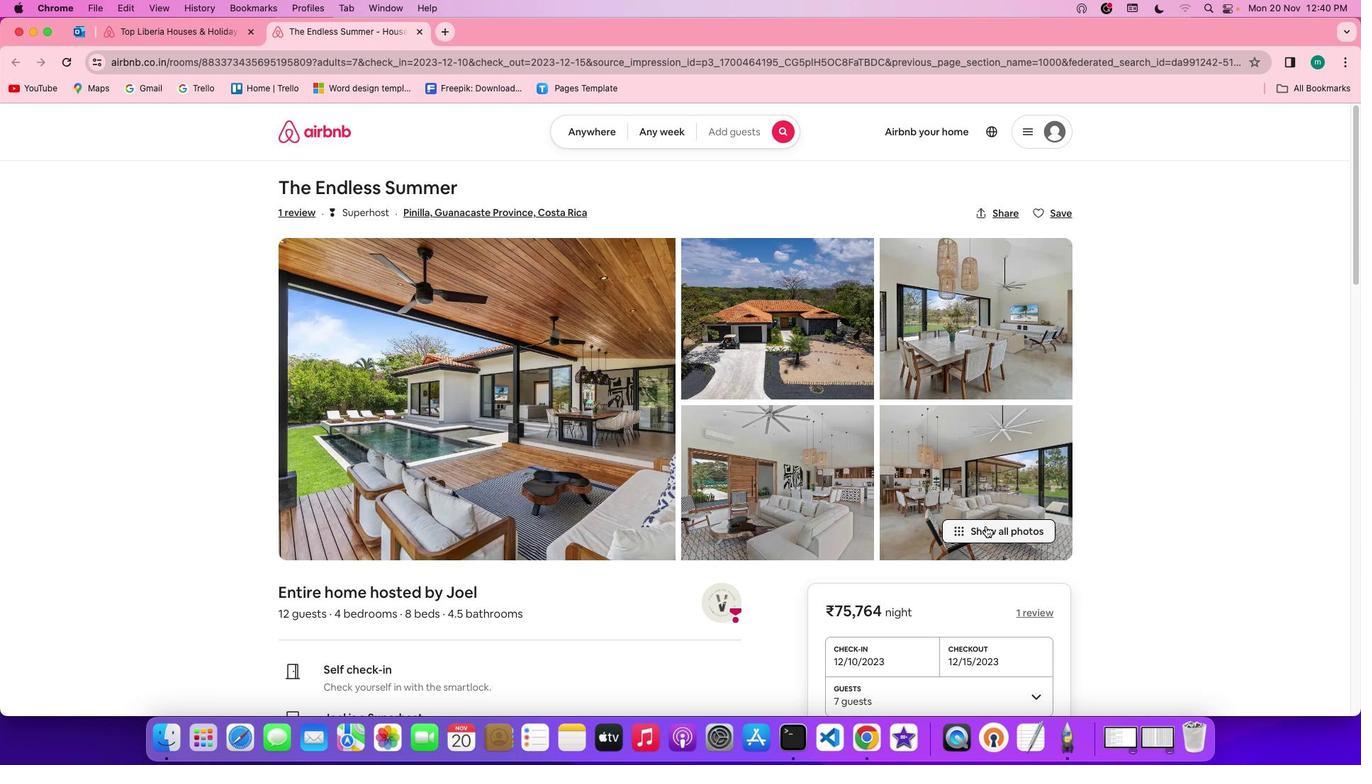 
Action: Mouse pressed left at (984, 525)
Screenshot: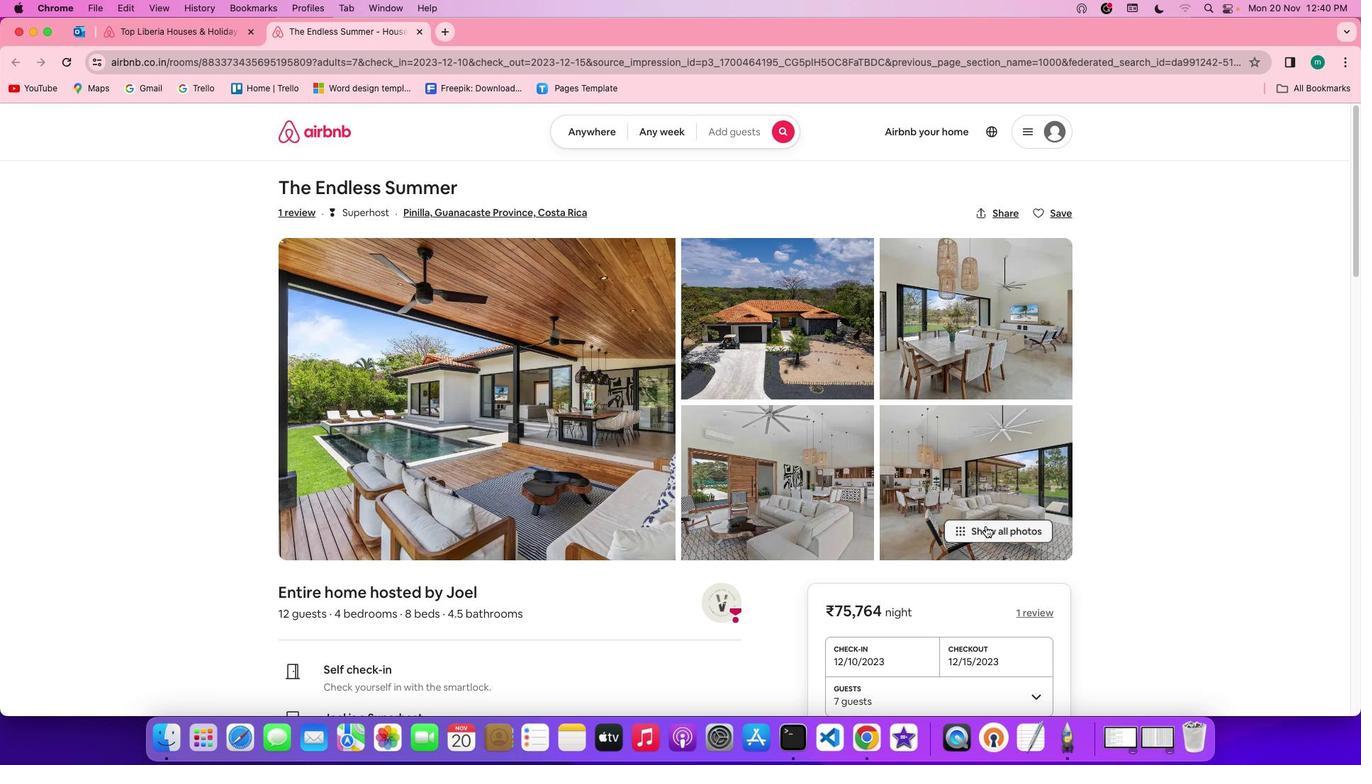 
Action: Mouse moved to (613, 508)
Screenshot: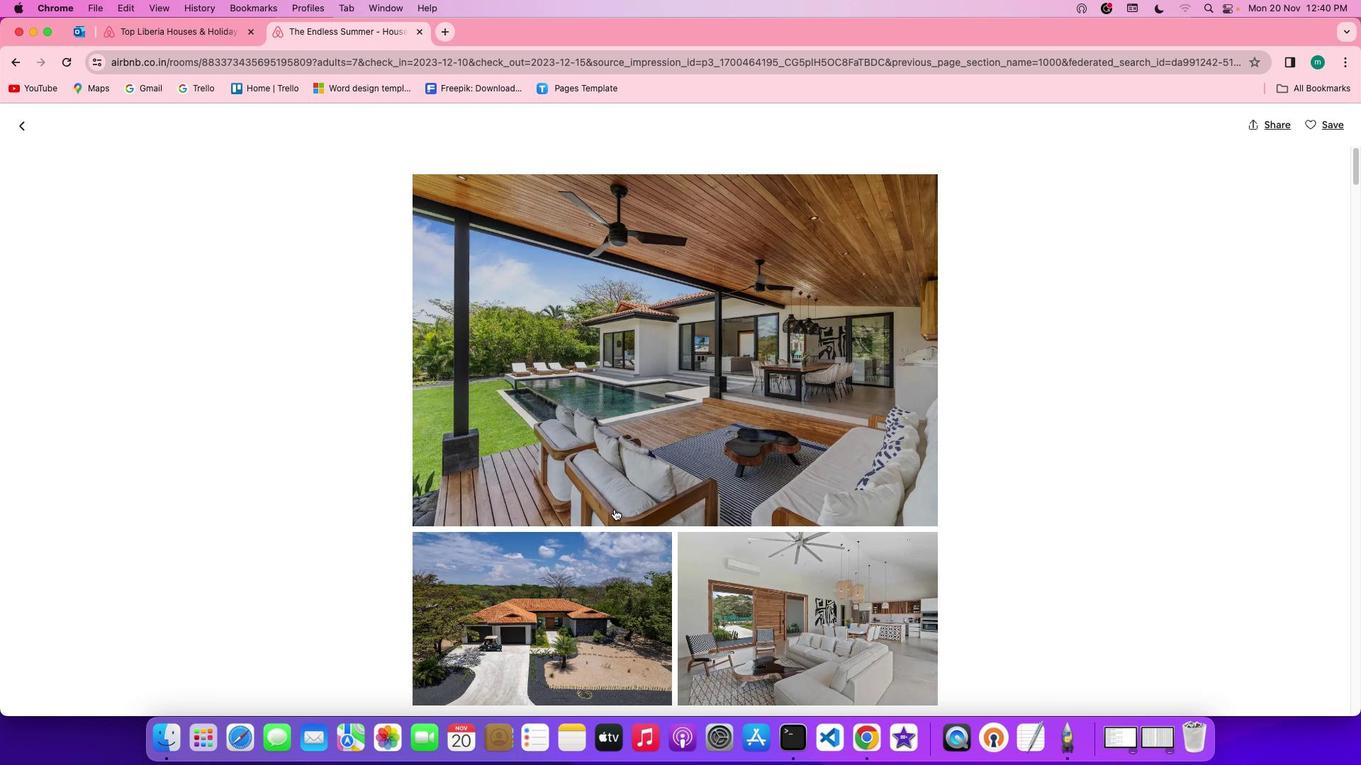 
Action: Mouse scrolled (613, 508) with delta (0, 0)
Screenshot: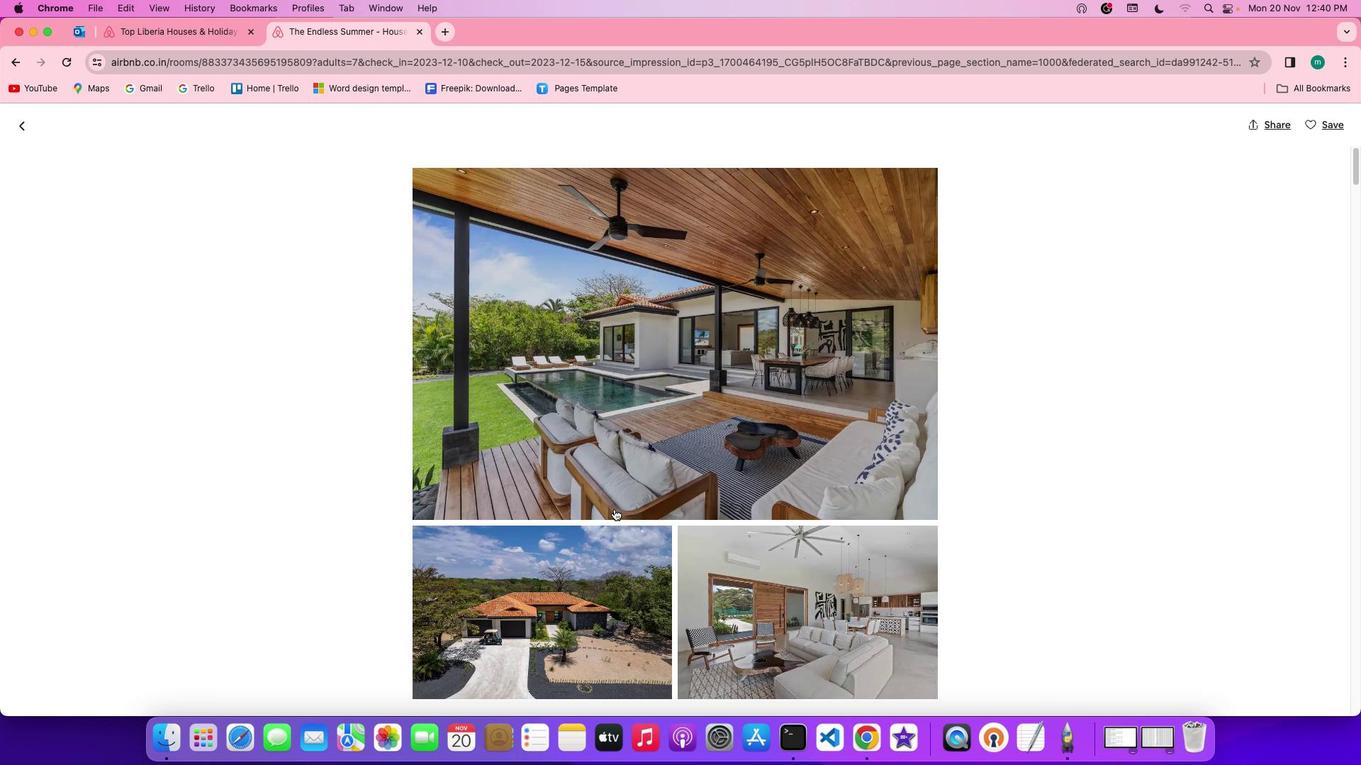 
Action: Mouse scrolled (613, 508) with delta (0, 0)
Screenshot: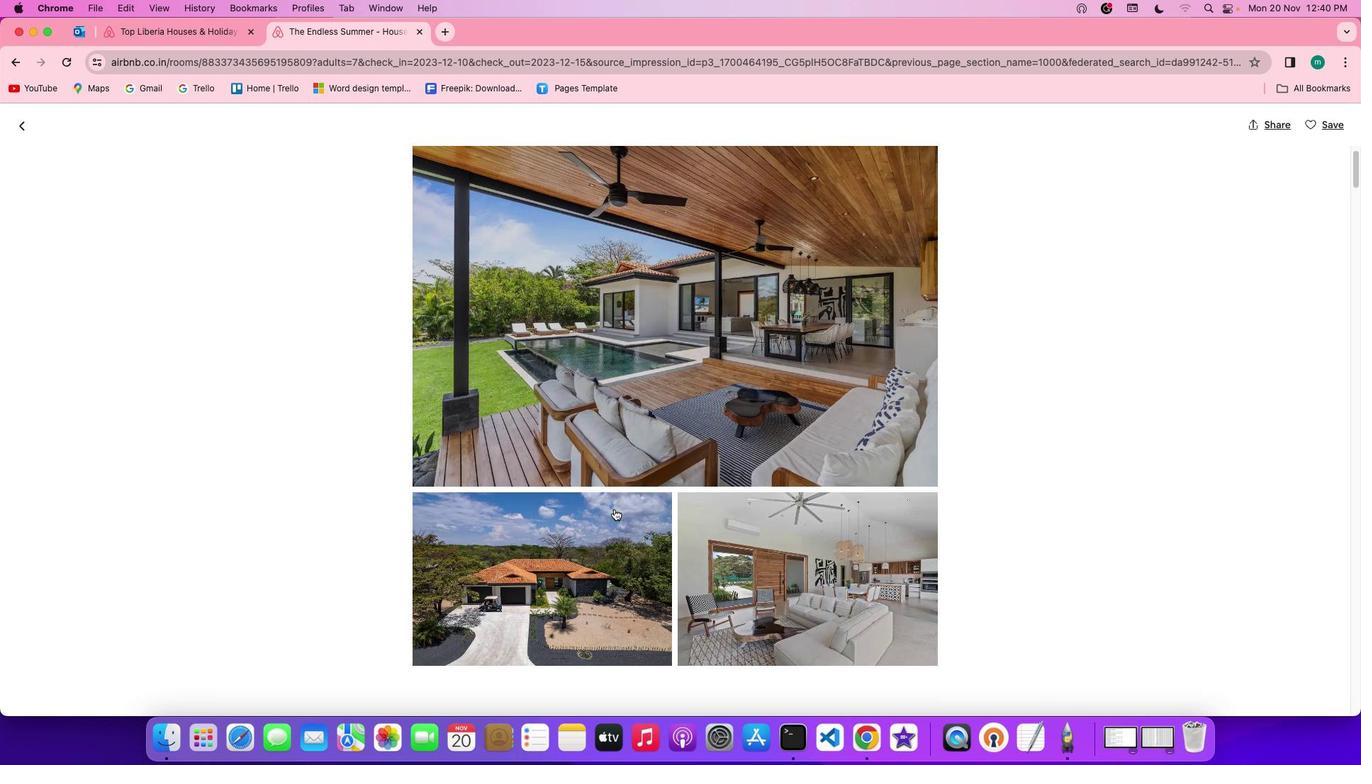
Action: Mouse scrolled (613, 508) with delta (0, -1)
Screenshot: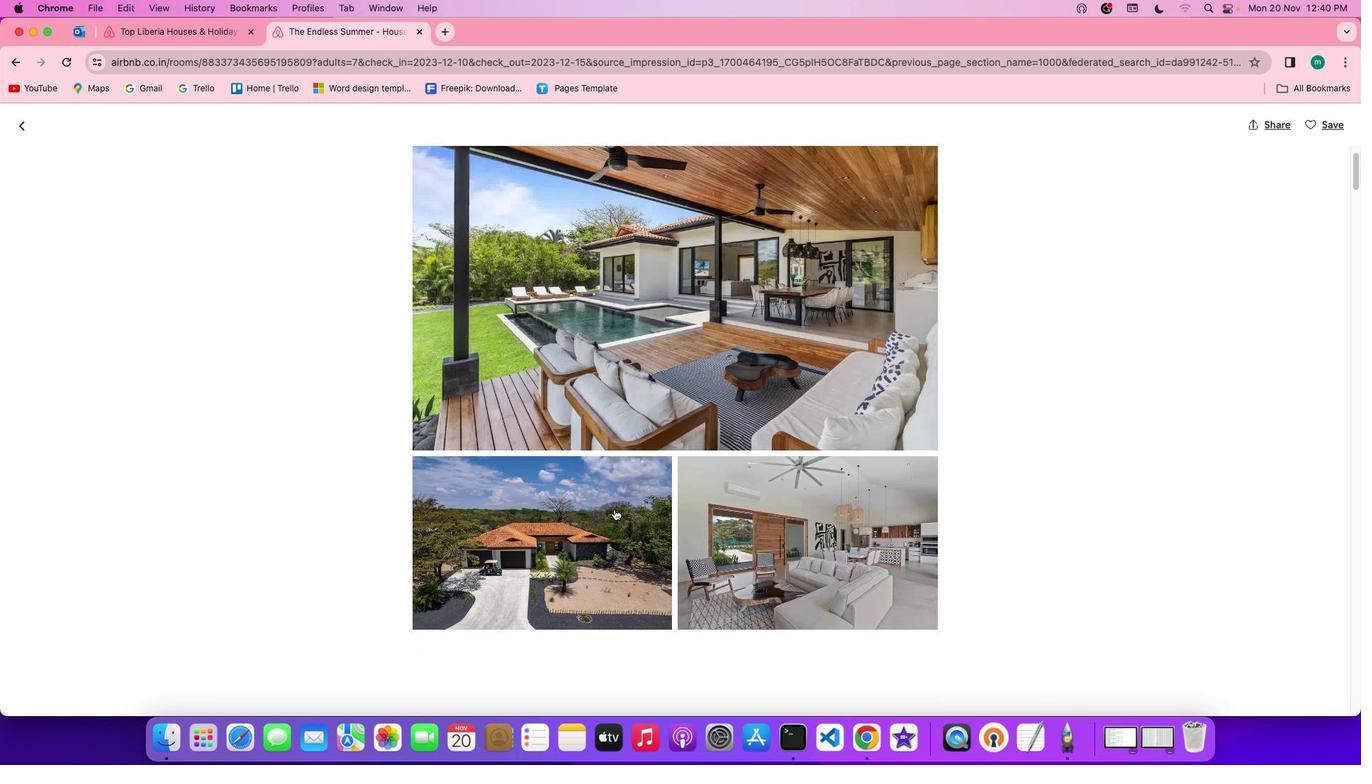 
Action: Mouse scrolled (613, 508) with delta (0, -2)
Screenshot: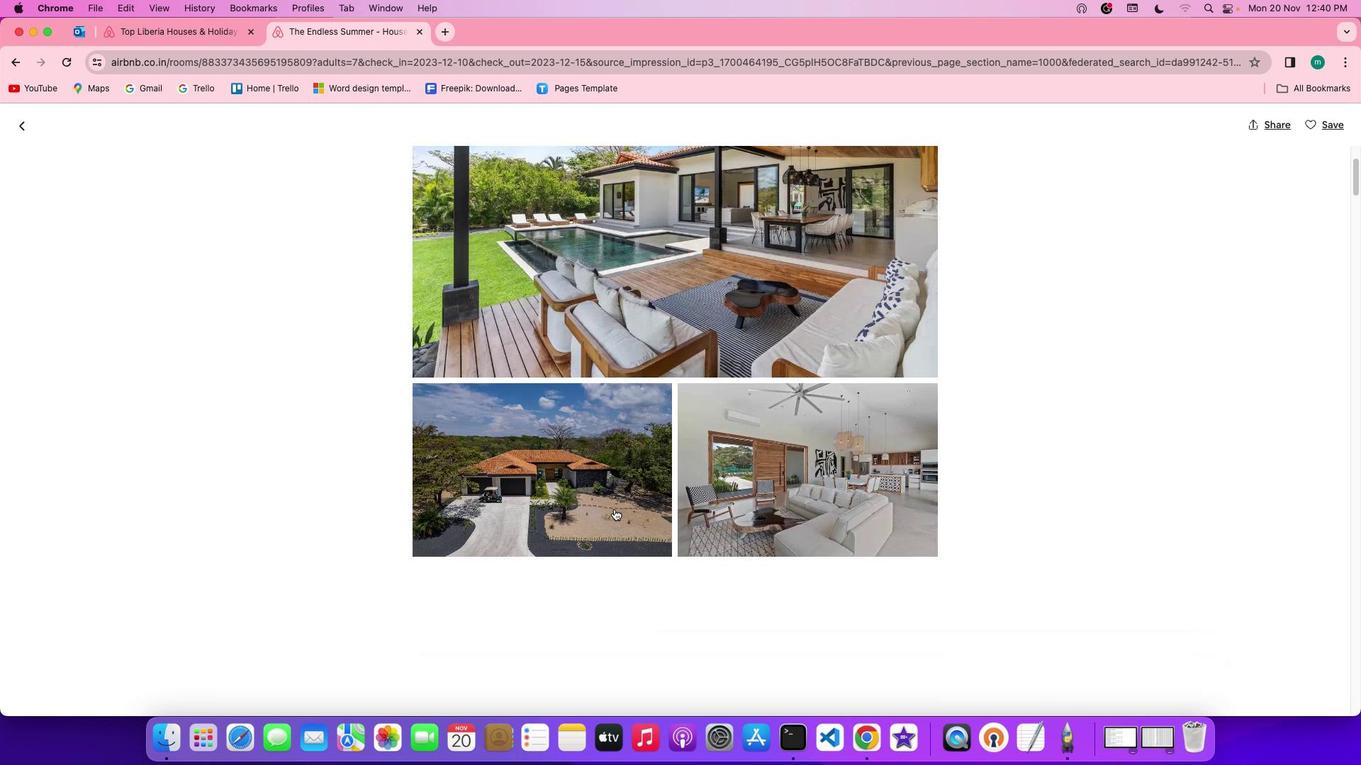 
Action: Mouse scrolled (613, 508) with delta (0, 0)
Screenshot: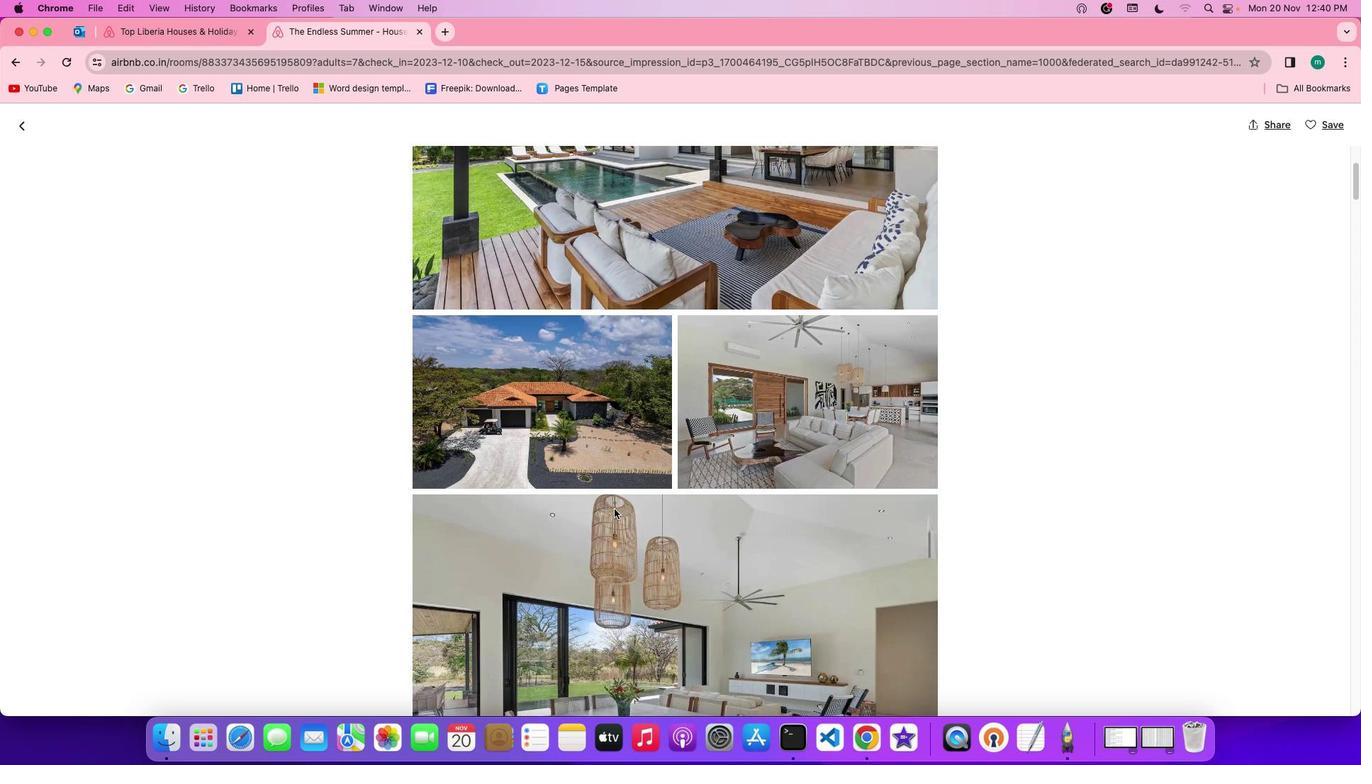 
Action: Mouse scrolled (613, 508) with delta (0, 0)
Screenshot: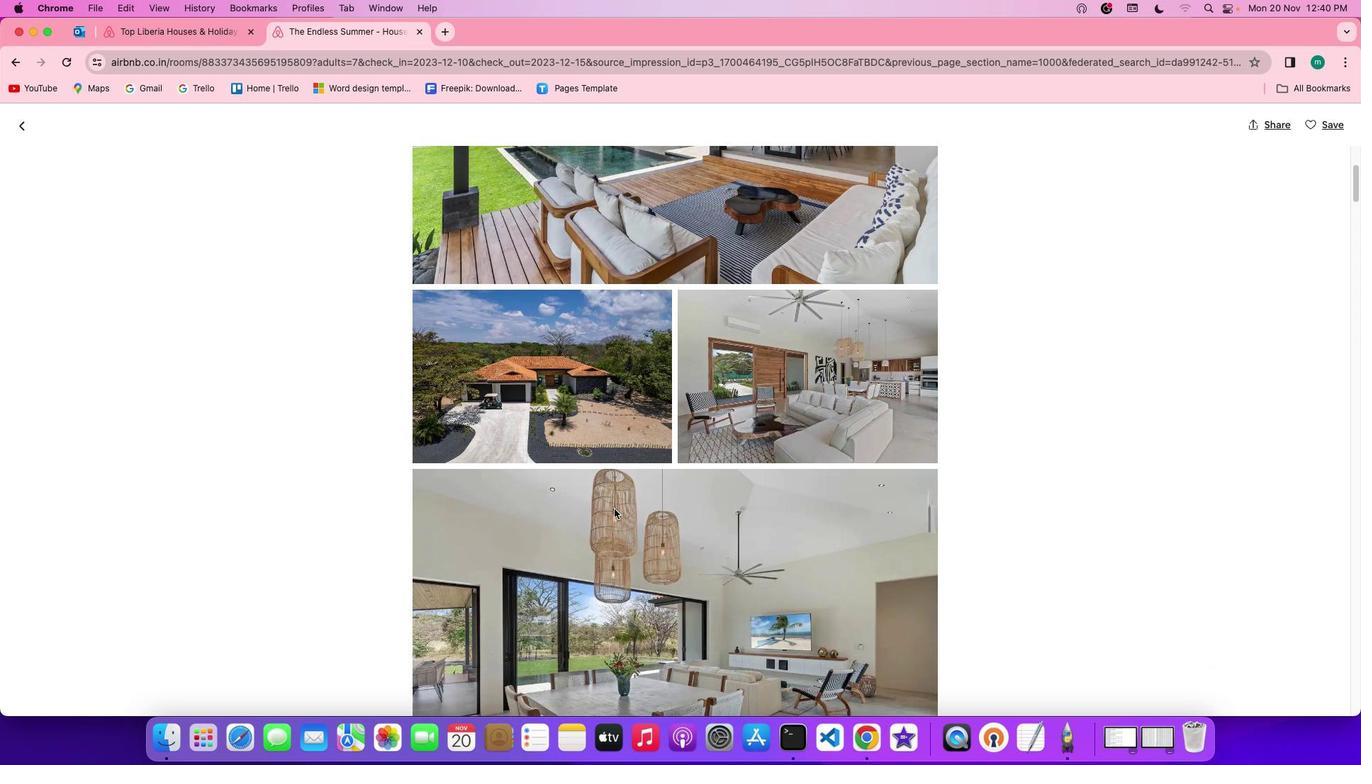 
Action: Mouse scrolled (613, 508) with delta (0, -1)
Screenshot: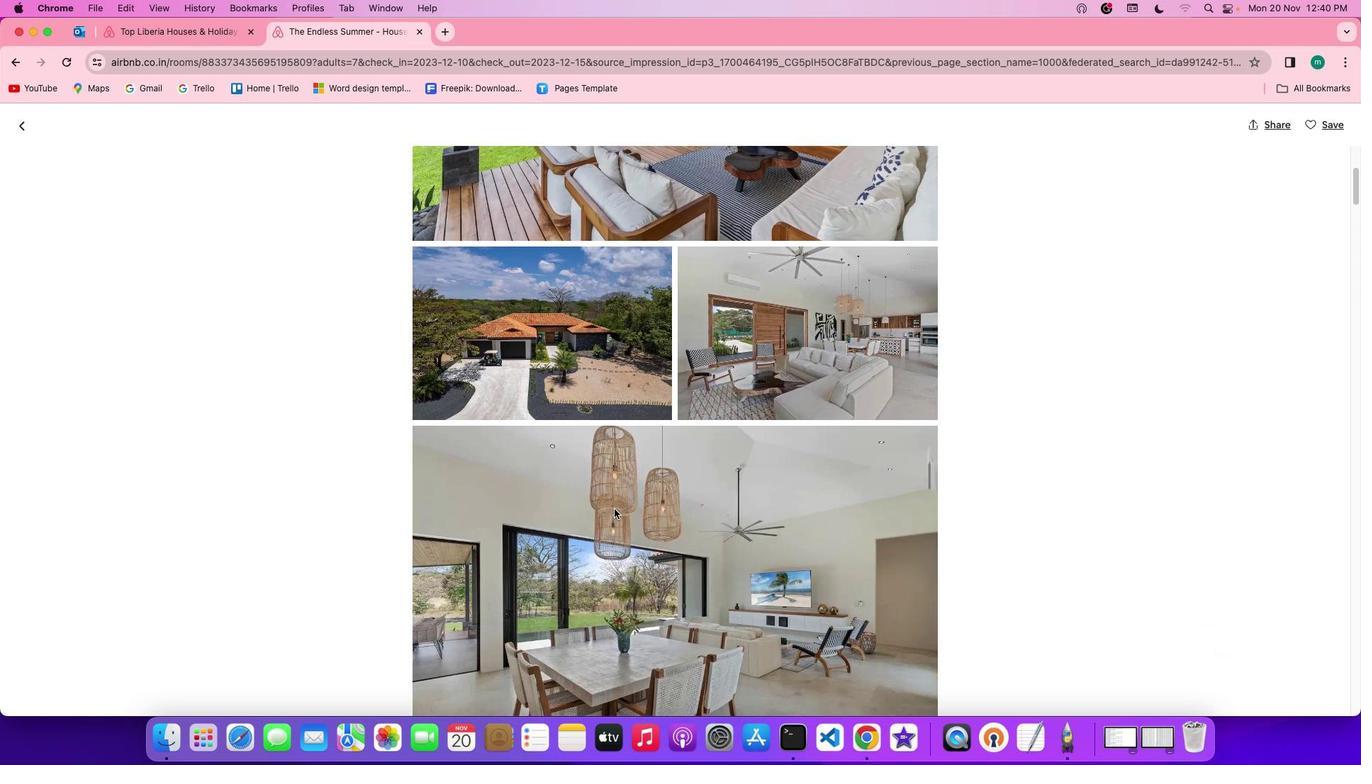 
Action: Mouse scrolled (613, 508) with delta (0, -2)
Screenshot: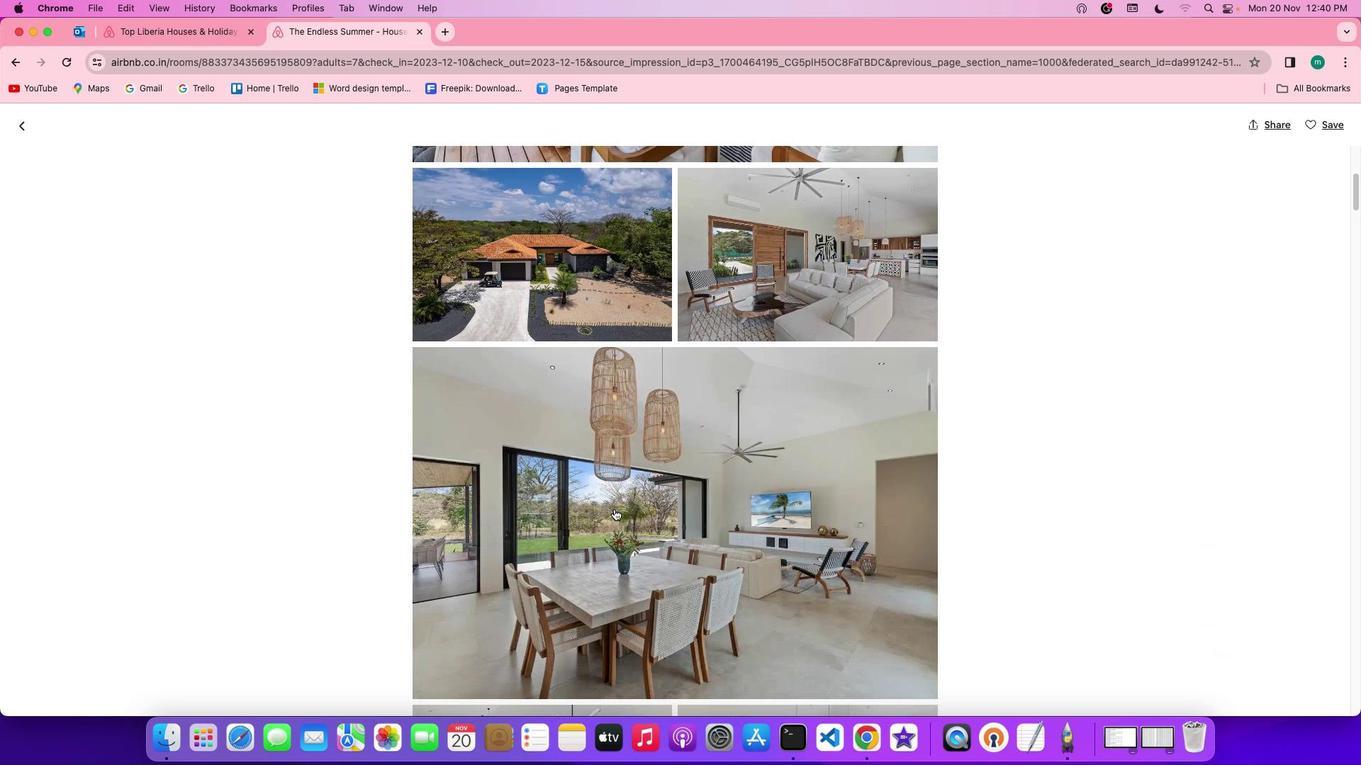 
Action: Mouse scrolled (613, 508) with delta (0, 0)
Screenshot: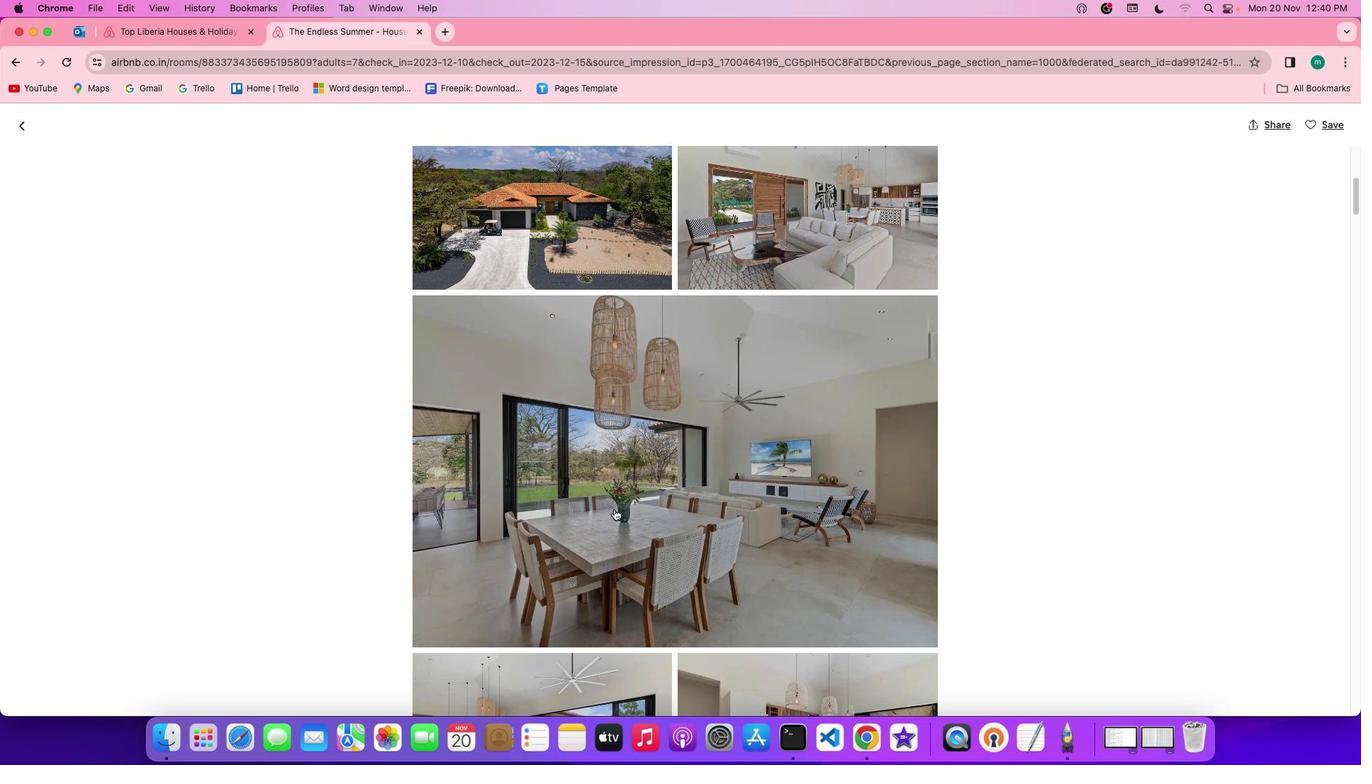 
Action: Mouse scrolled (613, 508) with delta (0, 0)
Screenshot: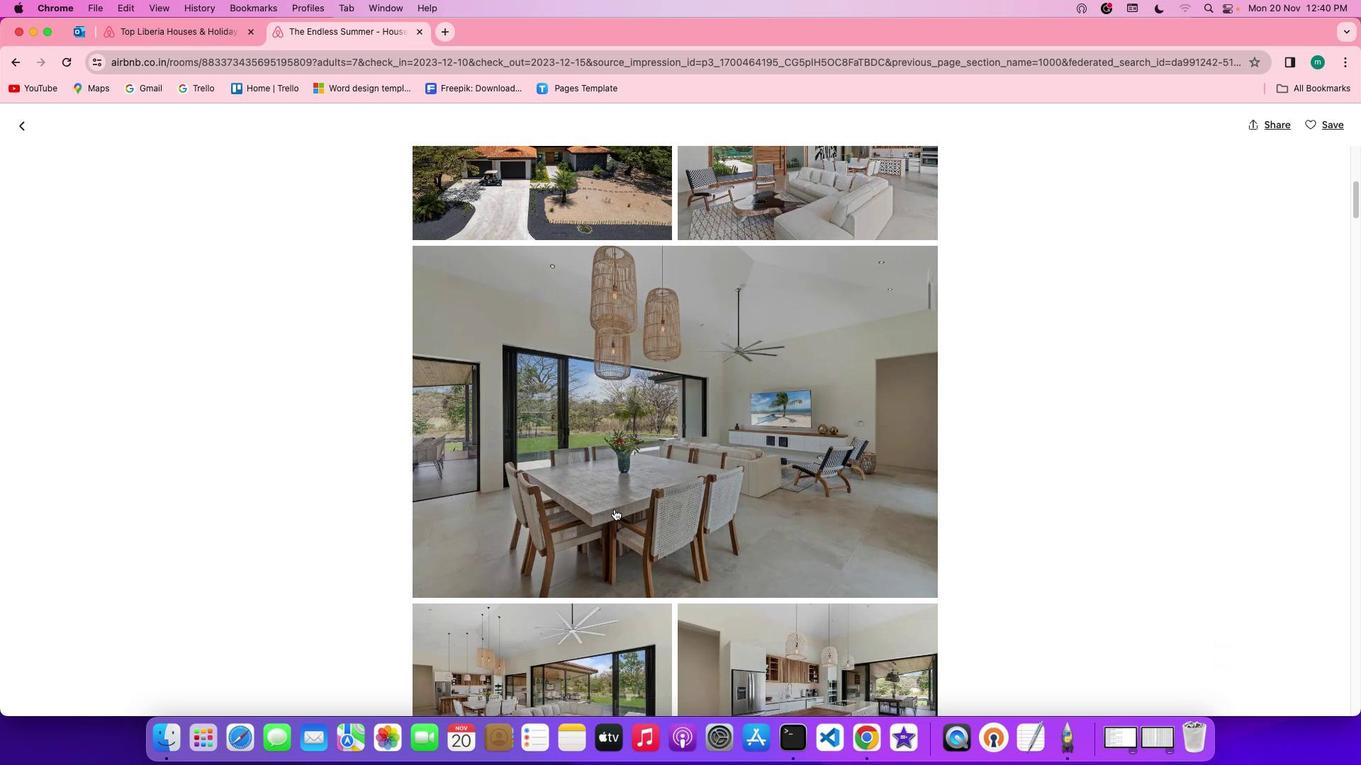 
Action: Mouse scrolled (613, 508) with delta (0, -1)
Screenshot: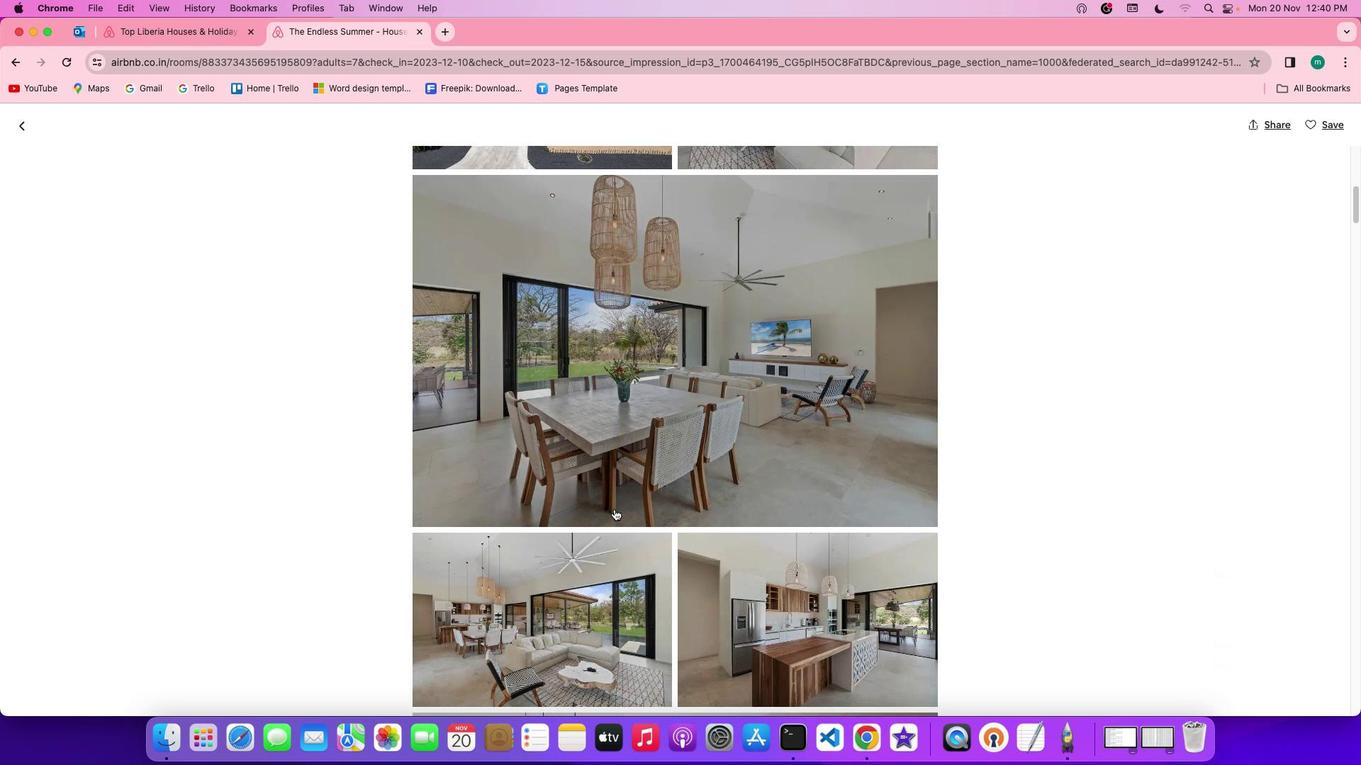 
Action: Mouse scrolled (613, 508) with delta (0, -2)
Screenshot: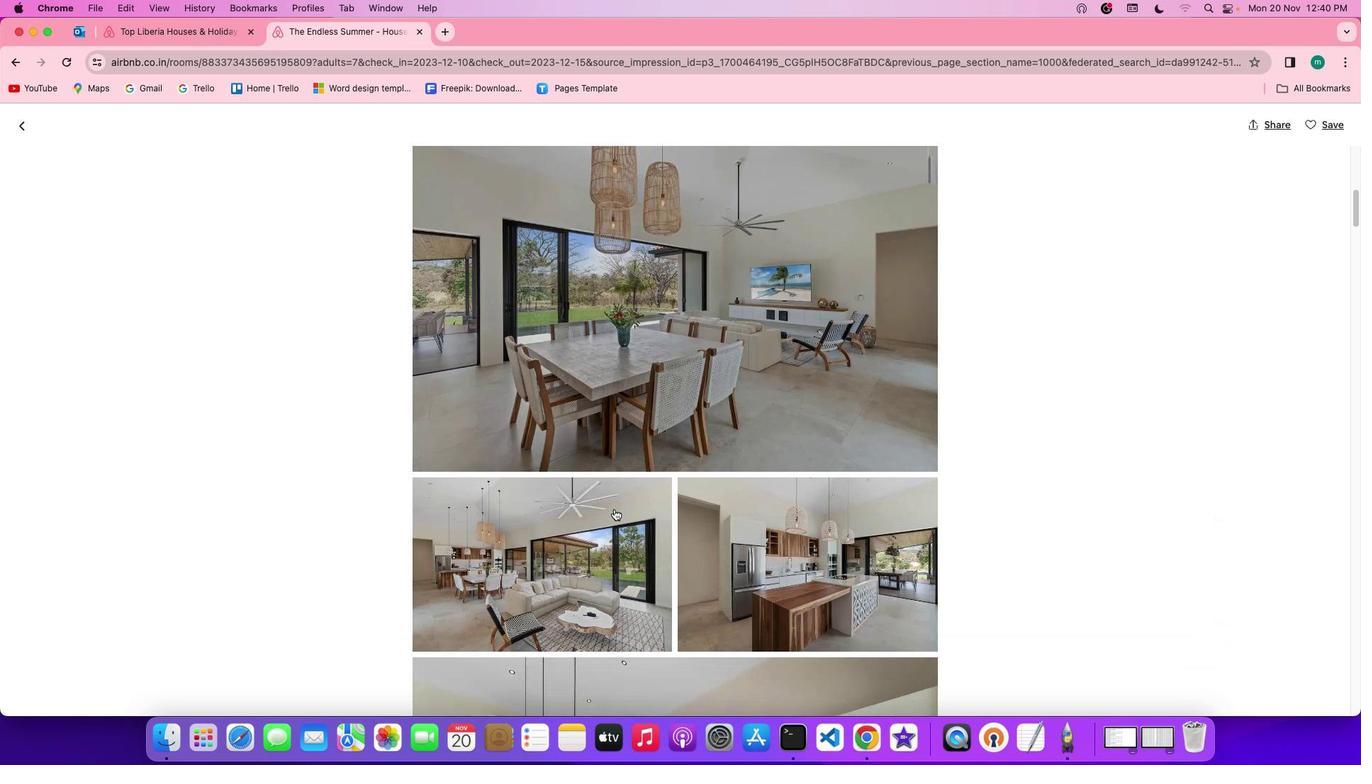 
Action: Mouse scrolled (613, 508) with delta (0, 0)
Screenshot: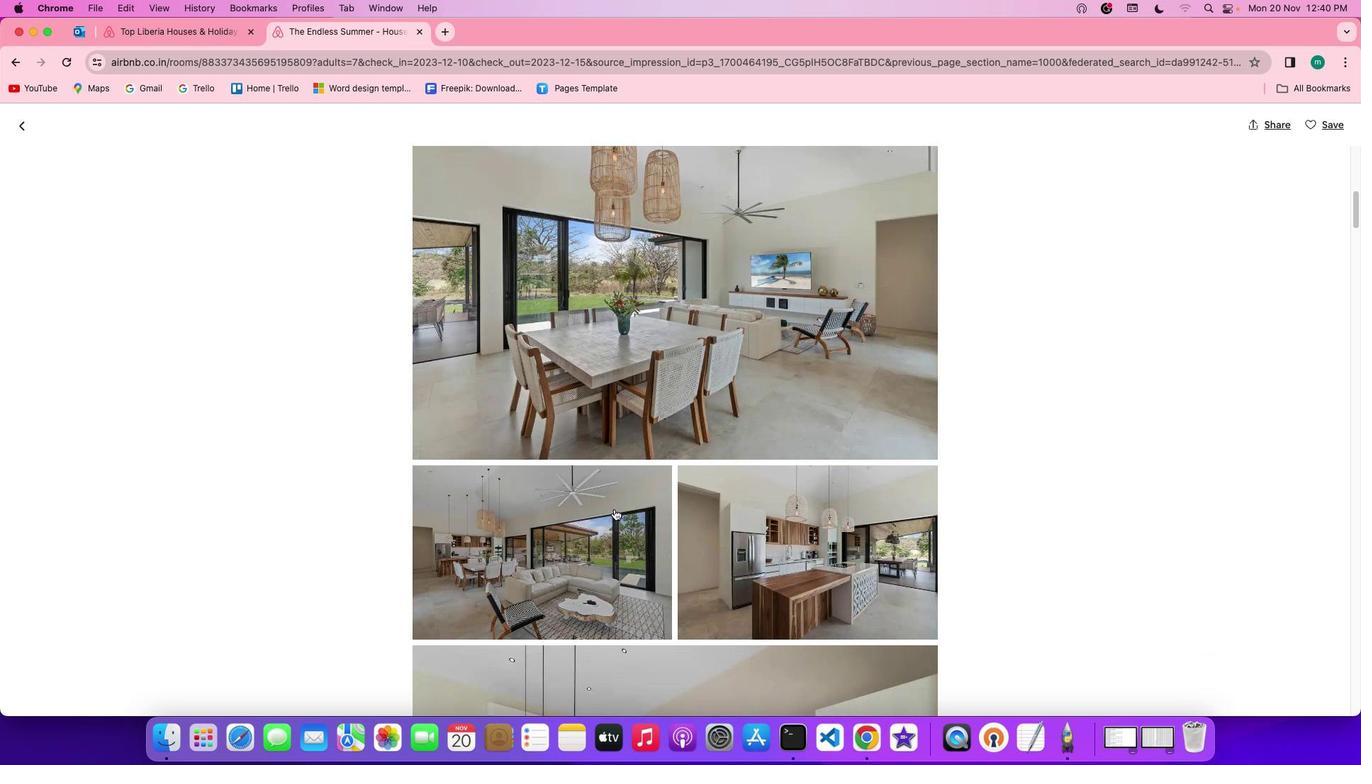 
Action: Mouse scrolled (613, 508) with delta (0, 0)
Screenshot: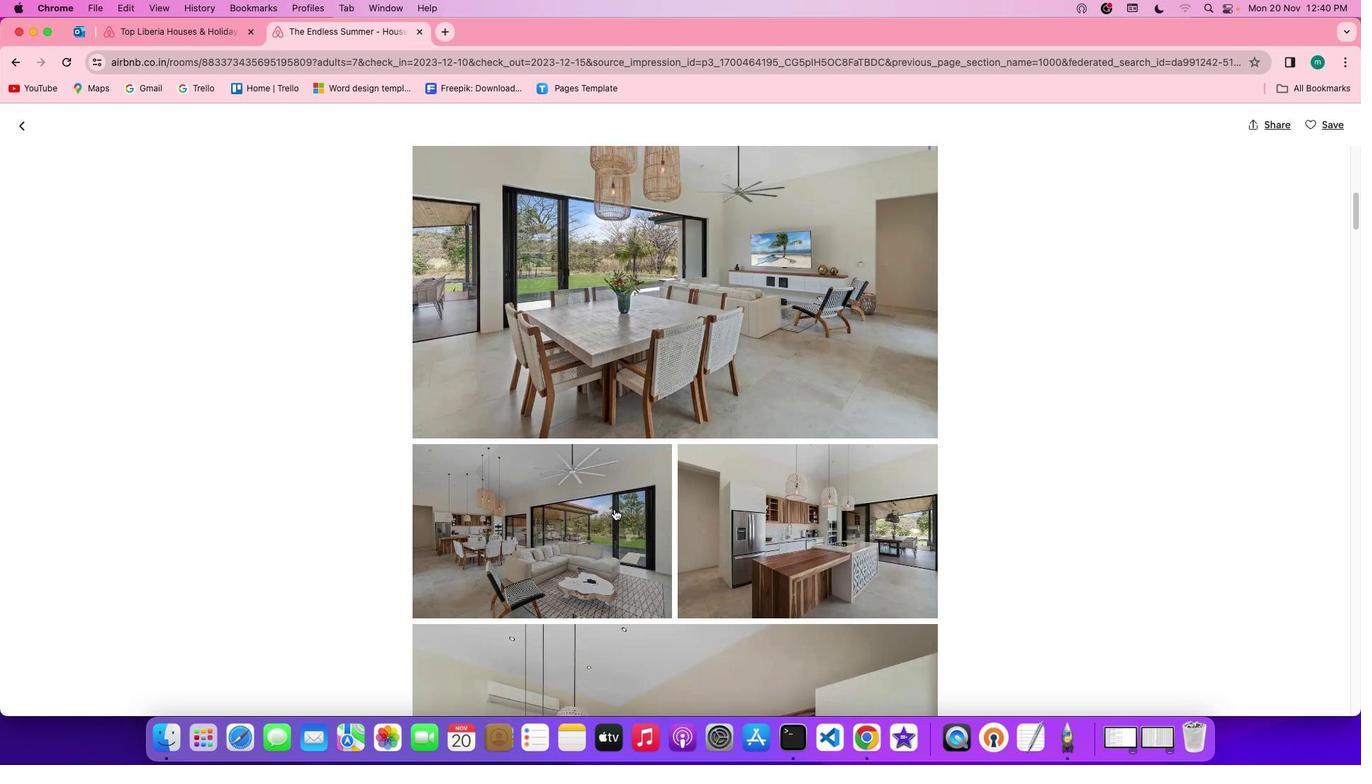 
Action: Mouse scrolled (613, 508) with delta (0, 0)
Screenshot: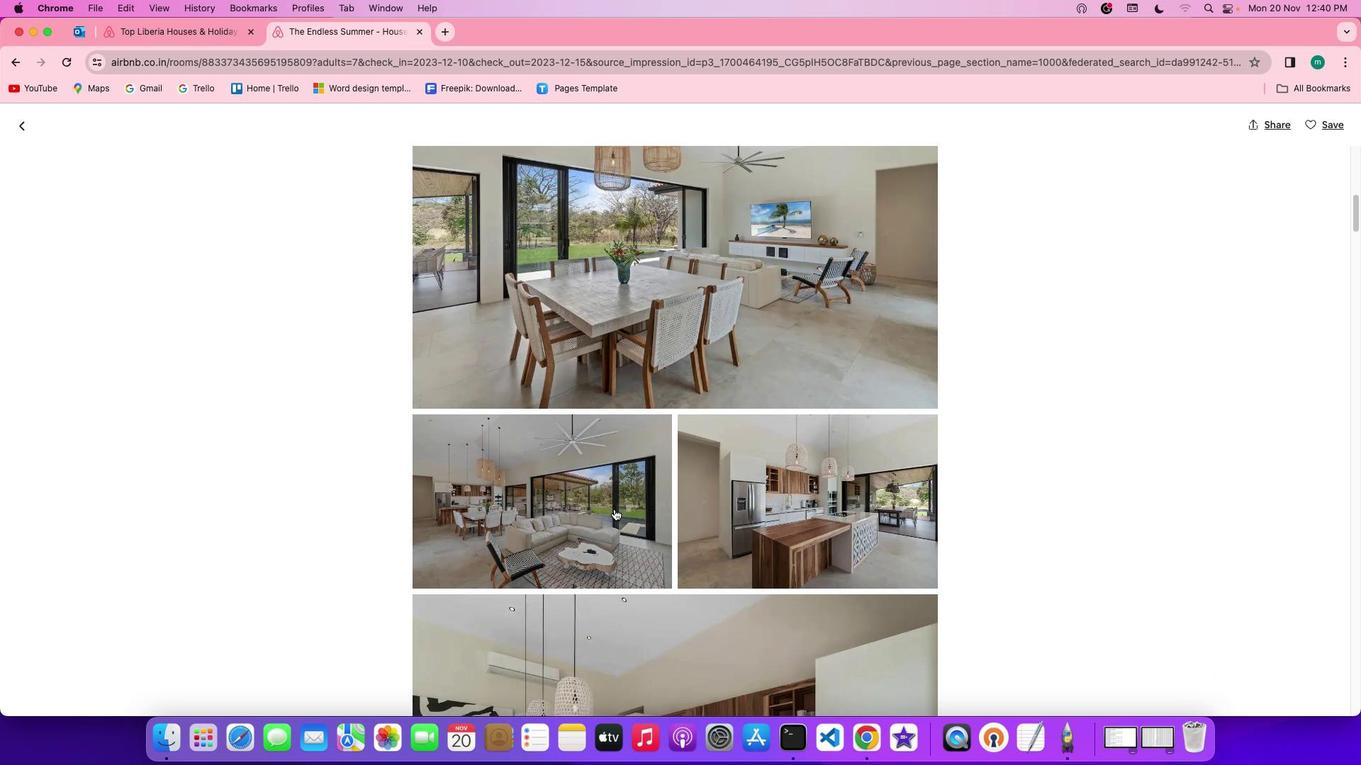 
Action: Mouse scrolled (613, 508) with delta (0, -1)
Screenshot: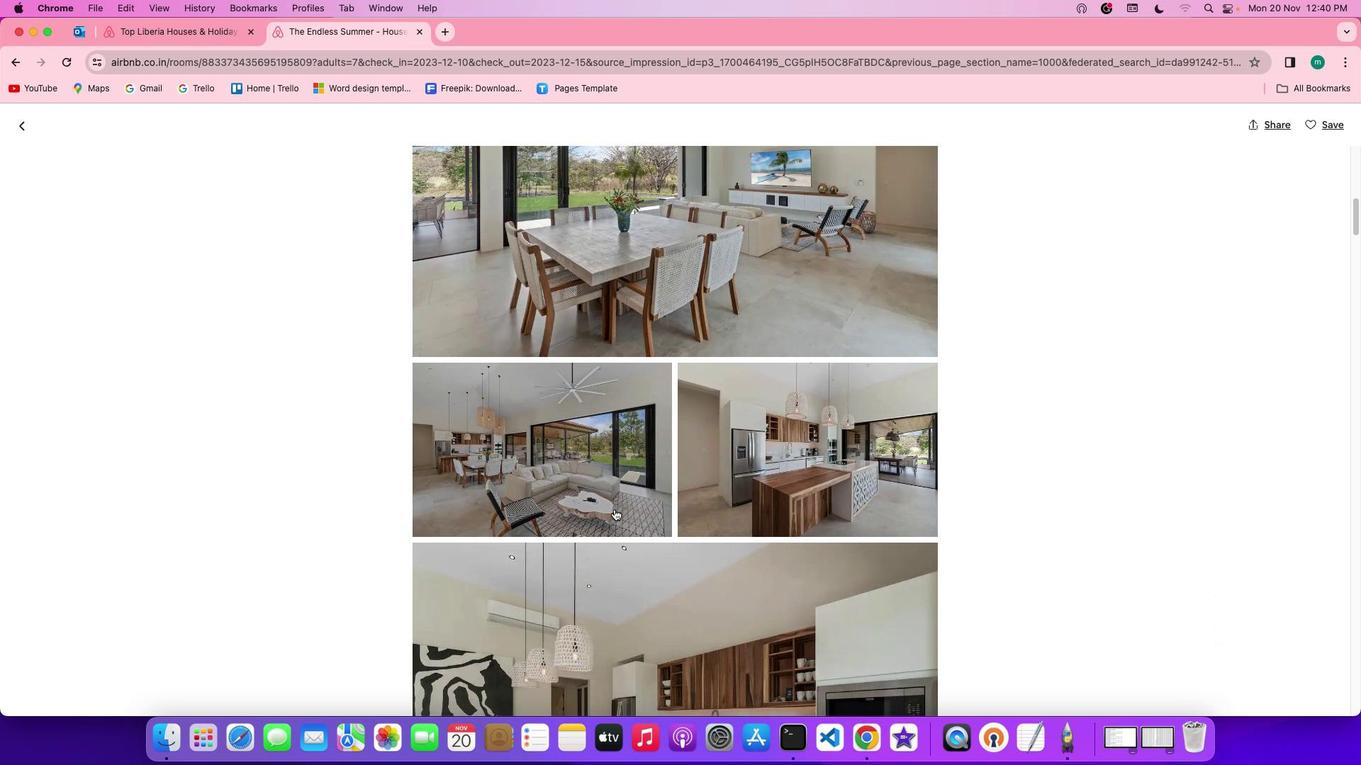 
Action: Mouse scrolled (613, 508) with delta (0, -2)
Screenshot: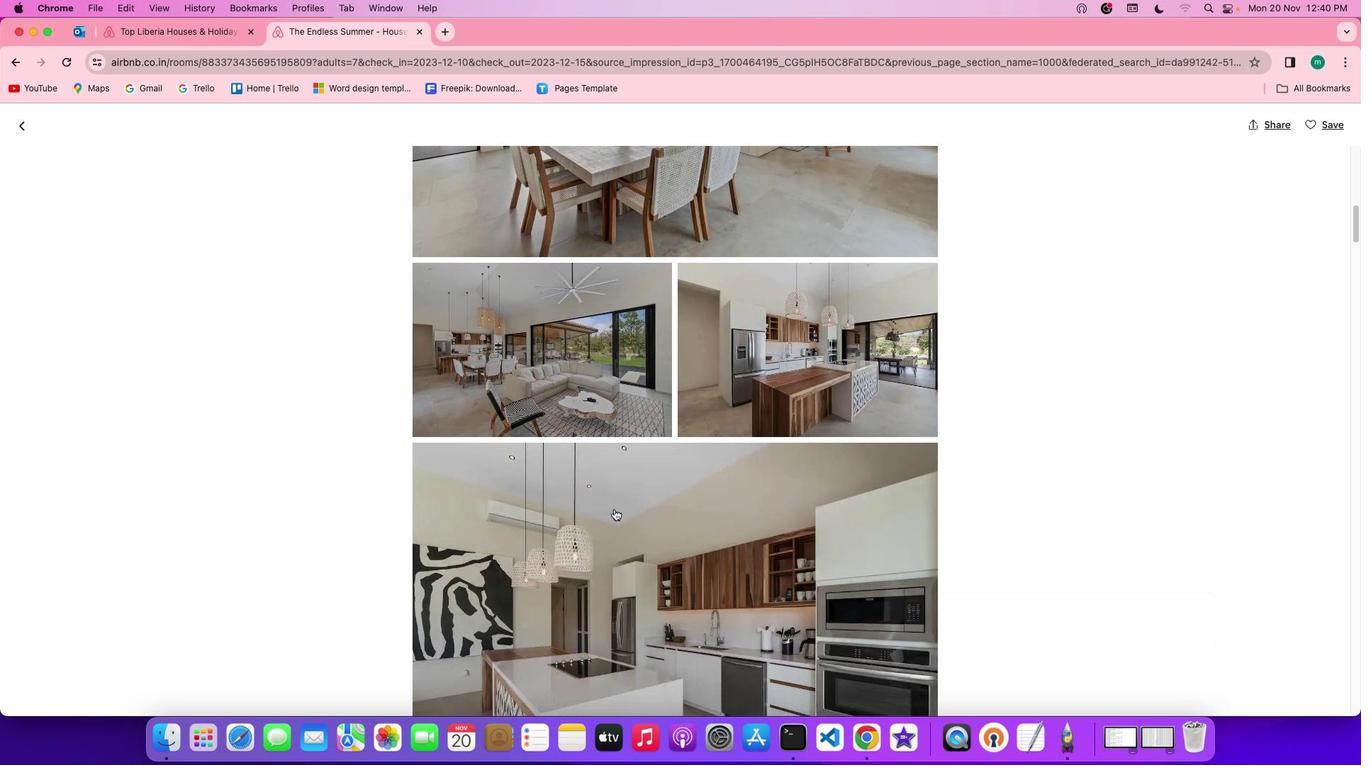 
Action: Mouse scrolled (613, 508) with delta (0, 0)
Screenshot: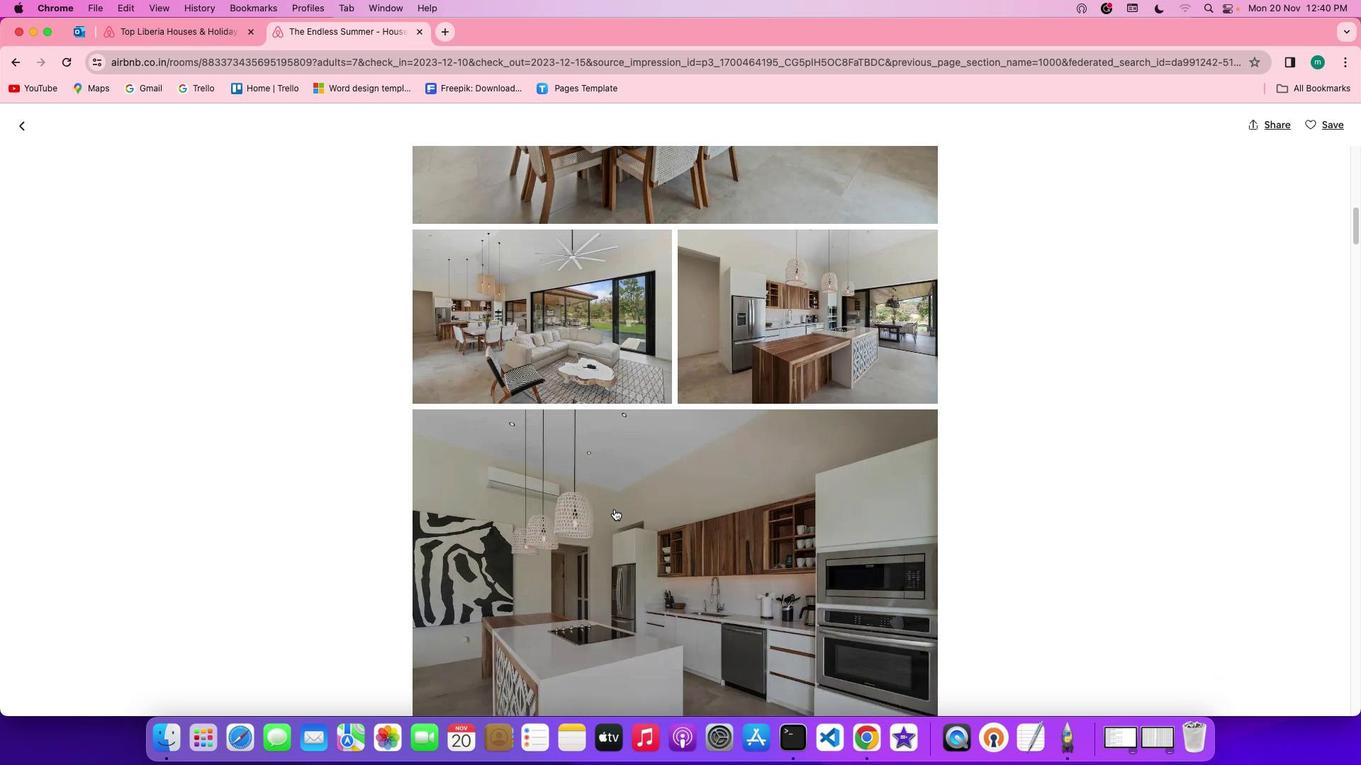 
Action: Mouse scrolled (613, 508) with delta (0, 0)
Screenshot: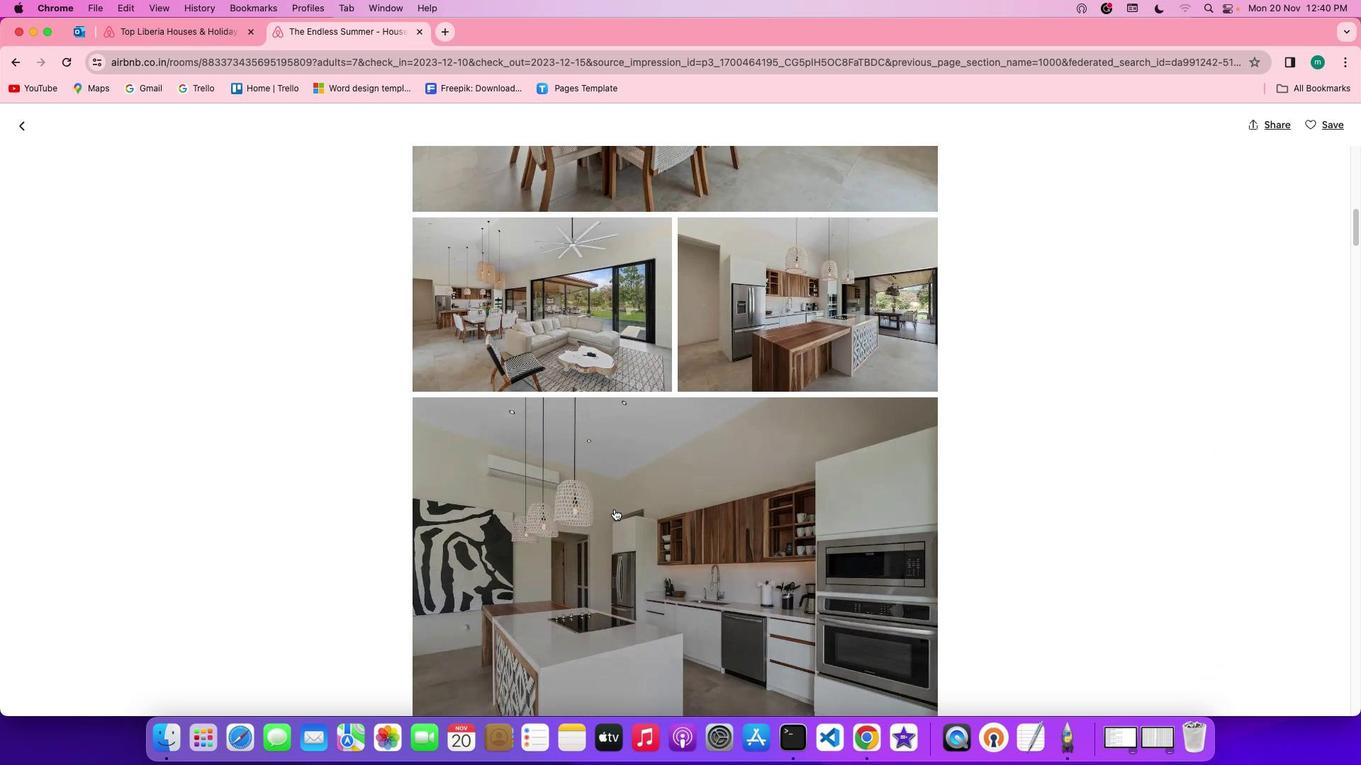 
Action: Mouse scrolled (613, 508) with delta (0, -1)
Screenshot: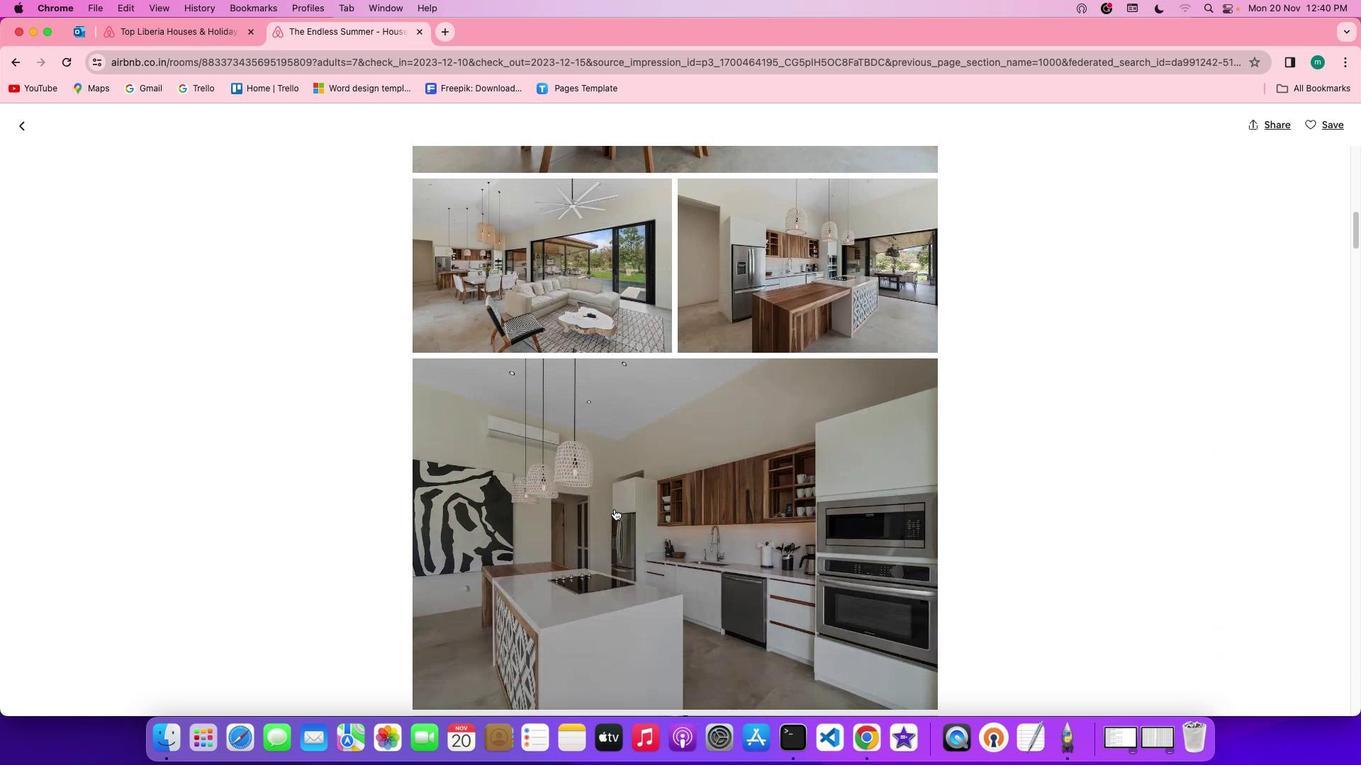 
Action: Mouse scrolled (613, 508) with delta (0, -2)
Screenshot: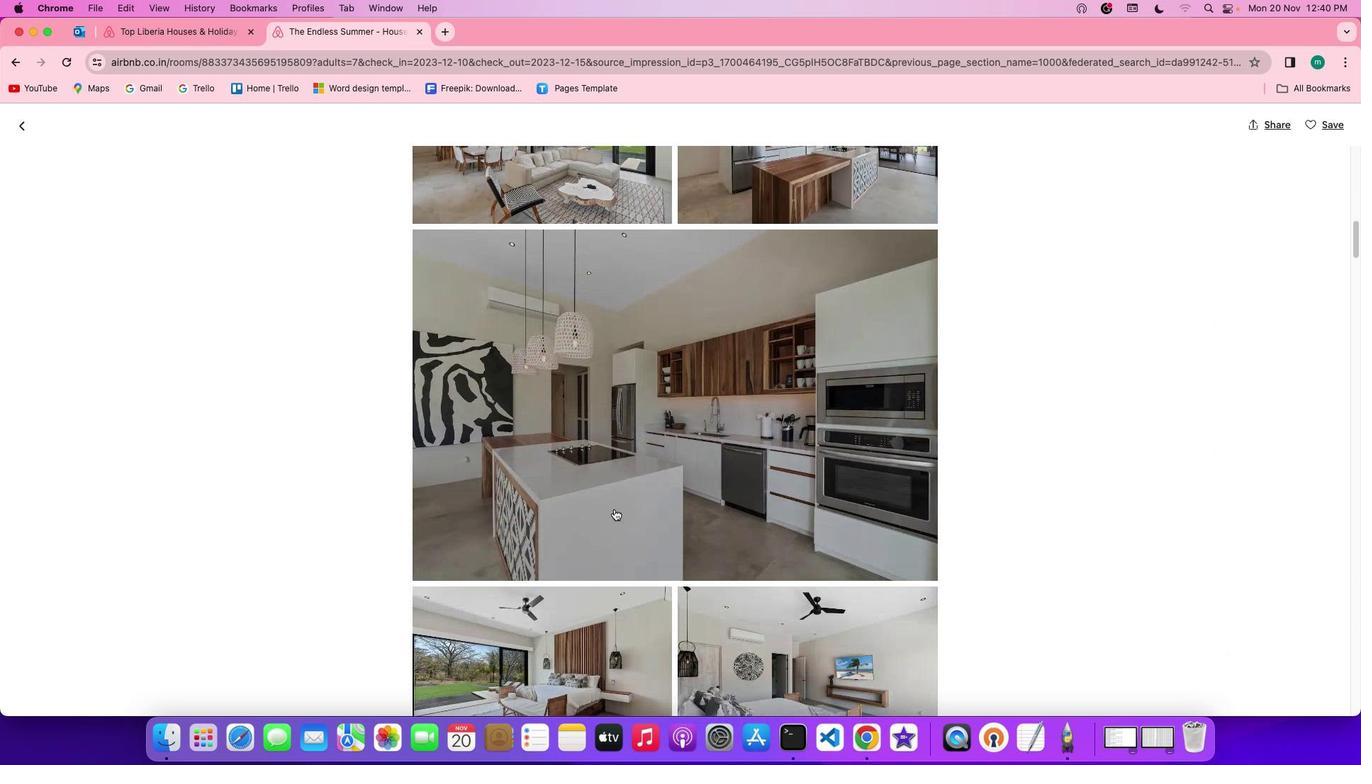
Action: Mouse scrolled (613, 508) with delta (0, 0)
Screenshot: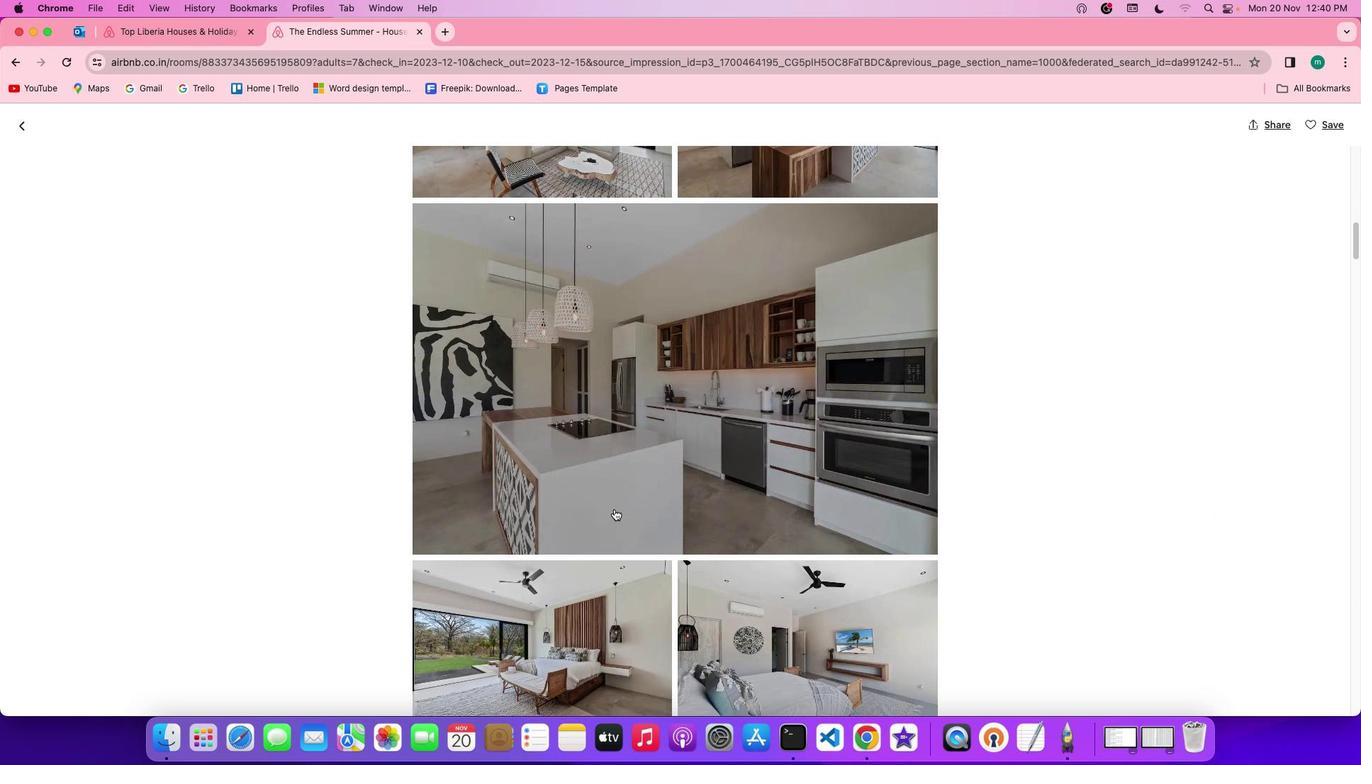 
Action: Mouse scrolled (613, 508) with delta (0, 0)
Screenshot: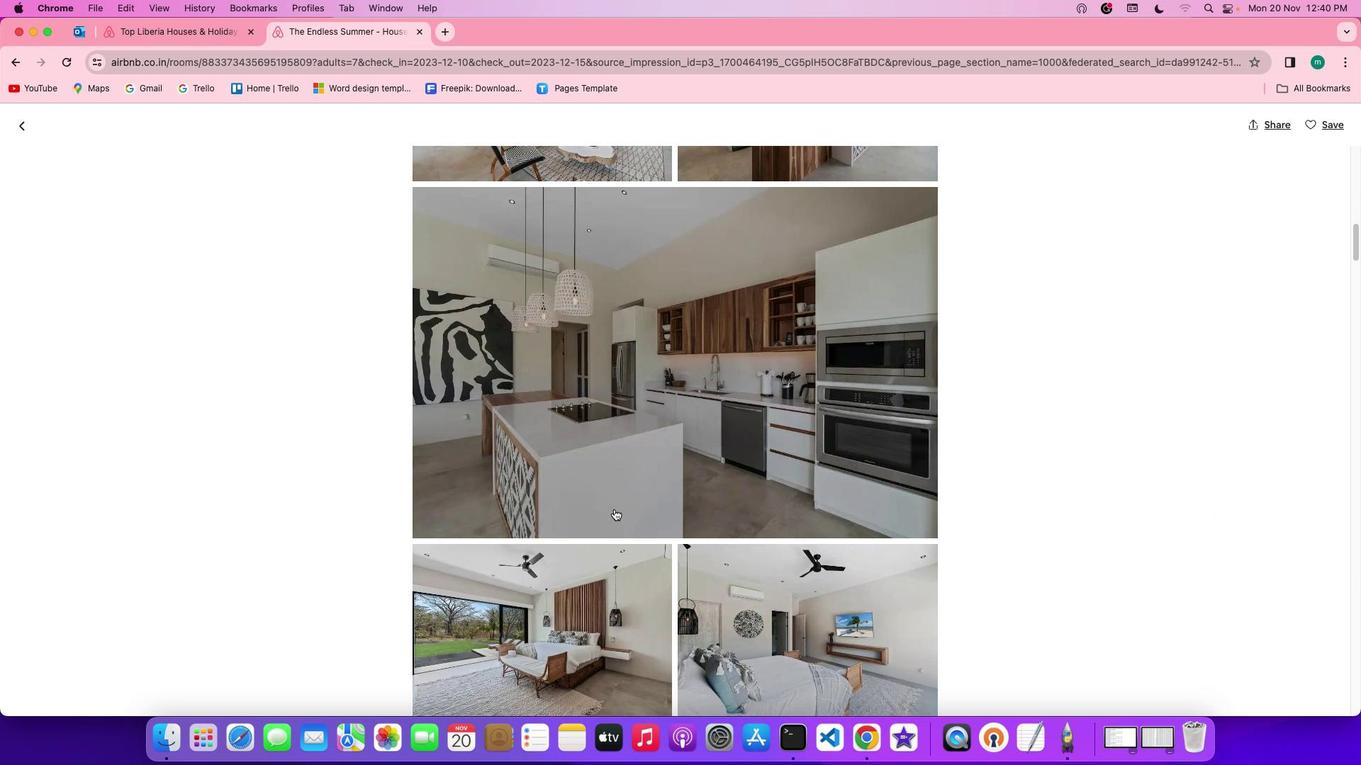 
Action: Mouse scrolled (613, 508) with delta (0, -1)
Screenshot: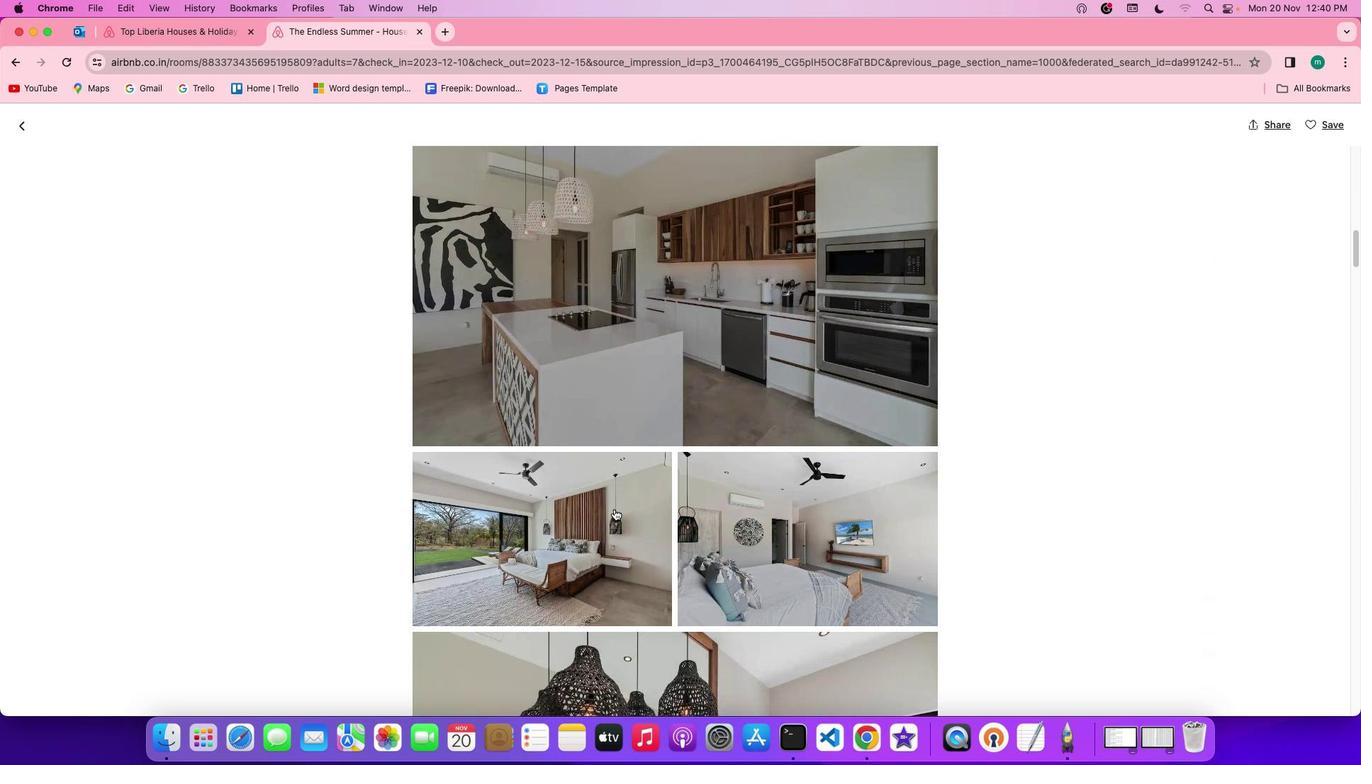 
Action: Mouse scrolled (613, 508) with delta (0, -2)
Screenshot: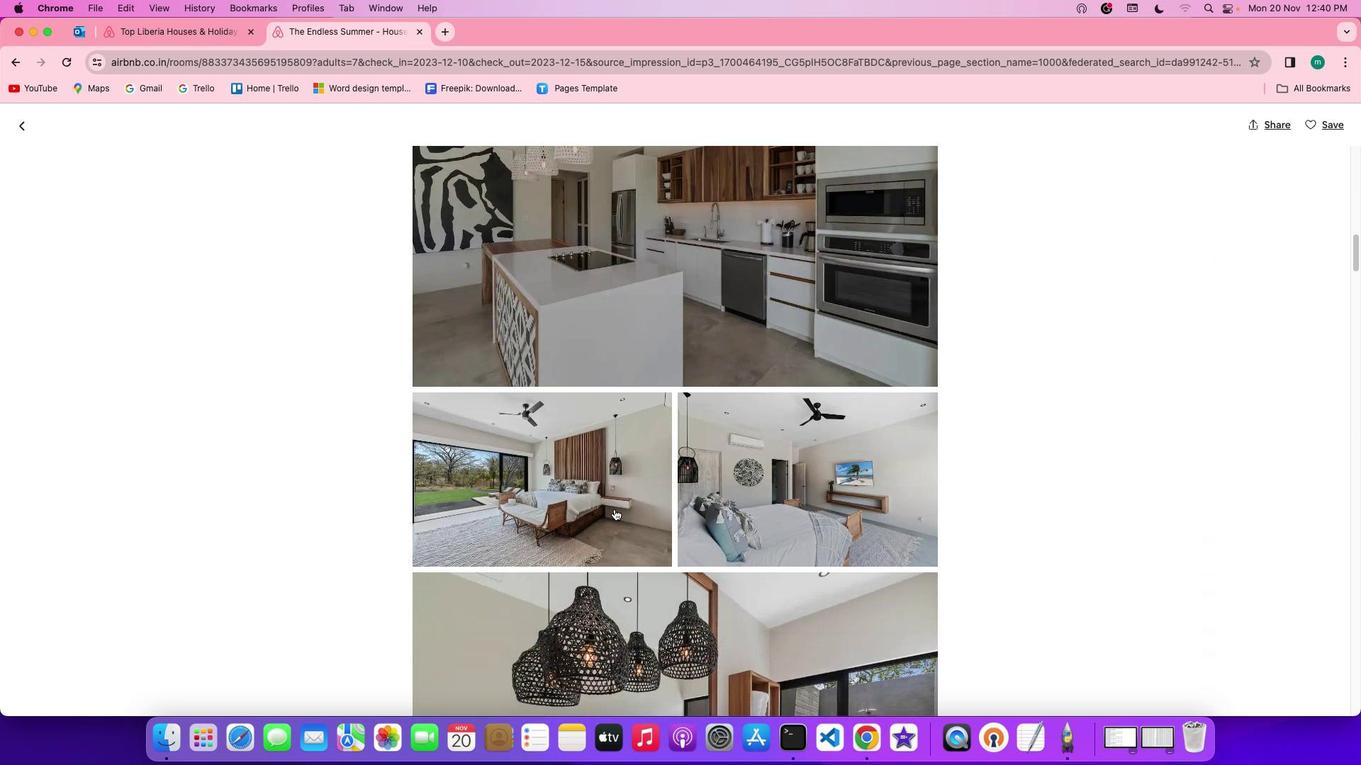 
Action: Mouse scrolled (613, 508) with delta (0, -2)
Screenshot: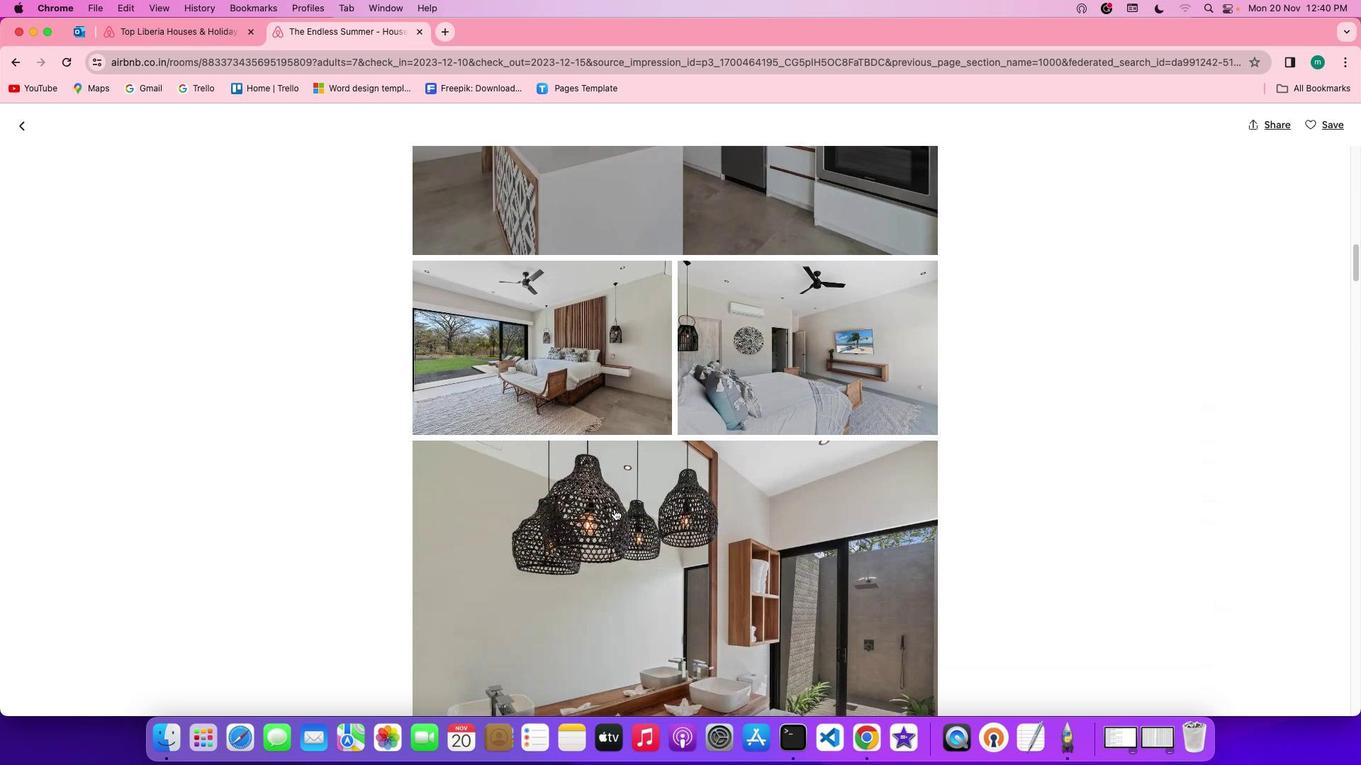 
Action: Mouse scrolled (613, 508) with delta (0, 0)
Screenshot: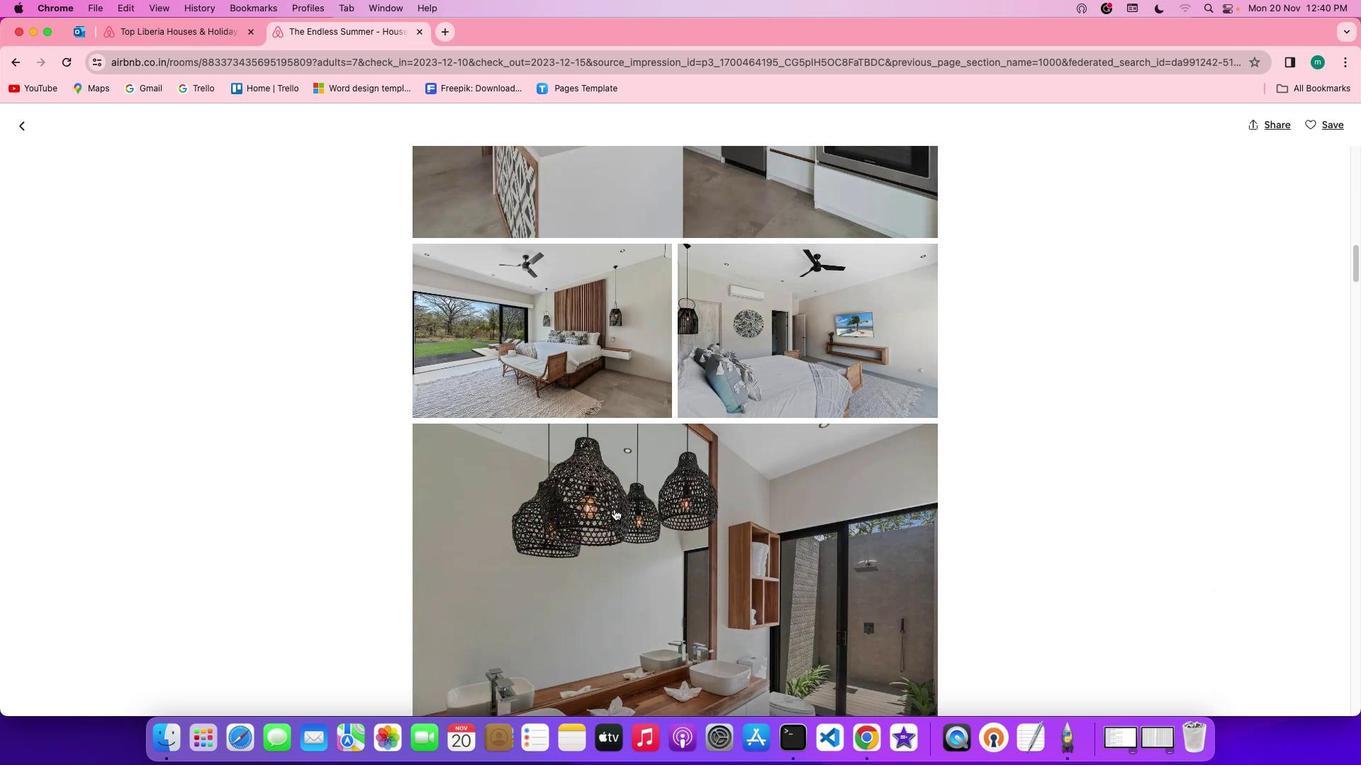 
Action: Mouse scrolled (613, 508) with delta (0, 0)
Screenshot: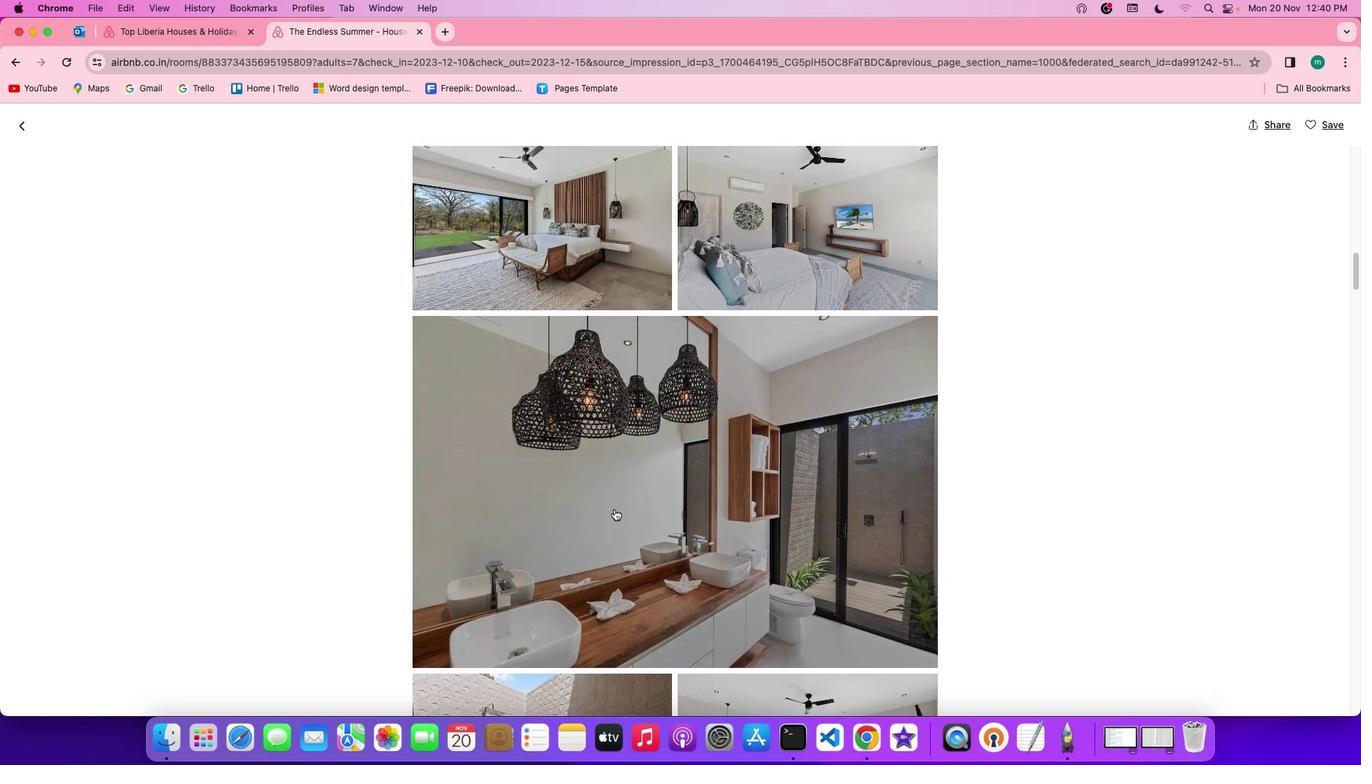 
Action: Mouse scrolled (613, 508) with delta (0, -1)
Screenshot: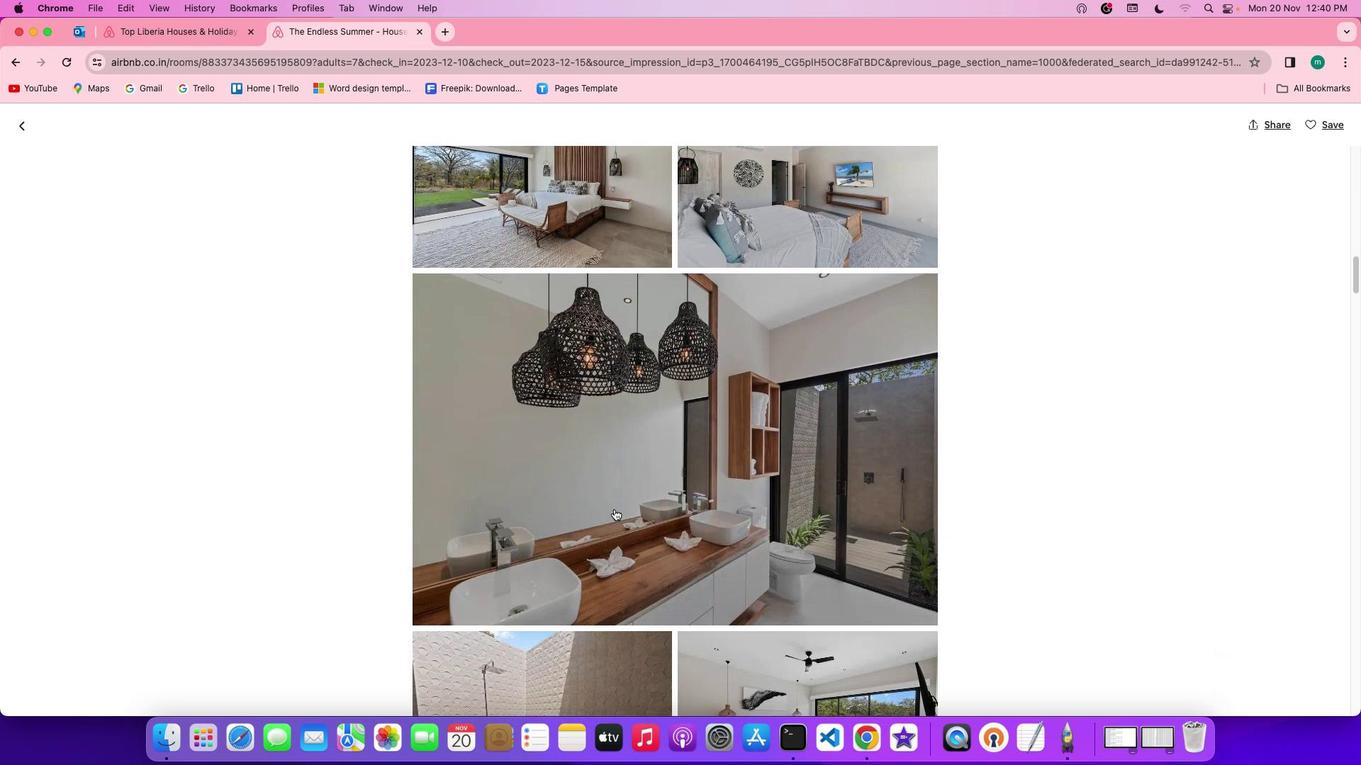 
Action: Mouse scrolled (613, 508) with delta (0, -2)
Screenshot: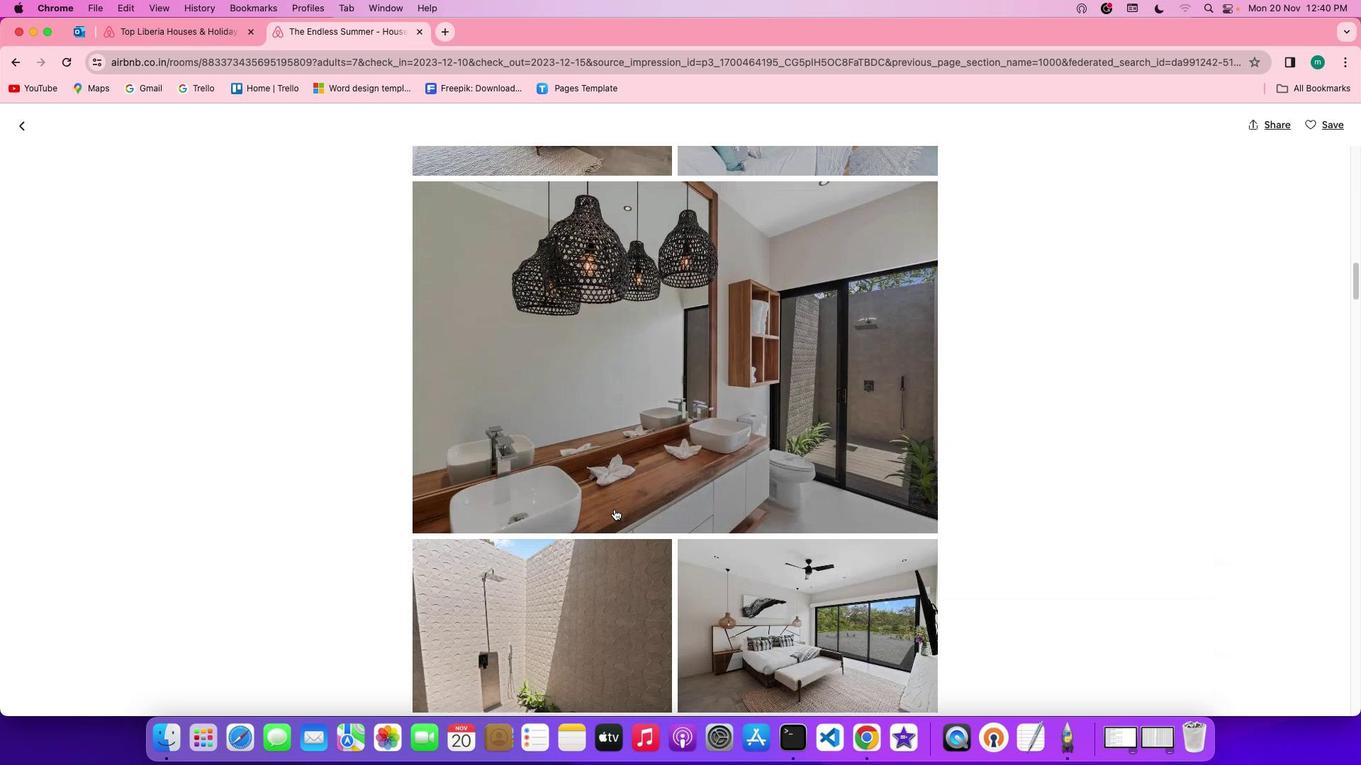 
Action: Mouse scrolled (613, 508) with delta (0, -2)
Screenshot: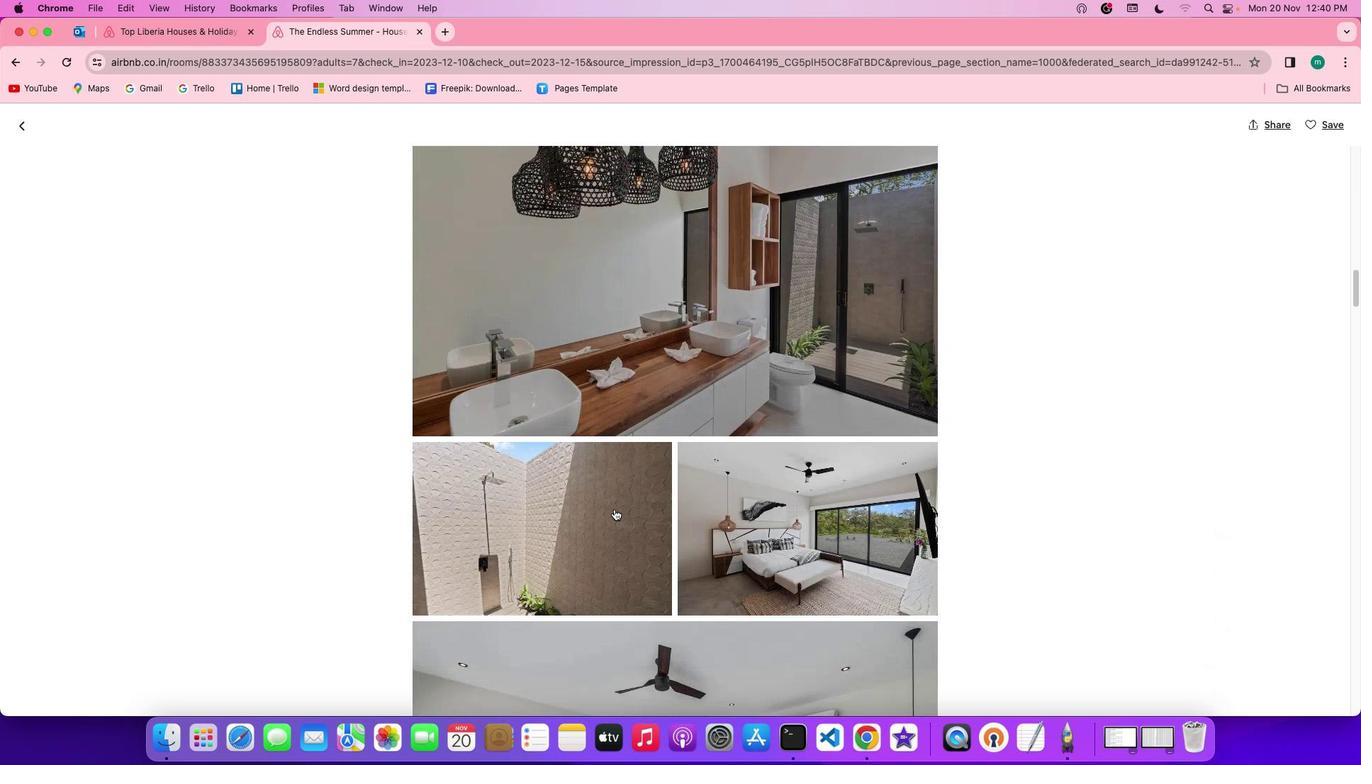 
Action: Mouse scrolled (613, 508) with delta (0, 0)
Screenshot: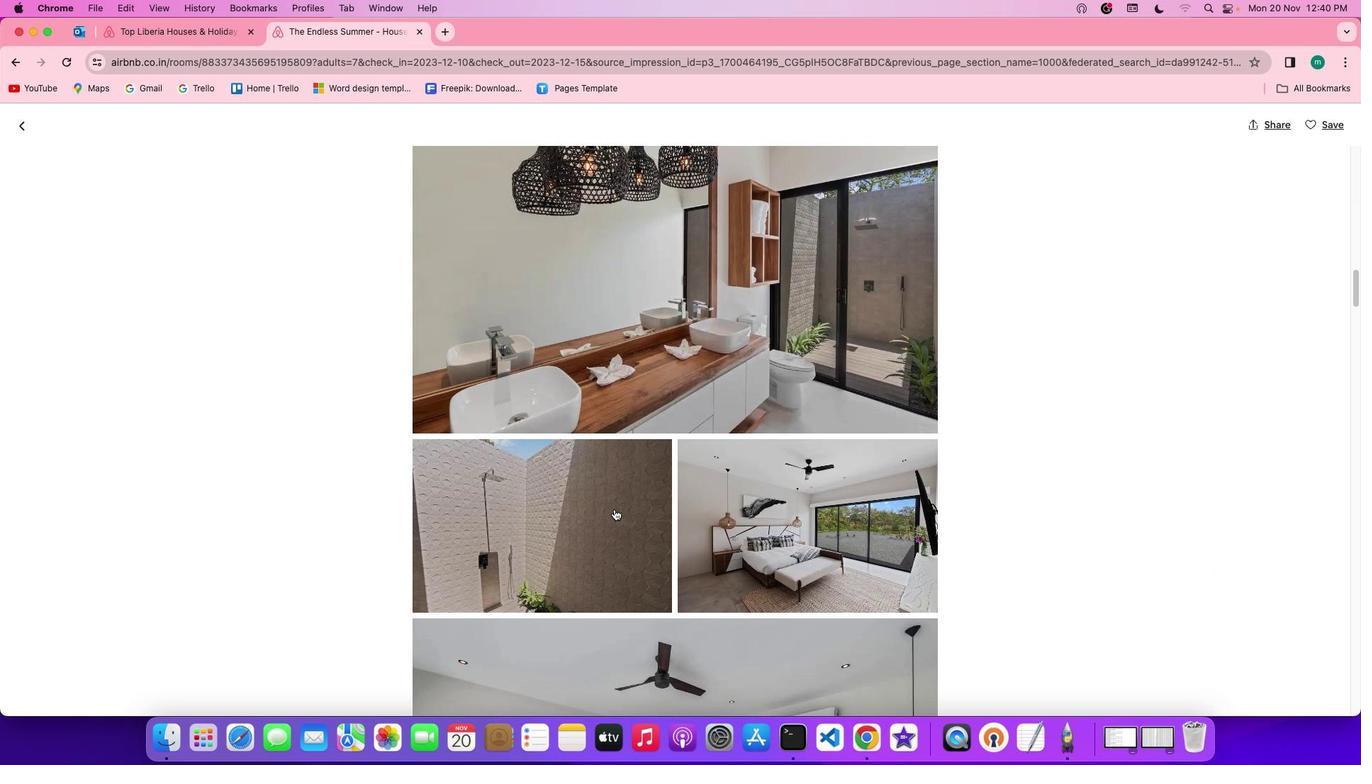 
Action: Mouse scrolled (613, 508) with delta (0, 0)
Screenshot: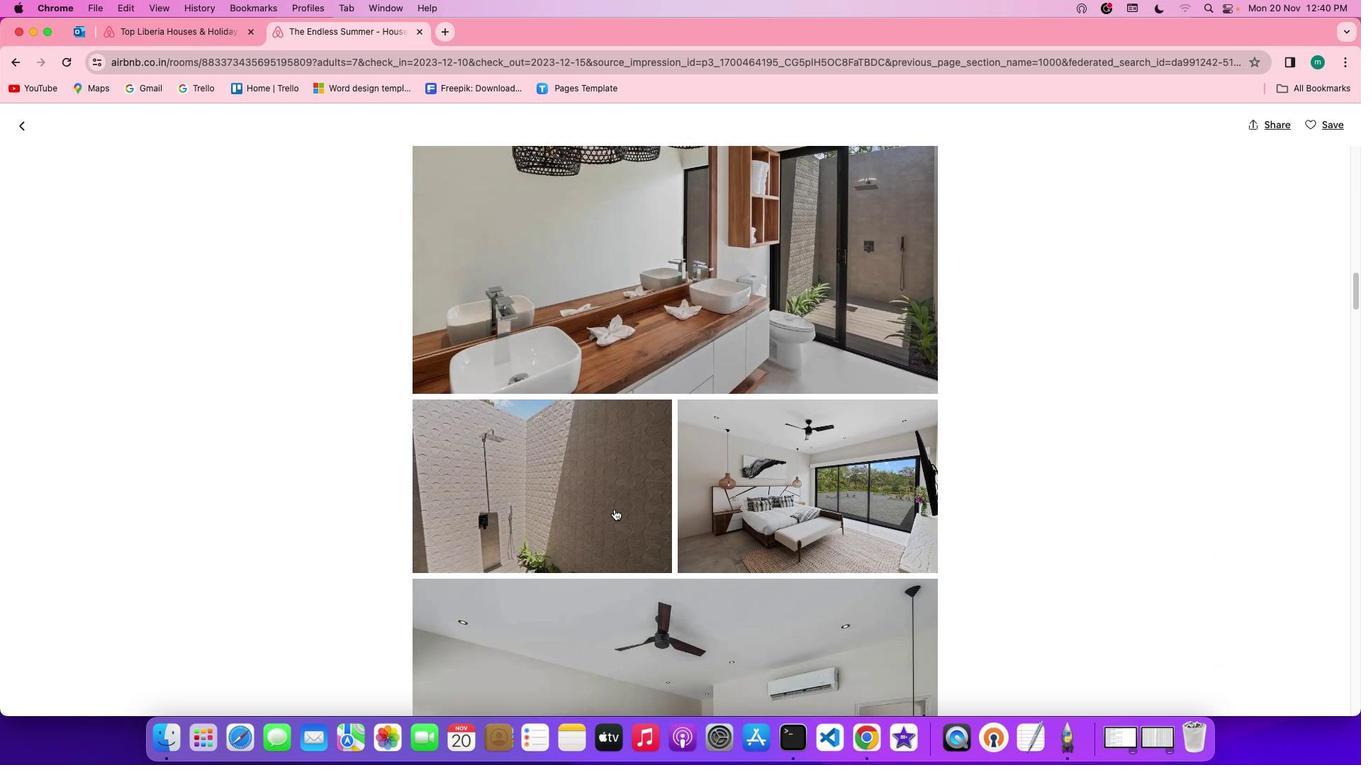 
Action: Mouse scrolled (613, 508) with delta (0, 0)
Screenshot: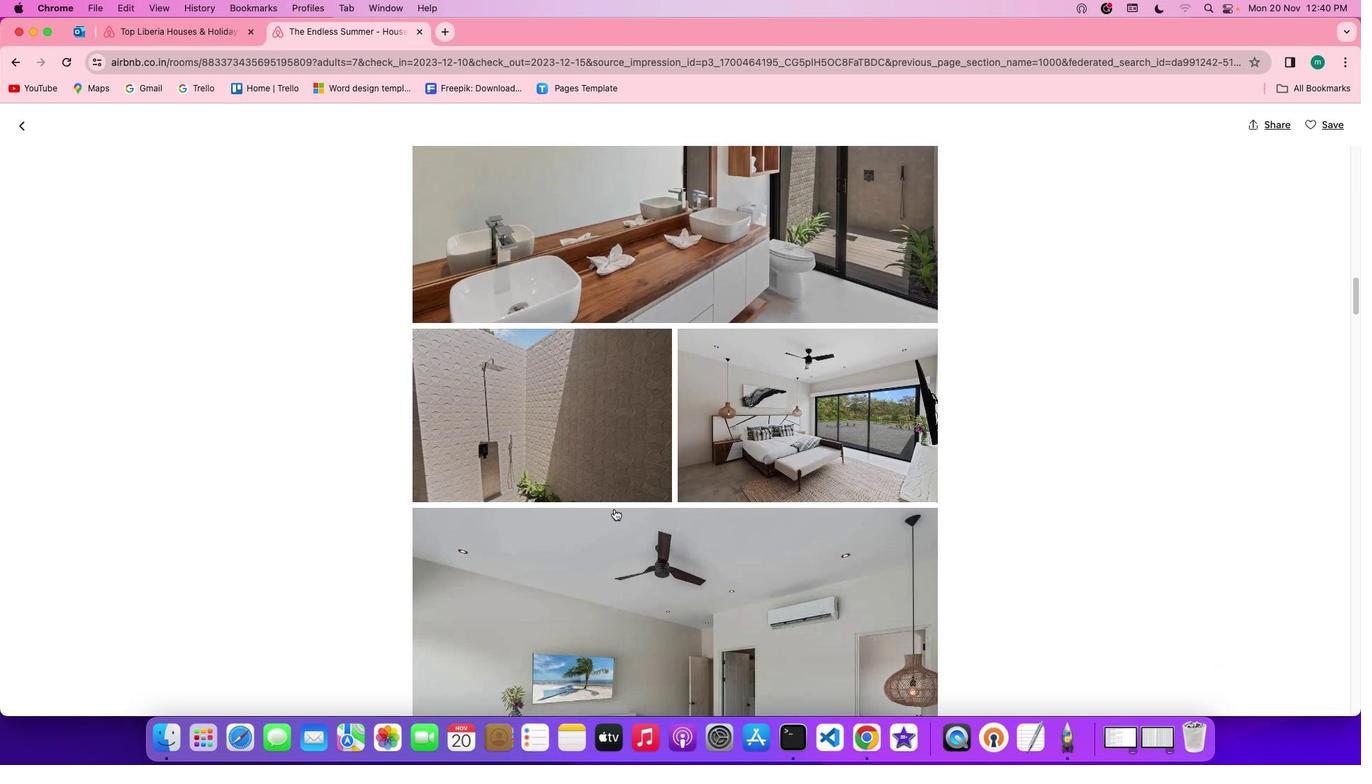
Action: Mouse scrolled (613, 508) with delta (0, -2)
Screenshot: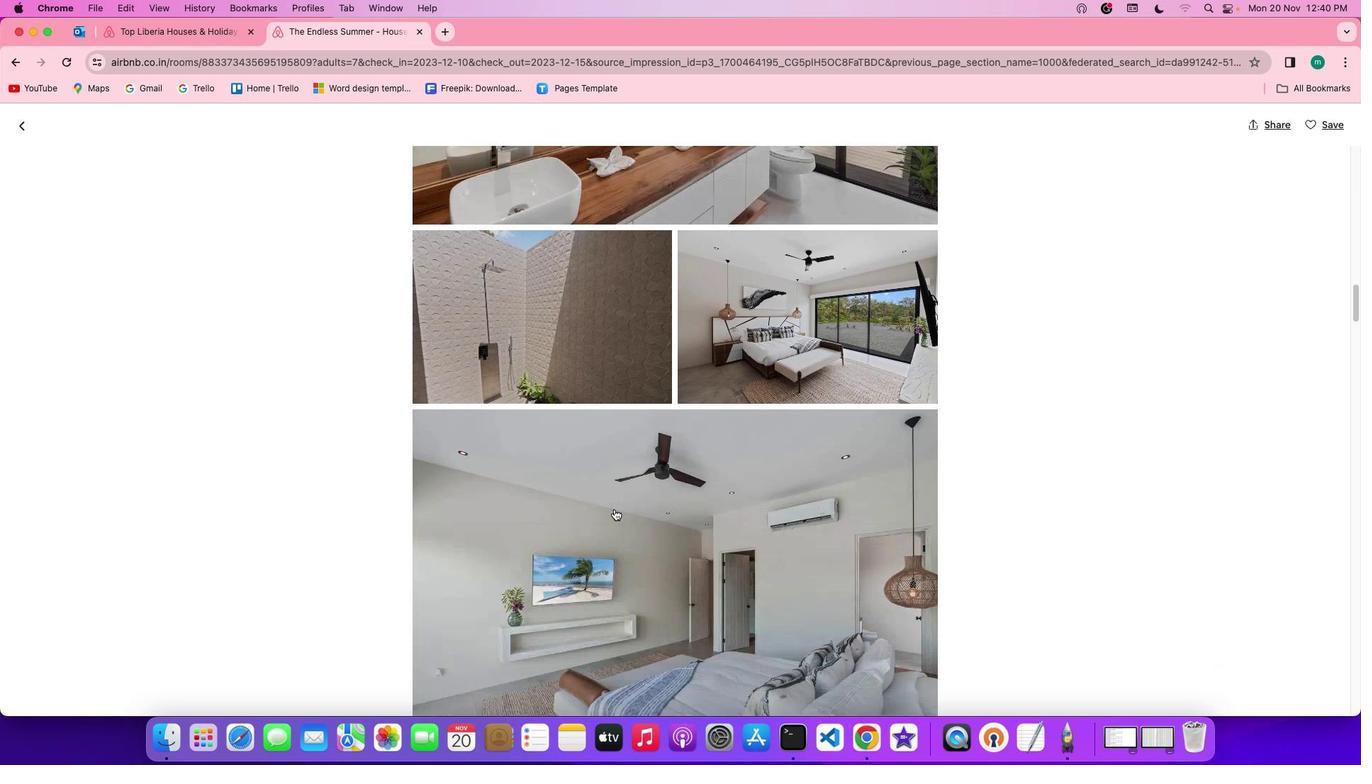 
Action: Mouse scrolled (613, 508) with delta (0, -2)
Screenshot: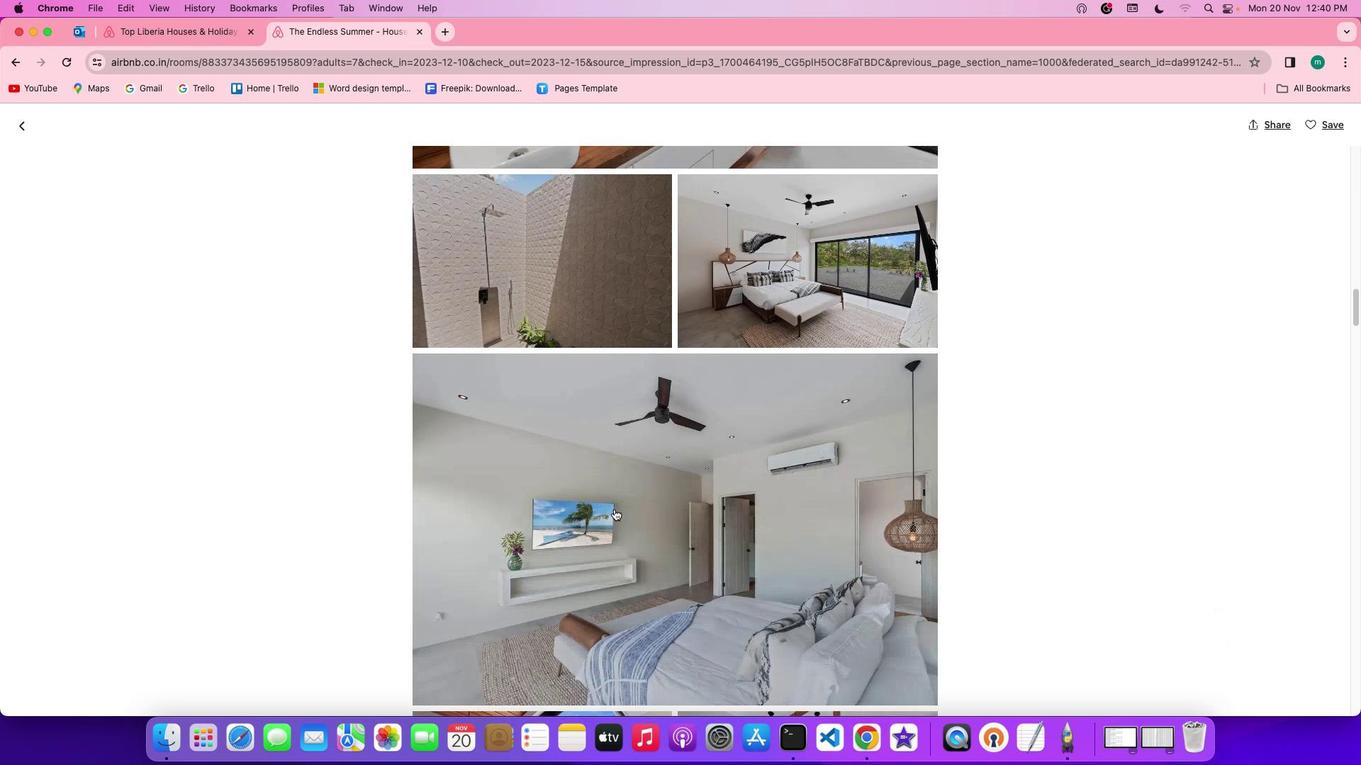
Action: Mouse scrolled (613, 508) with delta (0, -3)
Screenshot: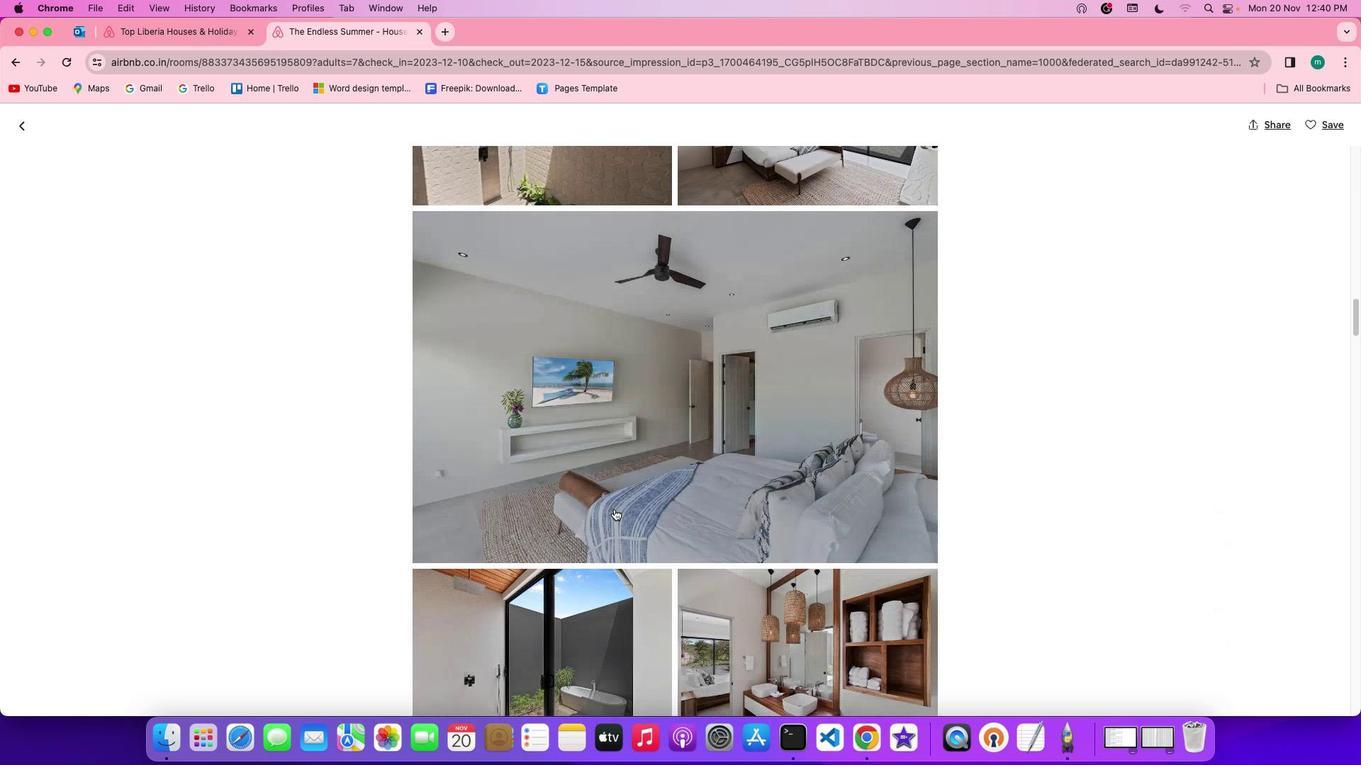 
Action: Mouse scrolled (613, 508) with delta (0, 0)
Screenshot: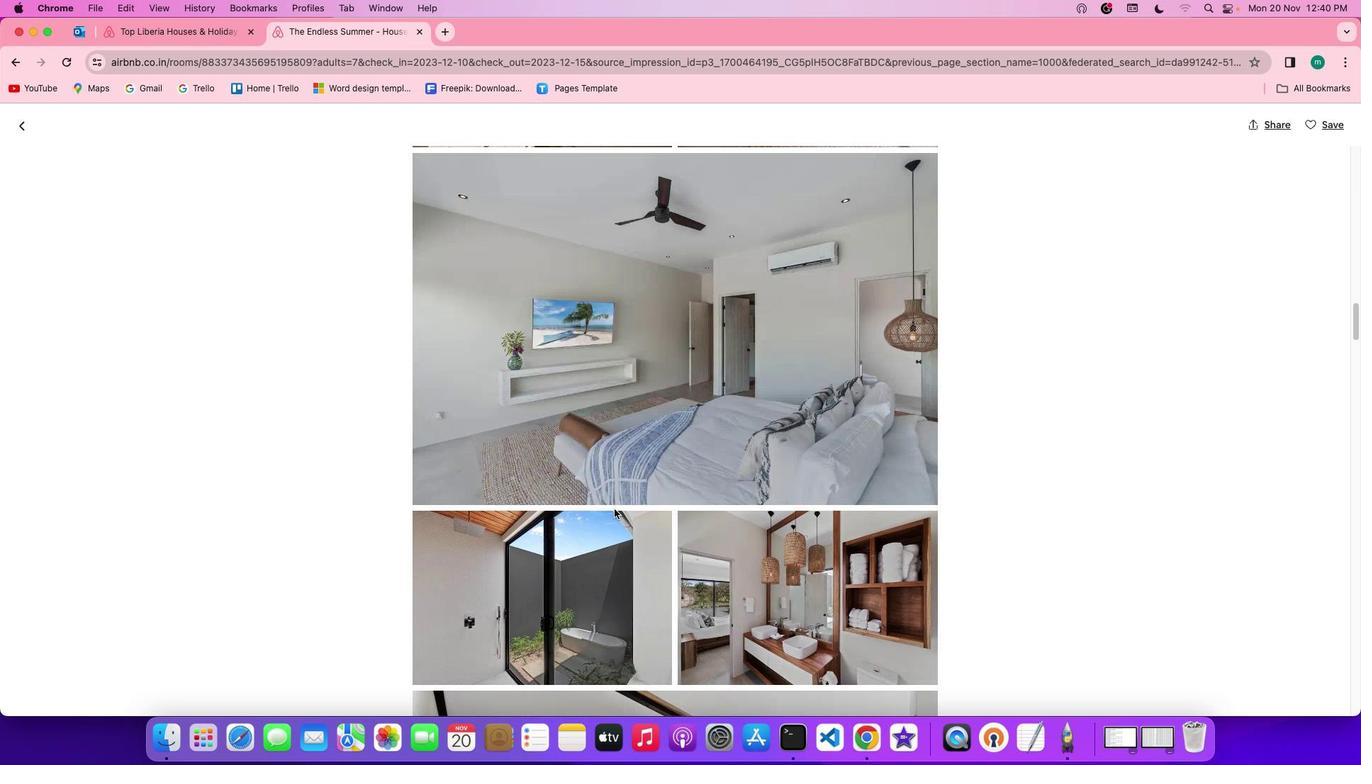 
Action: Mouse scrolled (613, 508) with delta (0, 0)
Screenshot: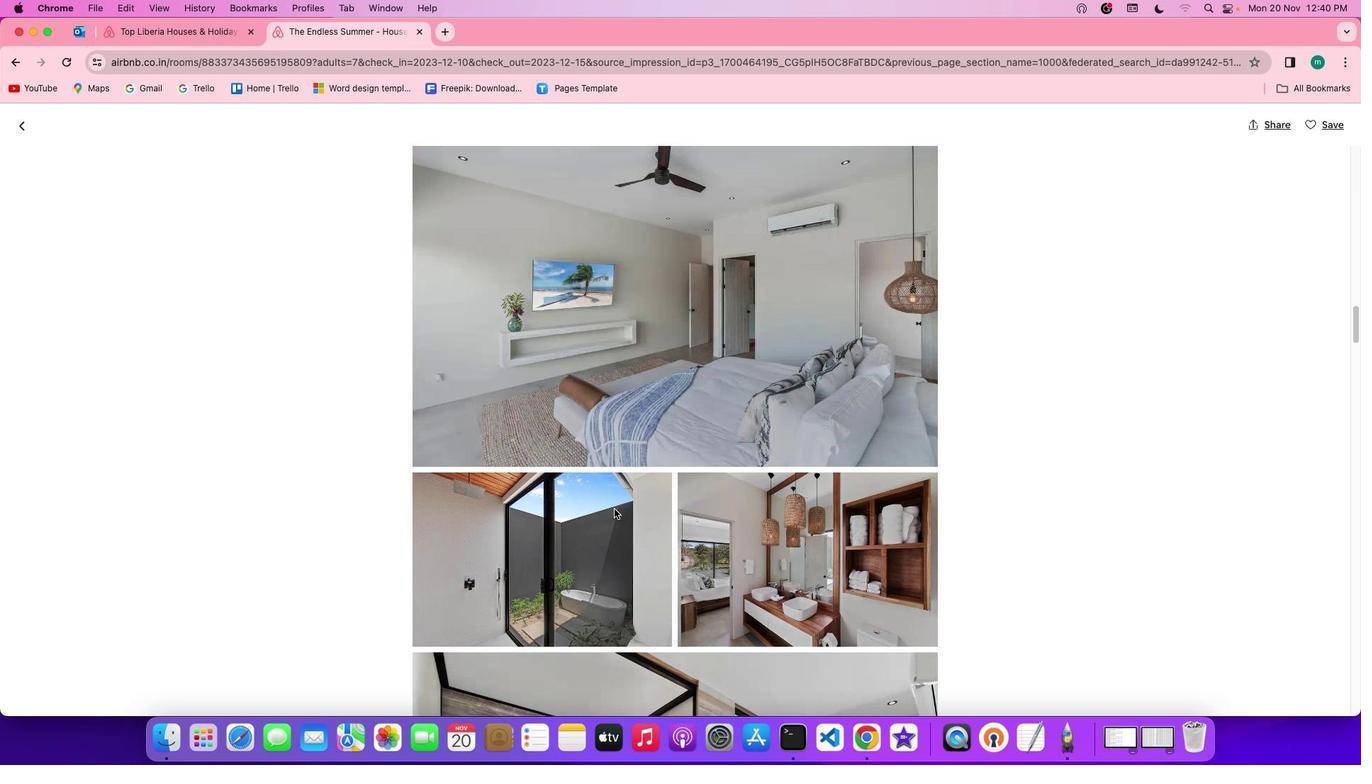 
Action: Mouse scrolled (613, 508) with delta (0, -2)
Screenshot: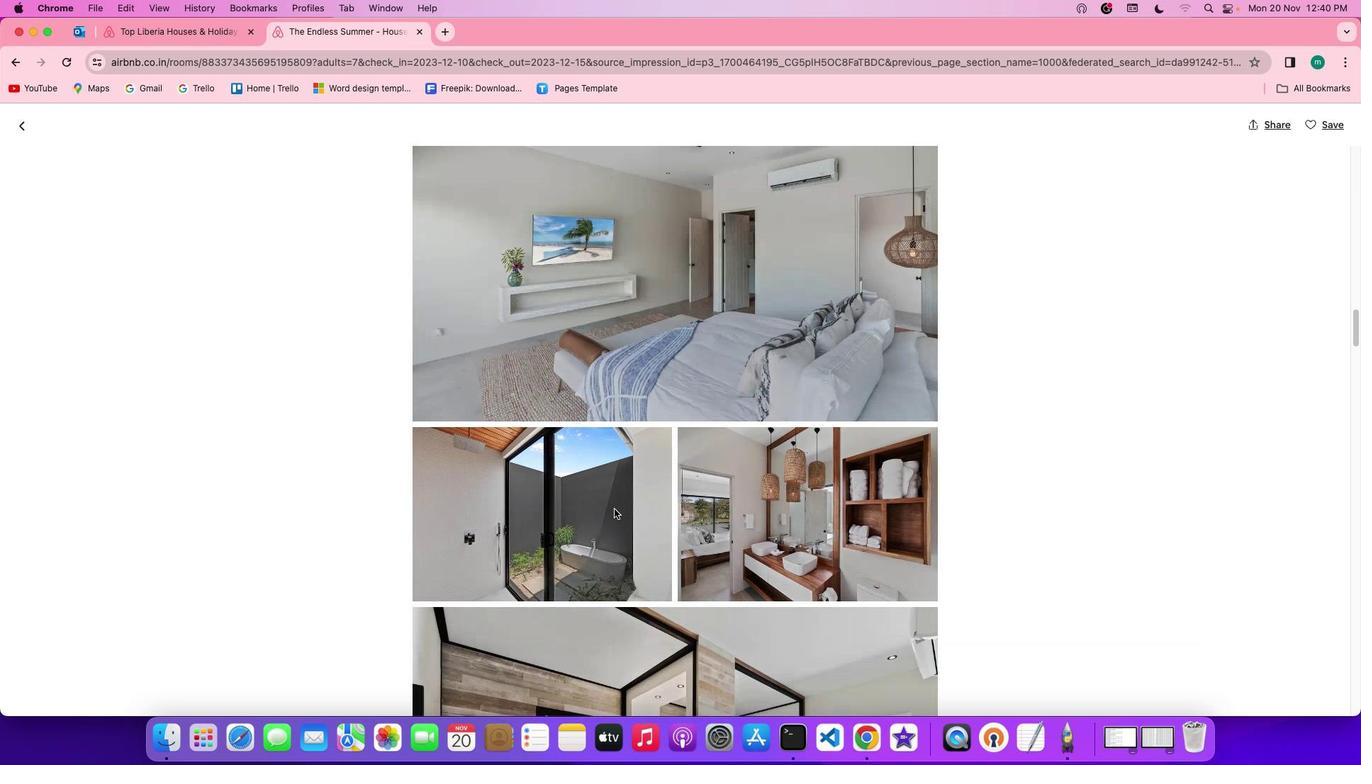 
Action: Mouse scrolled (613, 508) with delta (0, -2)
Screenshot: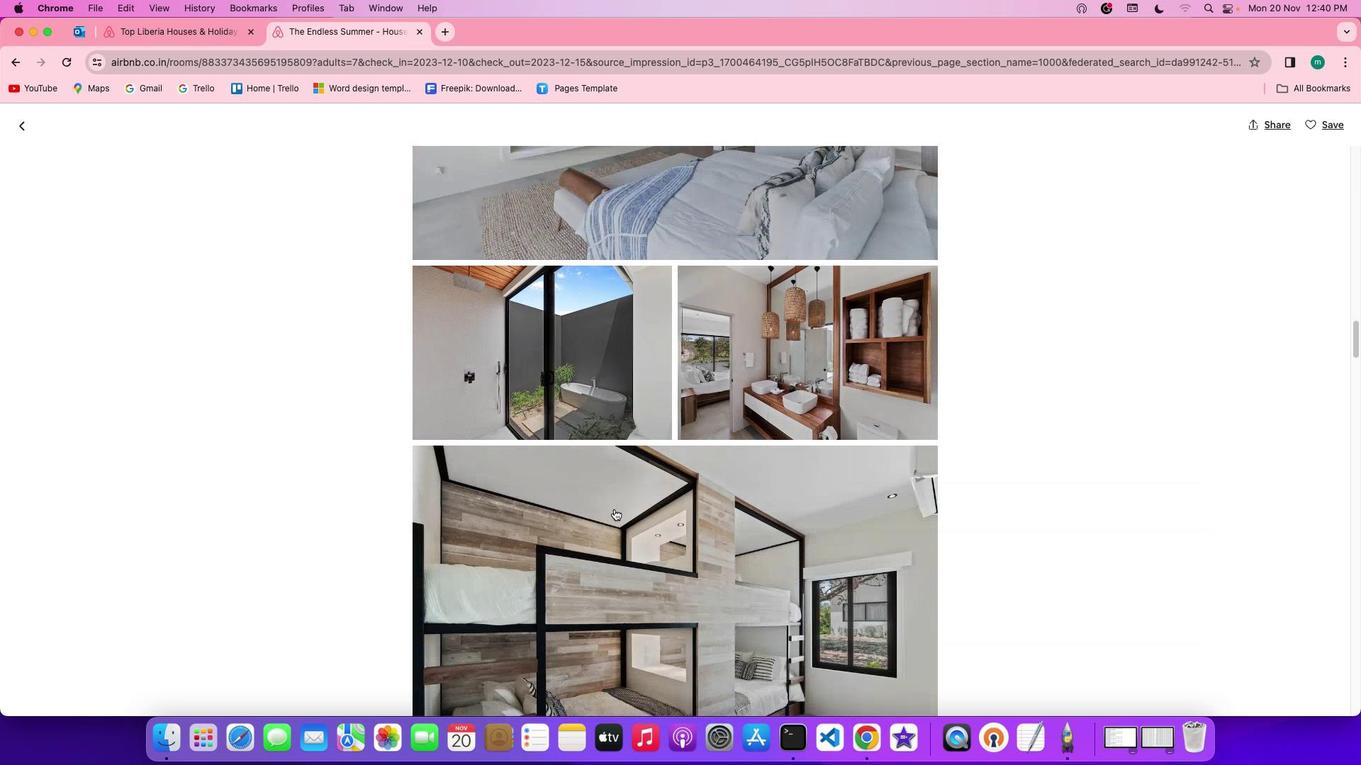 
Action: Mouse scrolled (613, 508) with delta (0, -3)
Screenshot: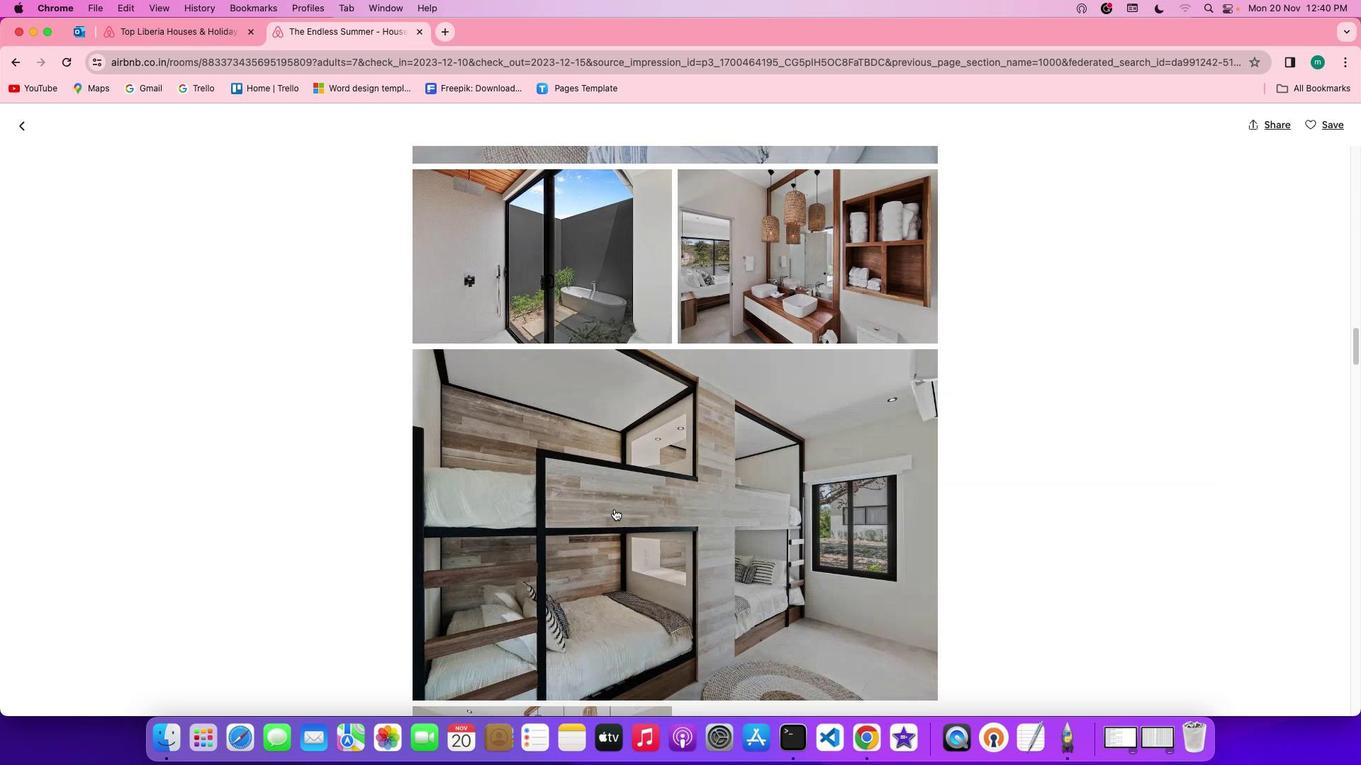 
Action: Mouse scrolled (613, 508) with delta (0, 0)
Screenshot: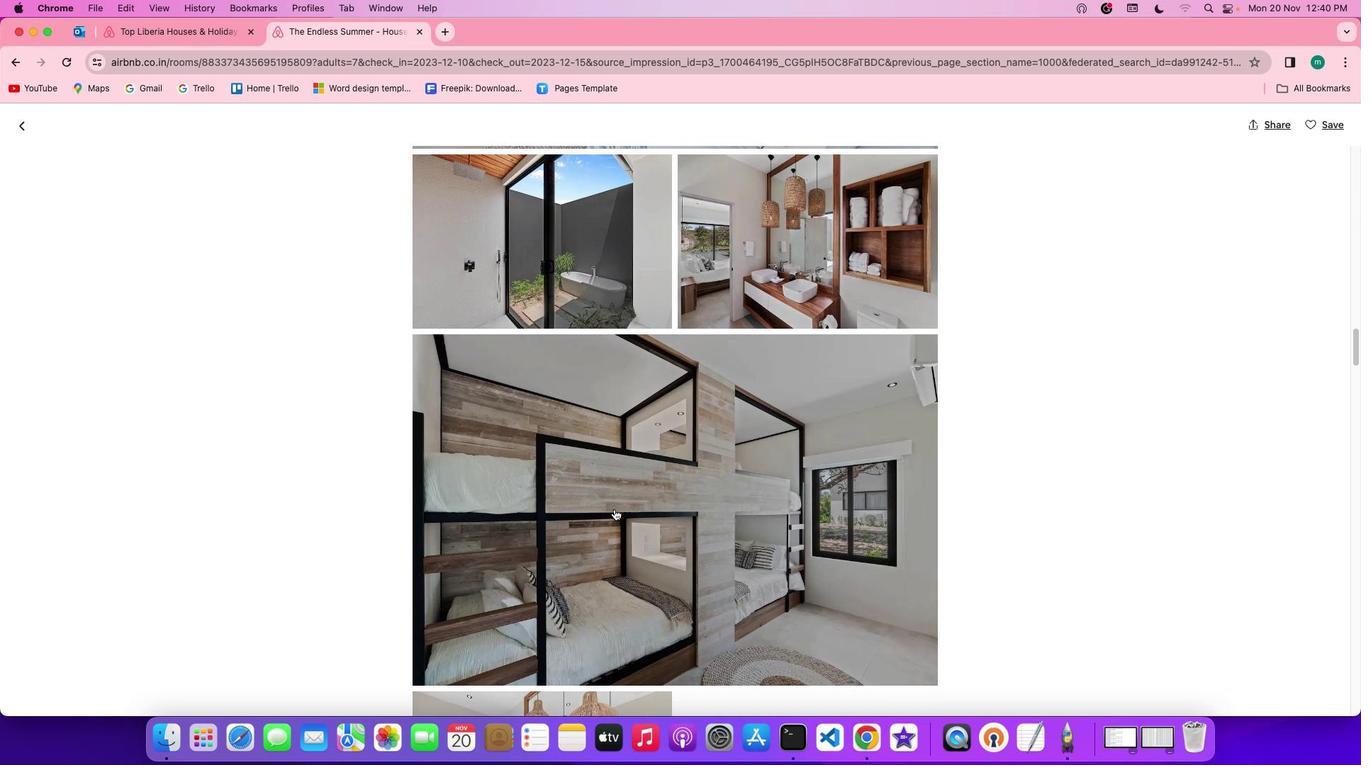 
Action: Mouse scrolled (613, 508) with delta (0, 0)
Screenshot: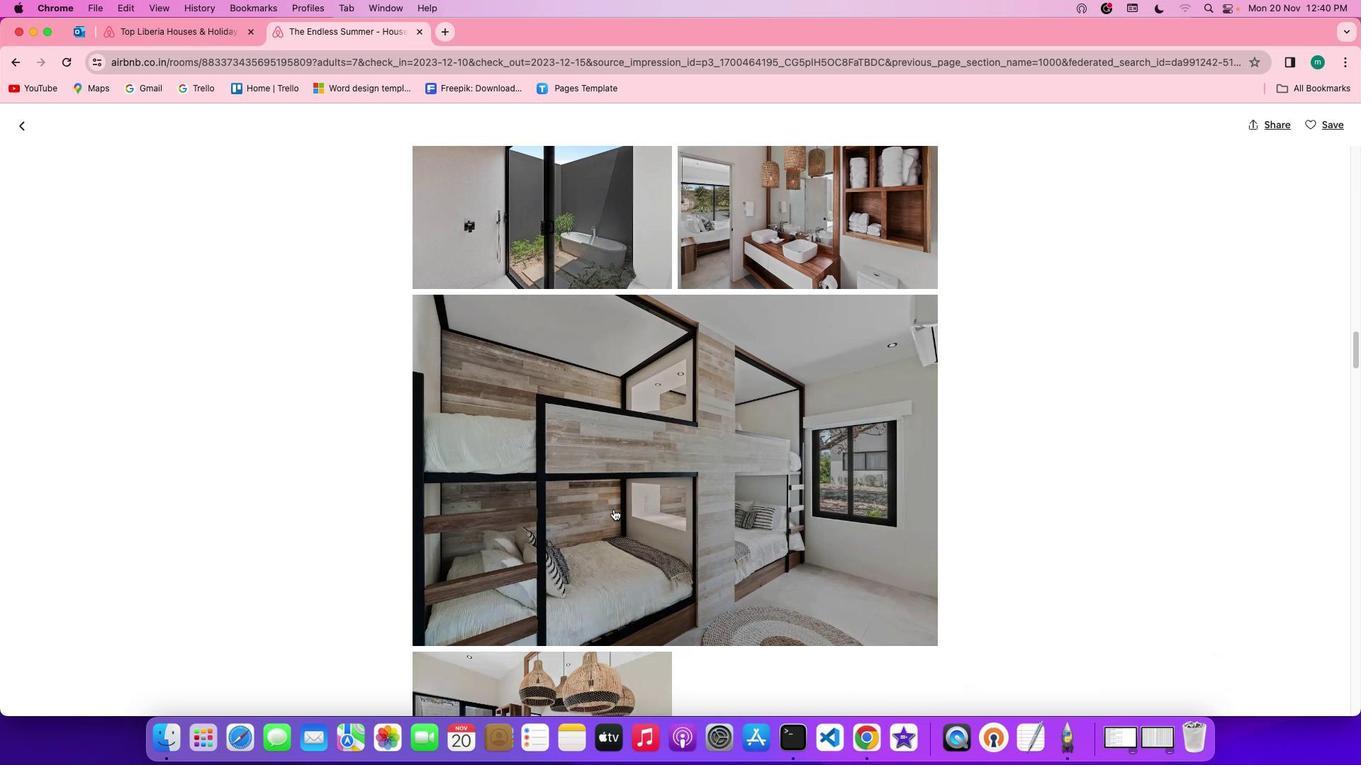 
Action: Mouse scrolled (613, 508) with delta (0, -1)
Screenshot: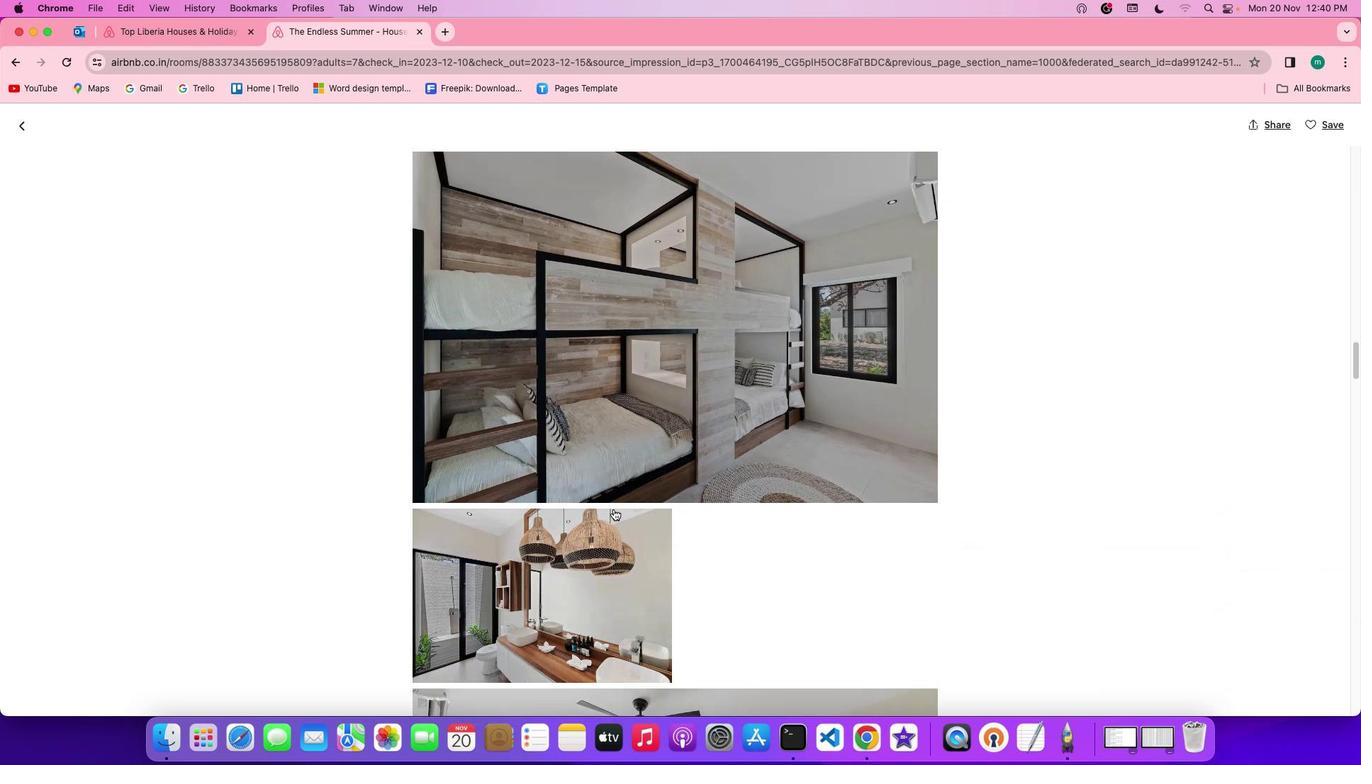 
Action: Mouse scrolled (613, 508) with delta (0, -2)
Screenshot: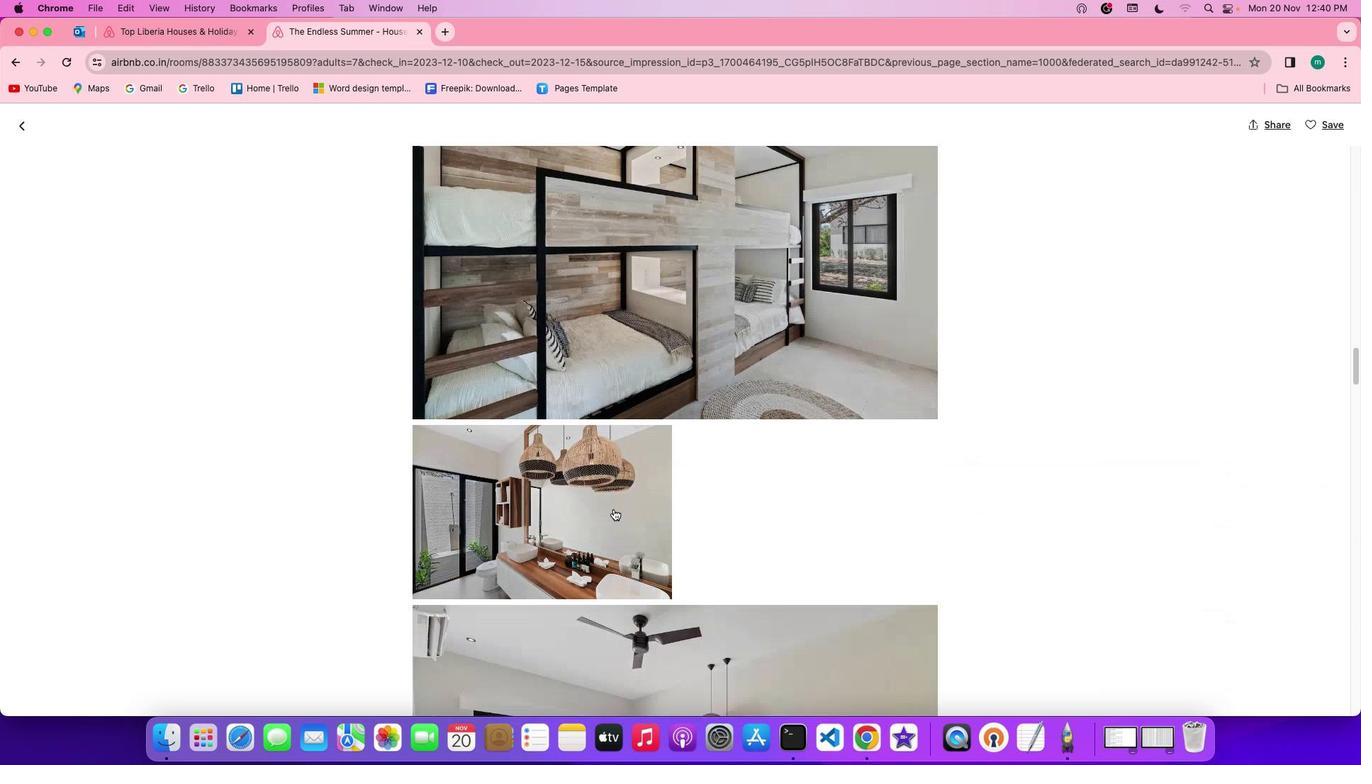 
Action: Mouse moved to (613, 508)
Screenshot: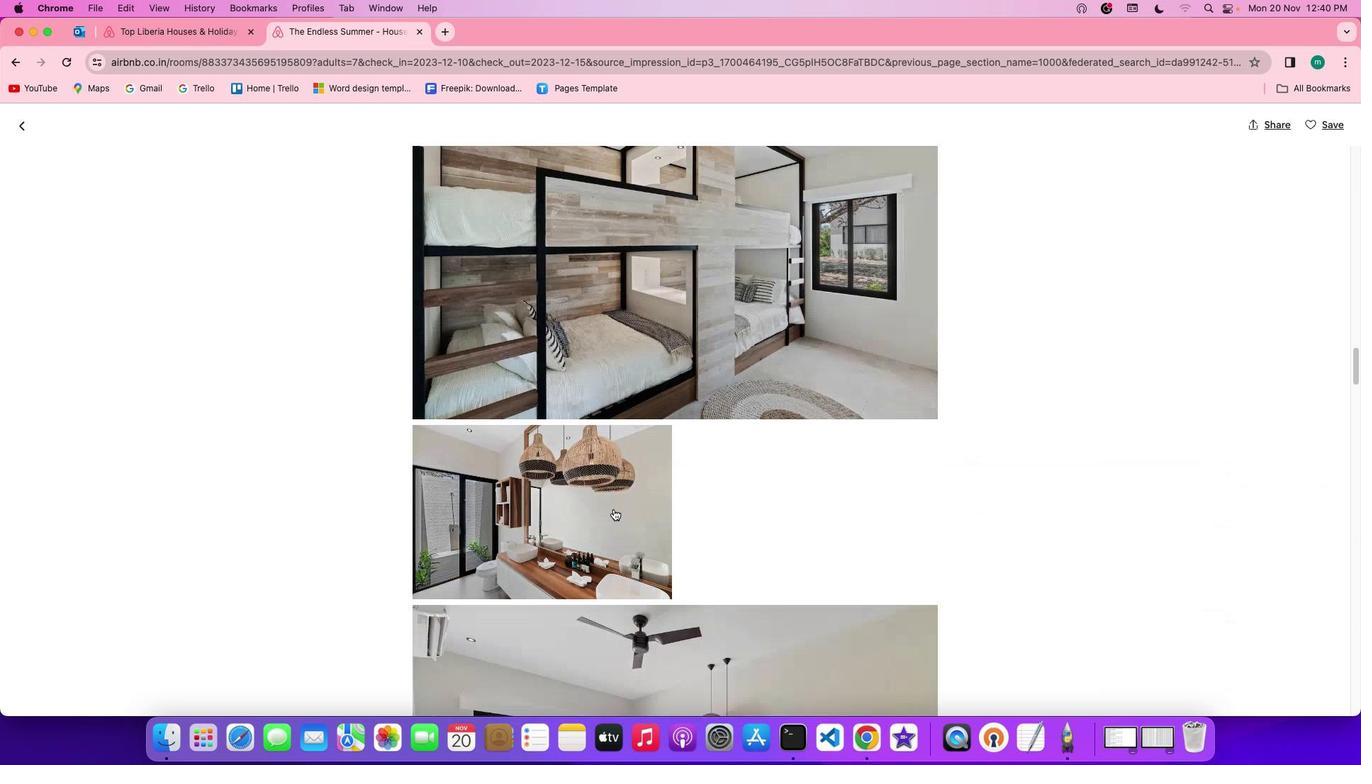 
Action: Mouse scrolled (613, 508) with delta (0, -2)
Screenshot: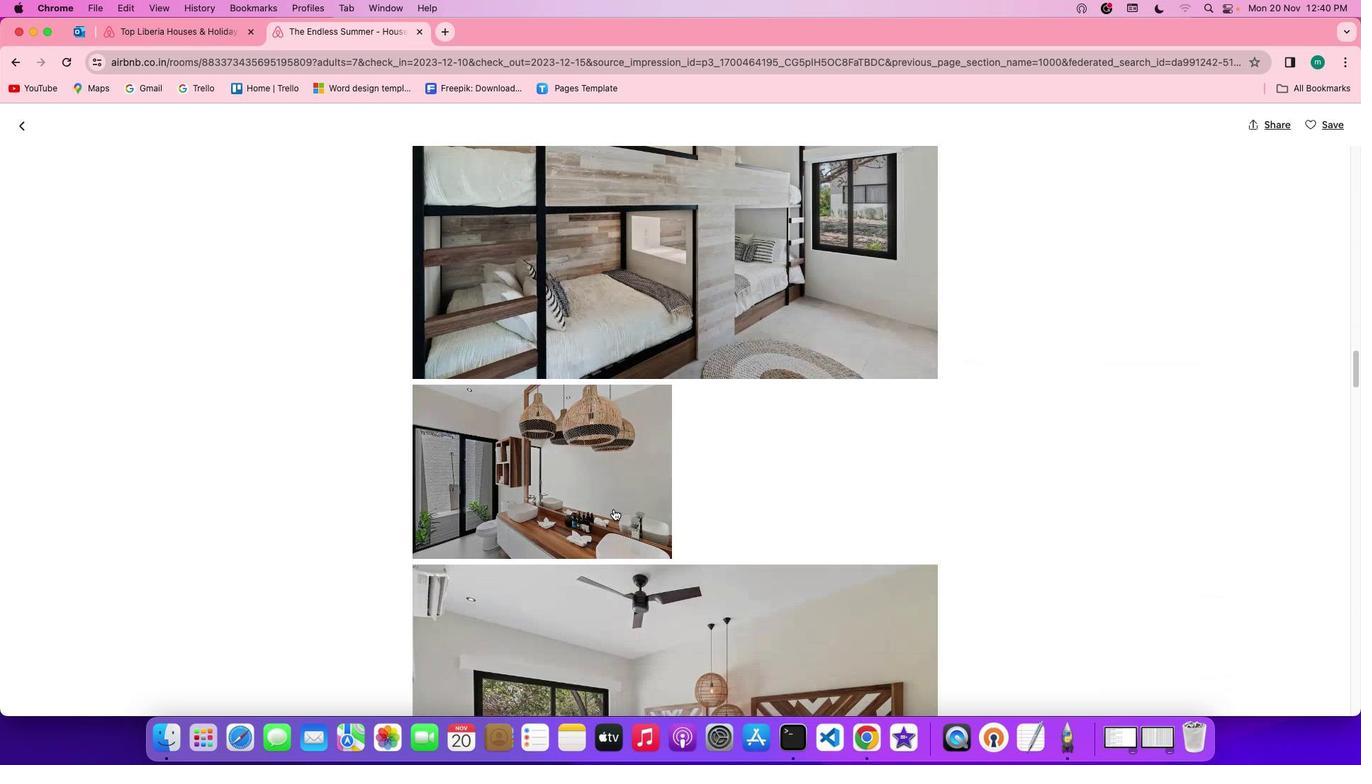 
Action: Mouse moved to (613, 509)
Screenshot: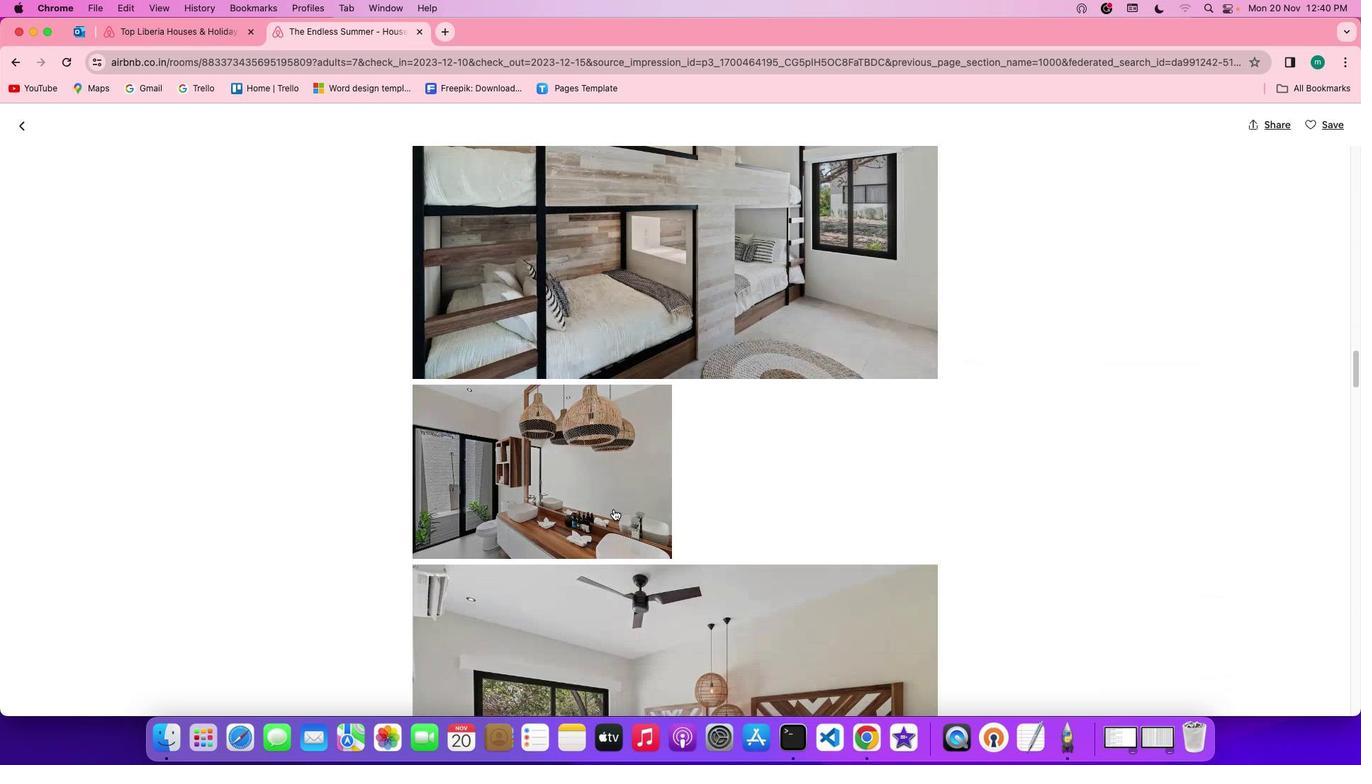 
Action: Mouse scrolled (613, 509) with delta (0, -2)
Screenshot: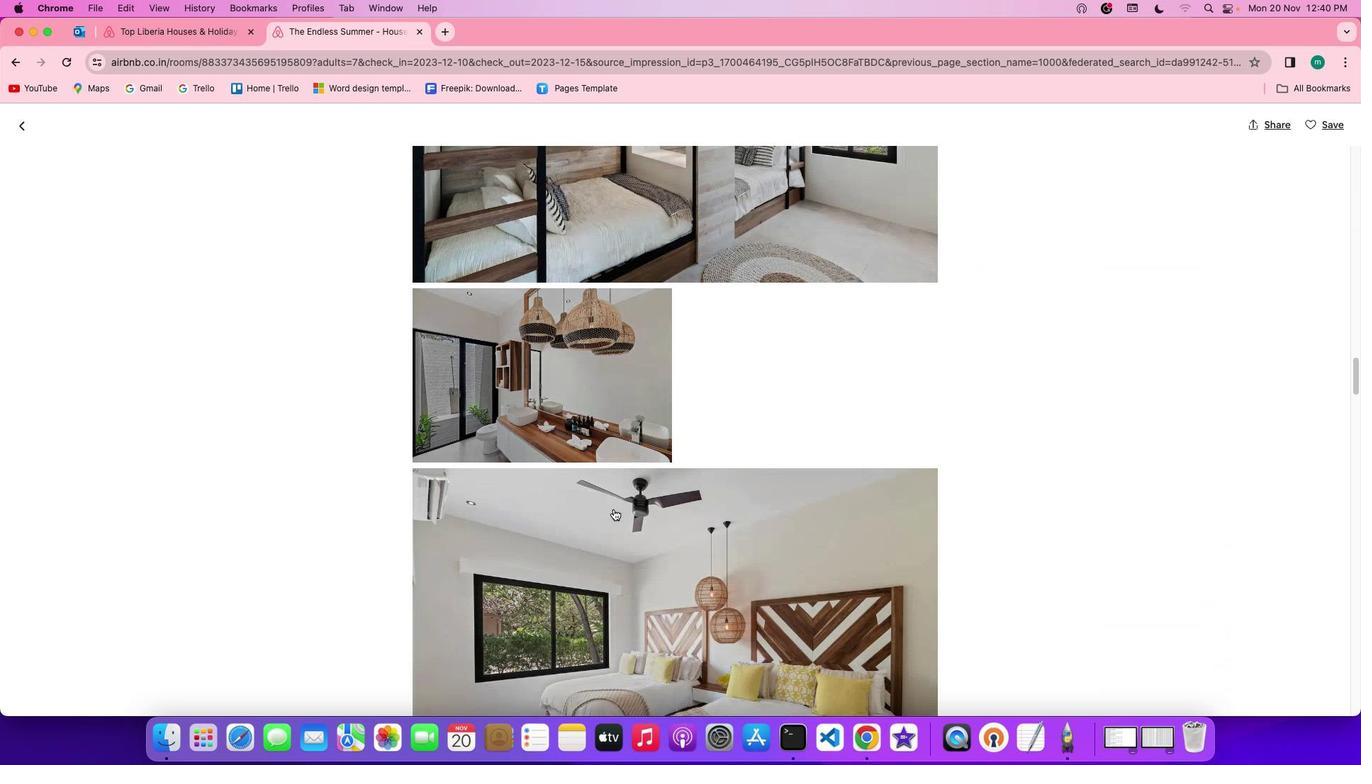 
Action: Mouse scrolled (613, 509) with delta (0, 0)
Screenshot: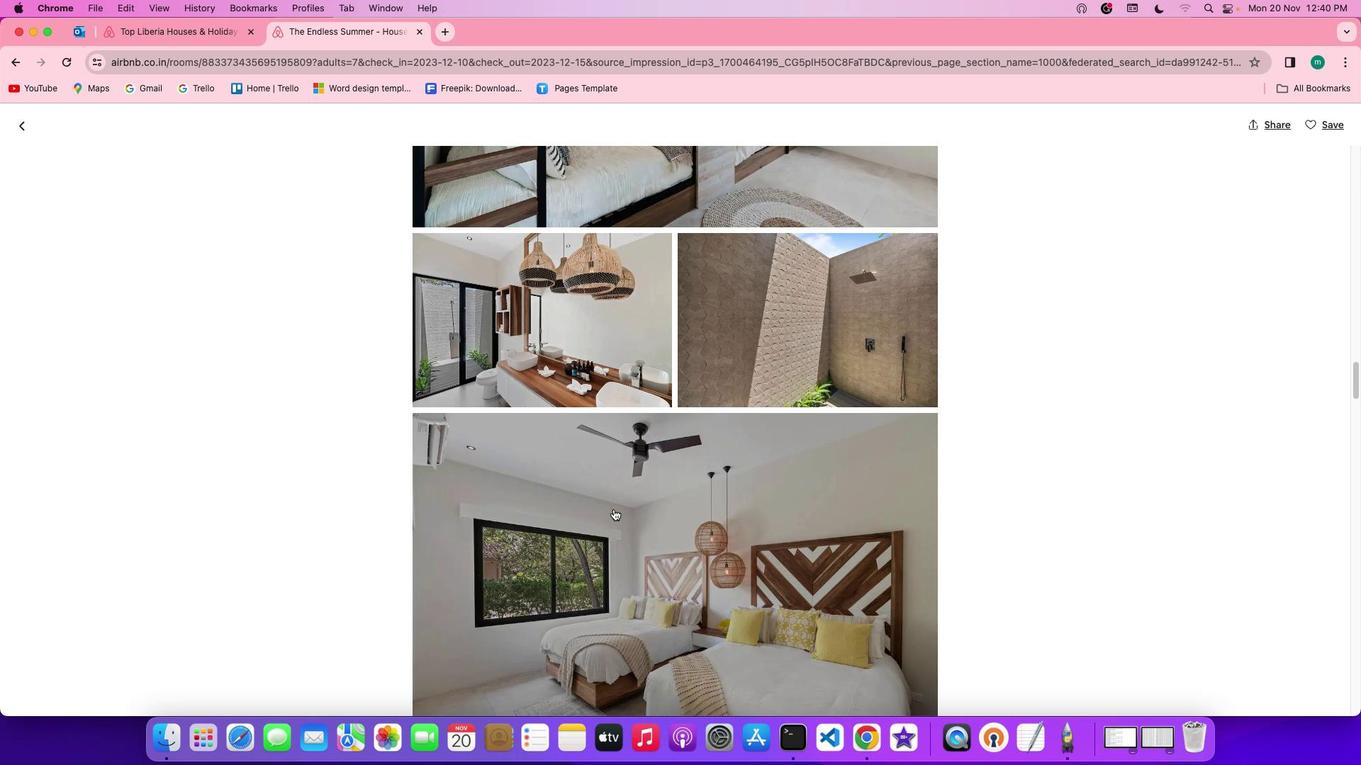 
Action: Mouse scrolled (613, 509) with delta (0, 0)
Screenshot: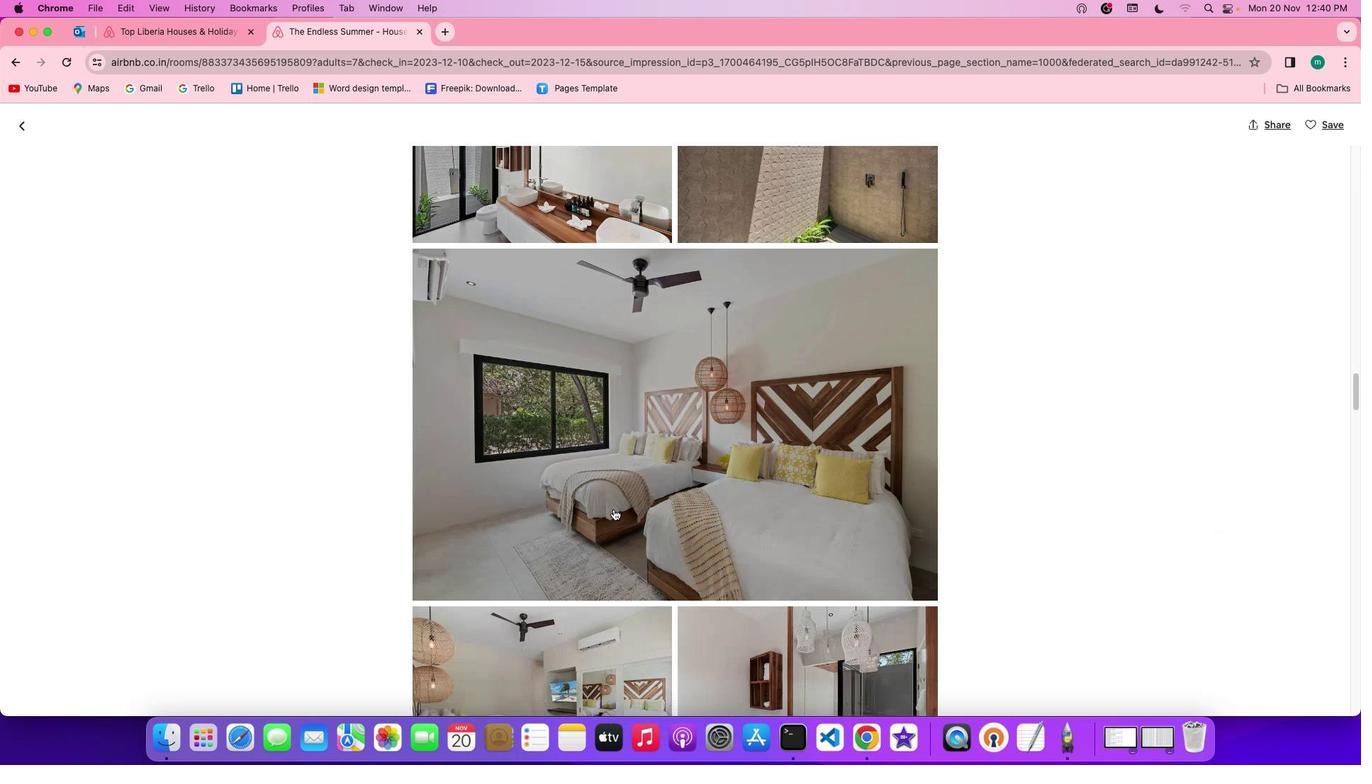 
Action: Mouse scrolled (613, 509) with delta (0, -1)
Screenshot: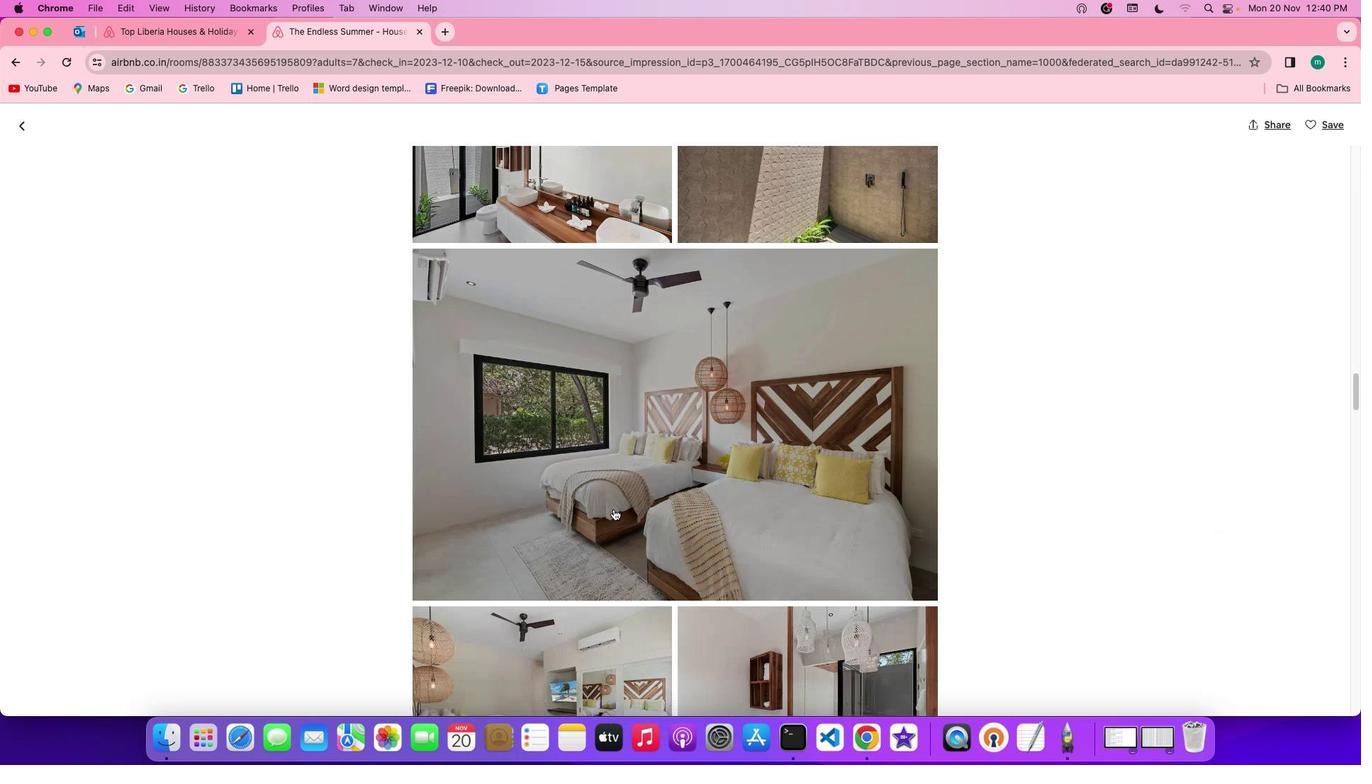 
Action: Mouse scrolled (613, 509) with delta (0, -2)
Screenshot: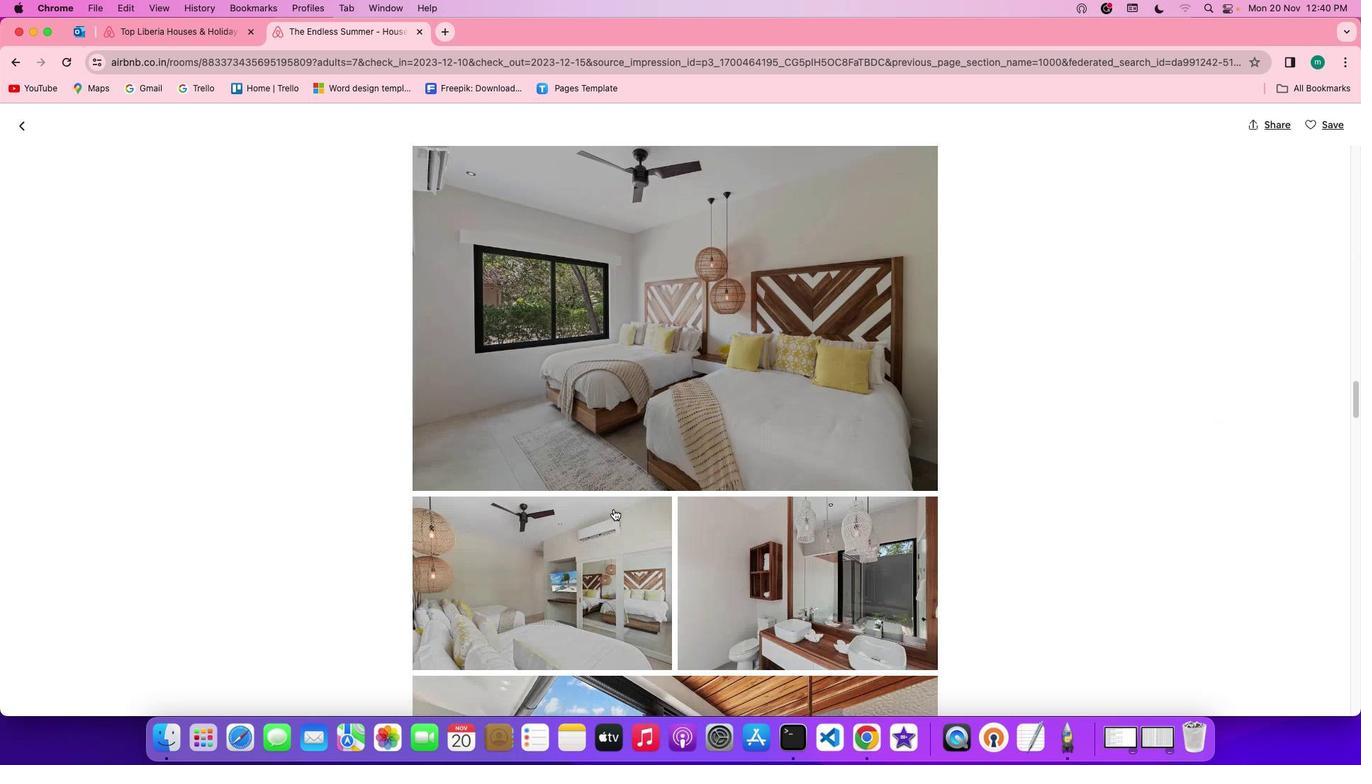 
Action: Mouse scrolled (613, 509) with delta (0, -3)
Screenshot: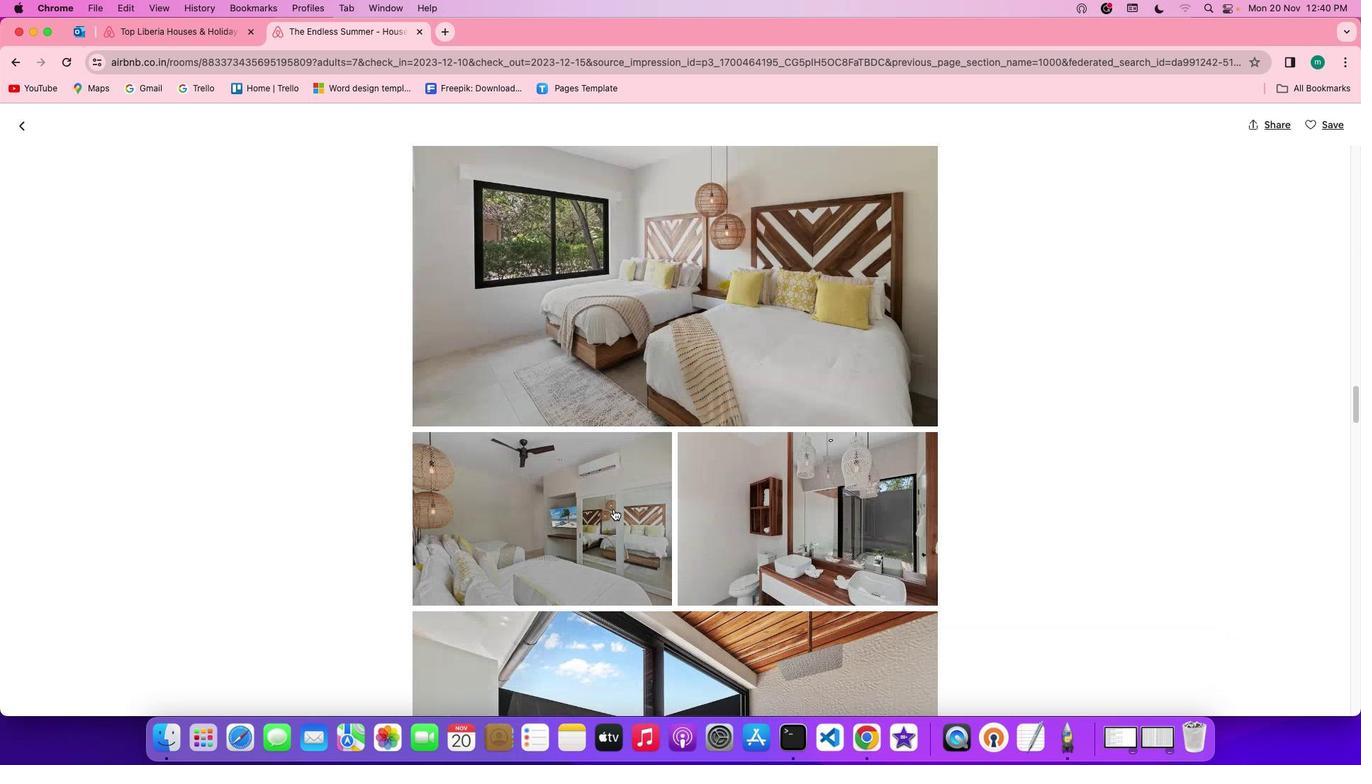 
Action: Mouse scrolled (613, 509) with delta (0, -2)
Screenshot: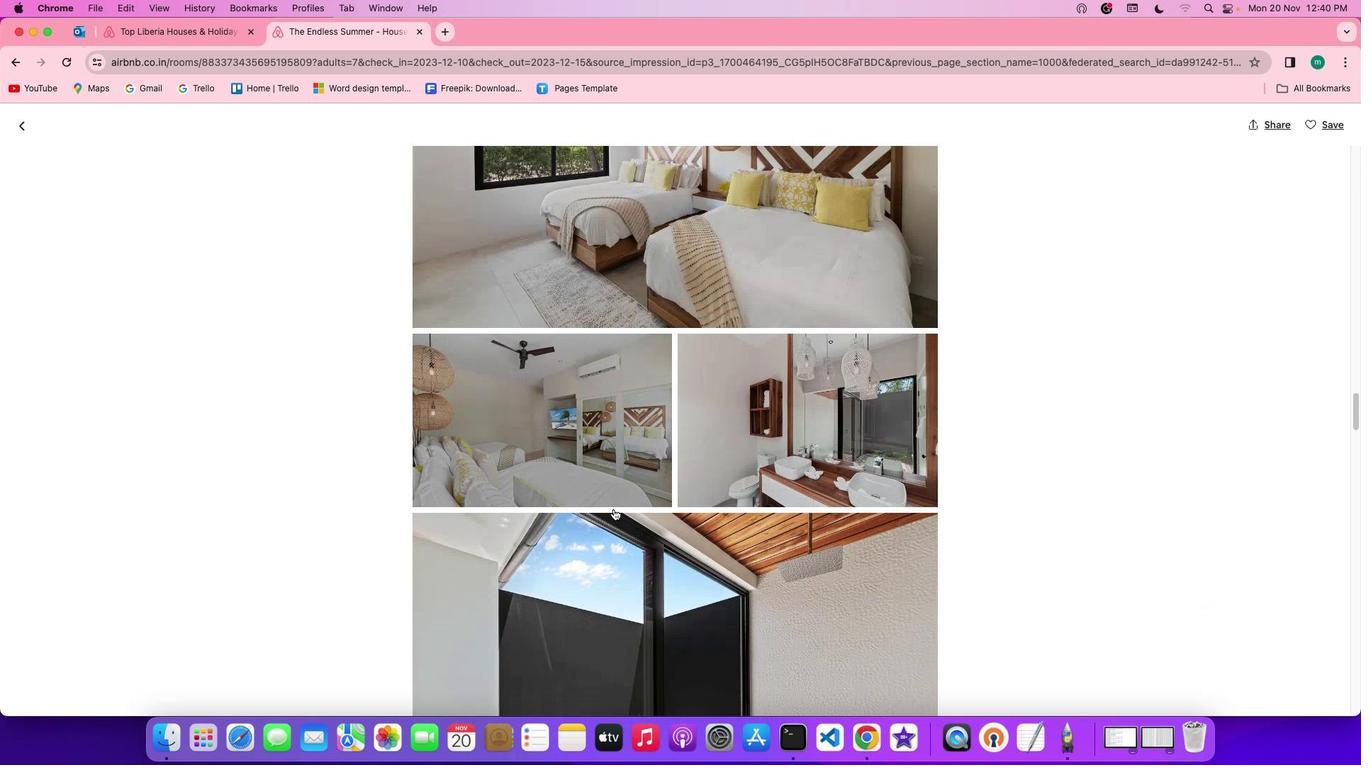 
Action: Mouse moved to (612, 509)
Screenshot: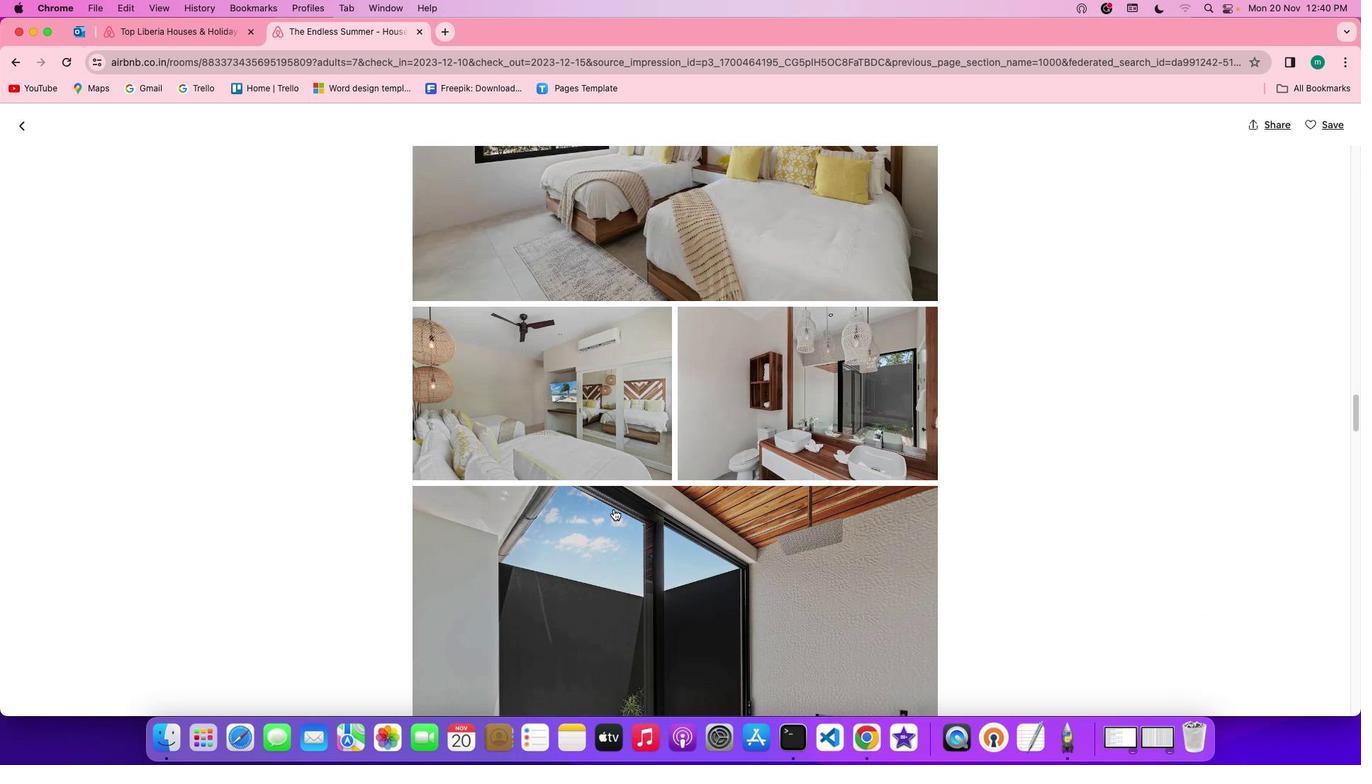 
Action: Mouse scrolled (612, 509) with delta (0, 0)
Screenshot: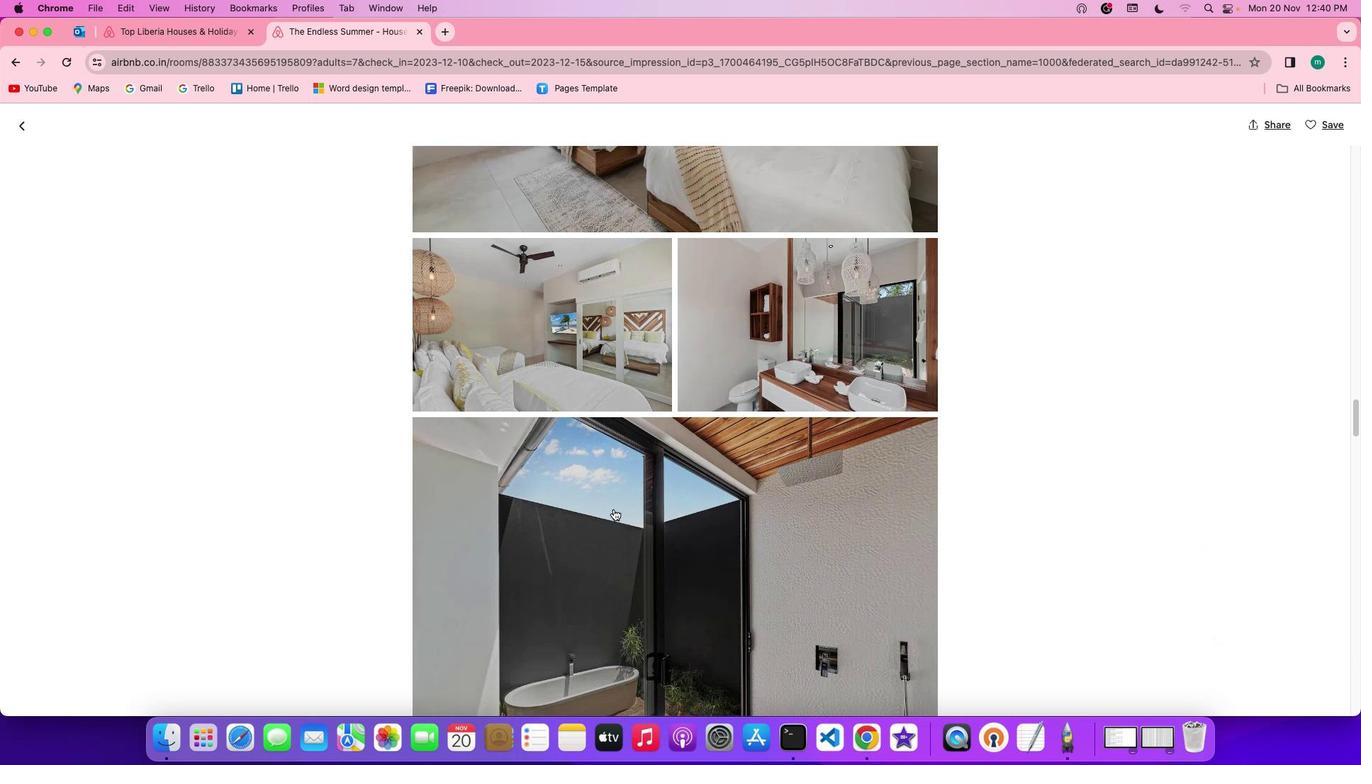 
Action: Mouse scrolled (612, 509) with delta (0, 0)
Screenshot: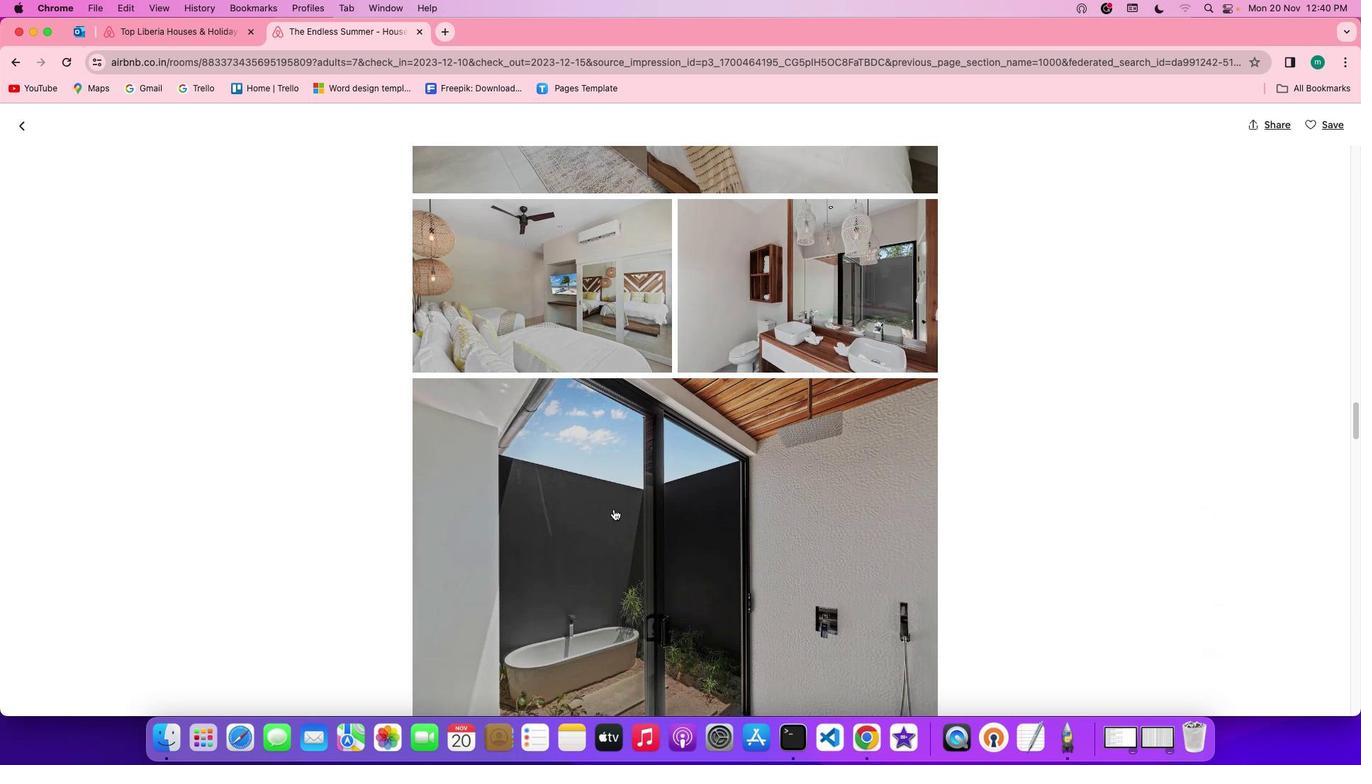 
Action: Mouse scrolled (612, 509) with delta (0, -1)
Screenshot: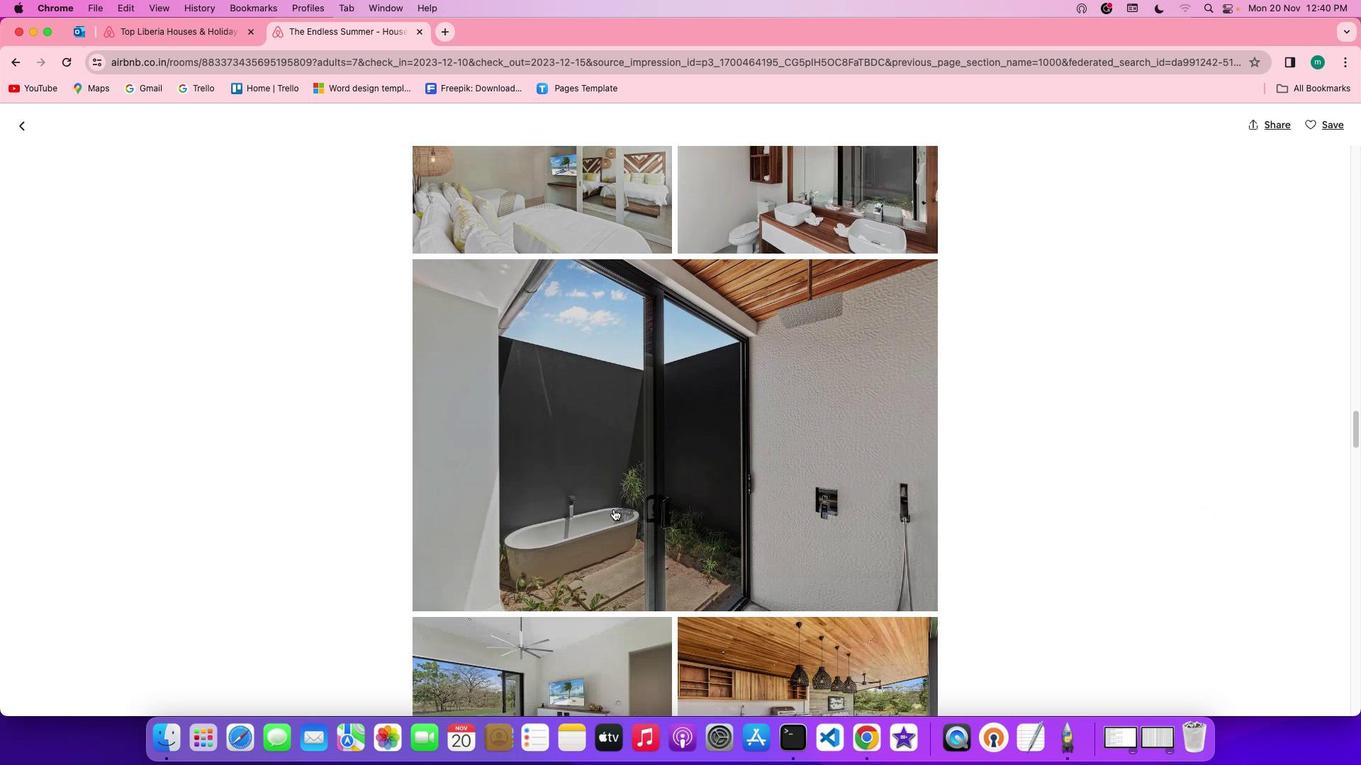 
Action: Mouse scrolled (612, 509) with delta (0, -2)
Screenshot: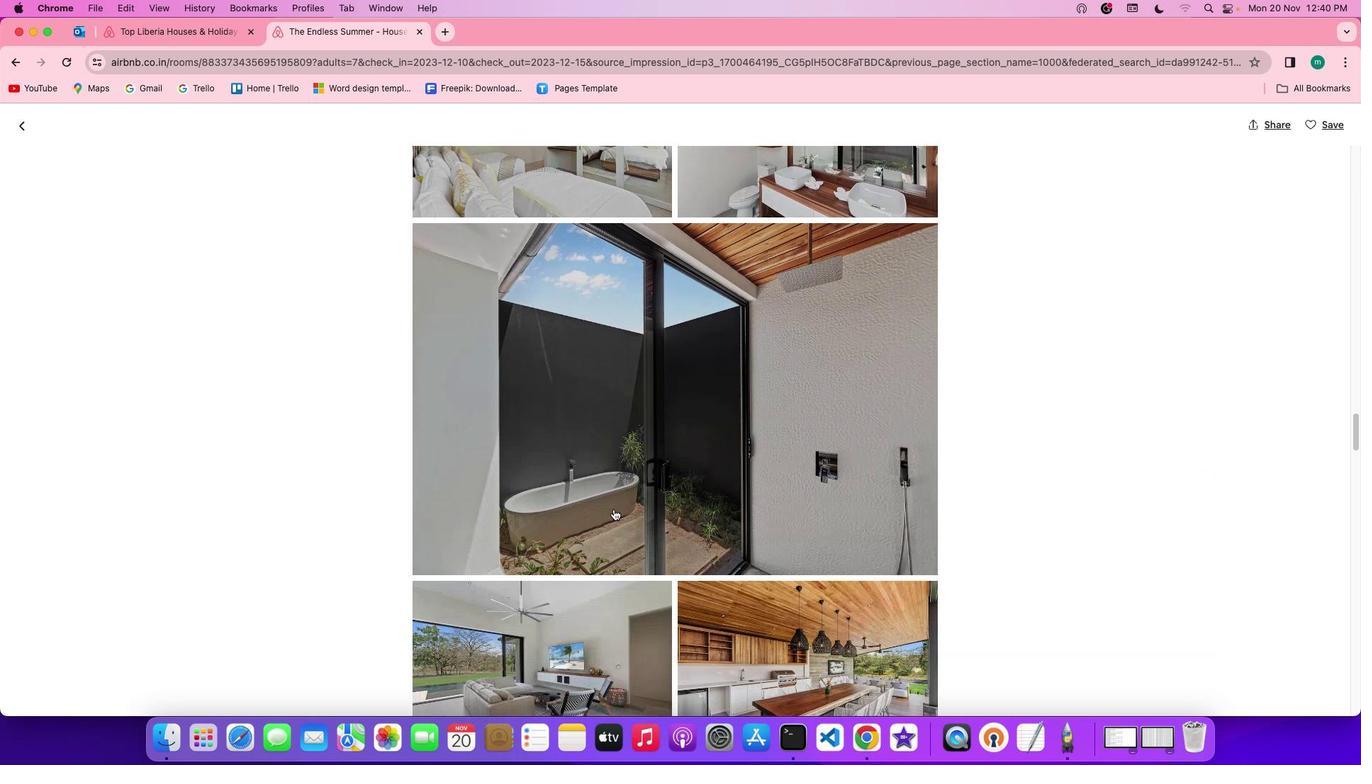 
Action: Mouse scrolled (612, 509) with delta (0, -2)
Screenshot: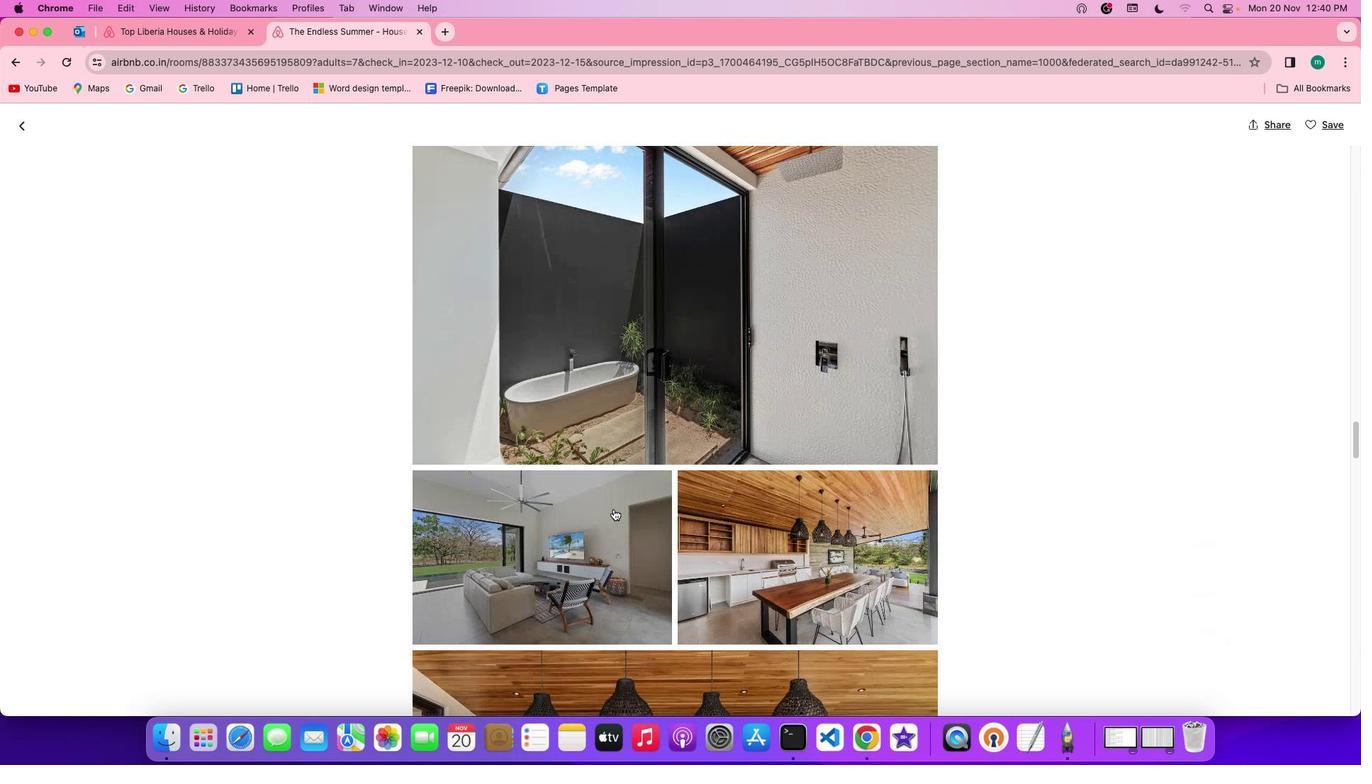 
Action: Mouse scrolled (612, 509) with delta (0, 0)
Screenshot: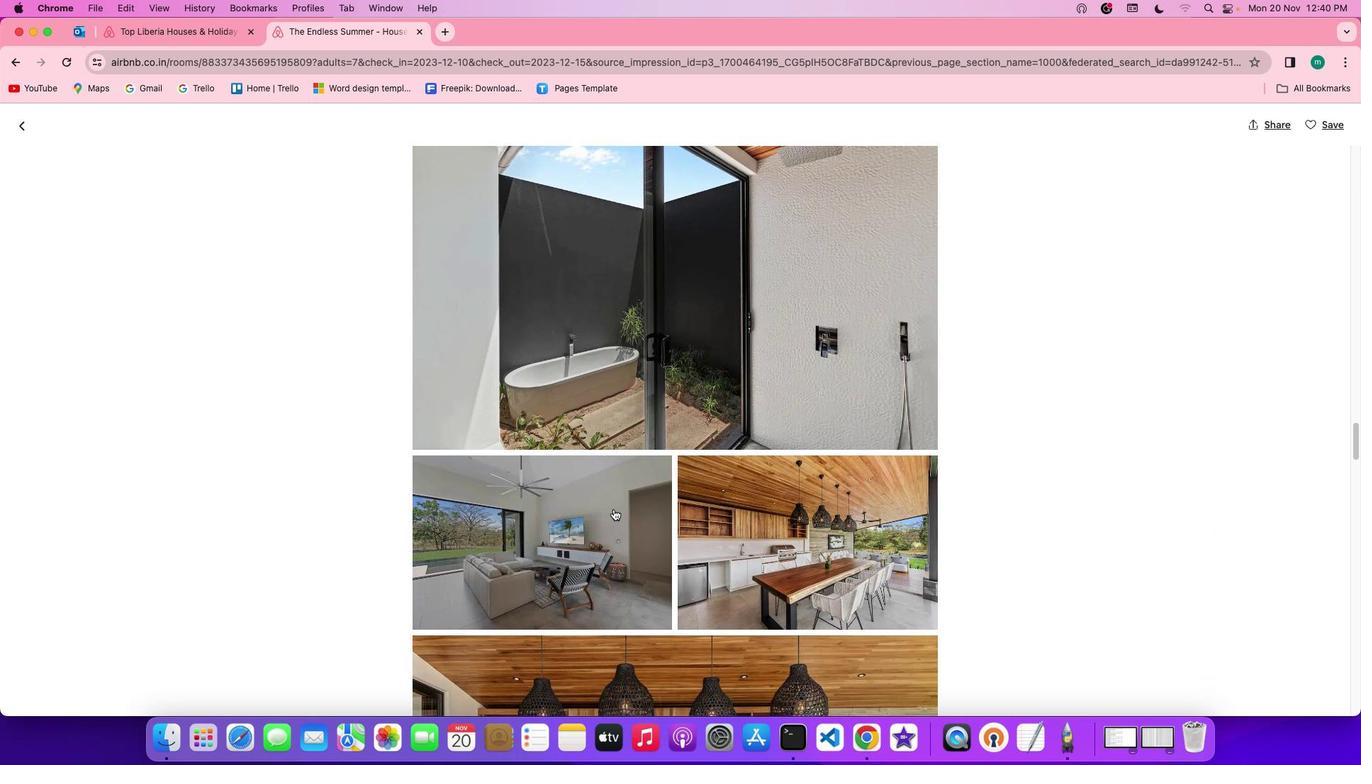 
Action: Mouse scrolled (612, 509) with delta (0, 0)
Screenshot: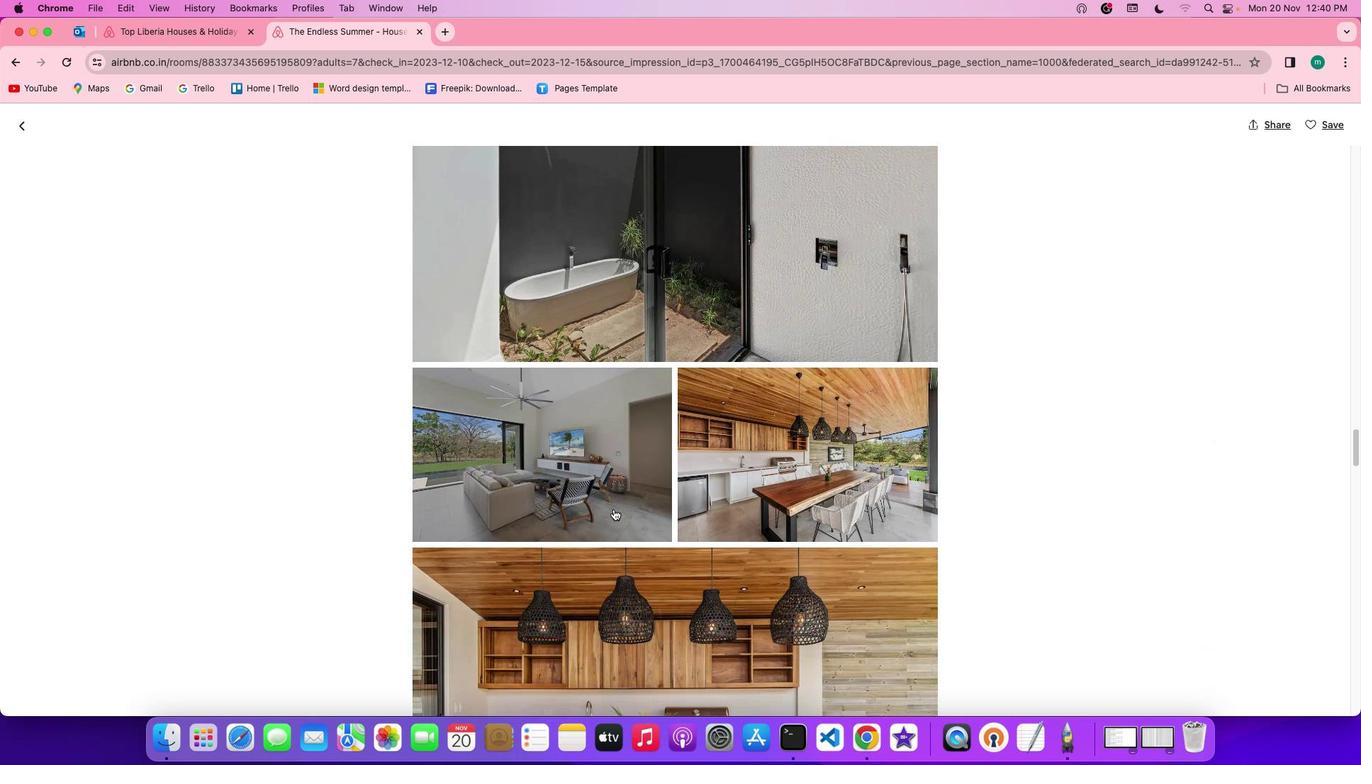 
Action: Mouse scrolled (612, 509) with delta (0, -1)
Screenshot: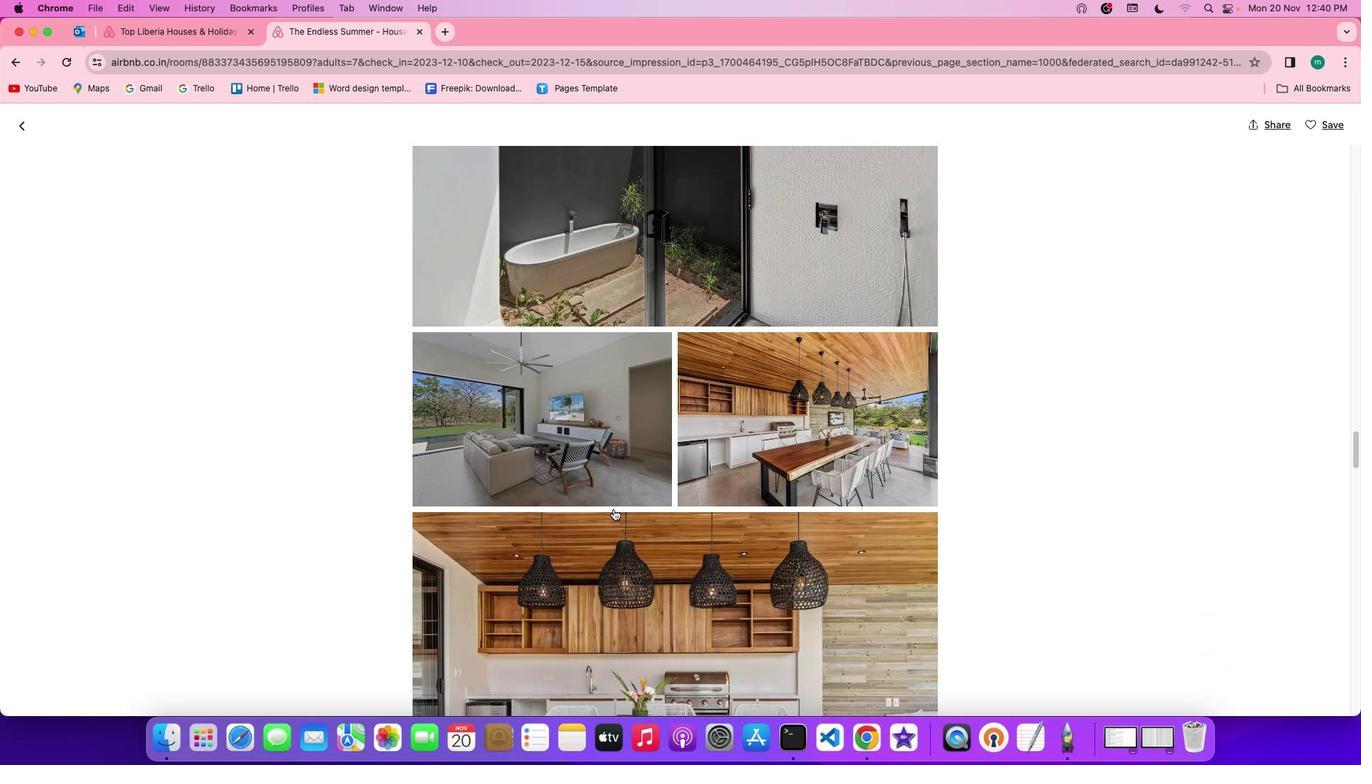 
Action: Mouse scrolled (612, 509) with delta (0, -2)
Screenshot: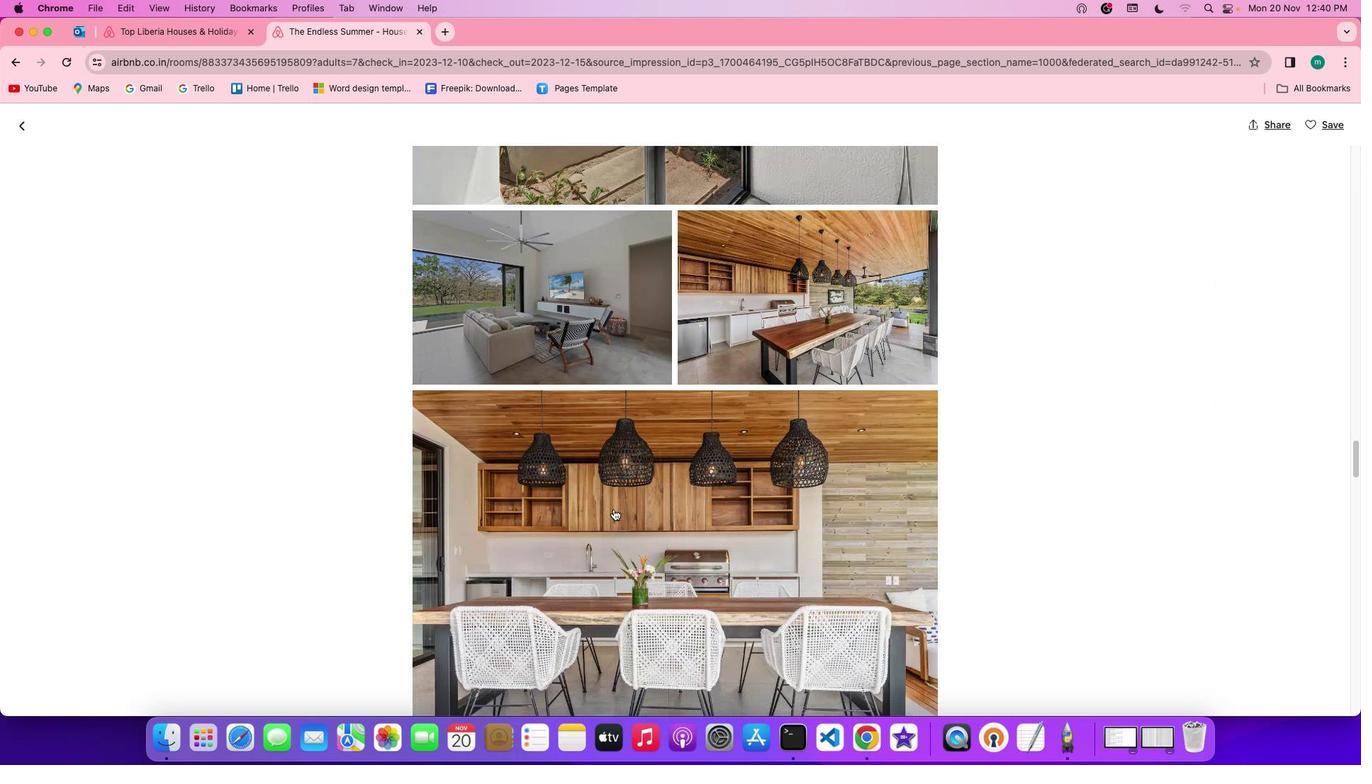 
Action: Mouse scrolled (612, 509) with delta (0, -2)
Screenshot: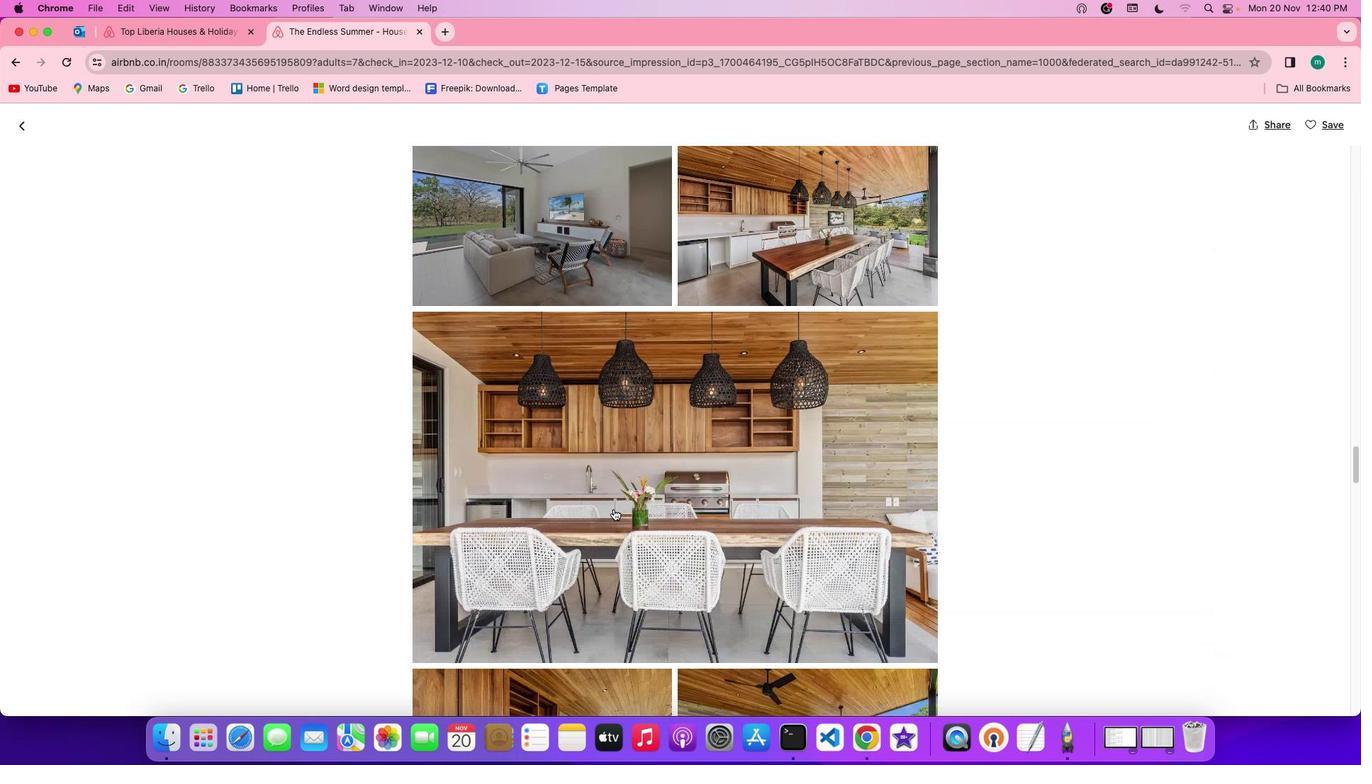 
Action: Mouse scrolled (612, 509) with delta (0, -2)
Screenshot: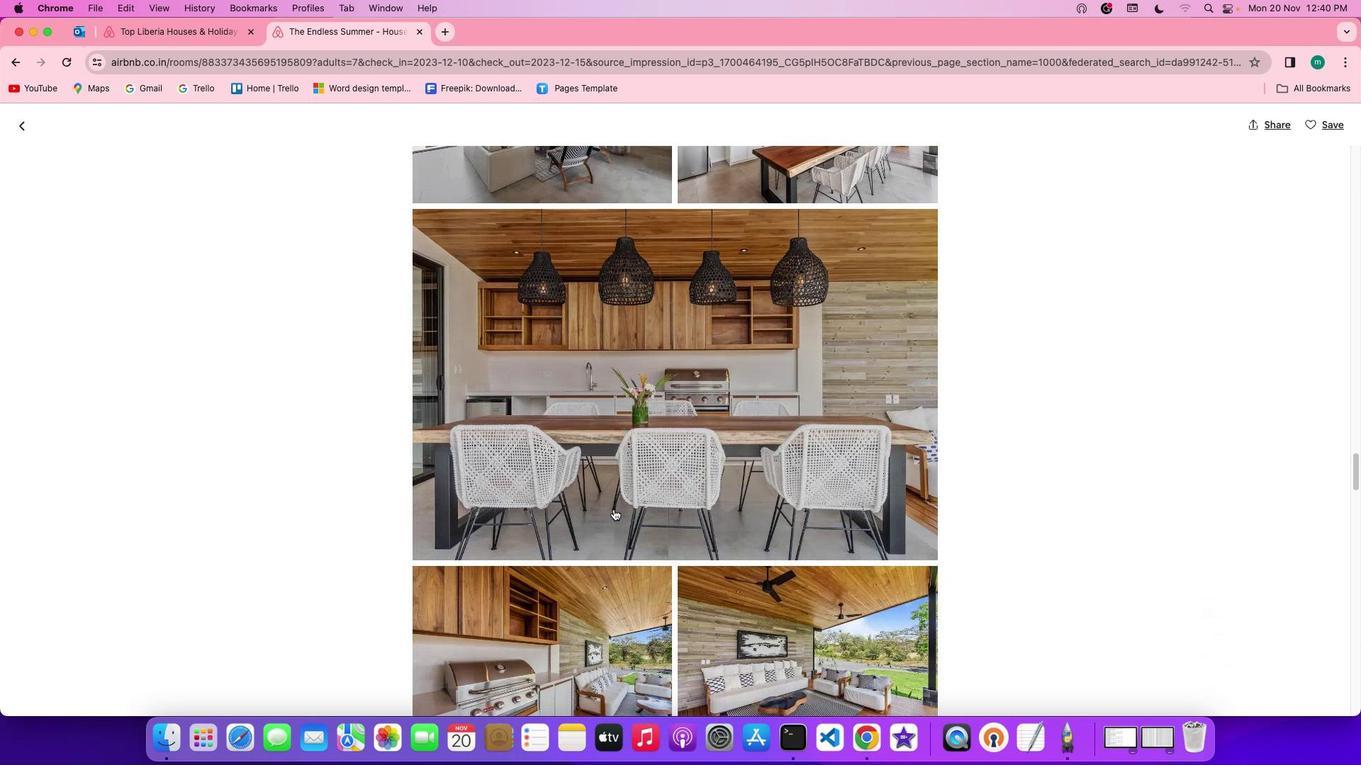 
Action: Mouse scrolled (612, 509) with delta (0, 0)
Screenshot: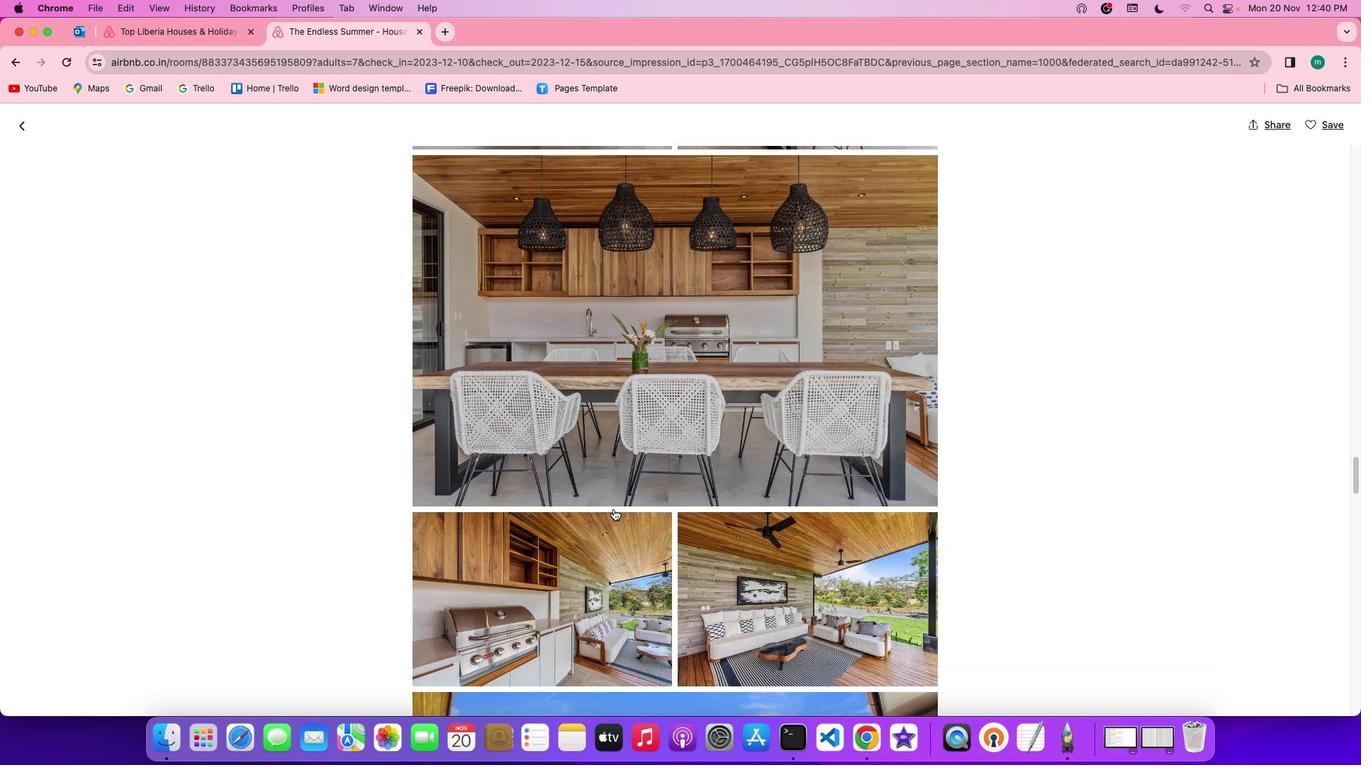 
Action: Mouse scrolled (612, 509) with delta (0, 0)
Screenshot: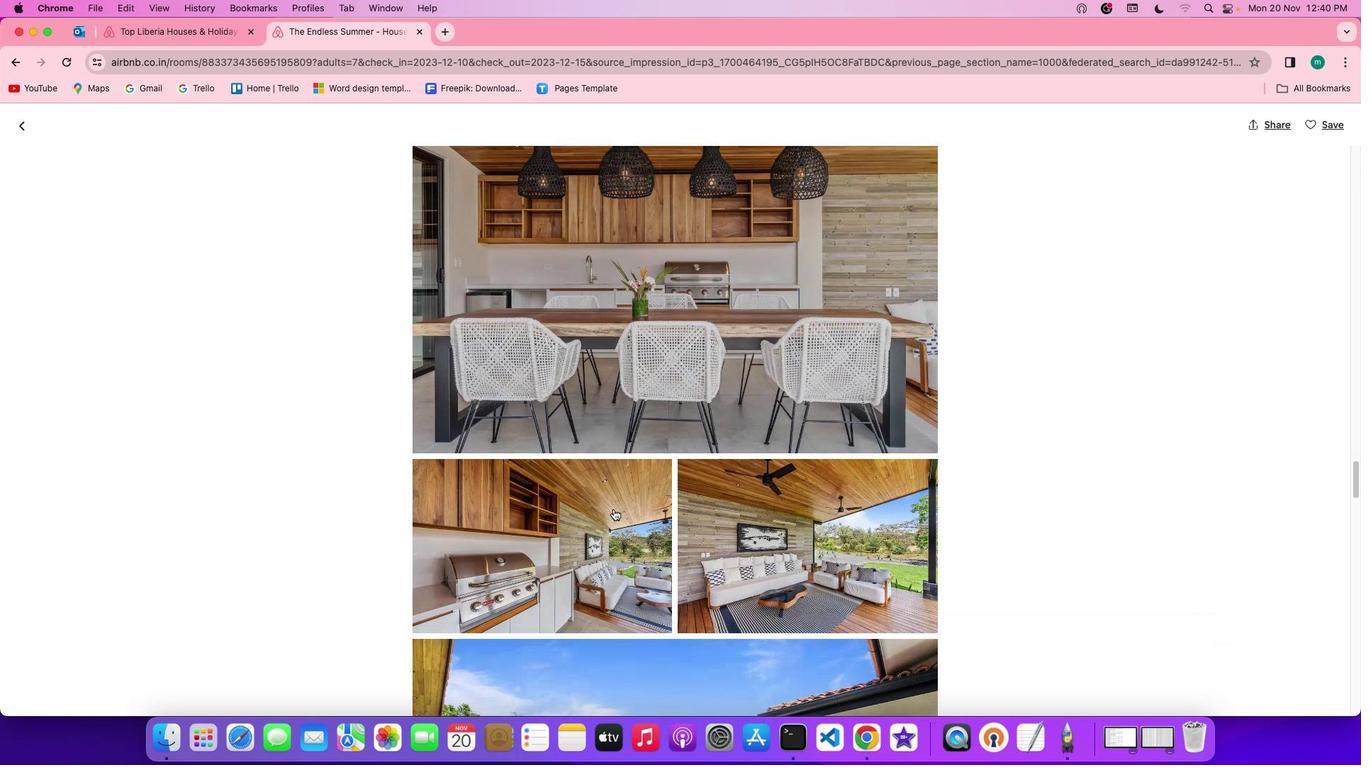 
Action: Mouse scrolled (612, 509) with delta (0, -1)
Screenshot: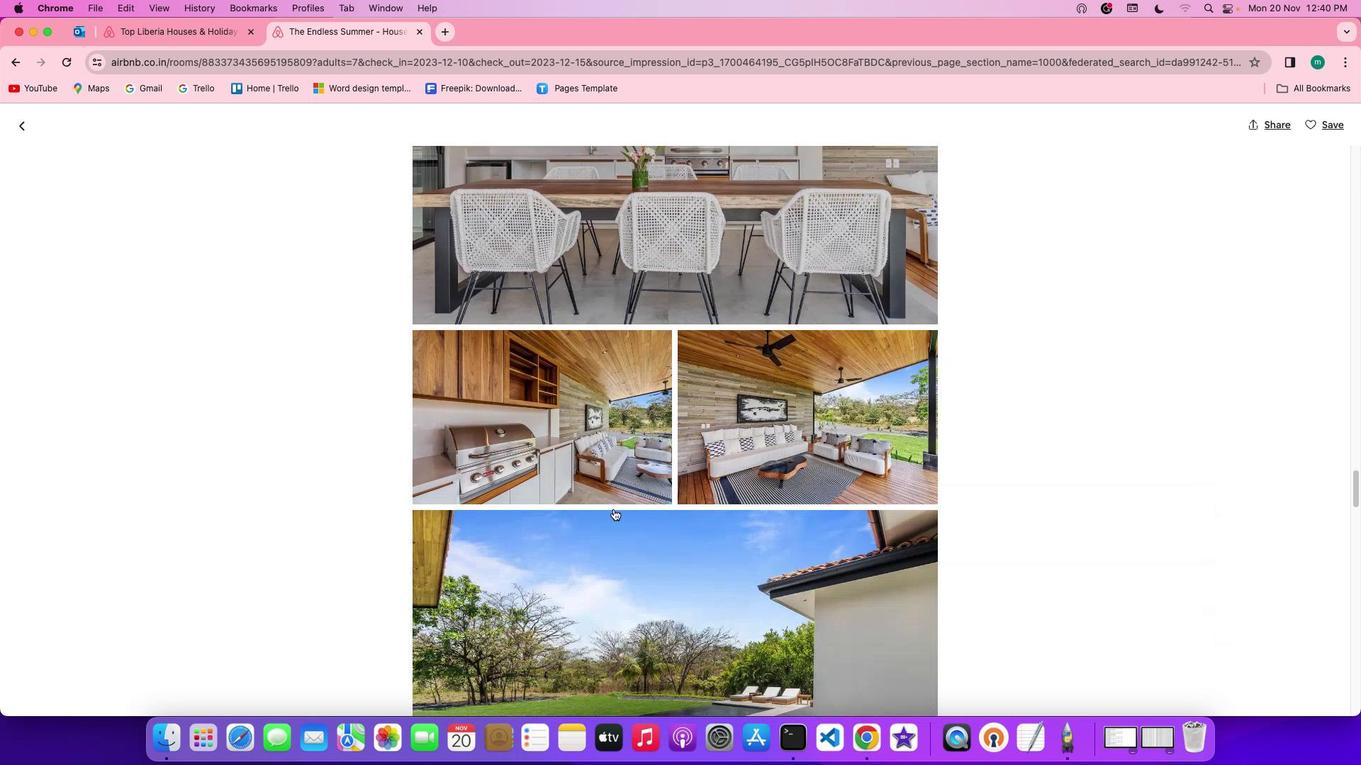 
Action: Mouse scrolled (612, 509) with delta (0, -2)
Screenshot: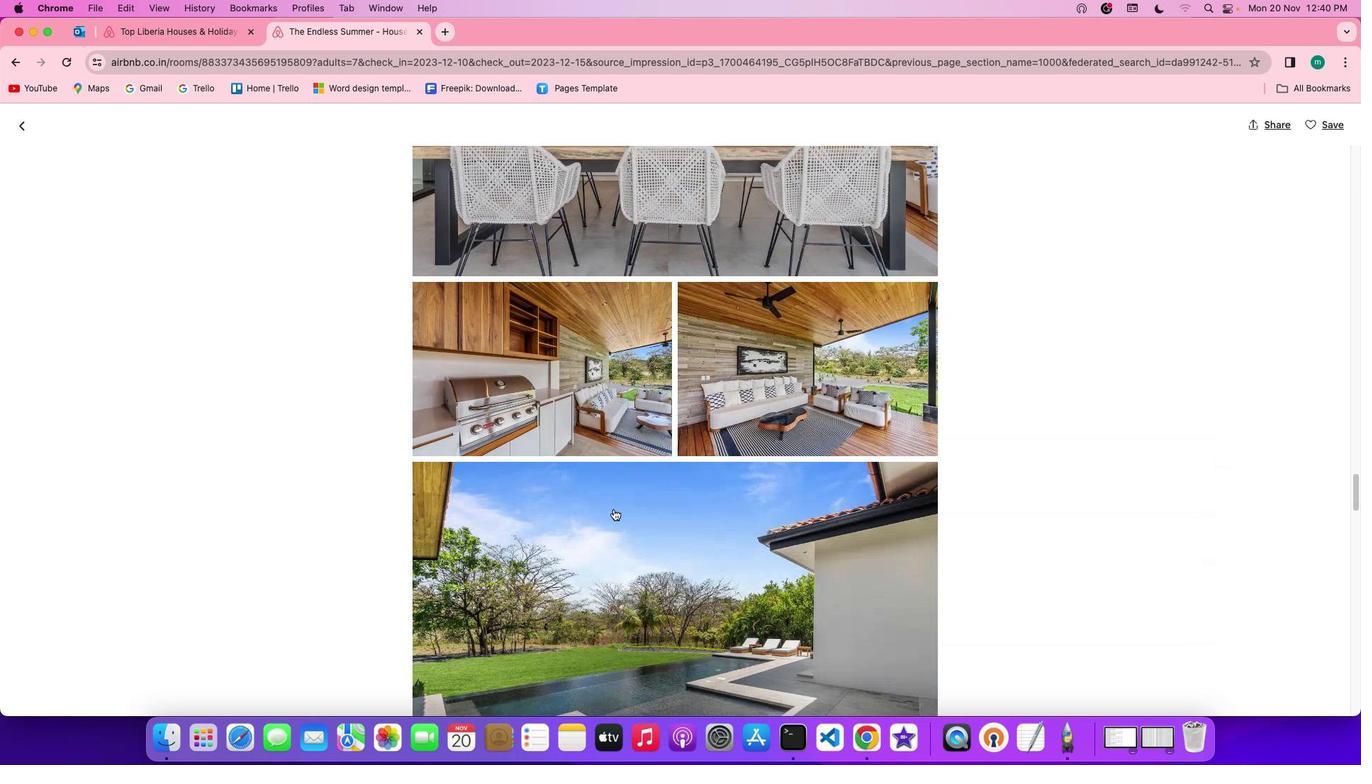 
Action: Mouse scrolled (612, 509) with delta (0, -2)
Screenshot: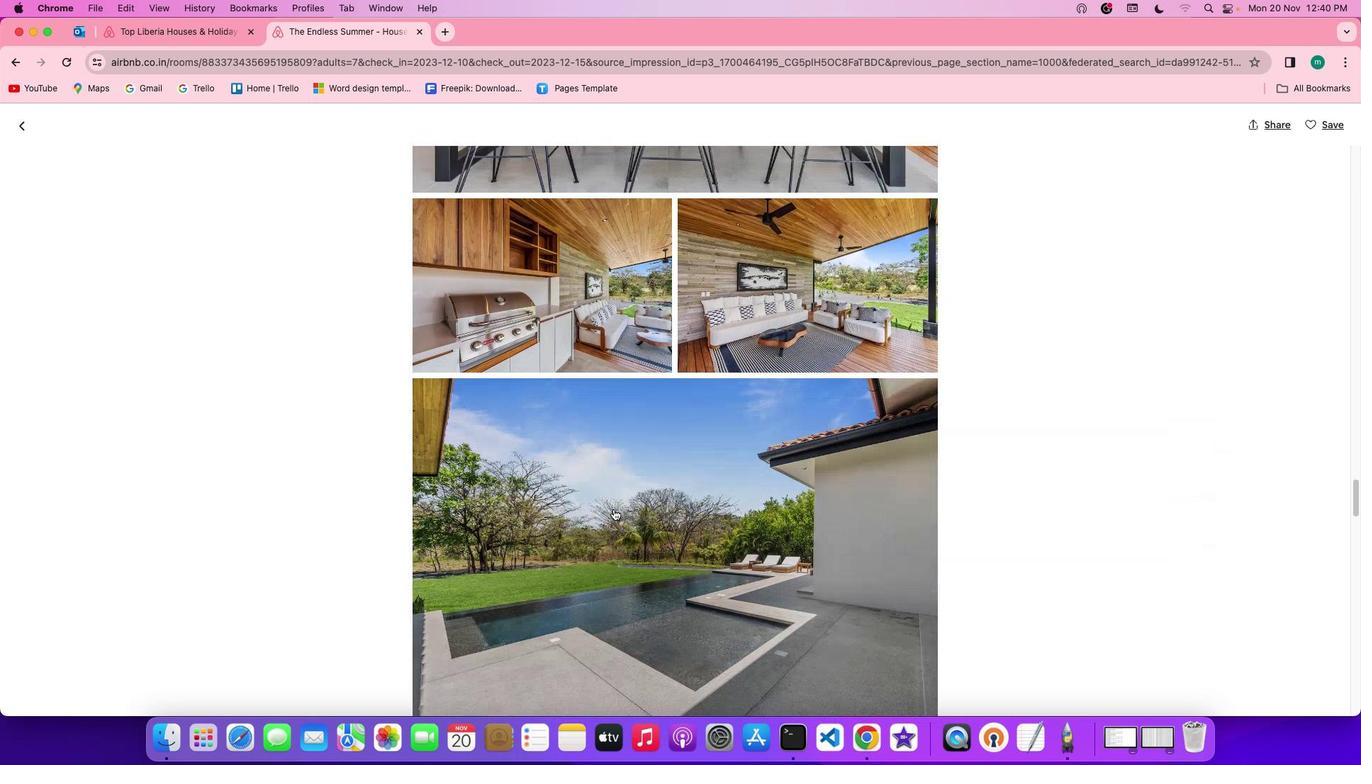 
Action: Mouse scrolled (612, 509) with delta (0, -2)
Screenshot: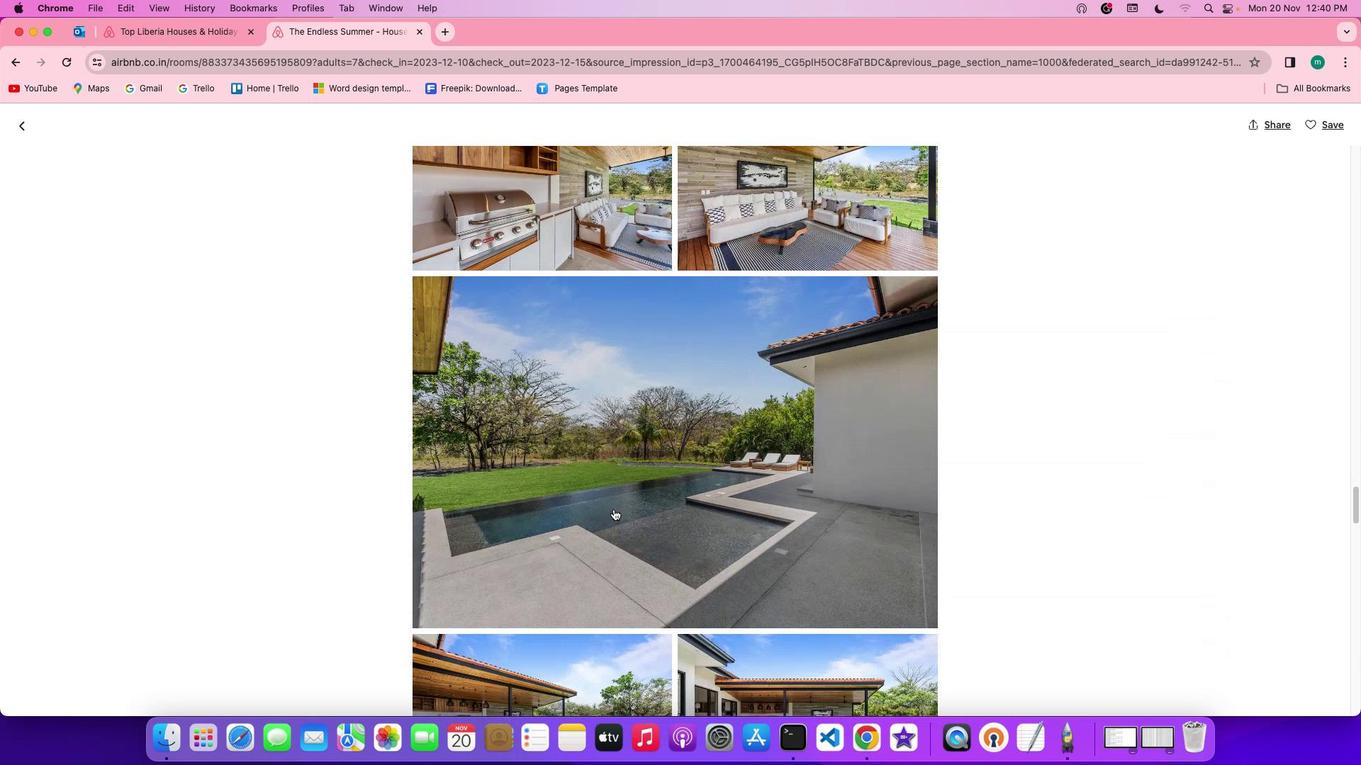 
Action: Mouse scrolled (612, 509) with delta (0, 0)
Screenshot: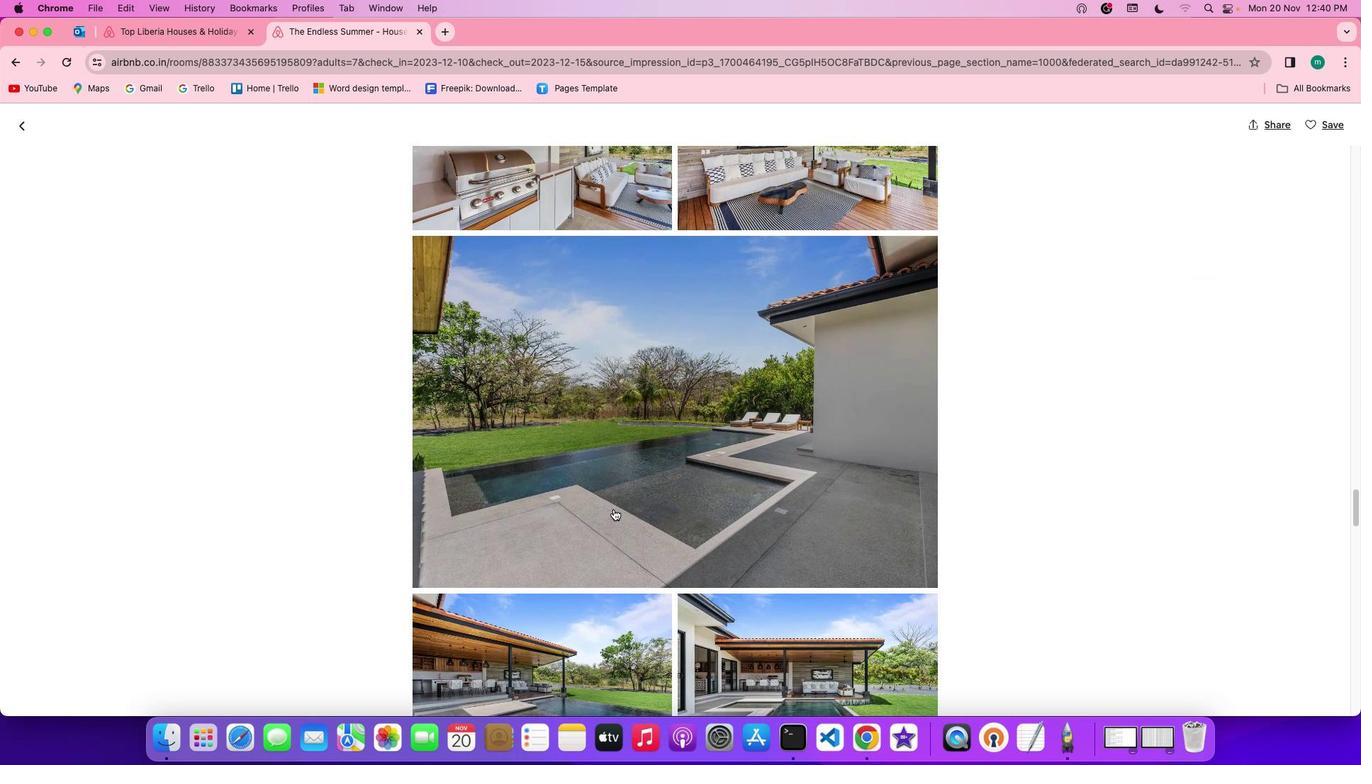 
Action: Mouse scrolled (612, 509) with delta (0, 0)
Screenshot: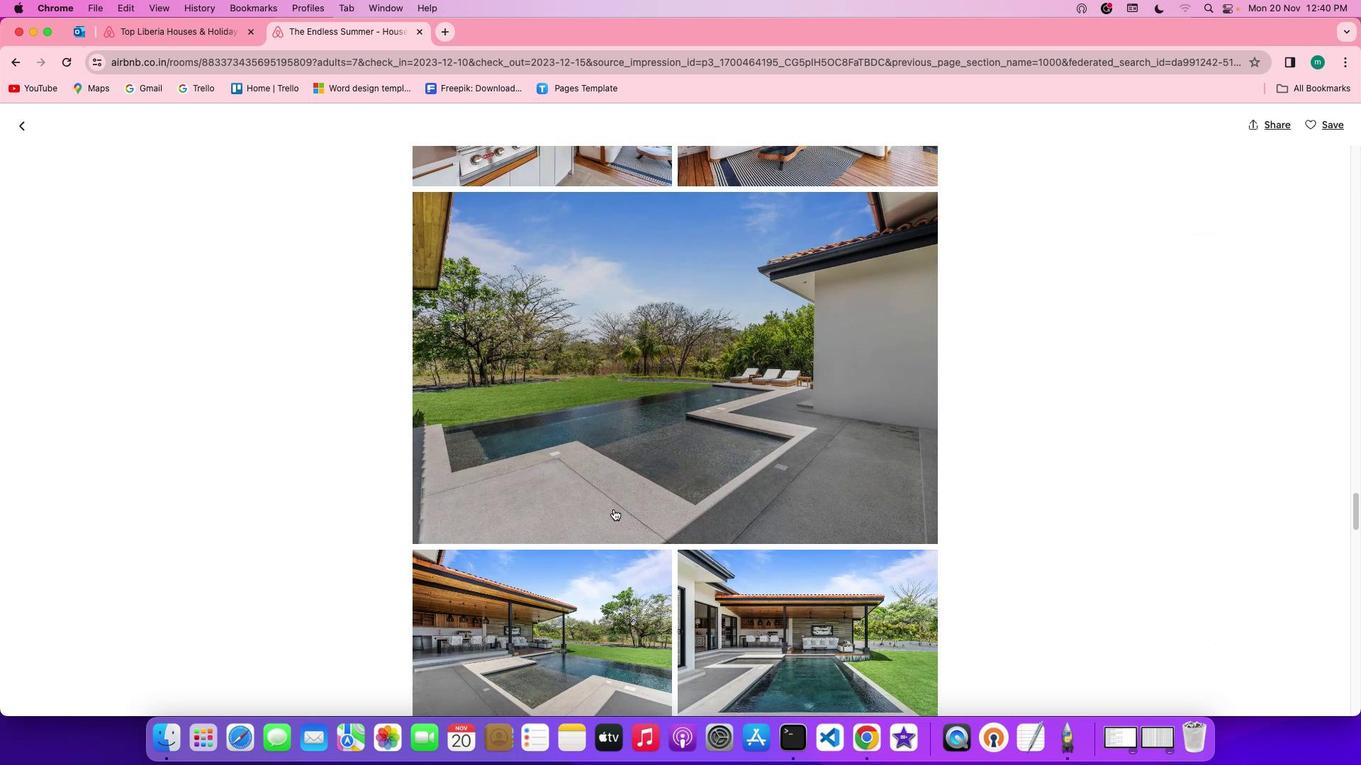 
Action: Mouse scrolled (612, 509) with delta (0, -1)
Screenshot: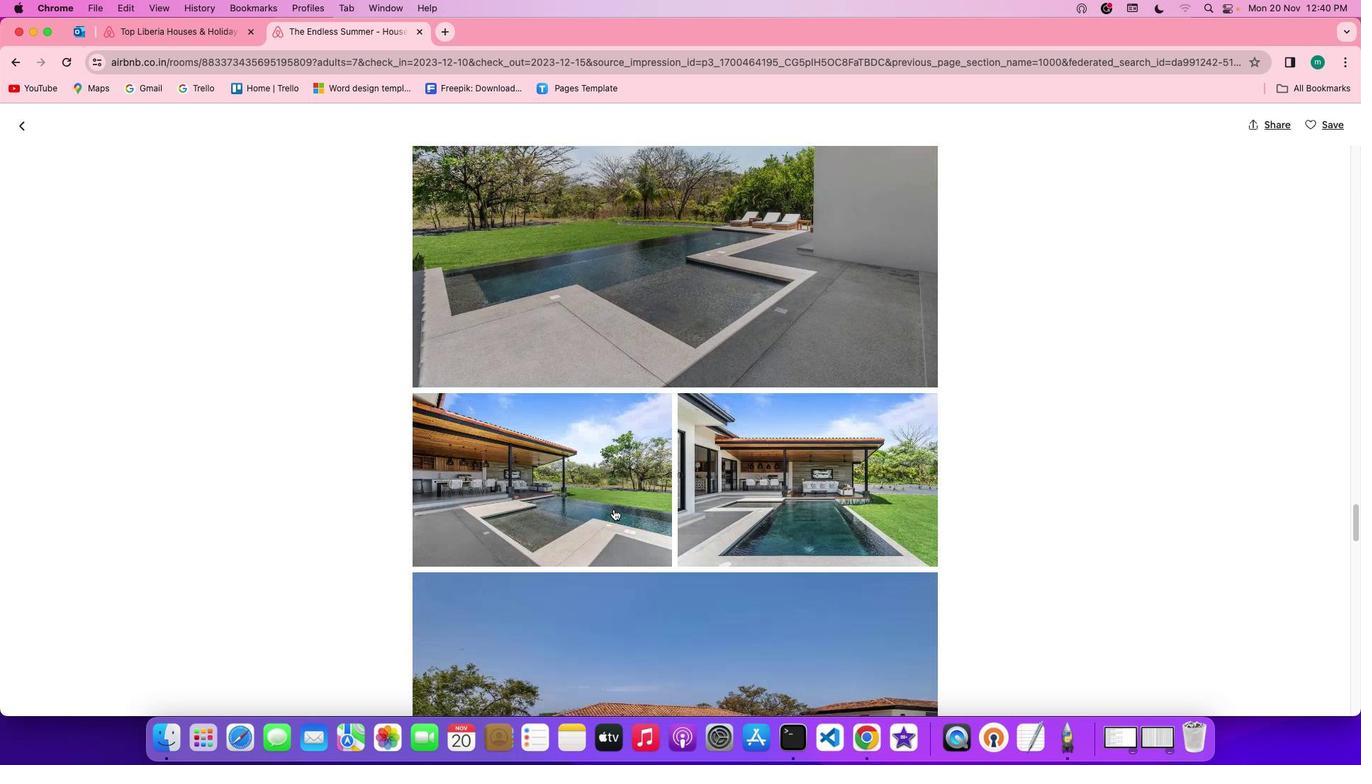 
Action: Mouse scrolled (612, 509) with delta (0, -2)
Screenshot: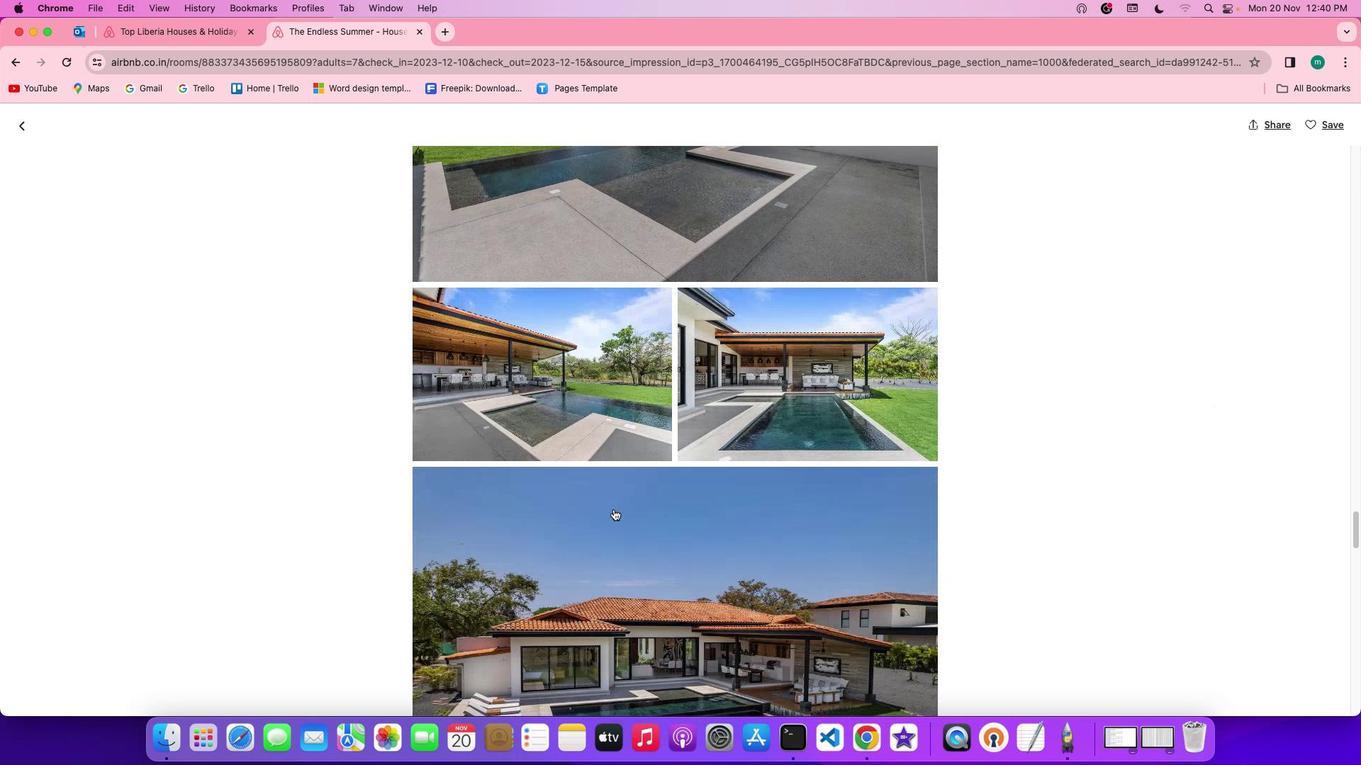 
Action: Mouse scrolled (612, 509) with delta (0, -3)
Screenshot: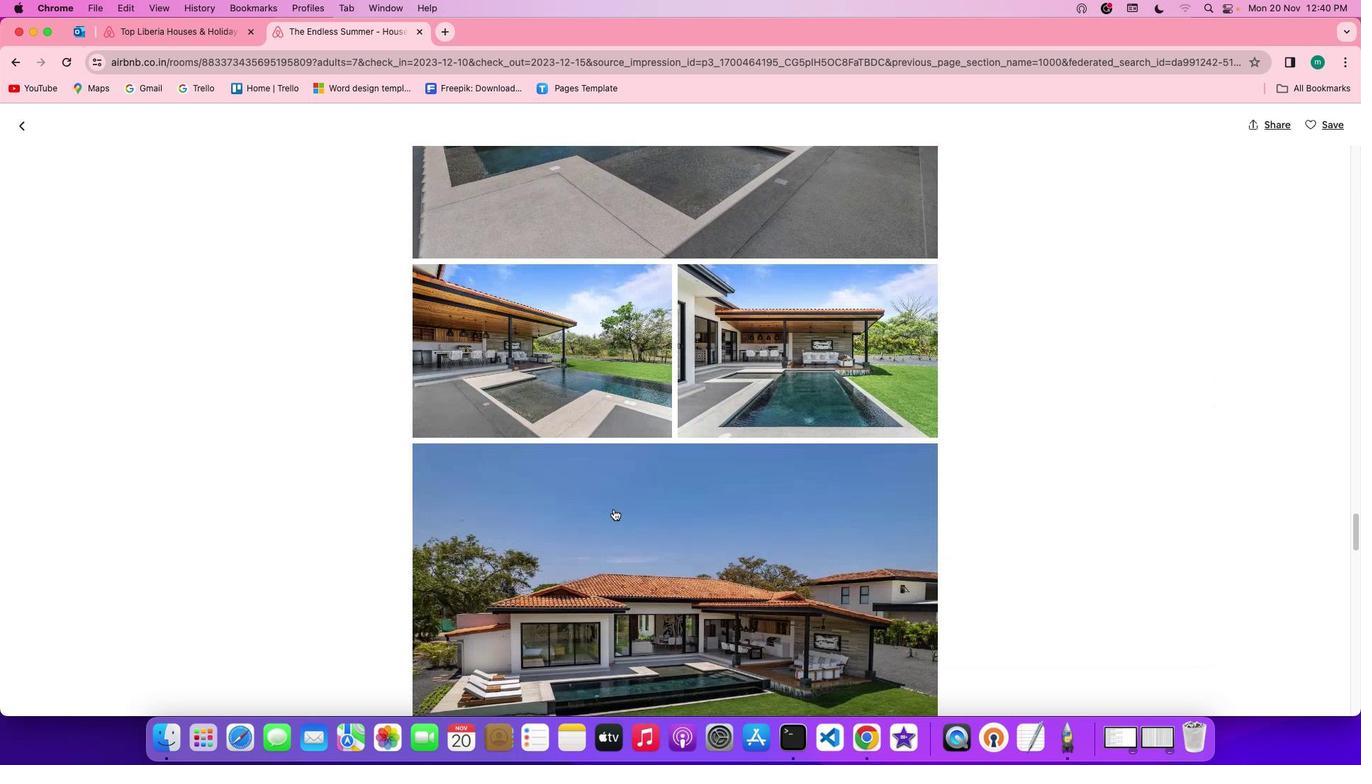 
Action: Mouse scrolled (612, 509) with delta (0, -2)
Screenshot: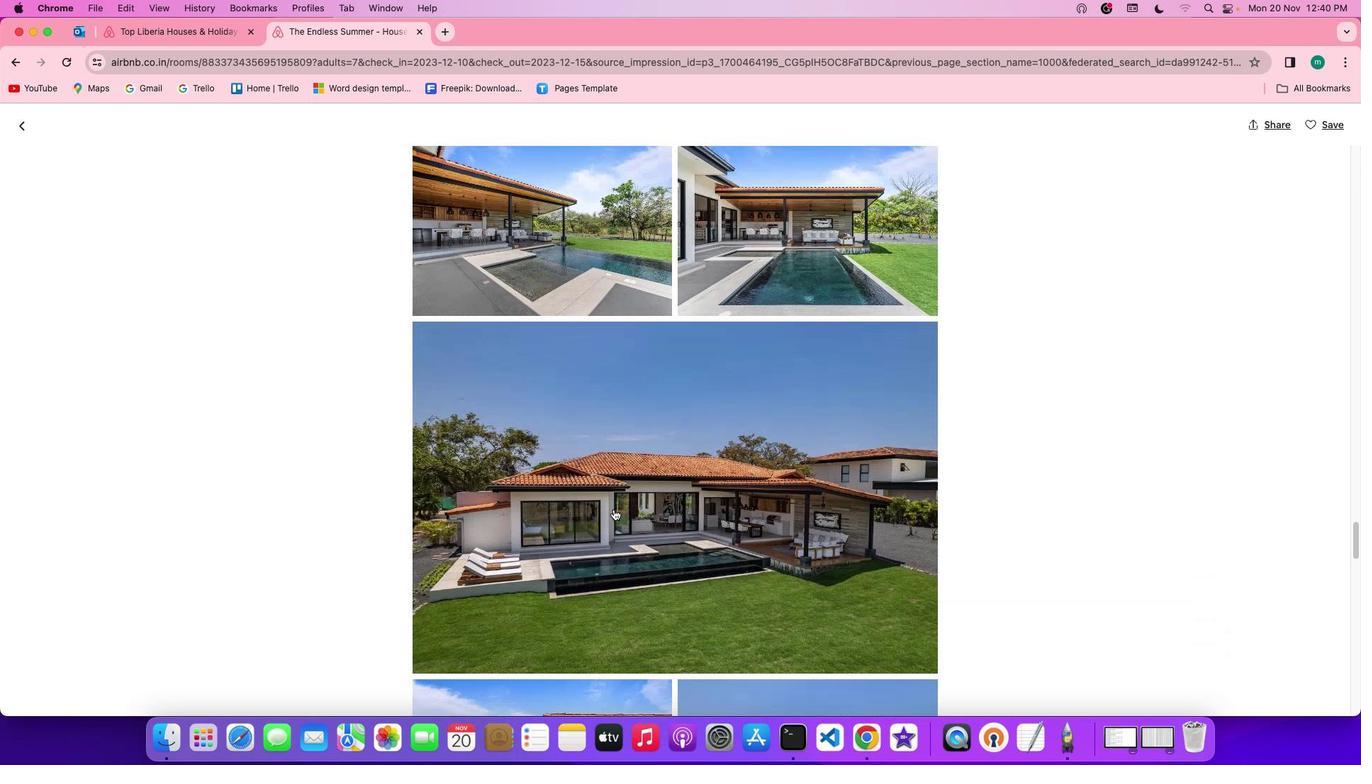 
Action: Mouse scrolled (612, 509) with delta (0, 0)
Screenshot: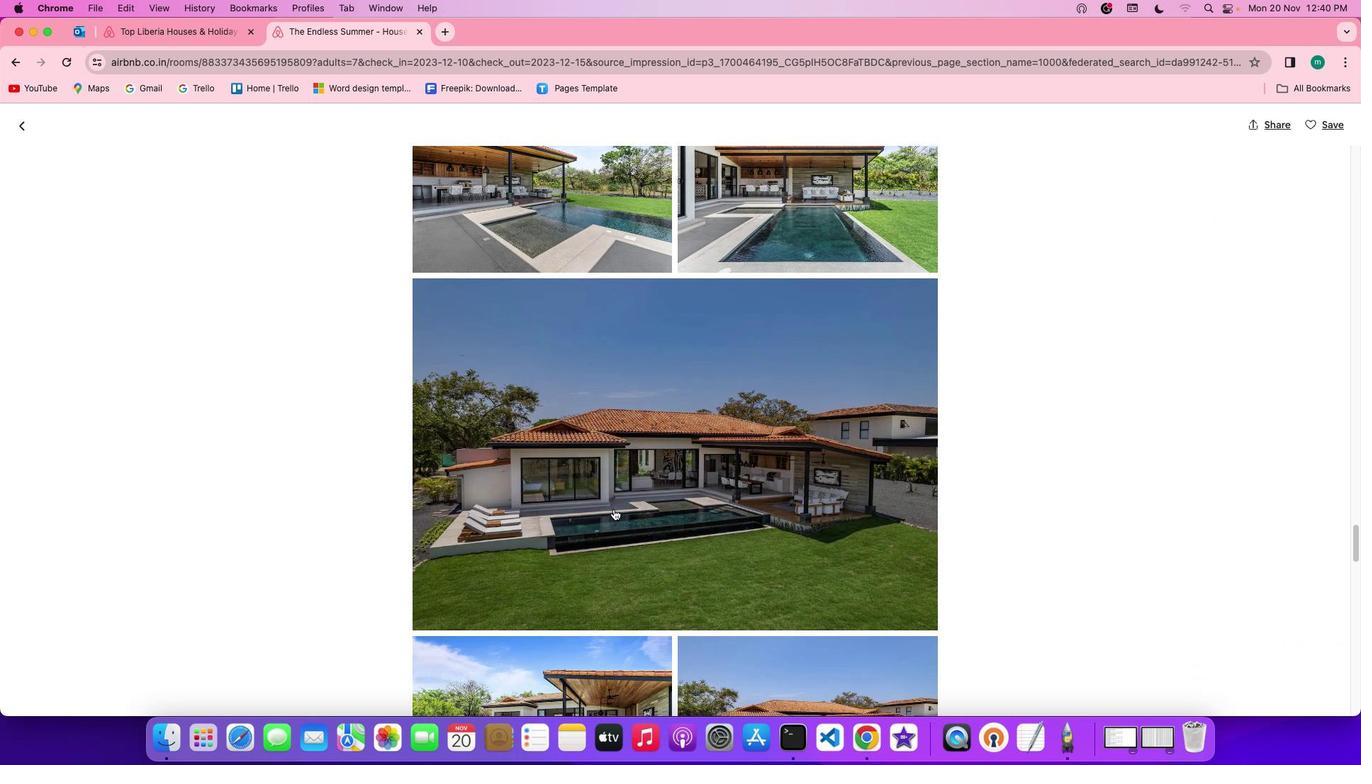 
Action: Mouse scrolled (612, 509) with delta (0, 0)
Screenshot: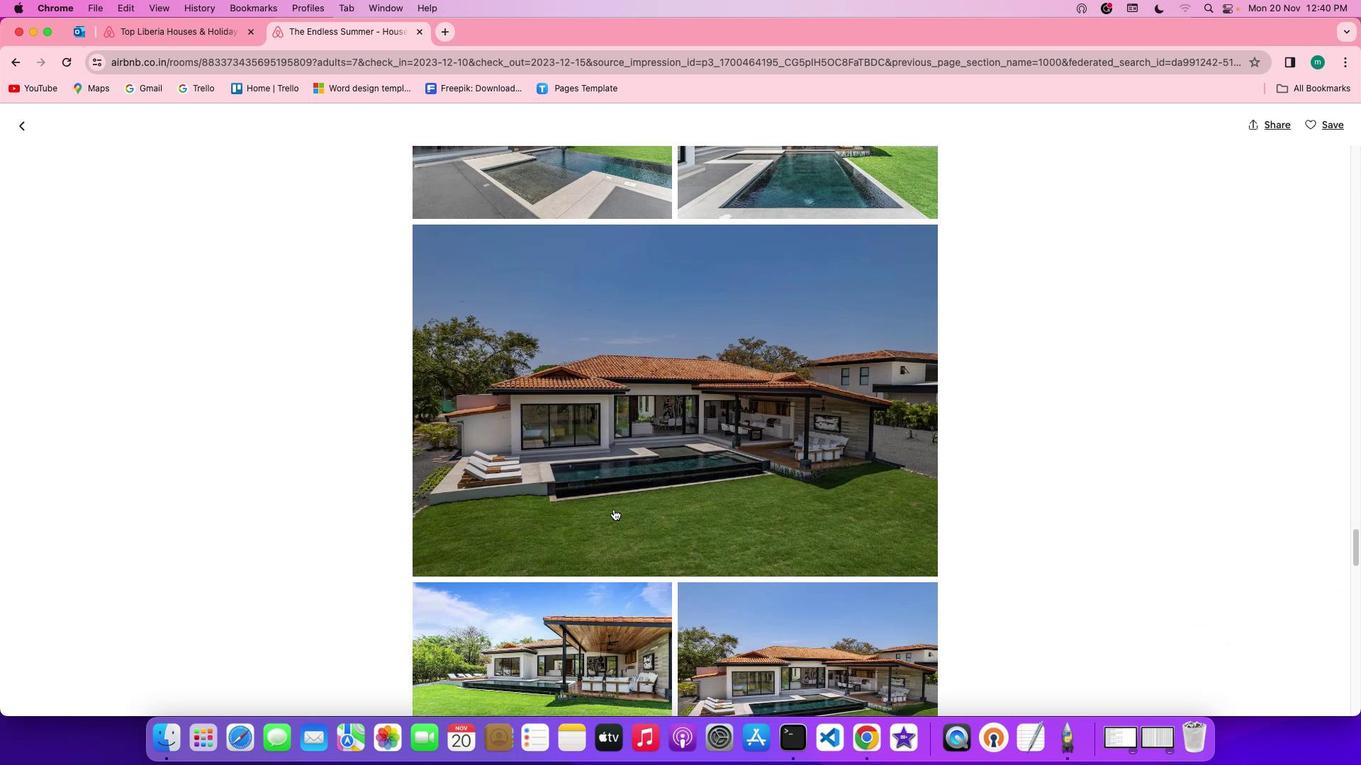 
Action: Mouse scrolled (612, 509) with delta (0, -1)
Screenshot: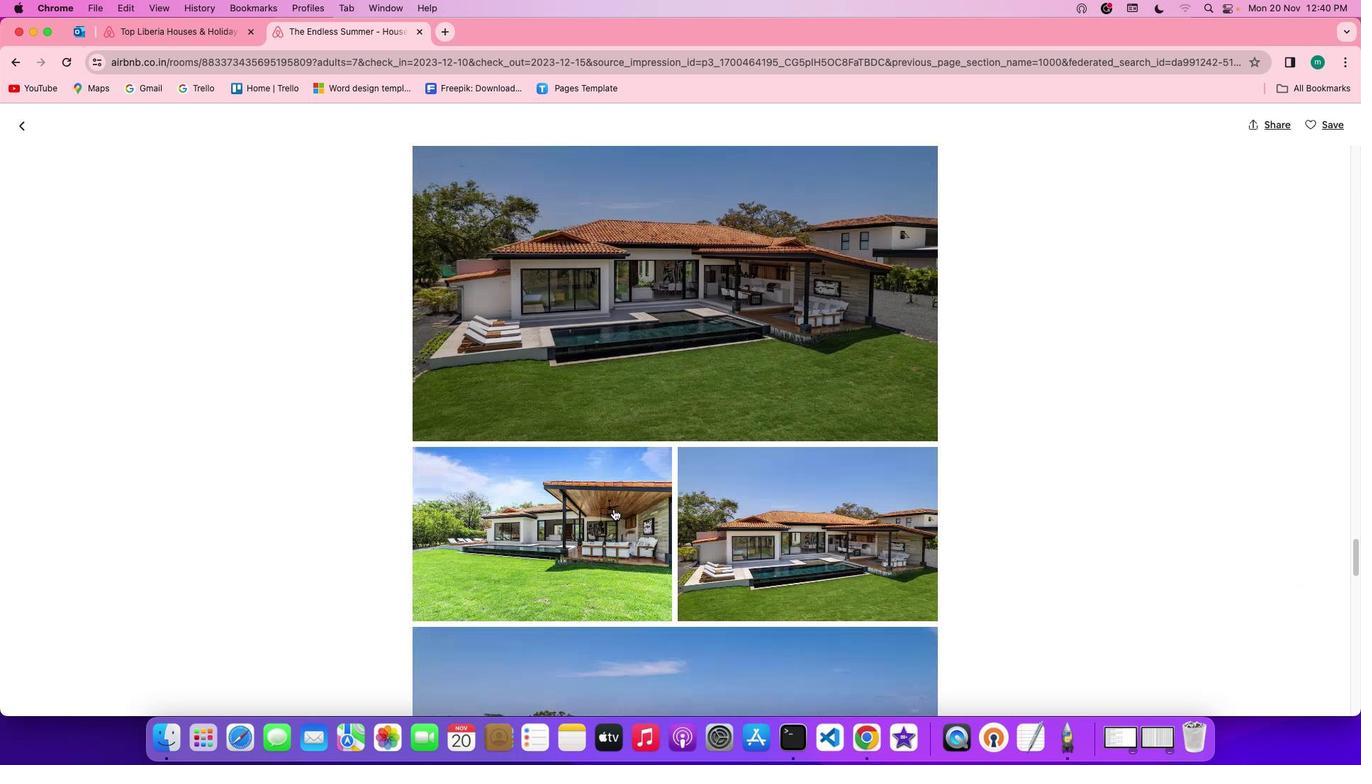 
Action: Mouse scrolled (612, 509) with delta (0, -2)
Screenshot: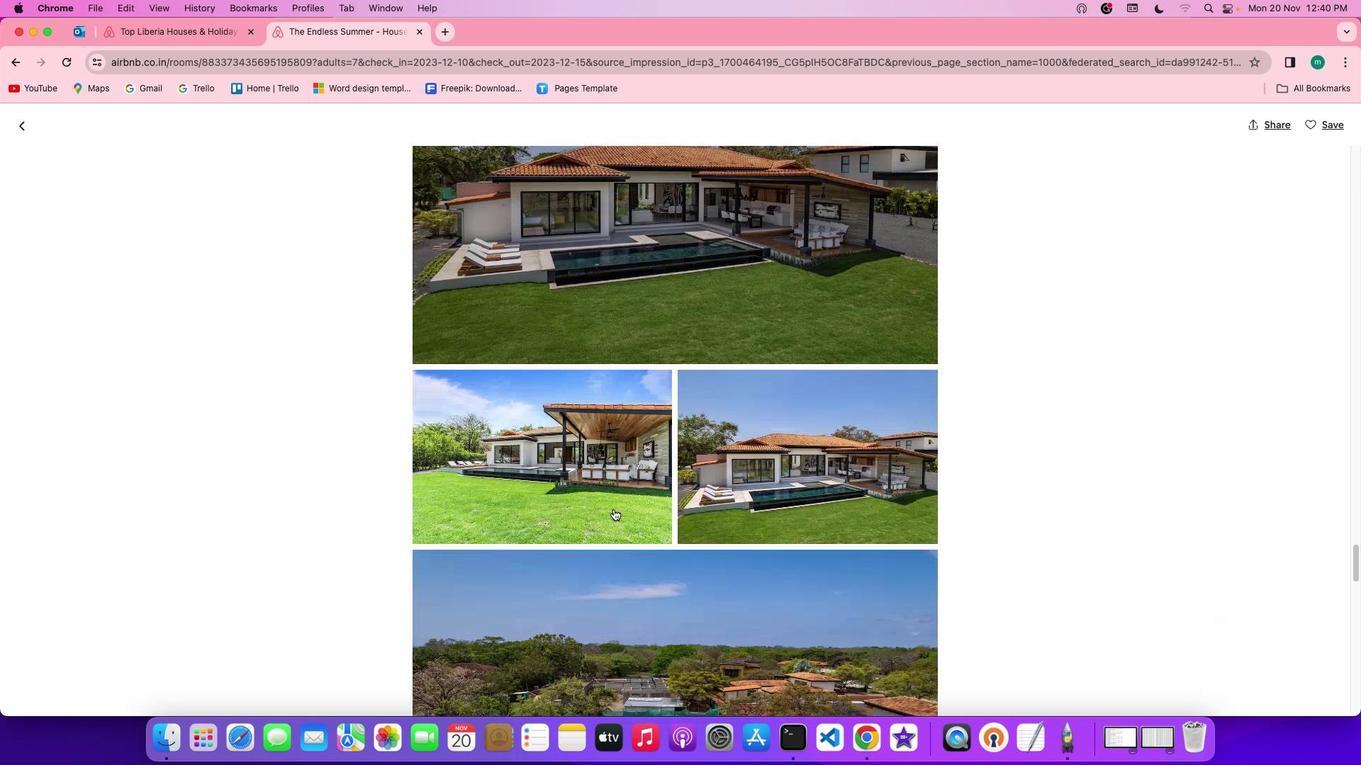 
Action: Mouse scrolled (612, 509) with delta (0, -3)
Screenshot: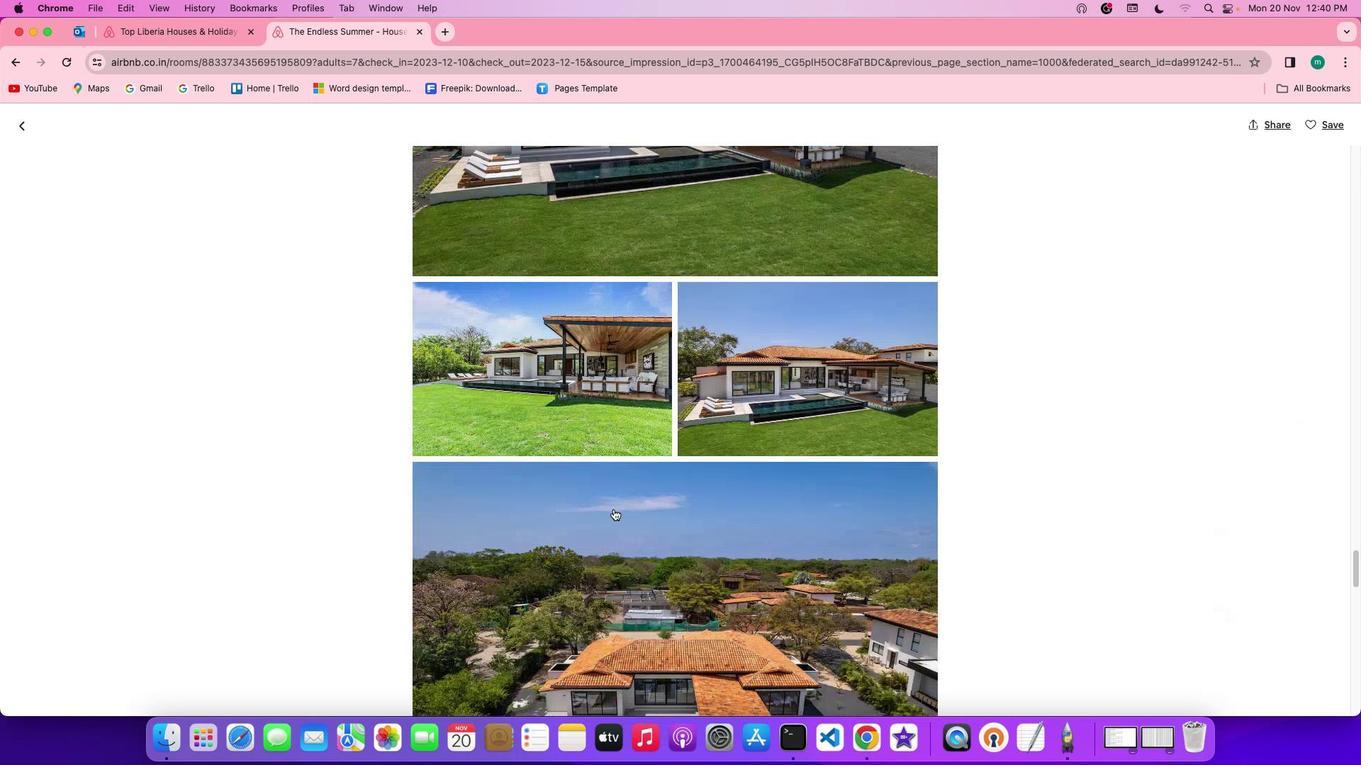 
Action: Mouse scrolled (612, 509) with delta (0, -2)
Screenshot: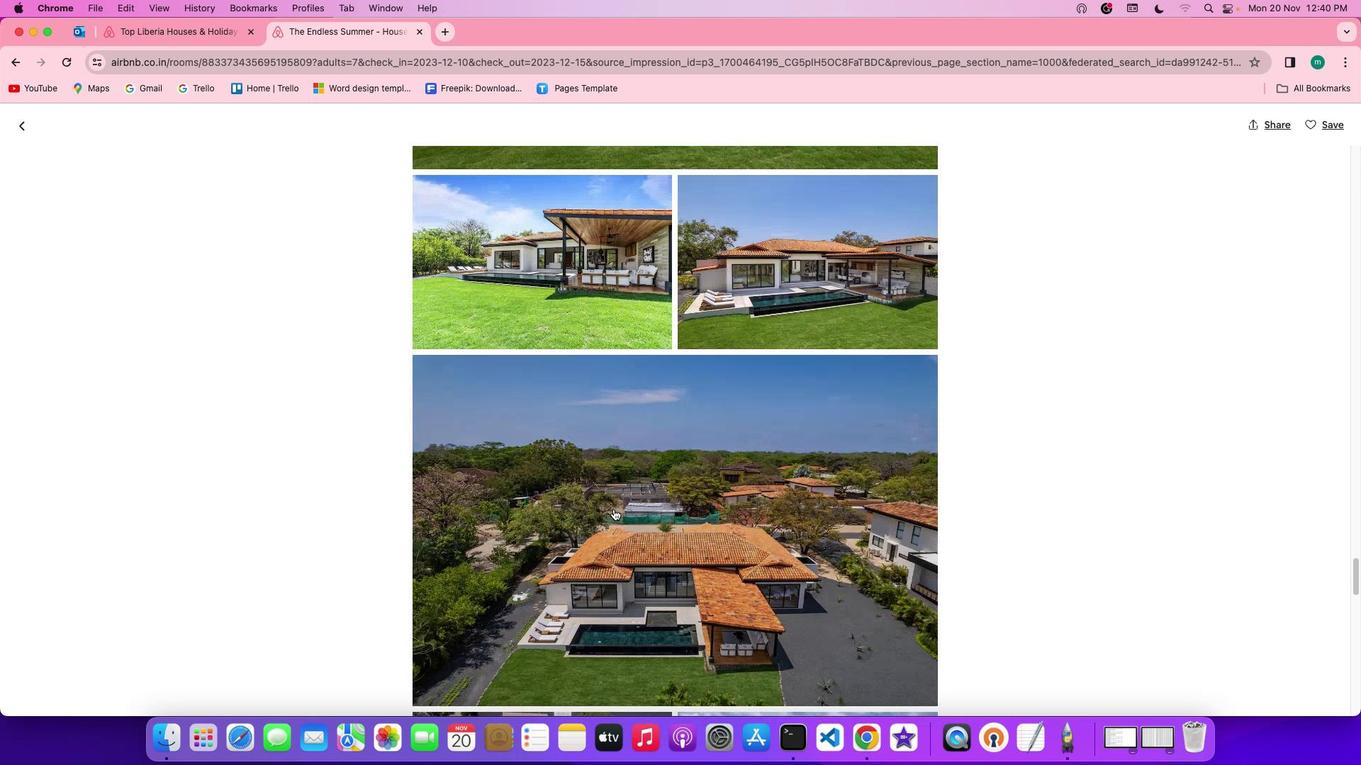
Action: Mouse scrolled (612, 509) with delta (0, 0)
Screenshot: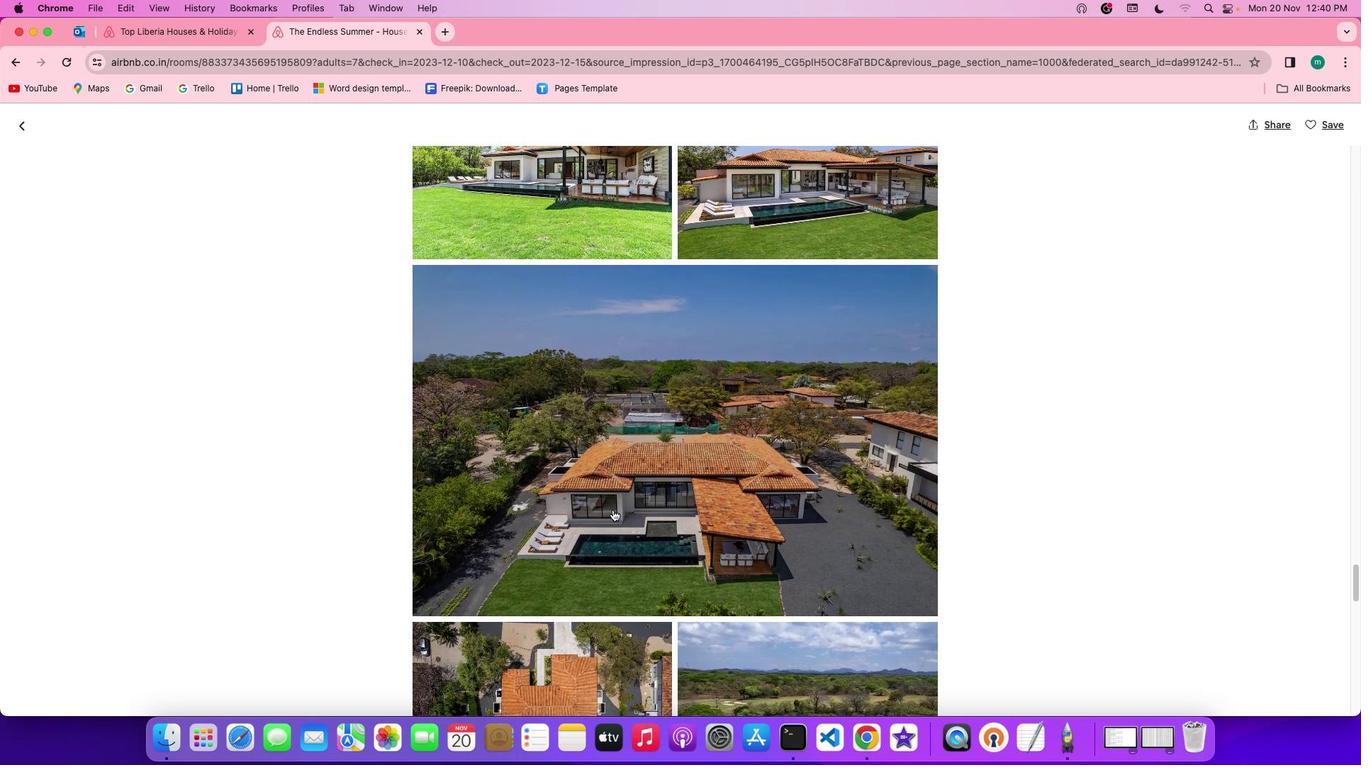 
Action: Mouse scrolled (612, 509) with delta (0, 0)
Screenshot: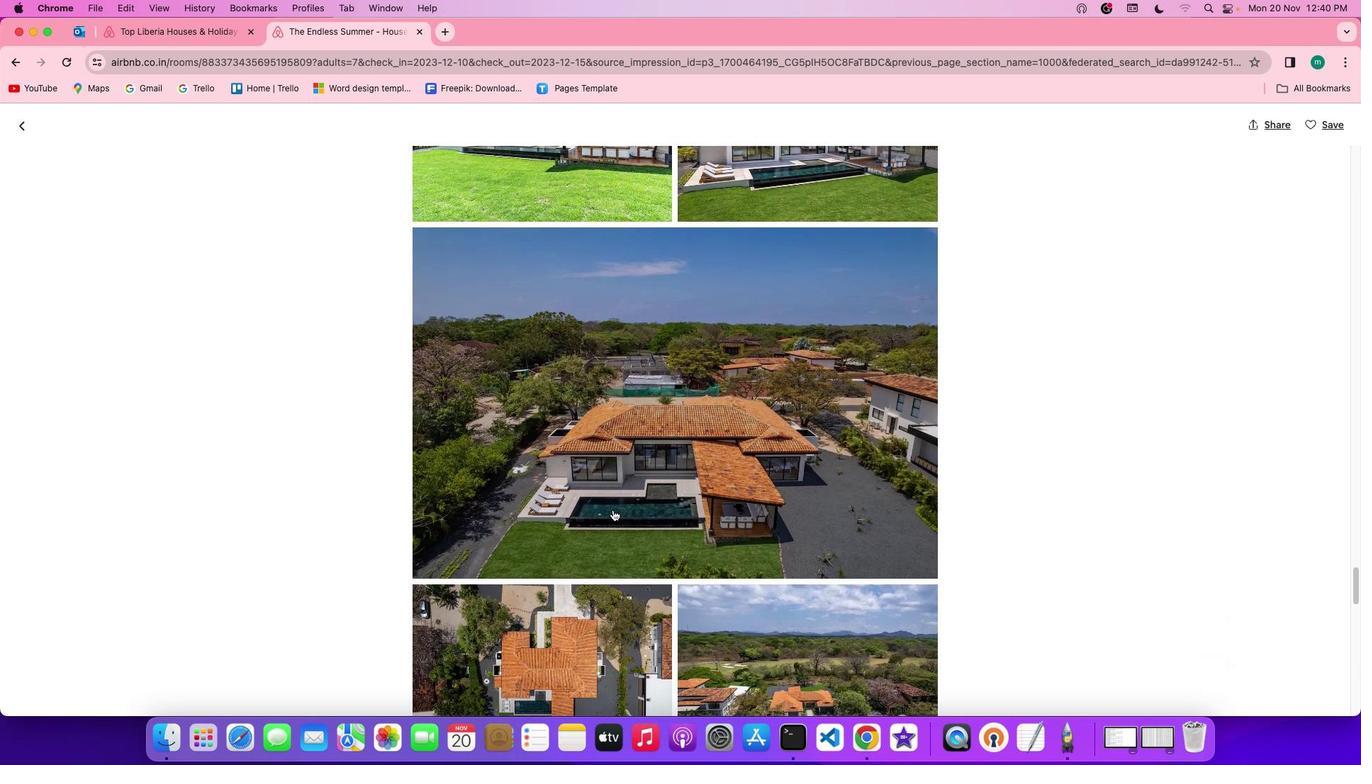 
Action: Mouse scrolled (612, 509) with delta (0, -1)
Screenshot: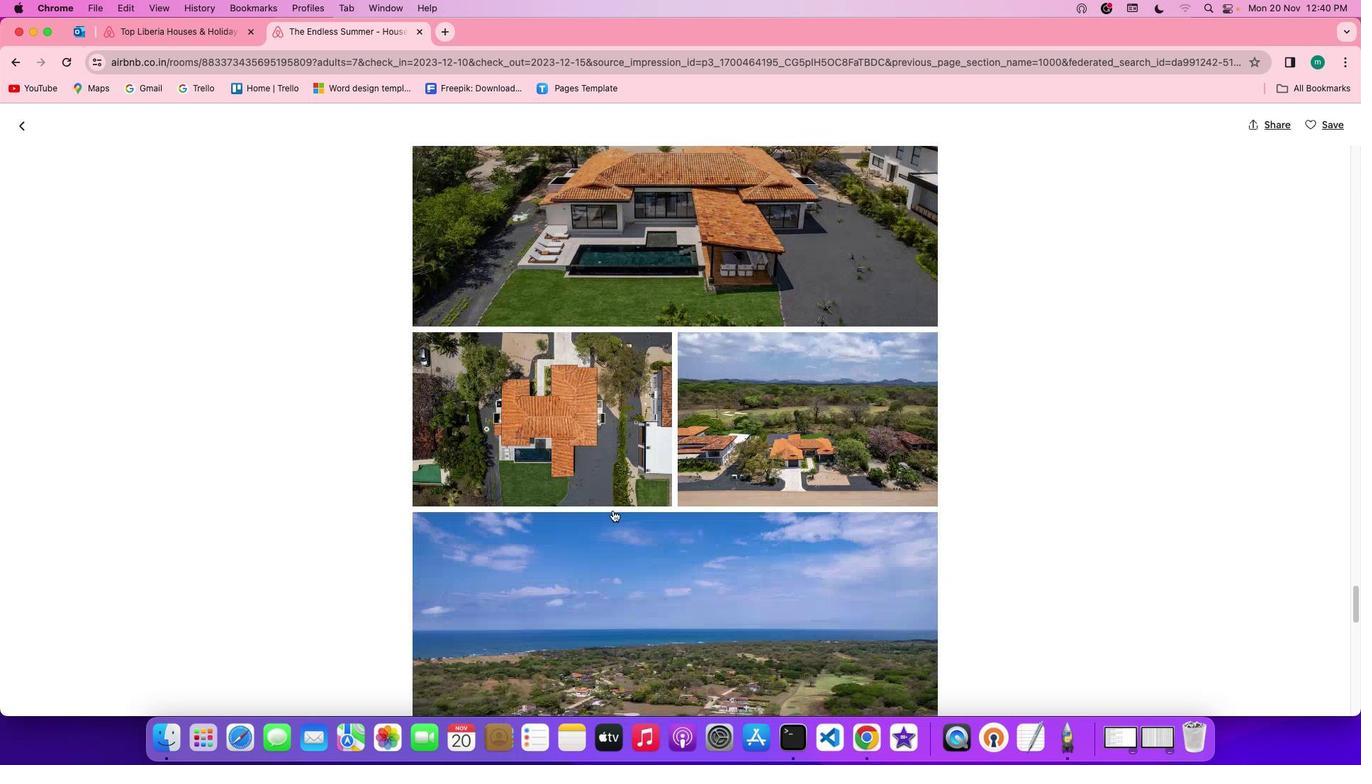 
Action: Mouse scrolled (612, 509) with delta (0, -2)
Screenshot: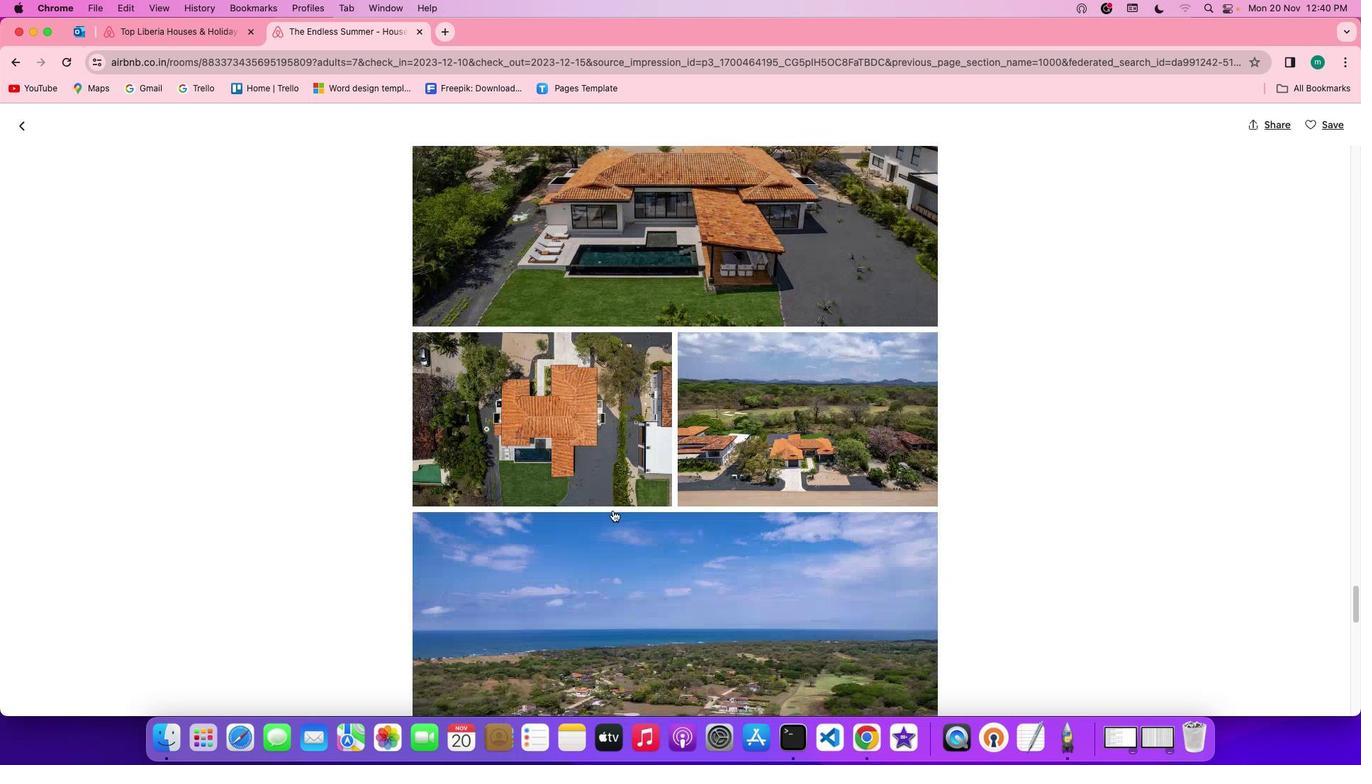 
Action: Mouse scrolled (612, 509) with delta (0, -3)
Screenshot: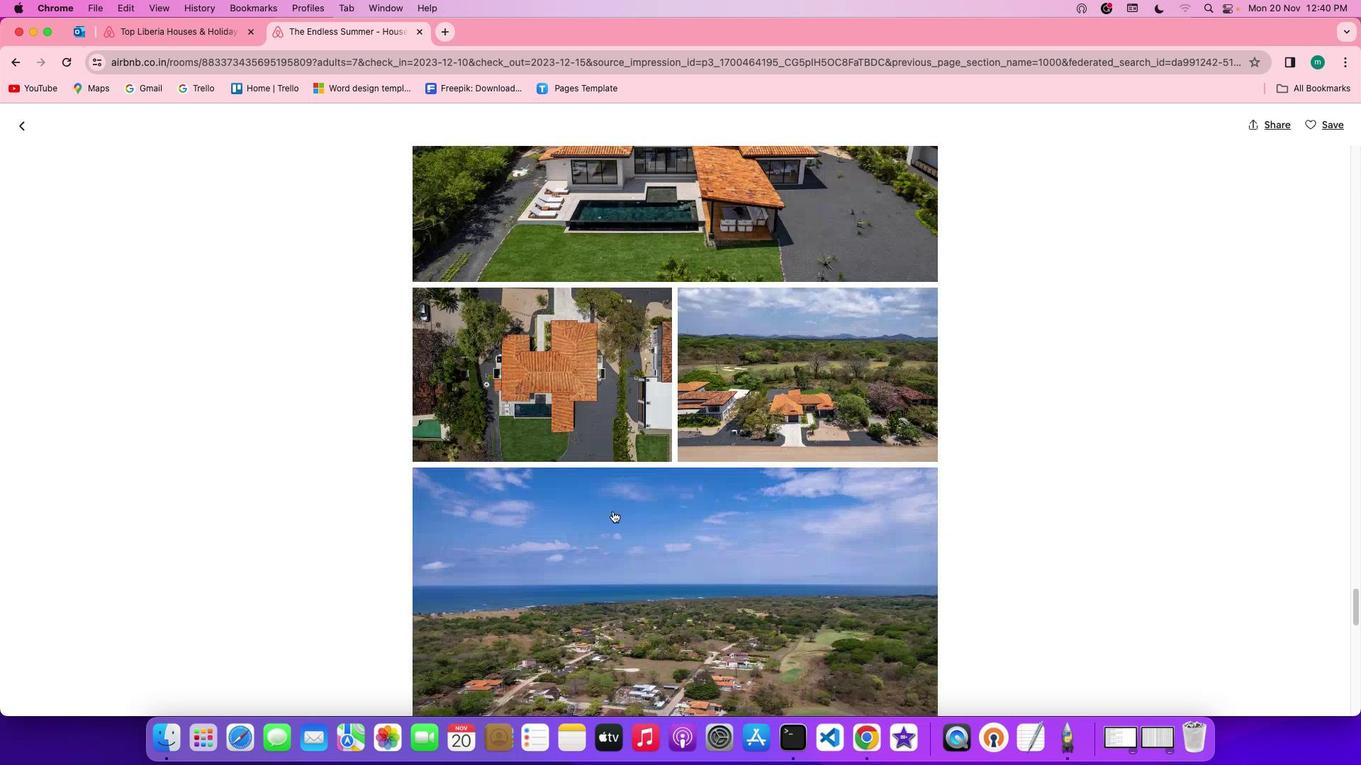 
Action: Mouse moved to (611, 510)
Screenshot: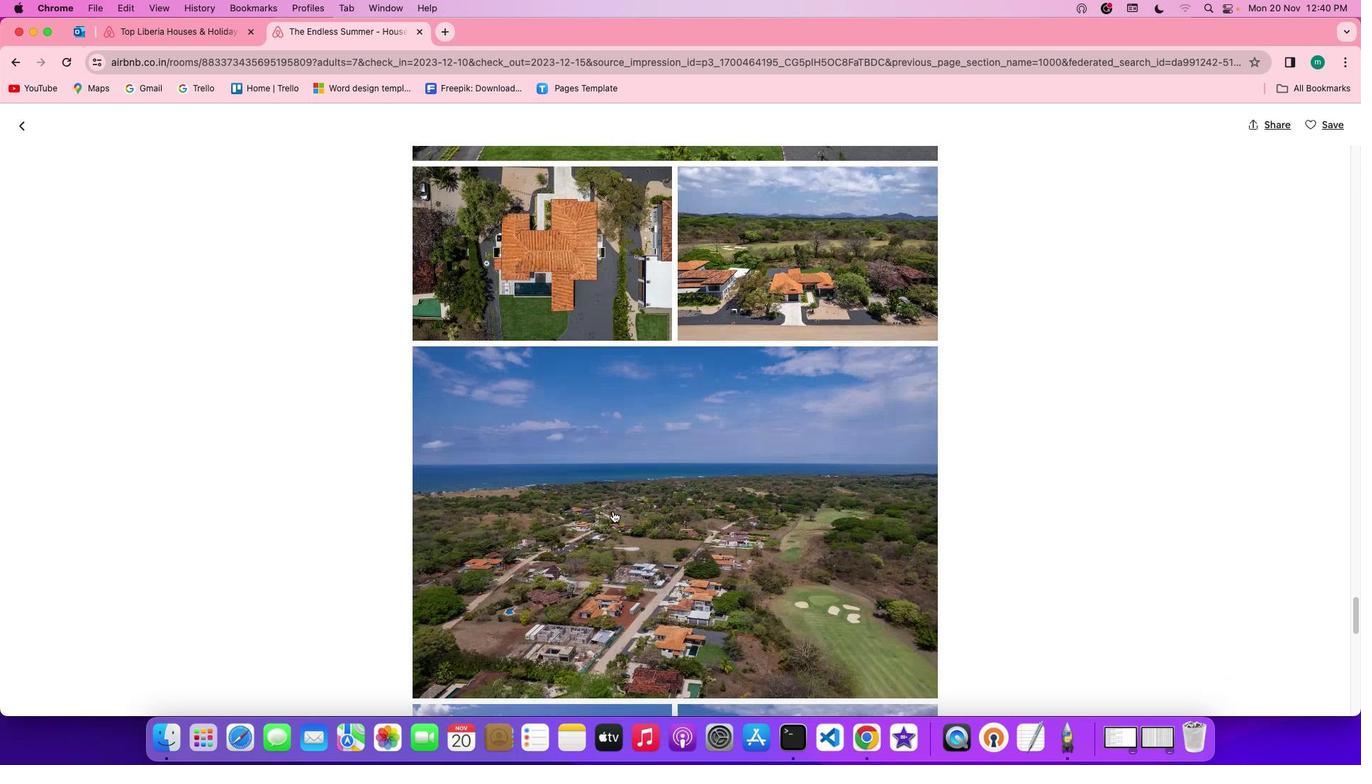 
Action: Mouse scrolled (611, 510) with delta (0, -2)
Screenshot: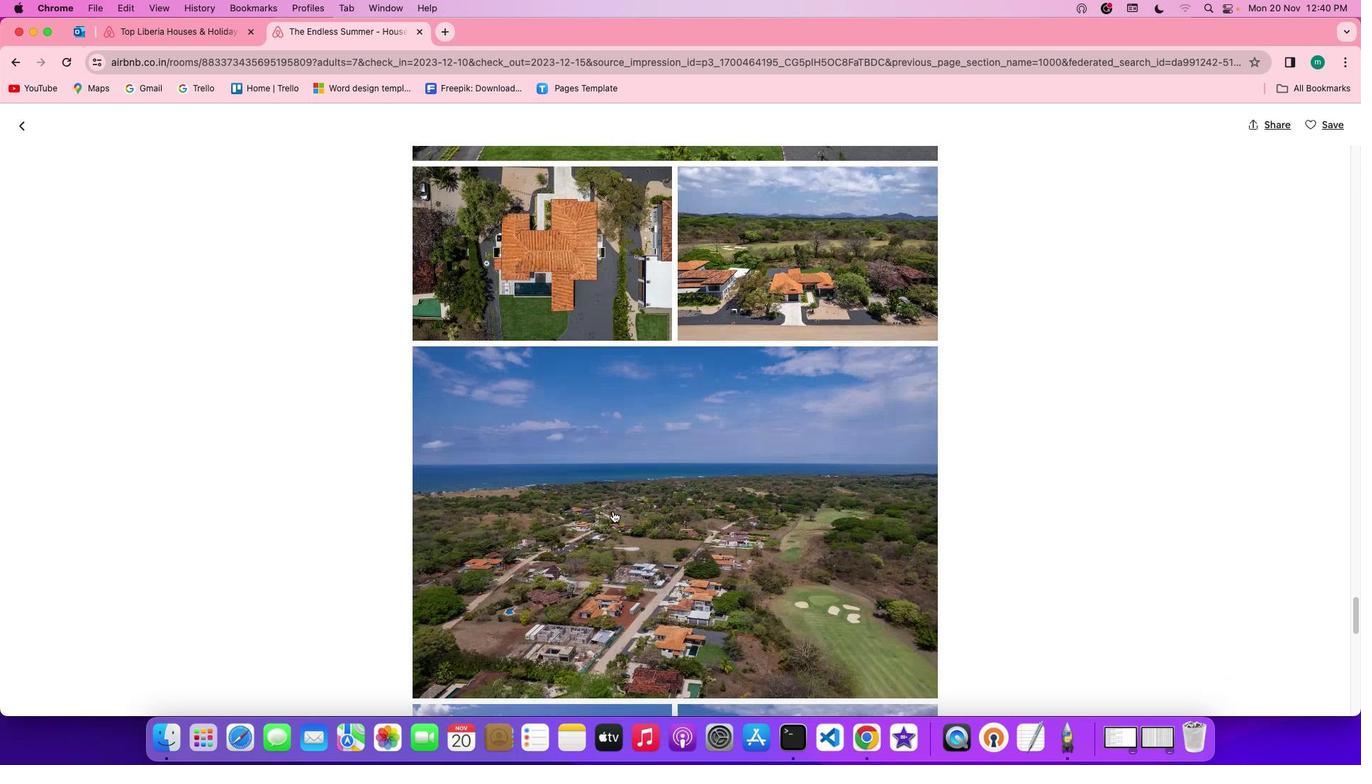 
Action: Mouse moved to (611, 510)
Screenshot: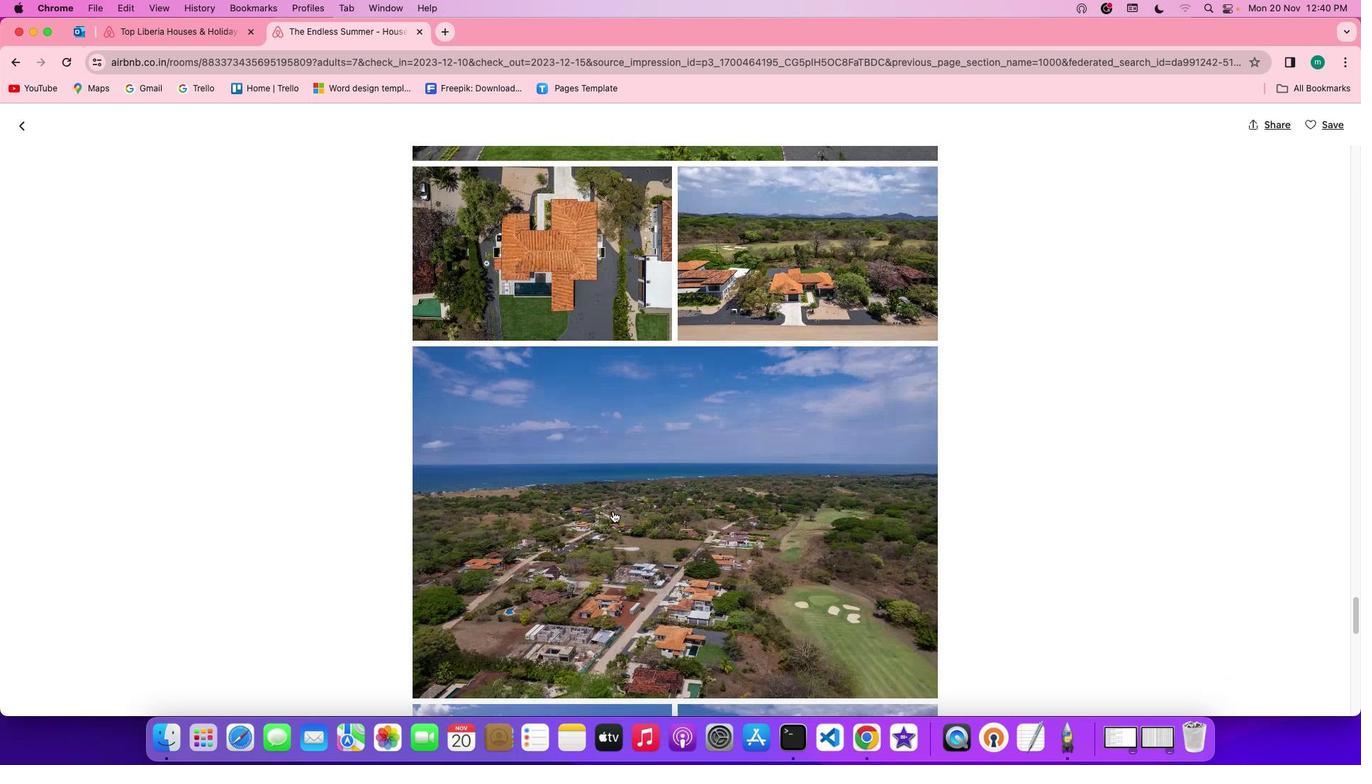 
Action: Mouse scrolled (611, 510) with delta (0, 0)
Screenshot: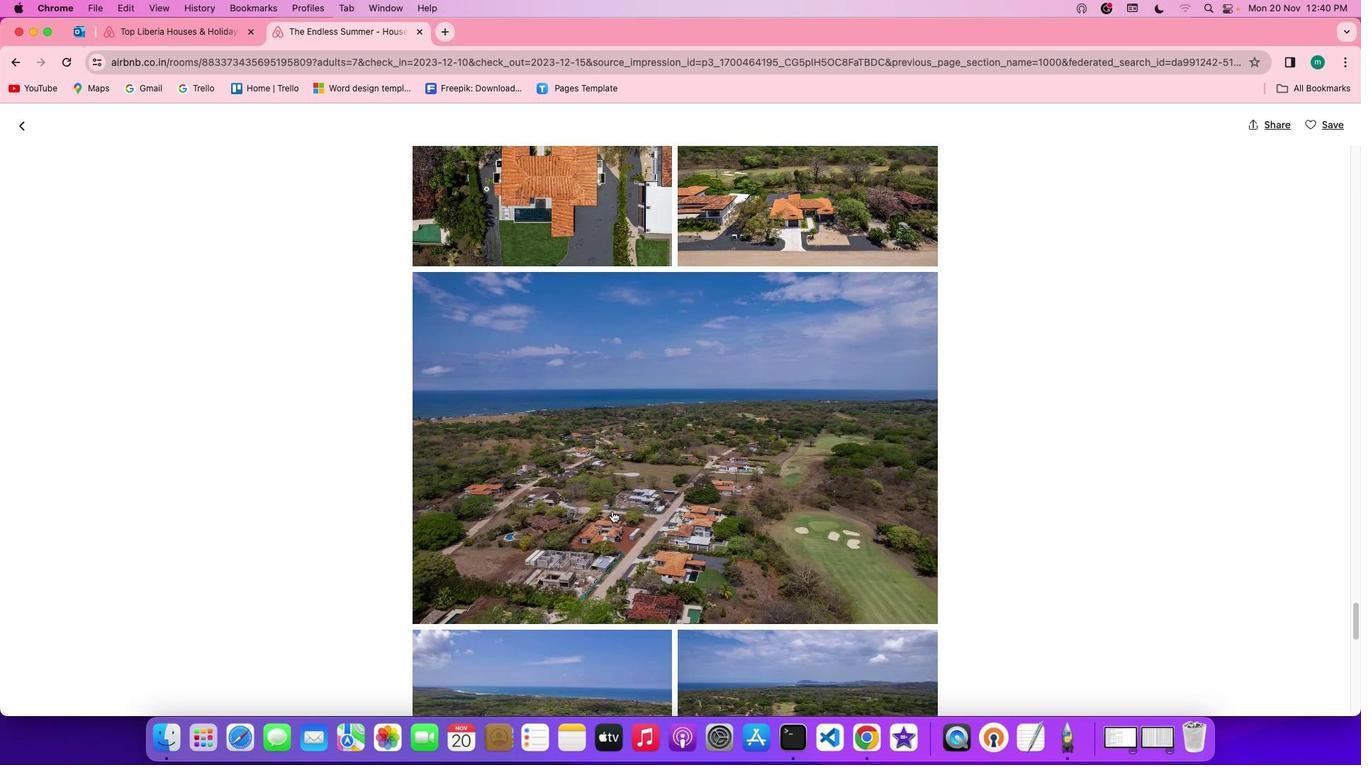 
Action: Mouse scrolled (611, 510) with delta (0, 0)
Screenshot: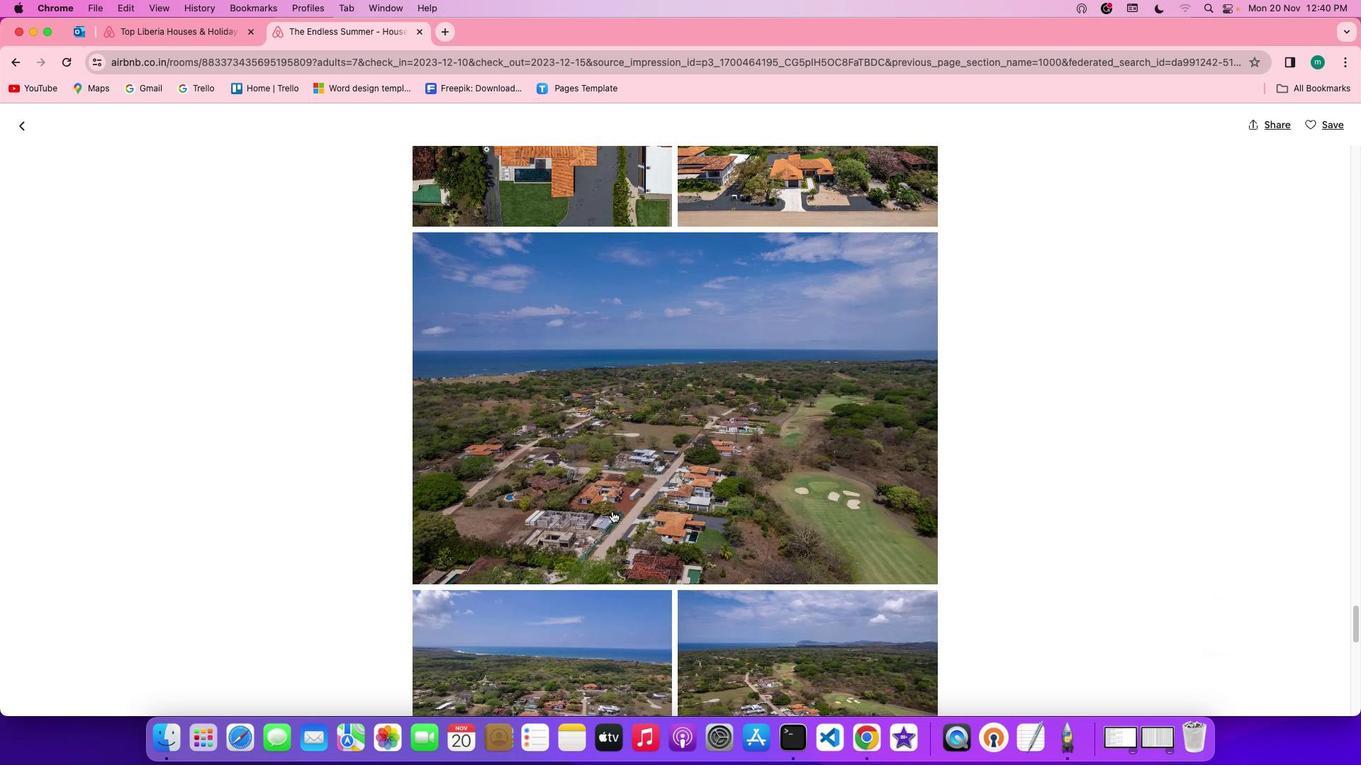 
Action: Mouse scrolled (611, 510) with delta (0, -1)
Screenshot: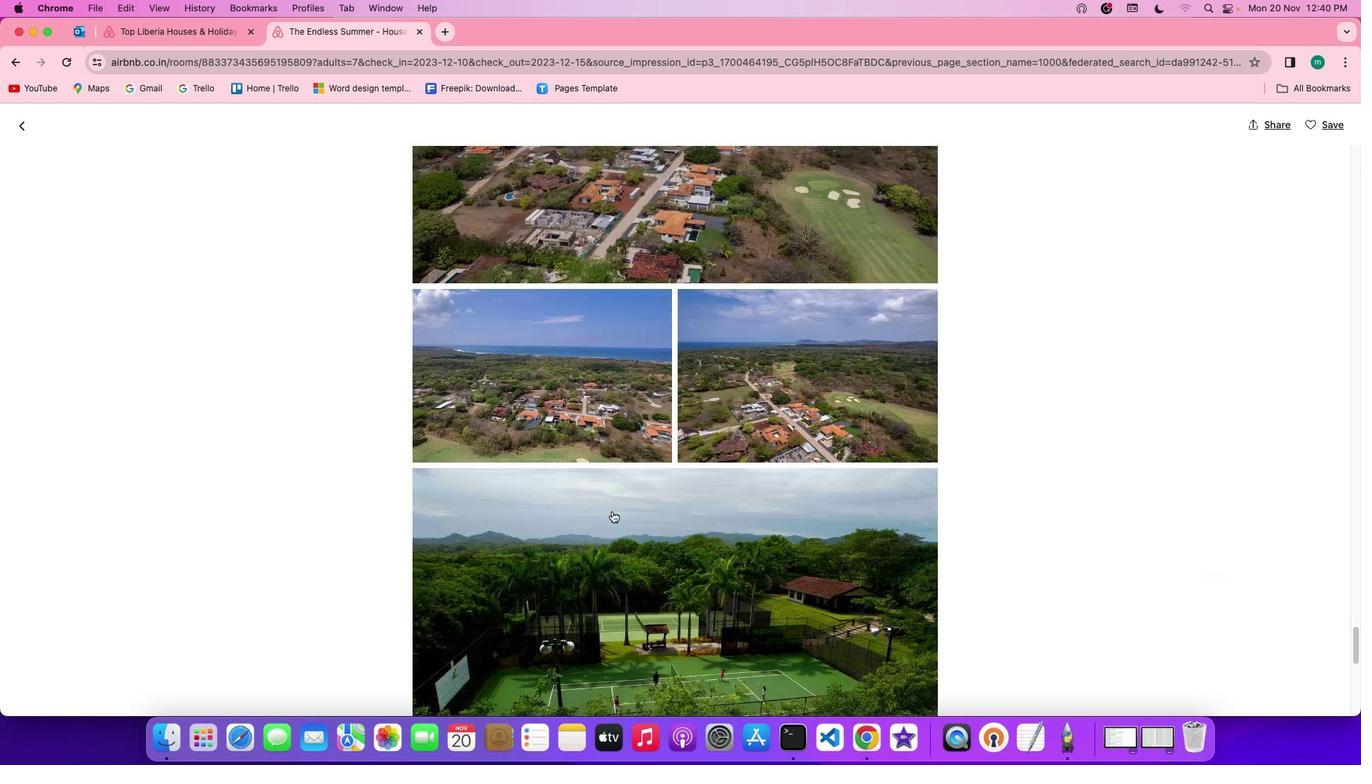 
Action: Mouse scrolled (611, 510) with delta (0, -2)
Screenshot: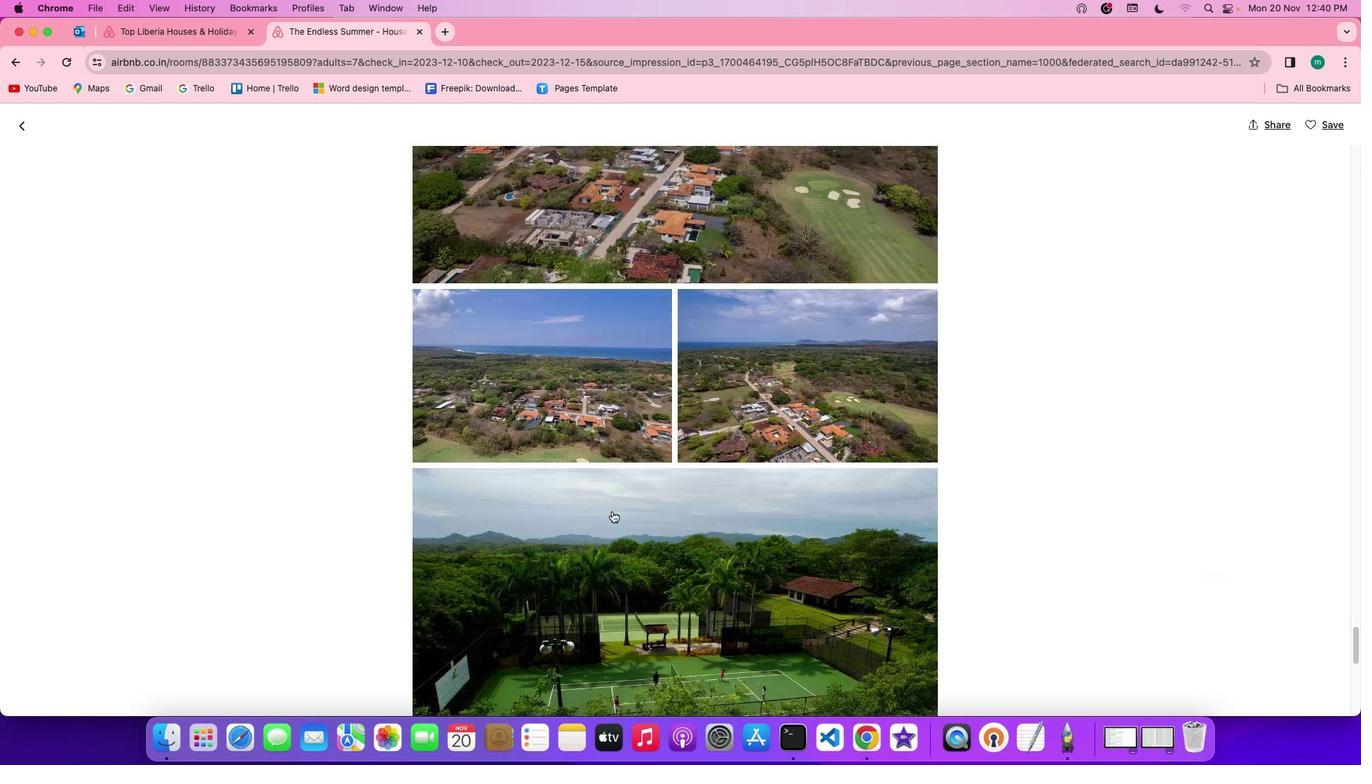 
Action: Mouse scrolled (611, 510) with delta (0, -3)
Screenshot: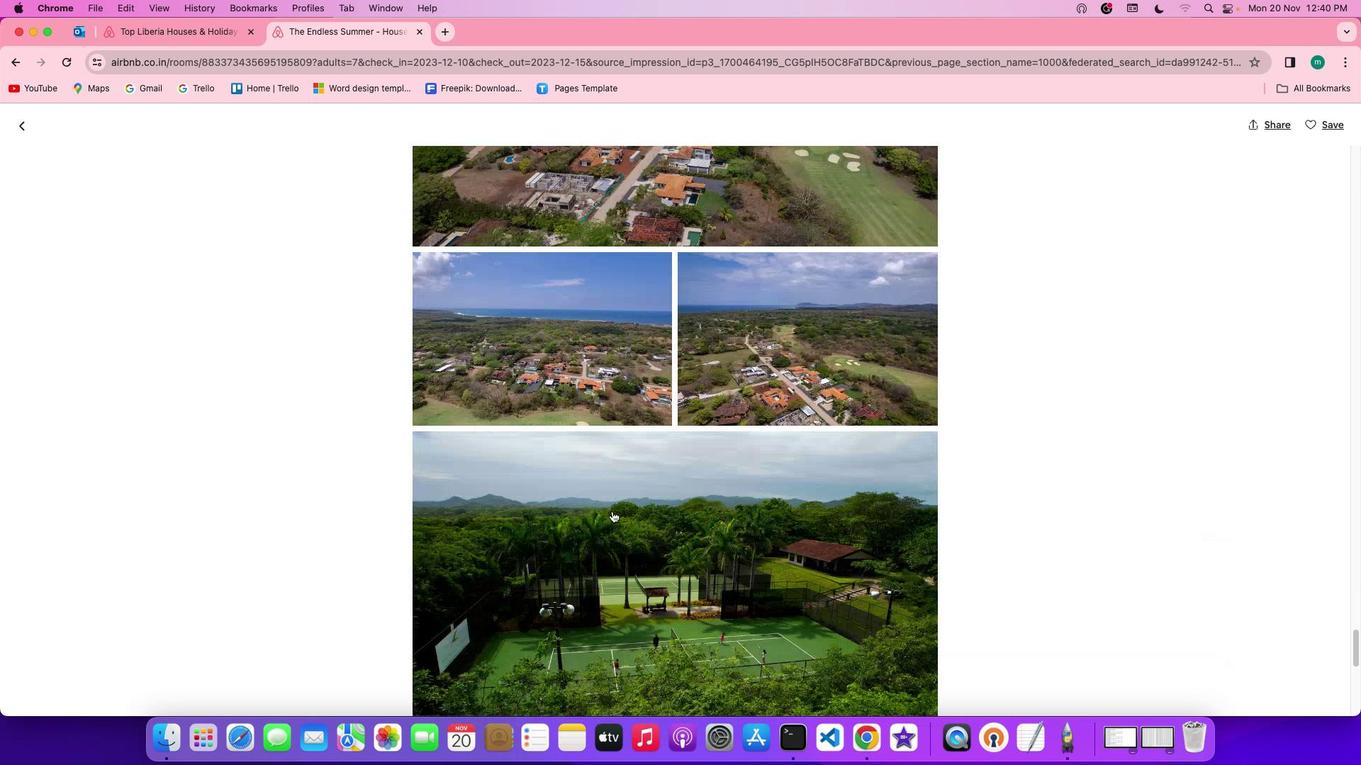 
Action: Mouse moved to (611, 511)
Screenshot: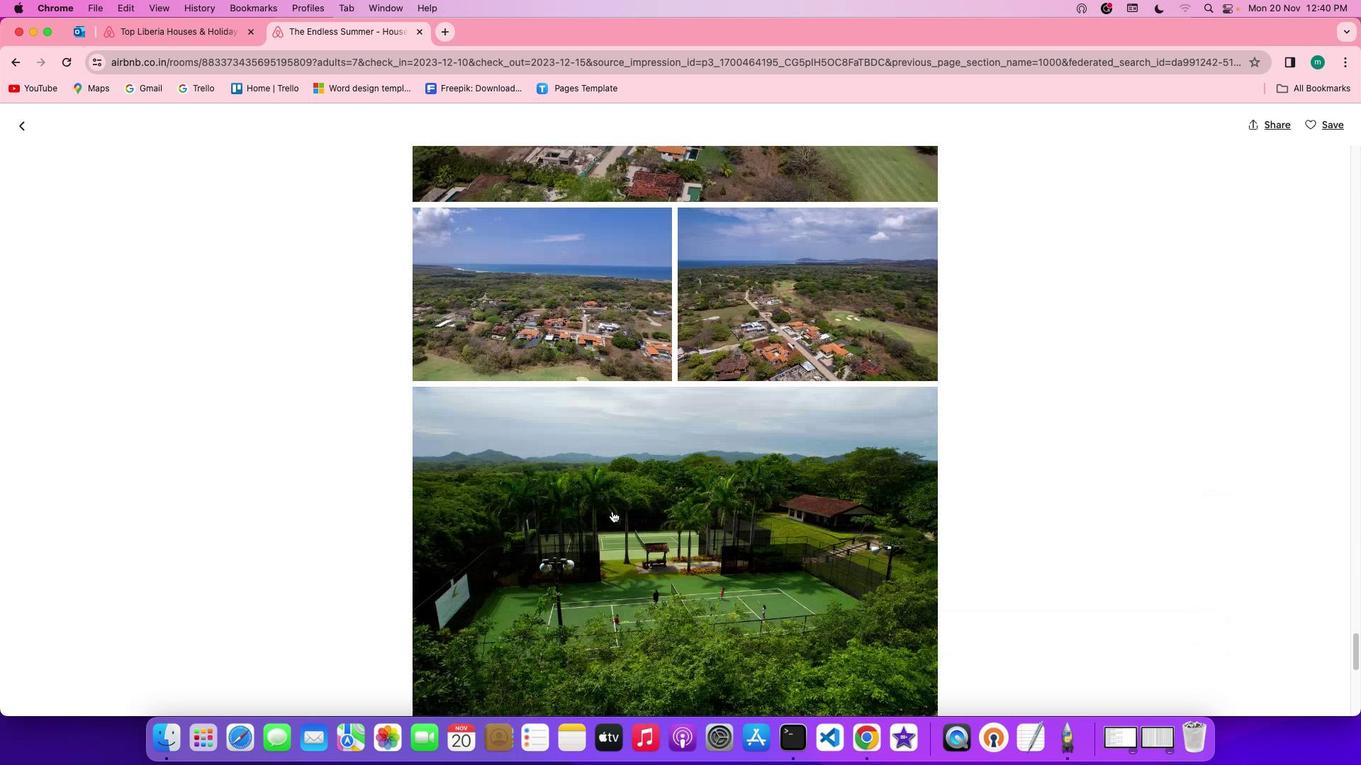 
Action: Mouse scrolled (611, 511) with delta (0, -3)
Screenshot: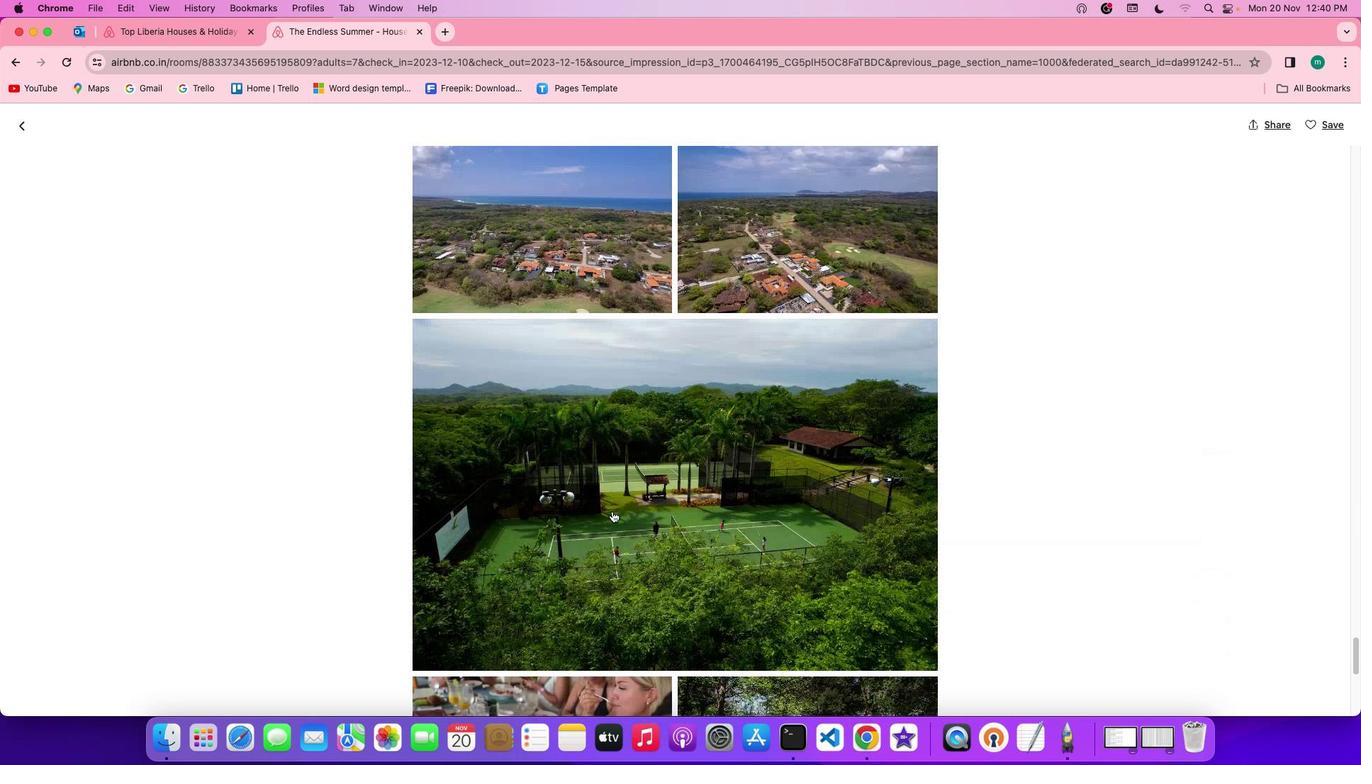 
Action: Mouse scrolled (611, 511) with delta (0, 0)
Screenshot: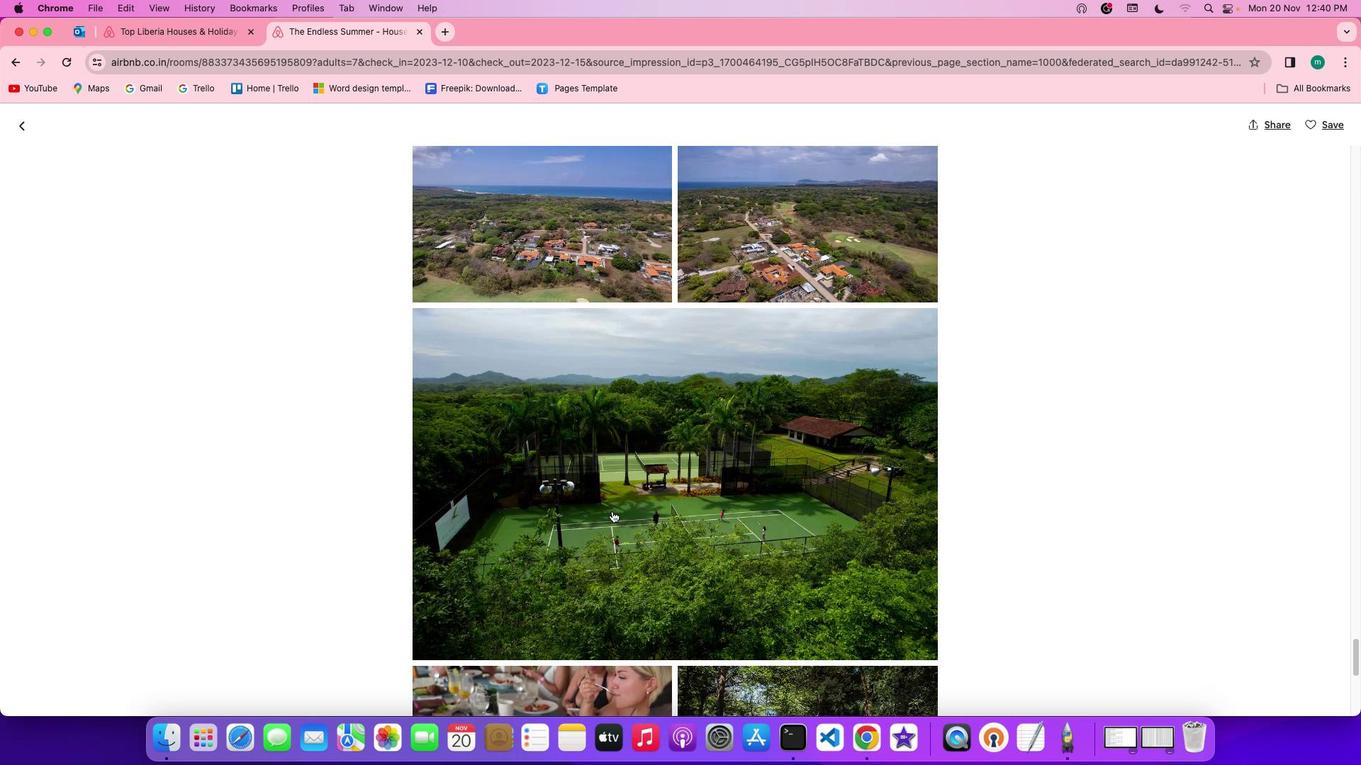
Action: Mouse scrolled (611, 511) with delta (0, 0)
Screenshot: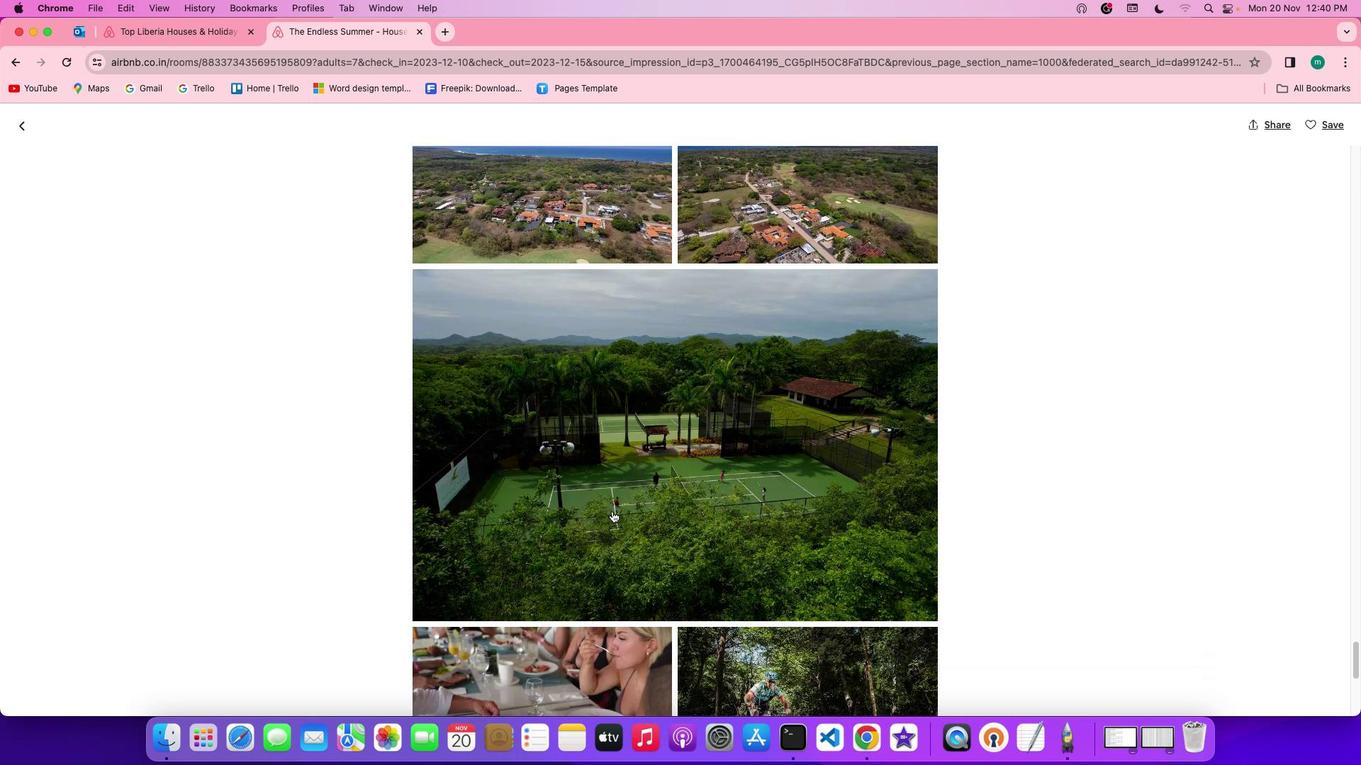 
Action: Mouse scrolled (611, 511) with delta (0, 0)
Screenshot: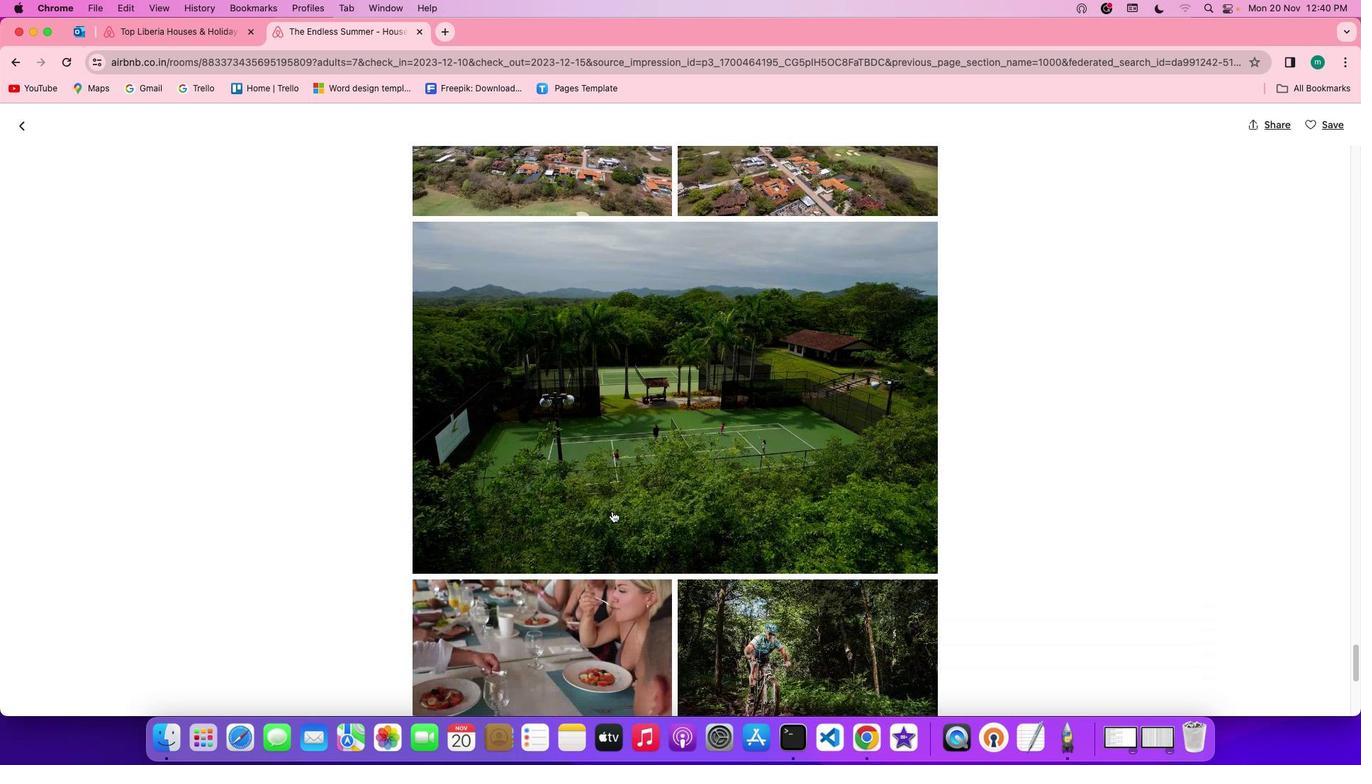 
Action: Mouse scrolled (611, 511) with delta (0, -1)
Screenshot: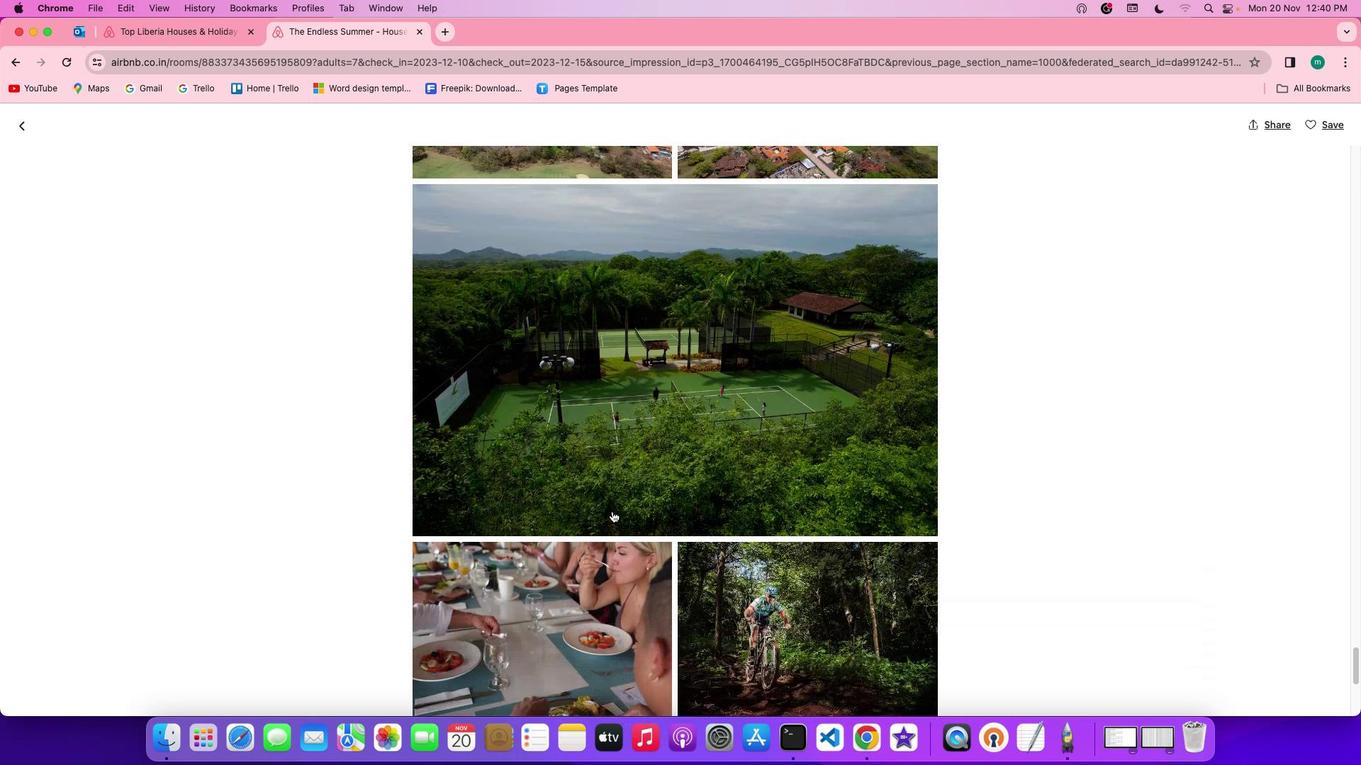 
Action: Mouse scrolled (611, 511) with delta (0, -2)
Screenshot: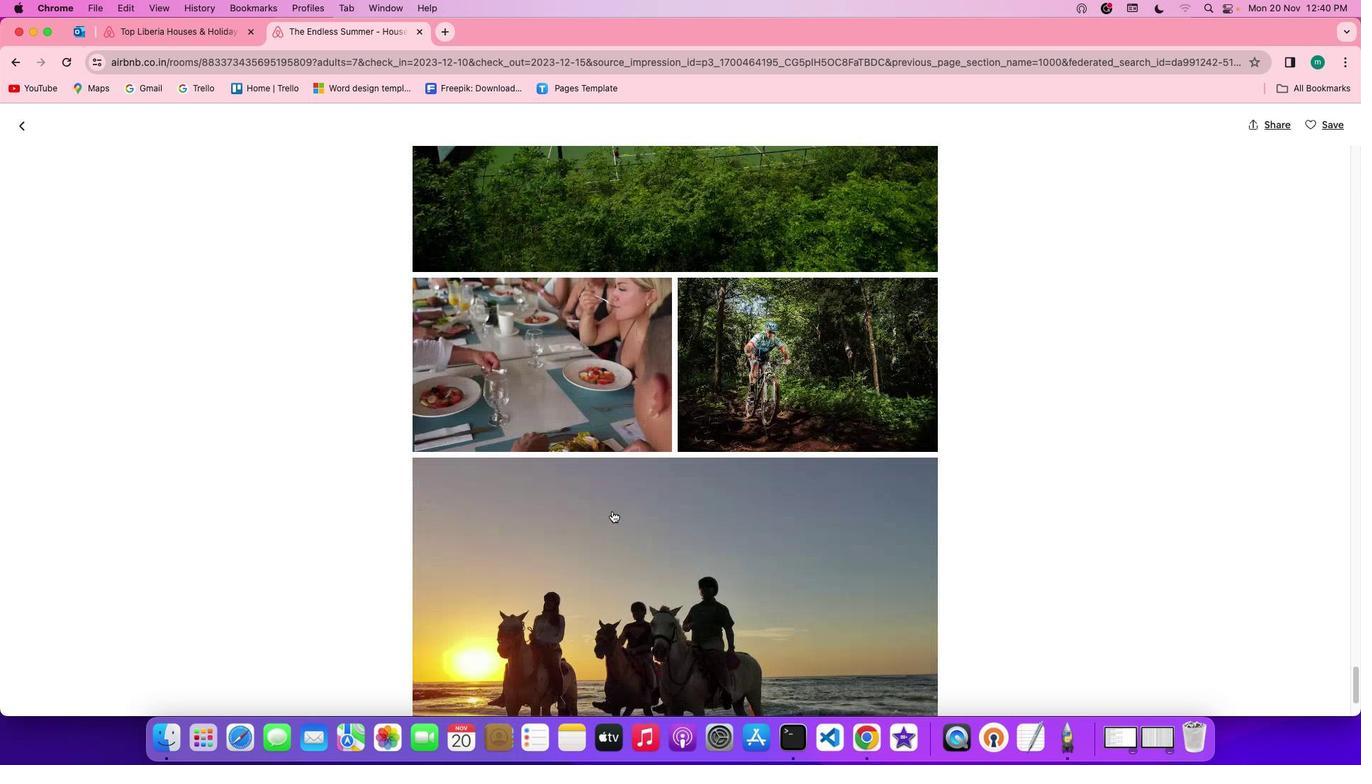 
Action: Mouse scrolled (611, 511) with delta (0, -3)
Screenshot: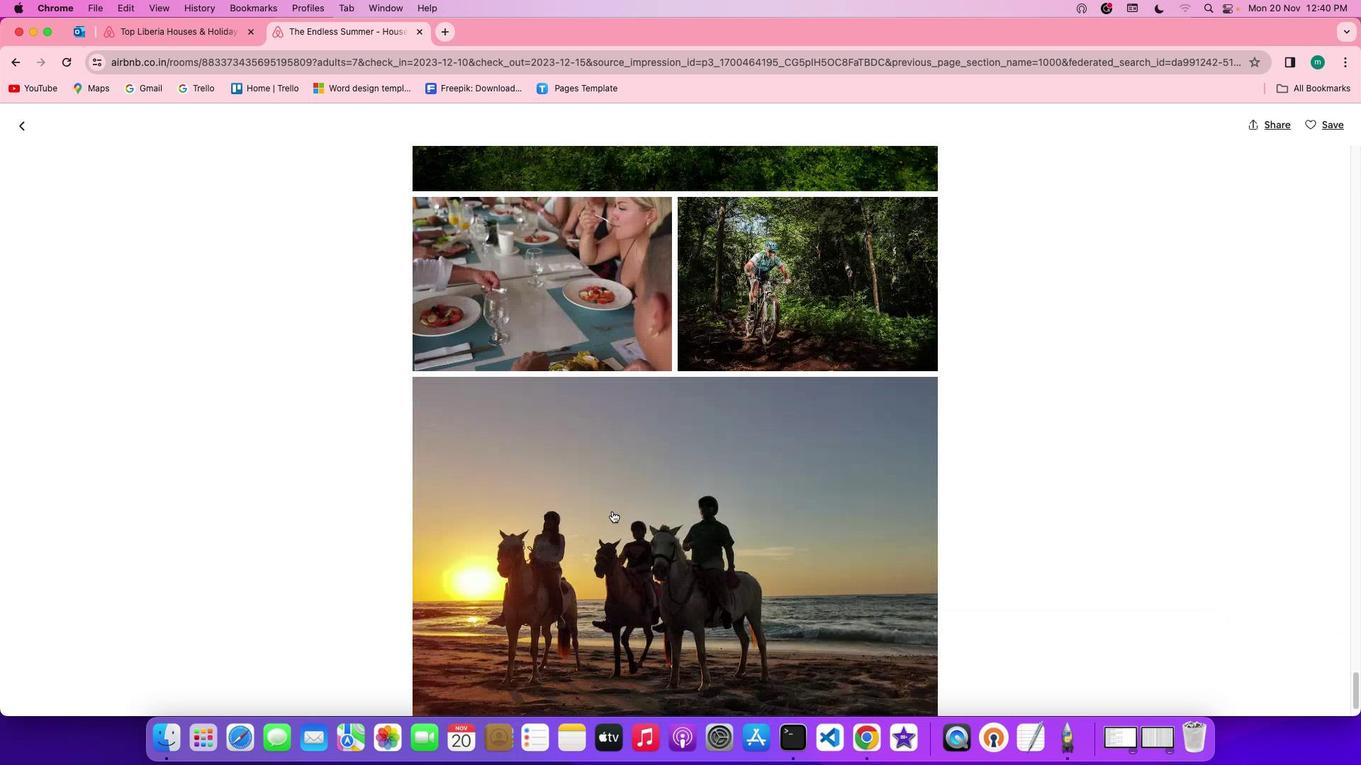 
Action: Mouse scrolled (611, 511) with delta (0, -3)
Screenshot: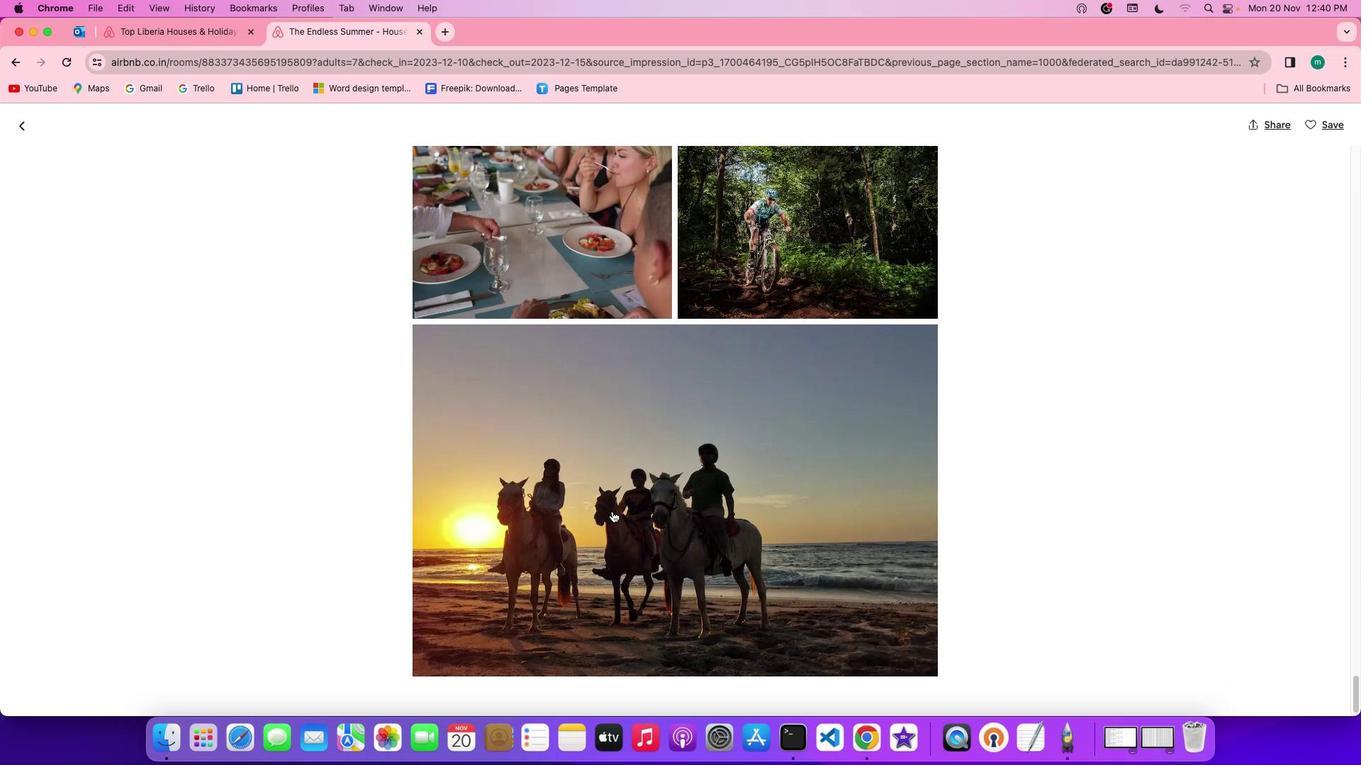 
Action: Mouse scrolled (611, 511) with delta (0, 0)
Screenshot: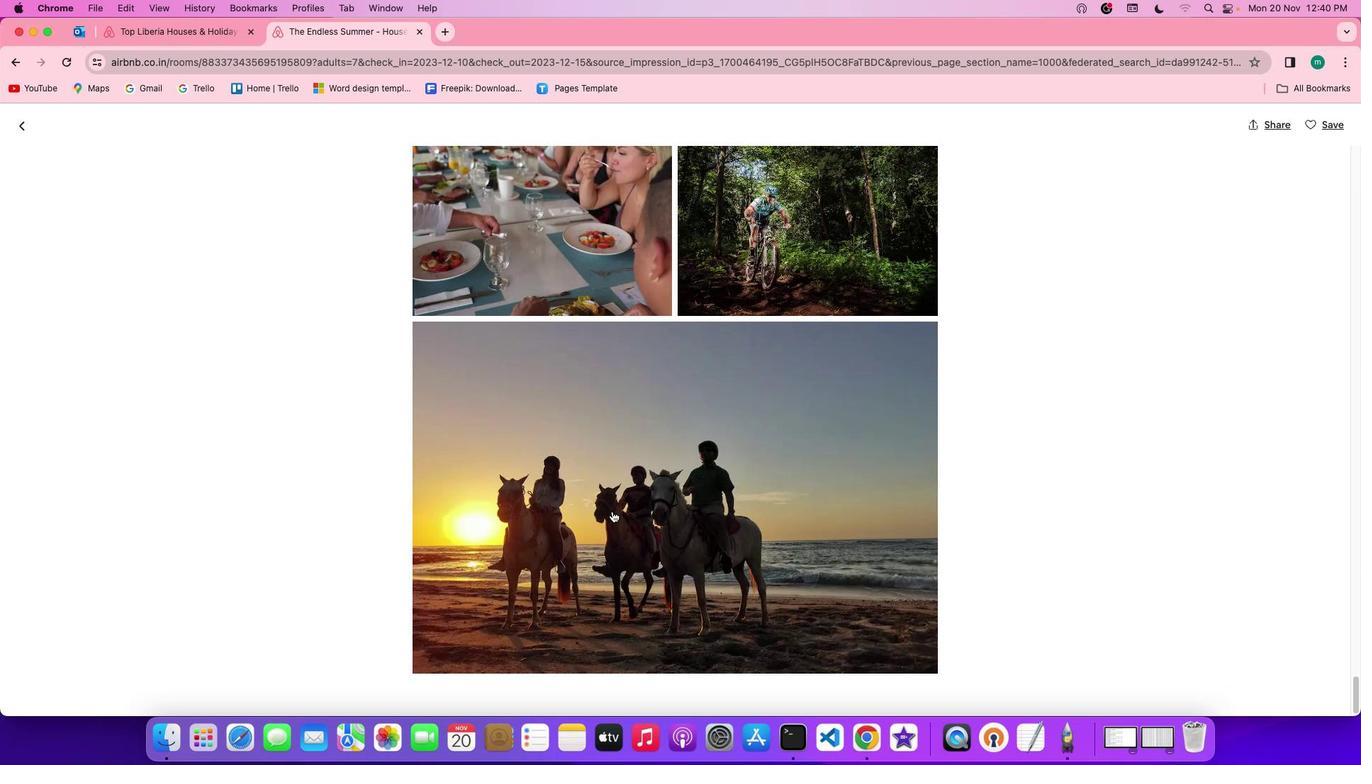
Action: Mouse scrolled (611, 511) with delta (0, 0)
Screenshot: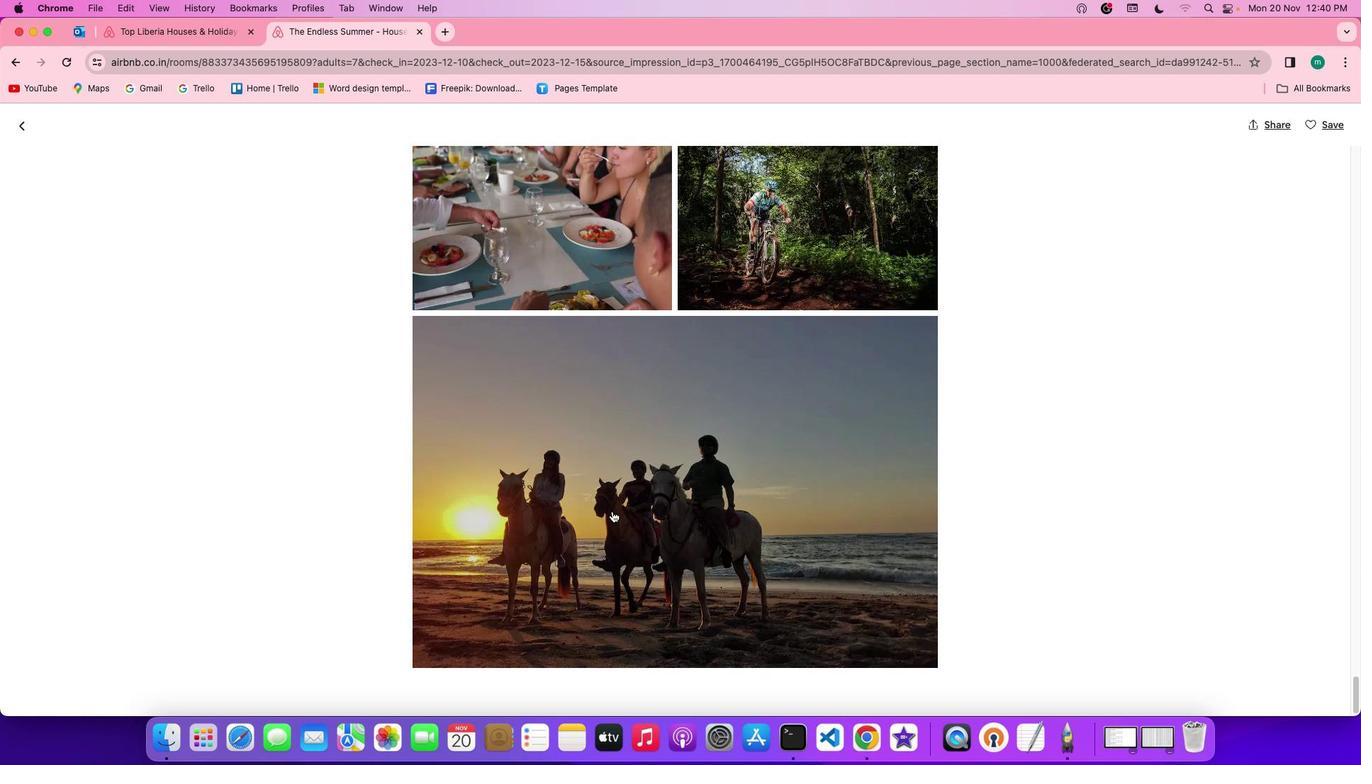 
Action: Mouse scrolled (611, 511) with delta (0, 0)
Screenshot: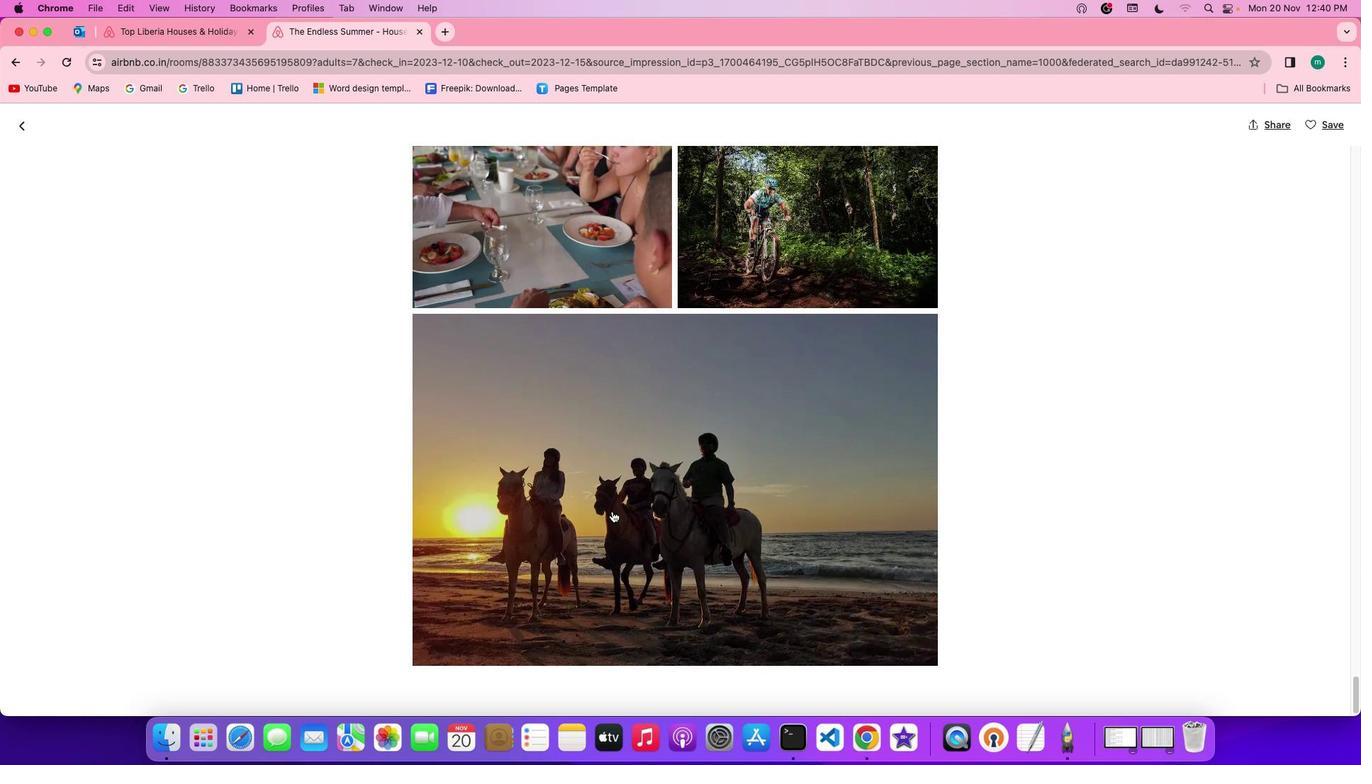 
Action: Mouse scrolled (611, 511) with delta (0, -1)
Screenshot: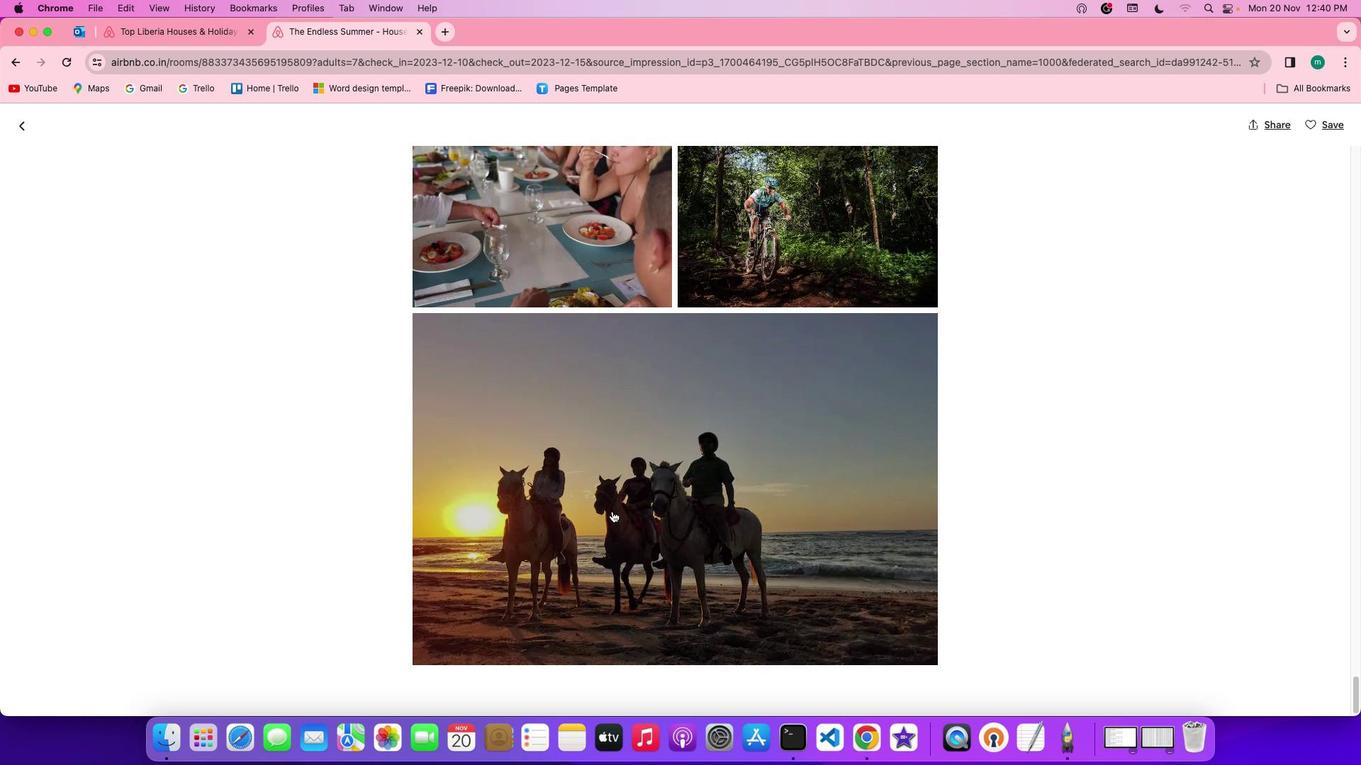 
Action: Mouse scrolled (611, 511) with delta (0, -2)
Screenshot: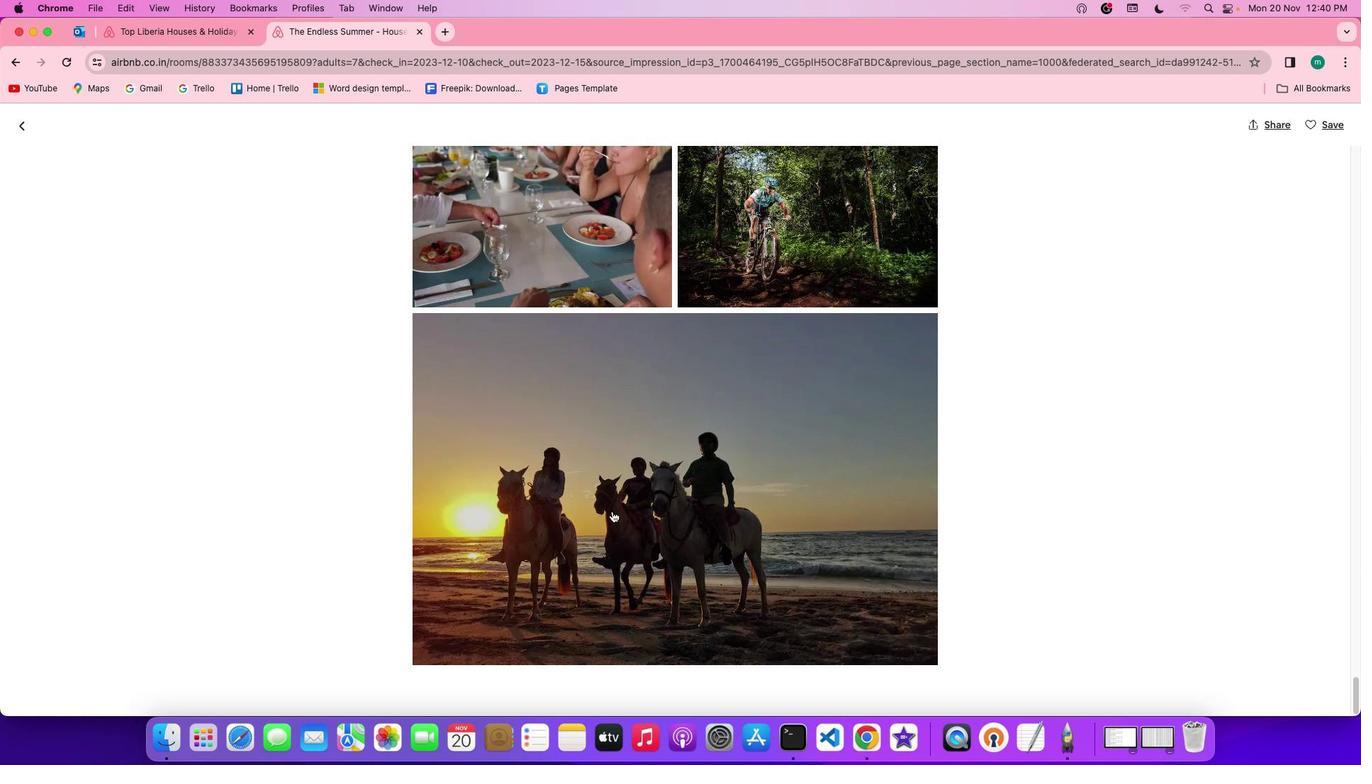 
Action: Mouse scrolled (611, 511) with delta (0, -3)
Screenshot: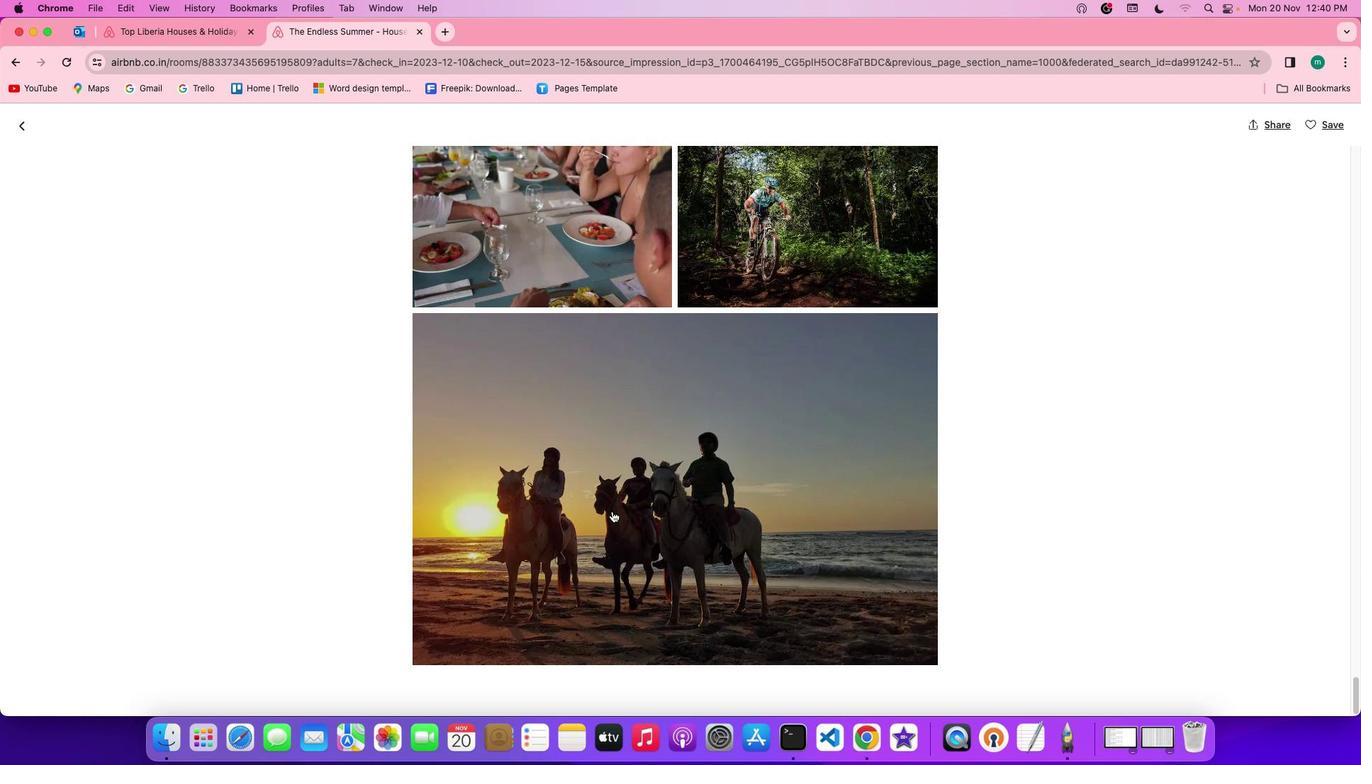
Action: Mouse scrolled (611, 511) with delta (0, 0)
Screenshot: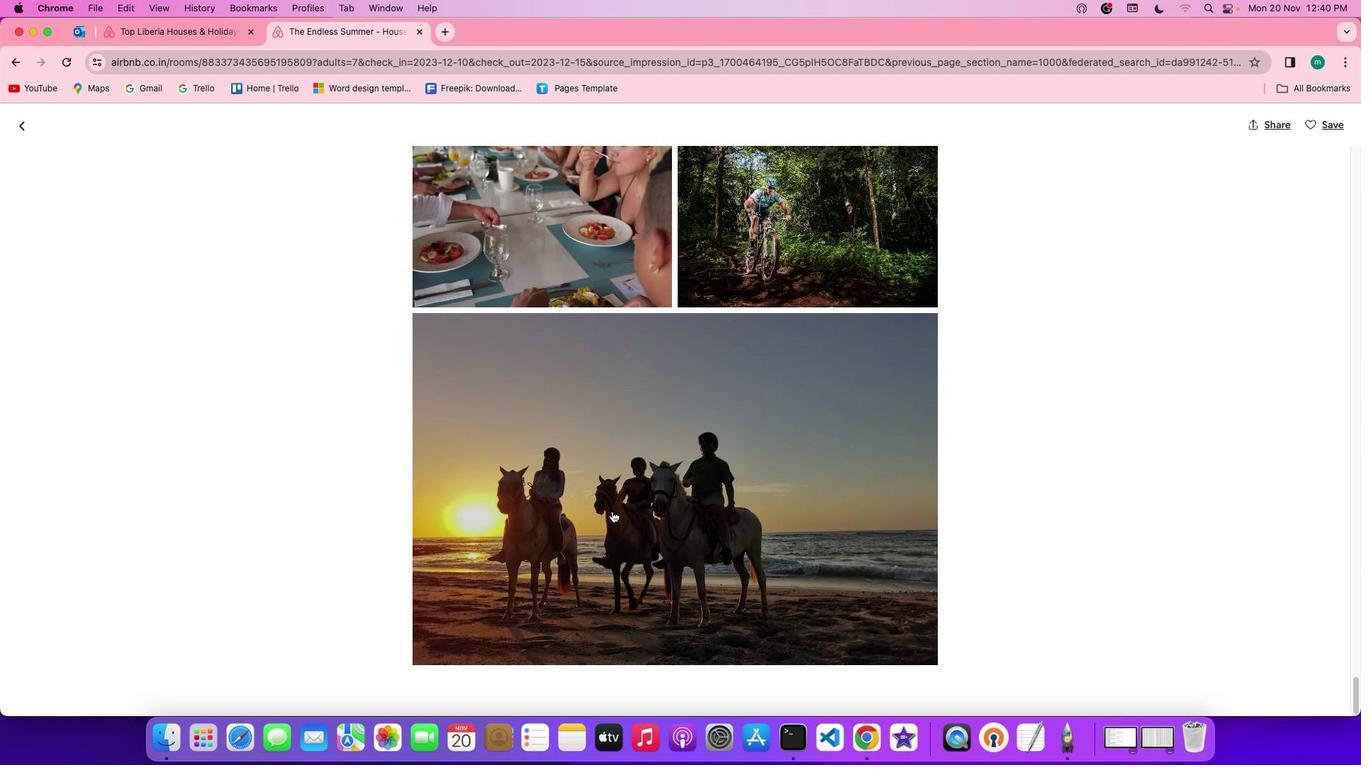 
Action: Mouse moved to (24, 124)
Screenshot: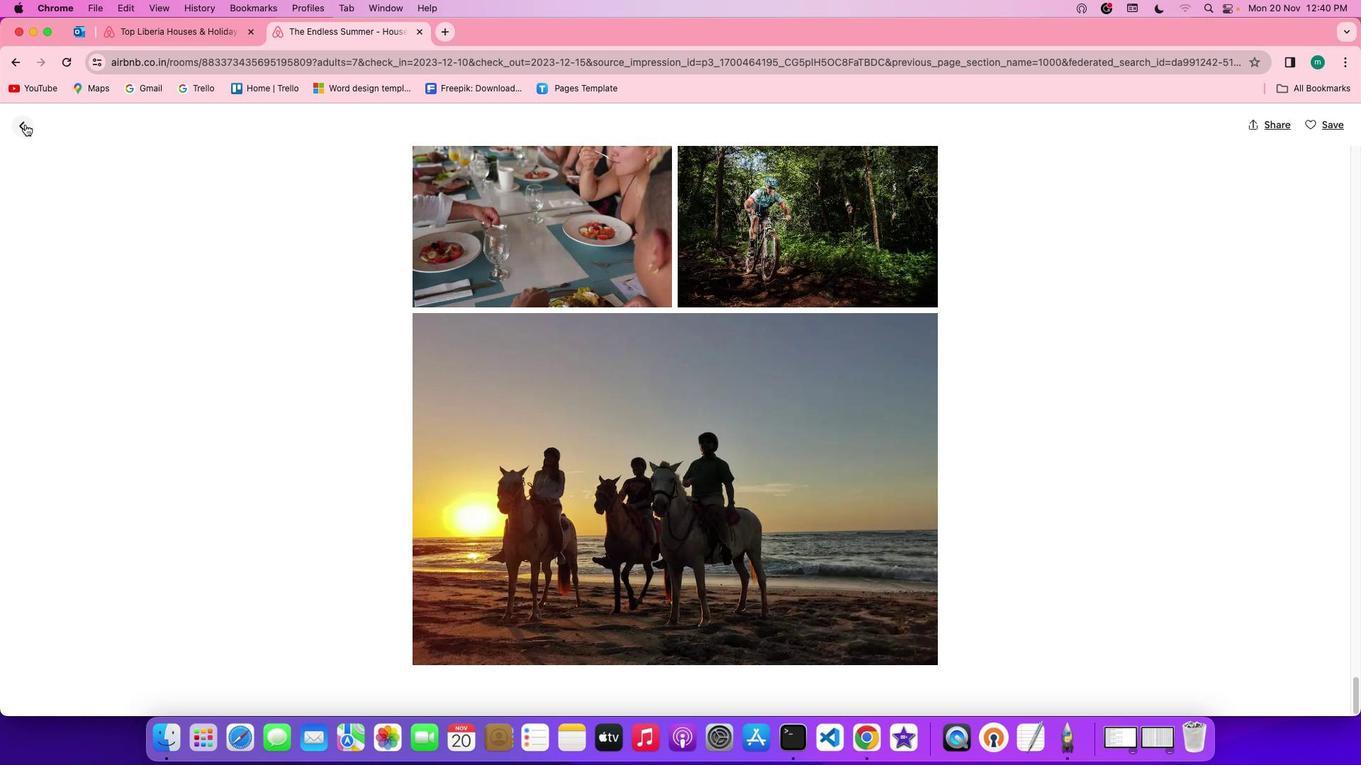 
Action: Mouse pressed left at (24, 124)
Screenshot: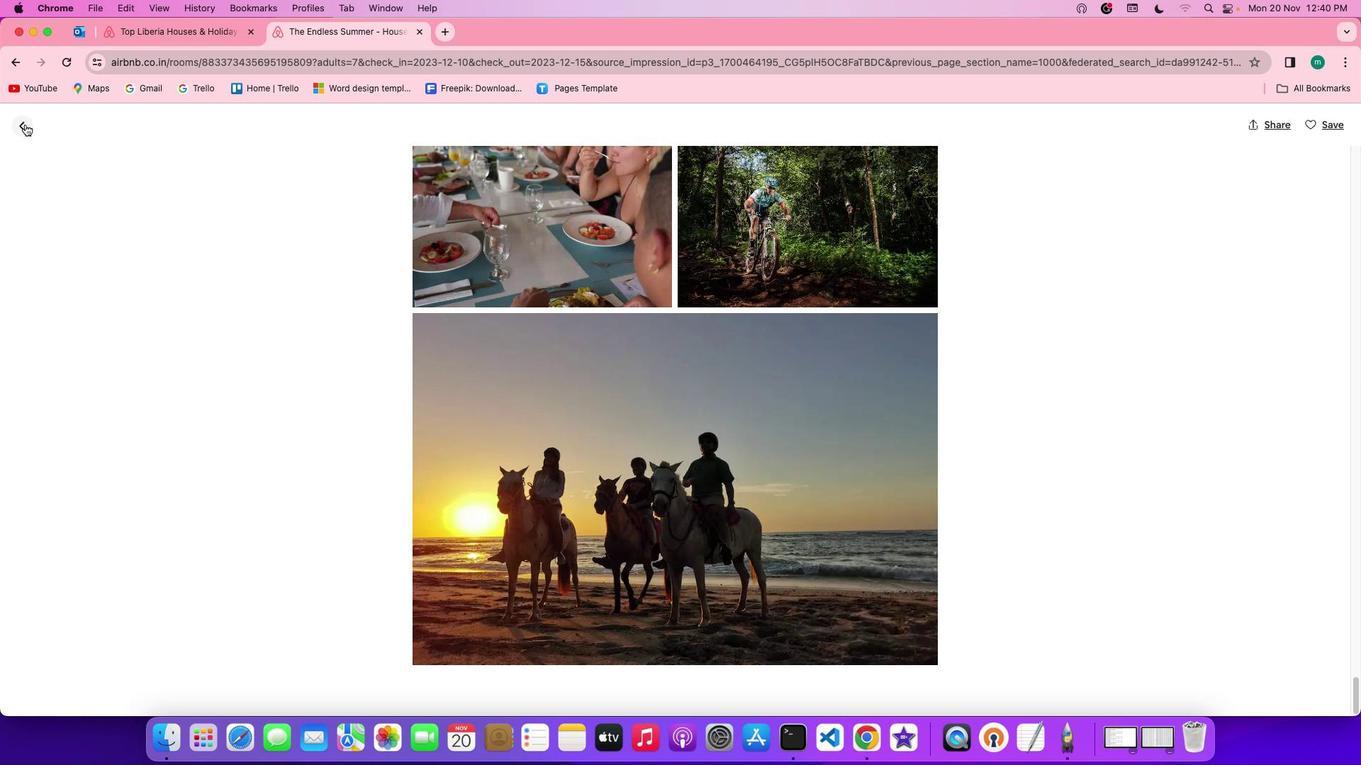 
Action: Mouse moved to (599, 532)
Screenshot: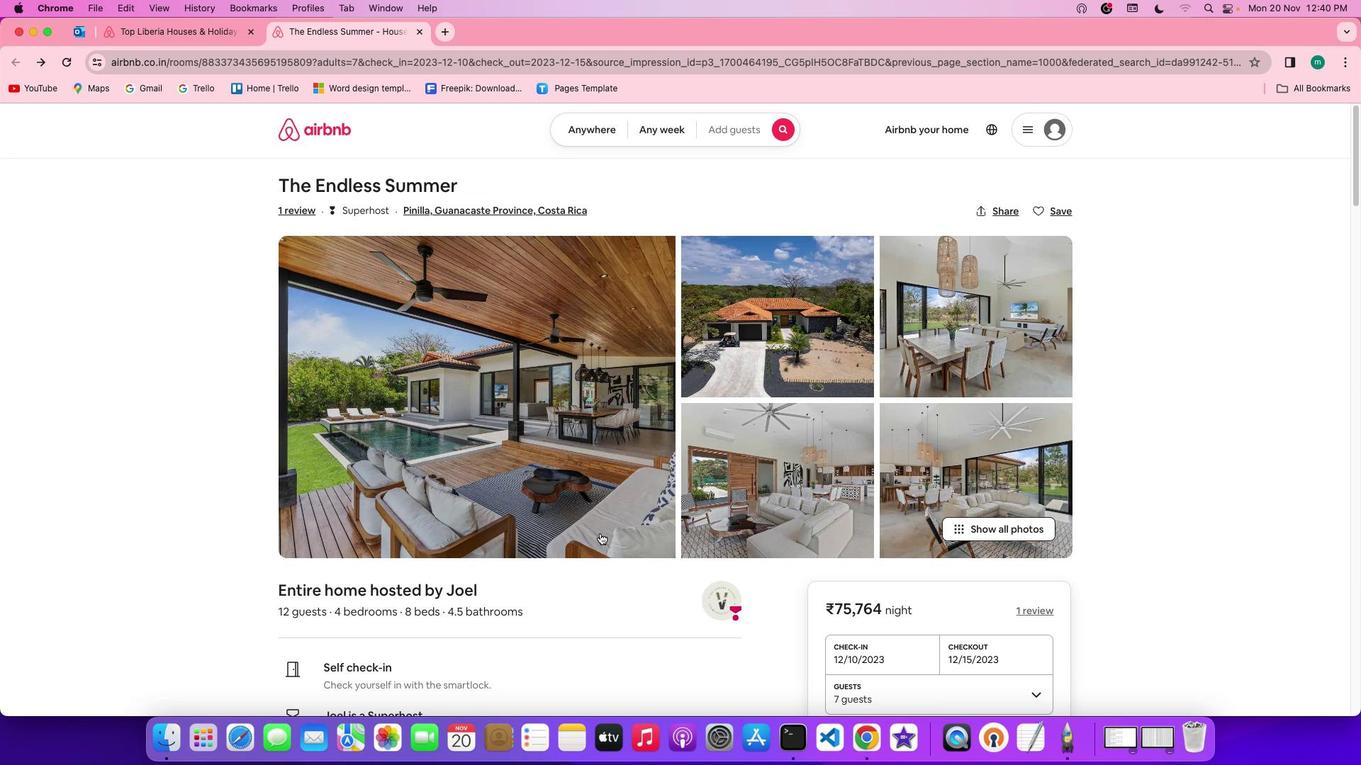 
Action: Mouse scrolled (599, 532) with delta (0, 0)
Screenshot: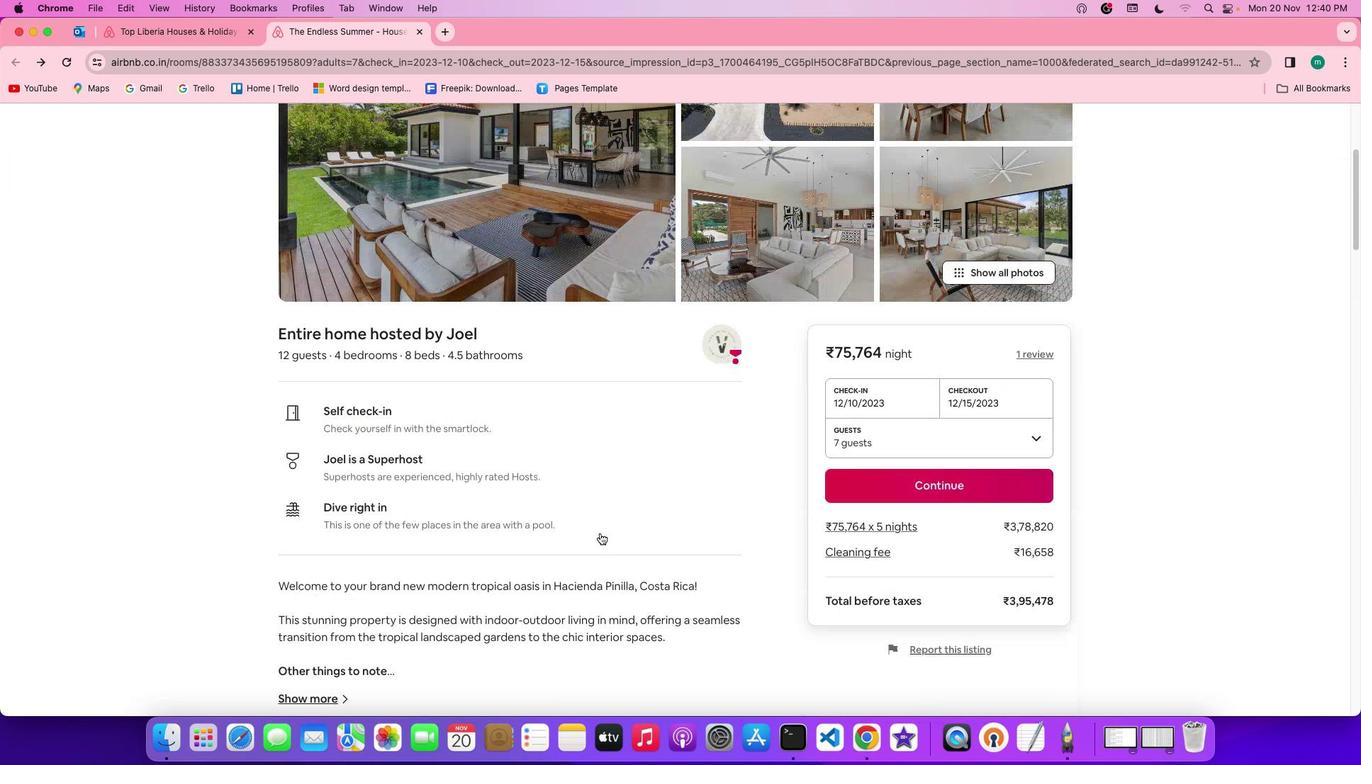 
Action: Mouse scrolled (599, 532) with delta (0, 0)
Screenshot: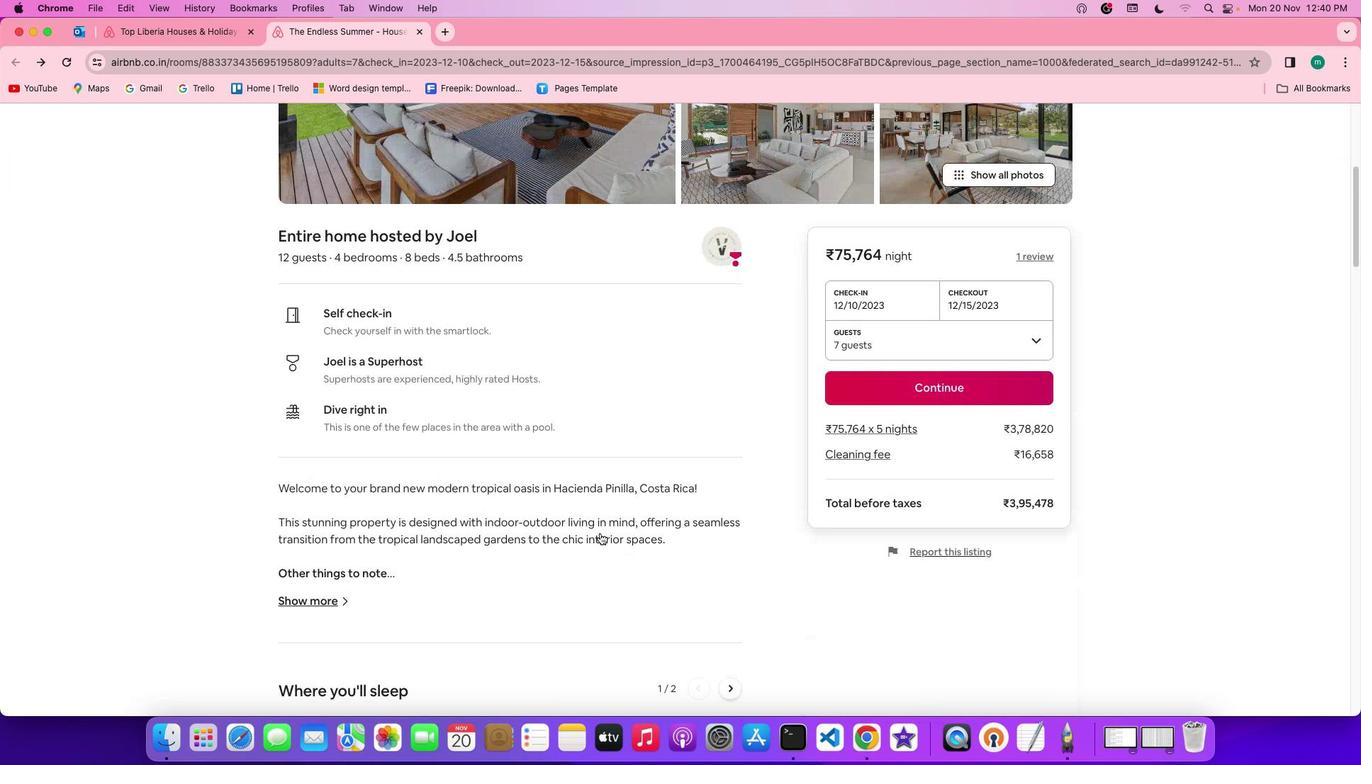 
Action: Mouse scrolled (599, 532) with delta (0, -2)
Screenshot: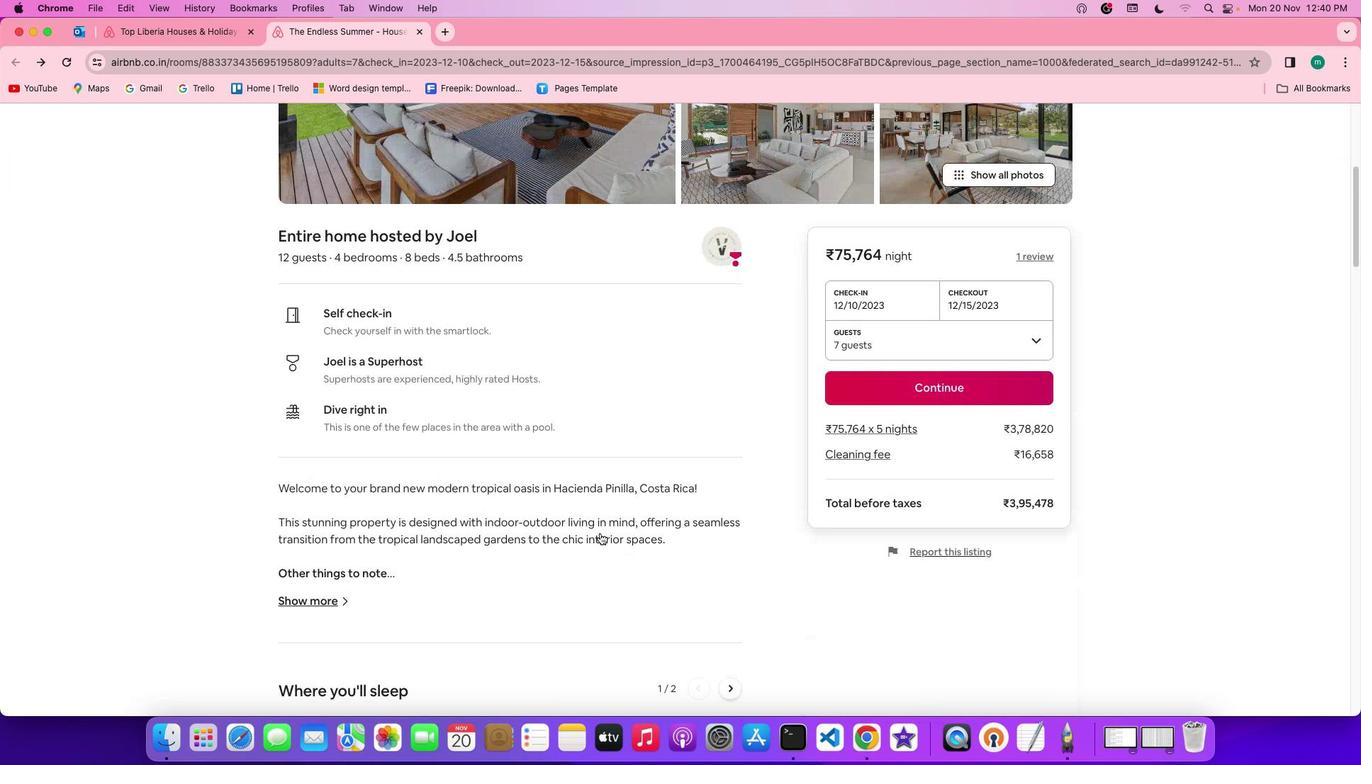 
Action: Mouse scrolled (599, 532) with delta (0, -3)
